 Task: Research Airbnb accommodation in Serowe, Botswana from 1st November, 2023 to 9th November, 2023 for 6 adults.3 bedrooms having 3 beds and 3 bathrooms. Property type can be house. Booking option can be shelf check-in. Look for 4 properties as per requirement.
Action: Mouse moved to (394, 146)
Screenshot: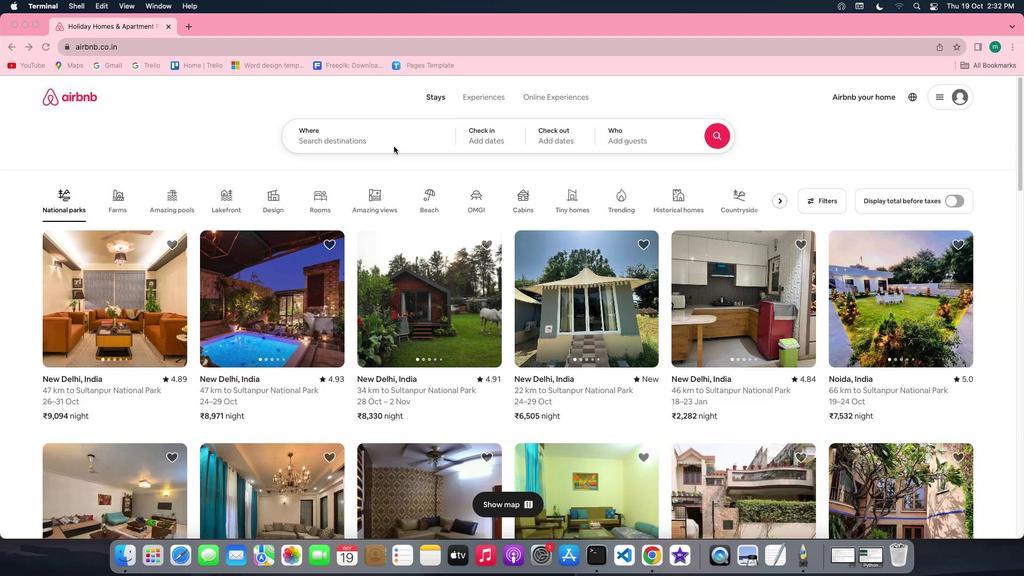 
Action: Mouse pressed left at (394, 146)
Screenshot: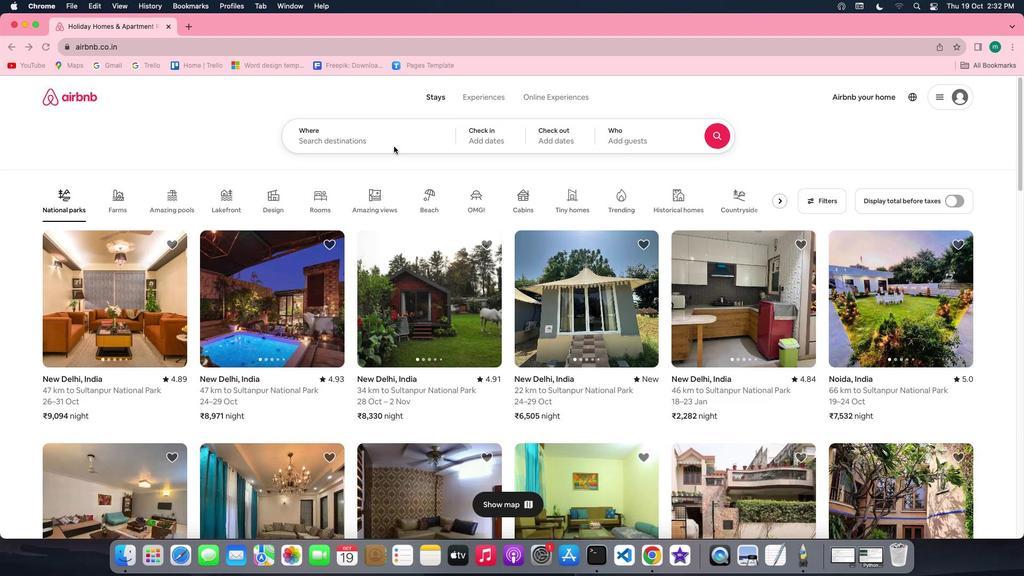 
Action: Mouse pressed left at (394, 146)
Screenshot: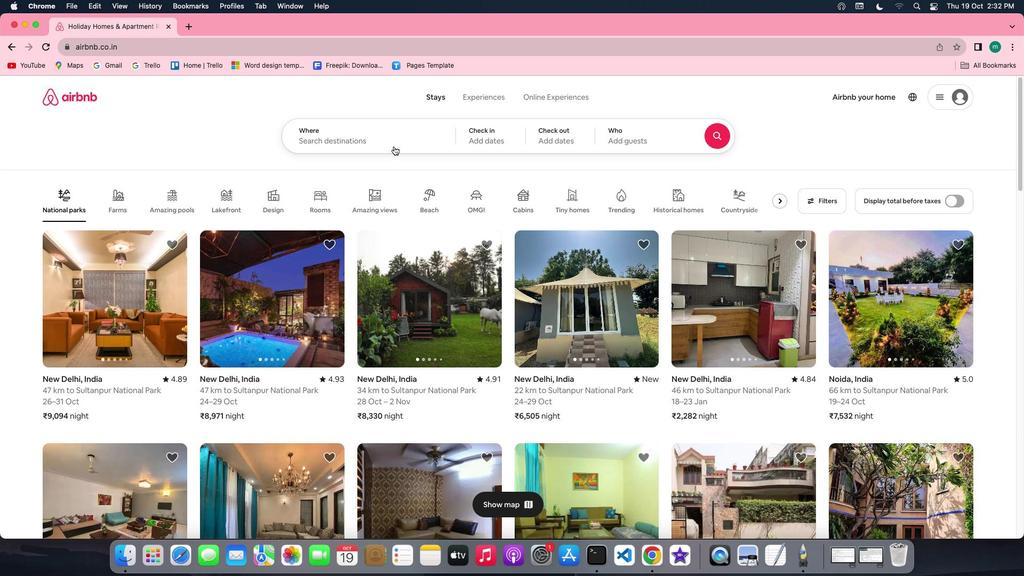 
Action: Mouse moved to (394, 146)
Screenshot: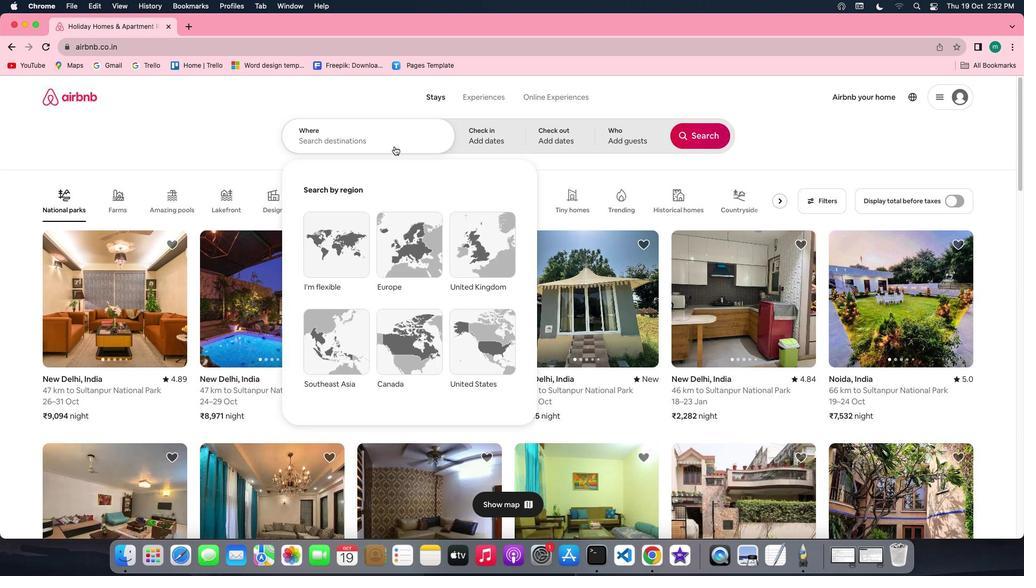 
Action: Key pressed Key.shift'S''e''r''o''w''e'','Key.shift'B''o''t''s''w''a''n''a'
Screenshot: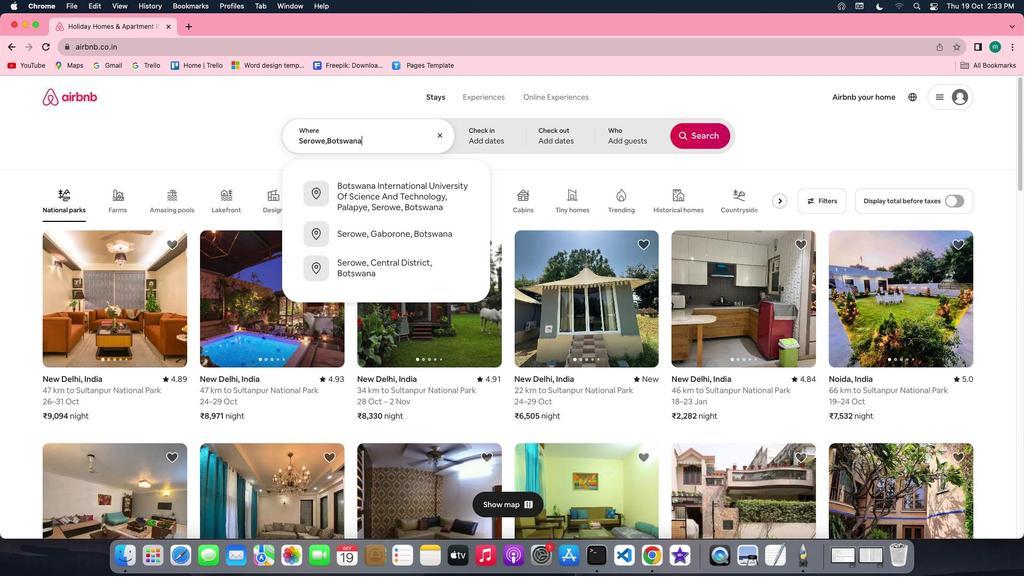
Action: Mouse moved to (488, 137)
Screenshot: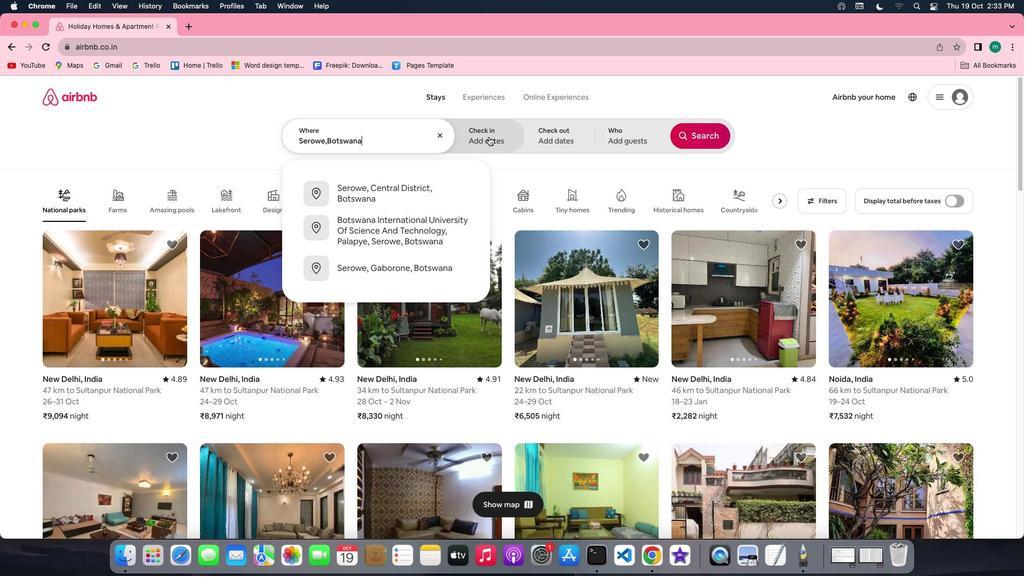 
Action: Mouse pressed left at (488, 137)
Screenshot: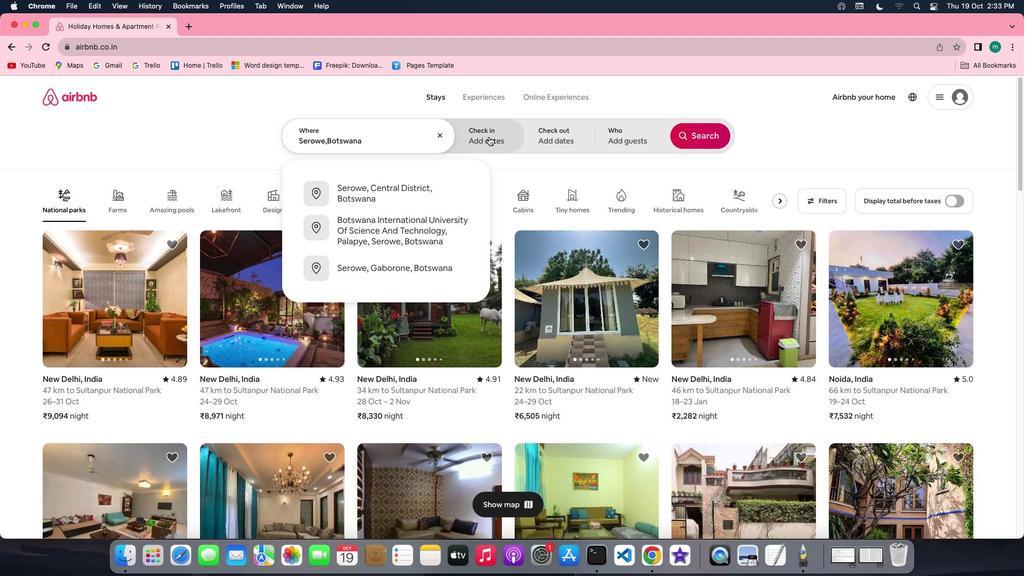 
Action: Mouse moved to (619, 266)
Screenshot: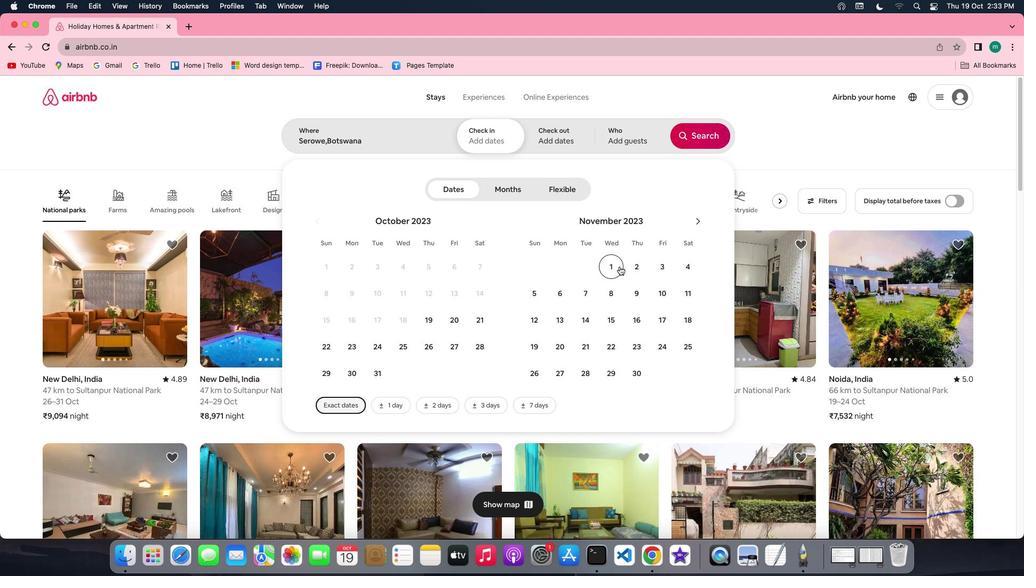 
Action: Mouse pressed left at (619, 266)
Screenshot: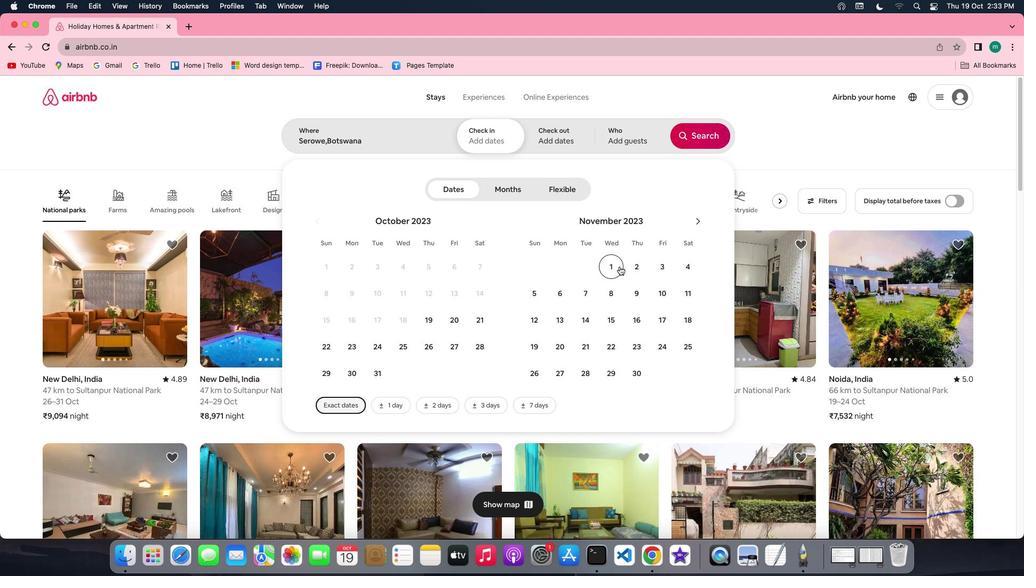 
Action: Mouse moved to (629, 292)
Screenshot: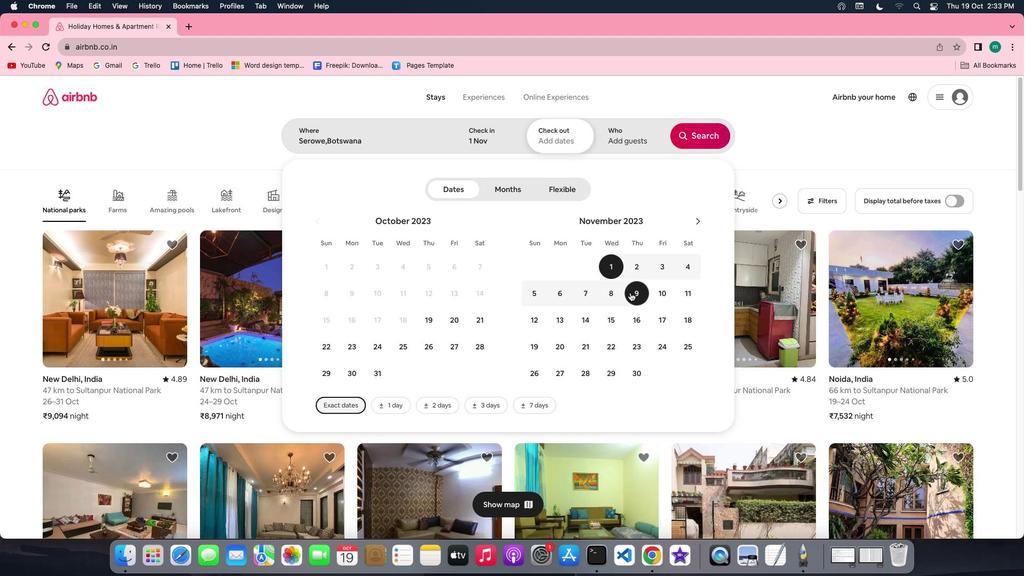 
Action: Mouse pressed left at (629, 292)
Screenshot: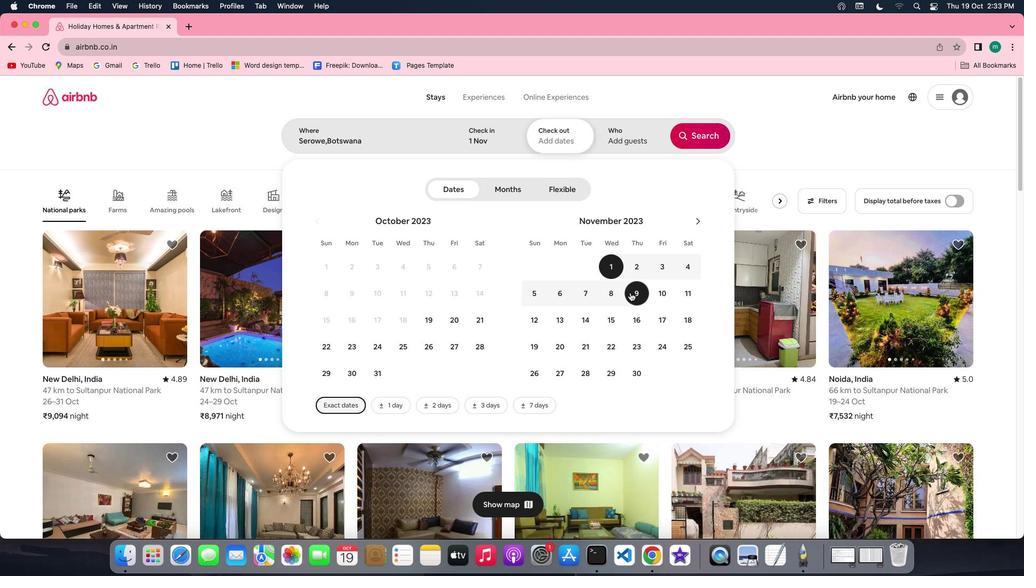 
Action: Mouse moved to (624, 140)
Screenshot: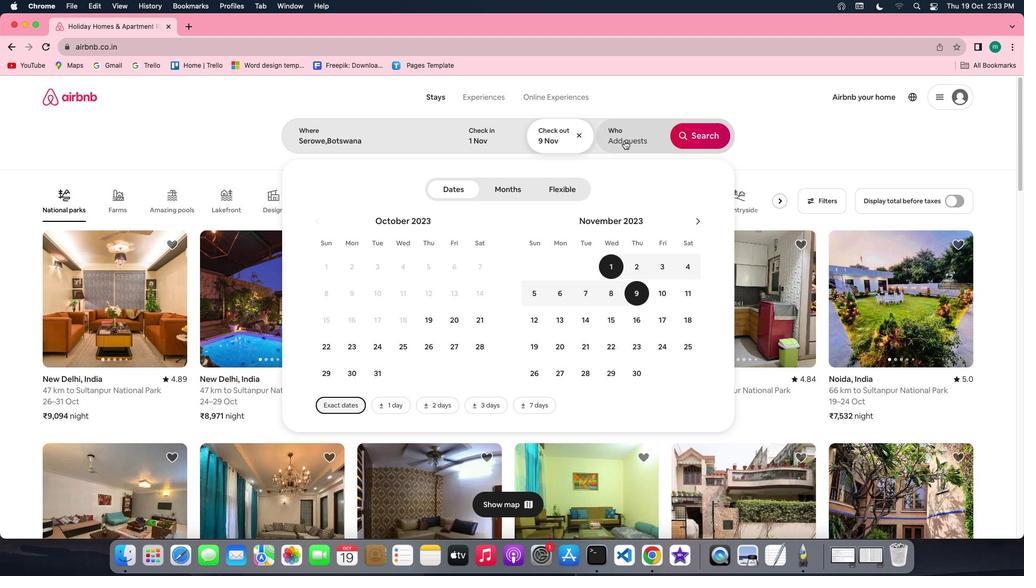 
Action: Mouse pressed left at (624, 140)
Screenshot: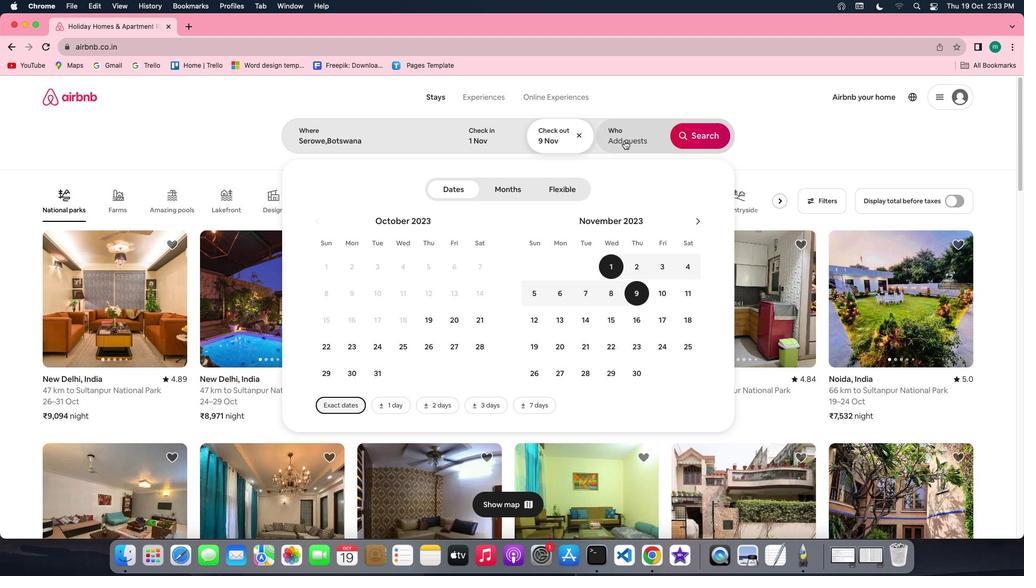 
Action: Mouse moved to (708, 194)
Screenshot: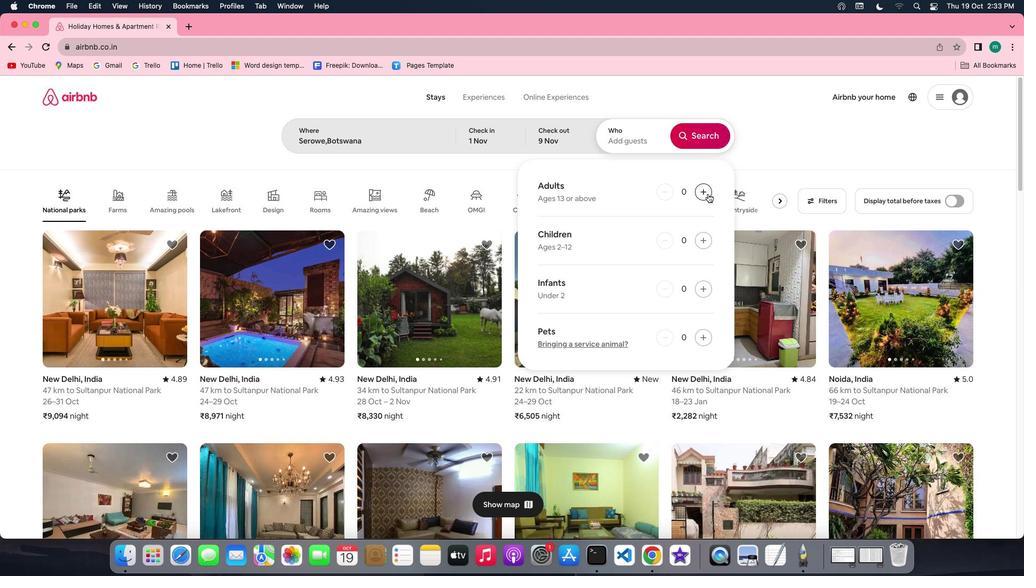 
Action: Mouse pressed left at (708, 194)
Screenshot: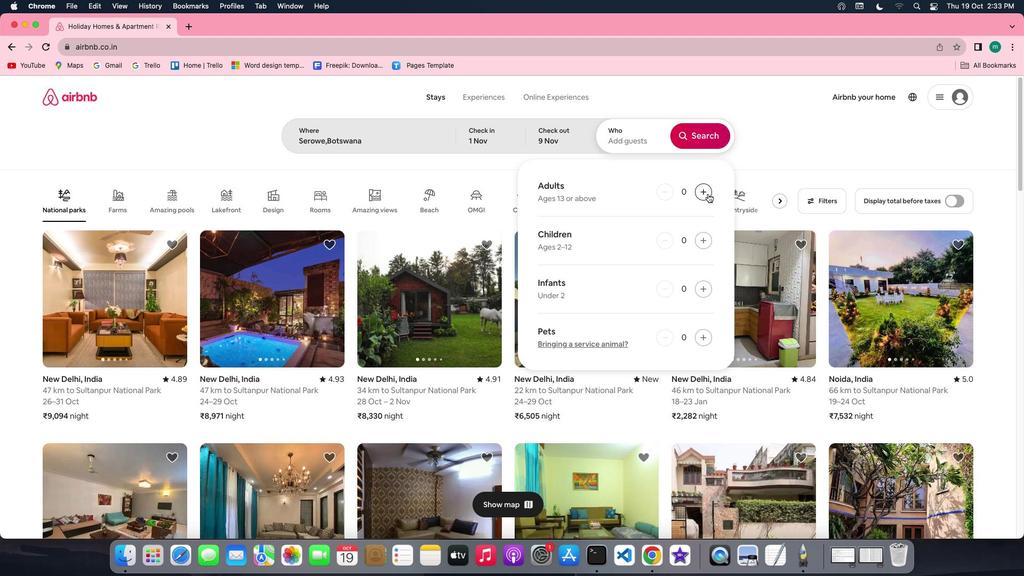 
Action: Mouse pressed left at (708, 194)
Screenshot: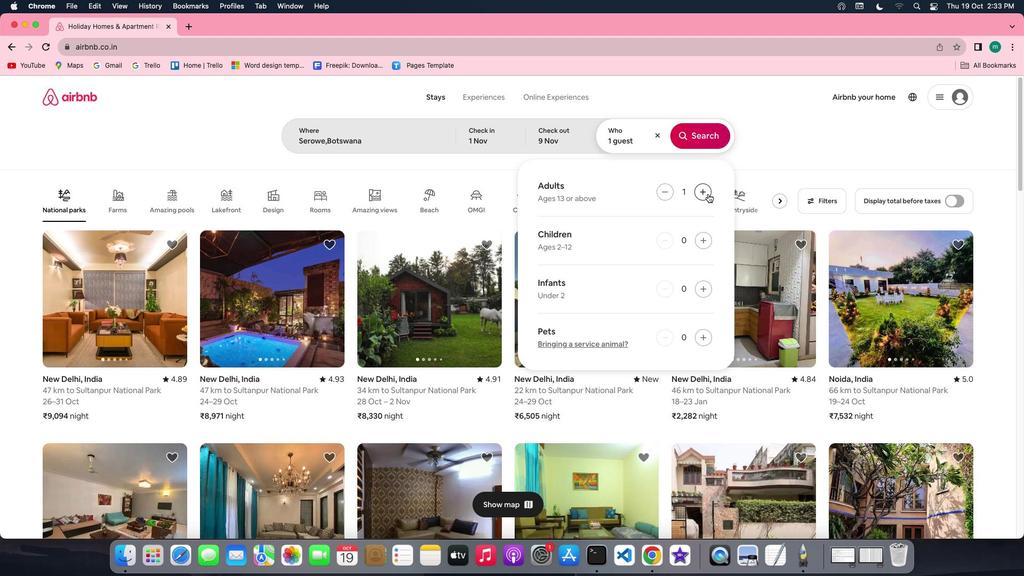 
Action: Mouse pressed left at (708, 194)
Screenshot: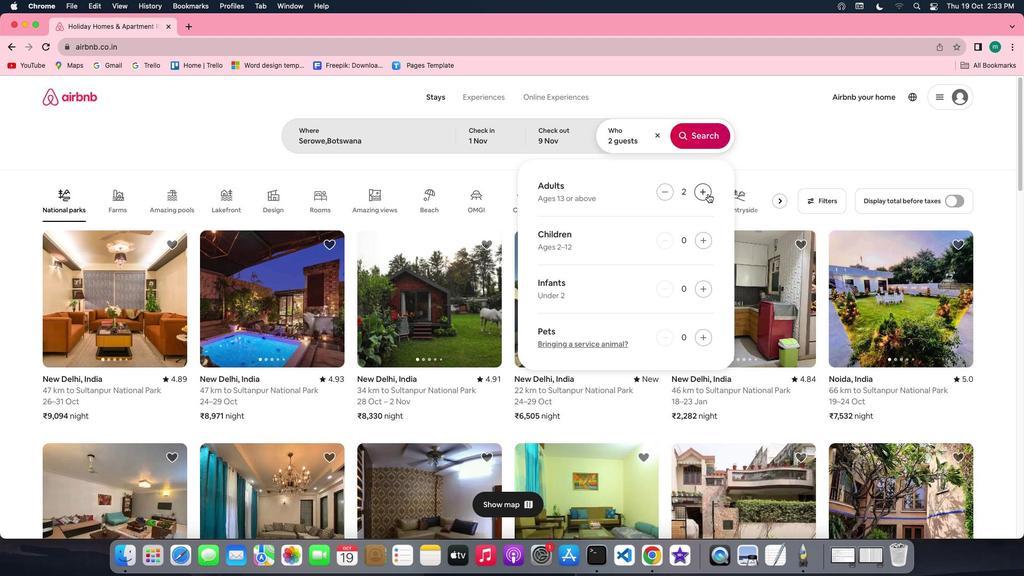 
Action: Mouse pressed left at (708, 194)
Screenshot: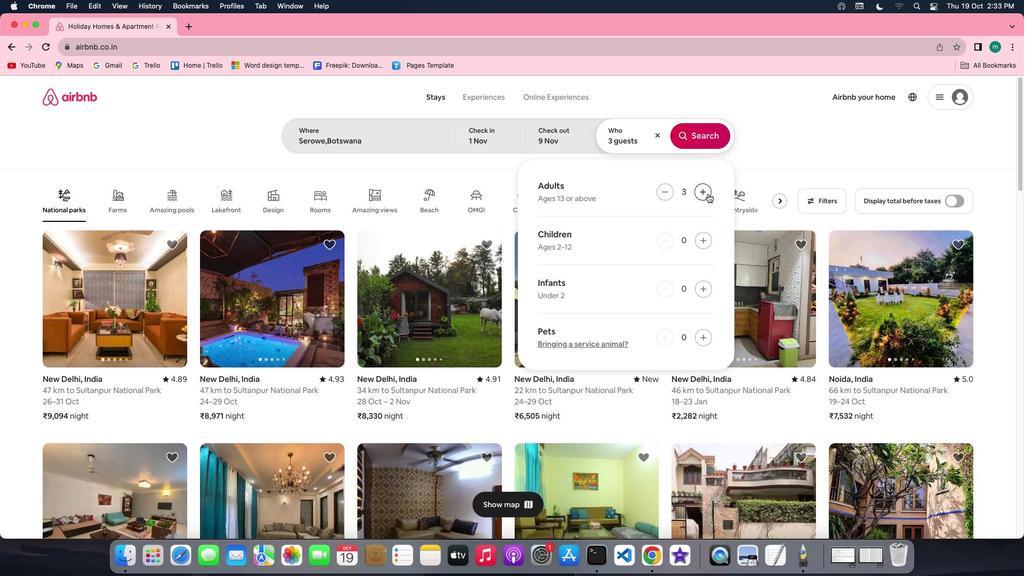 
Action: Mouse pressed left at (708, 194)
Screenshot: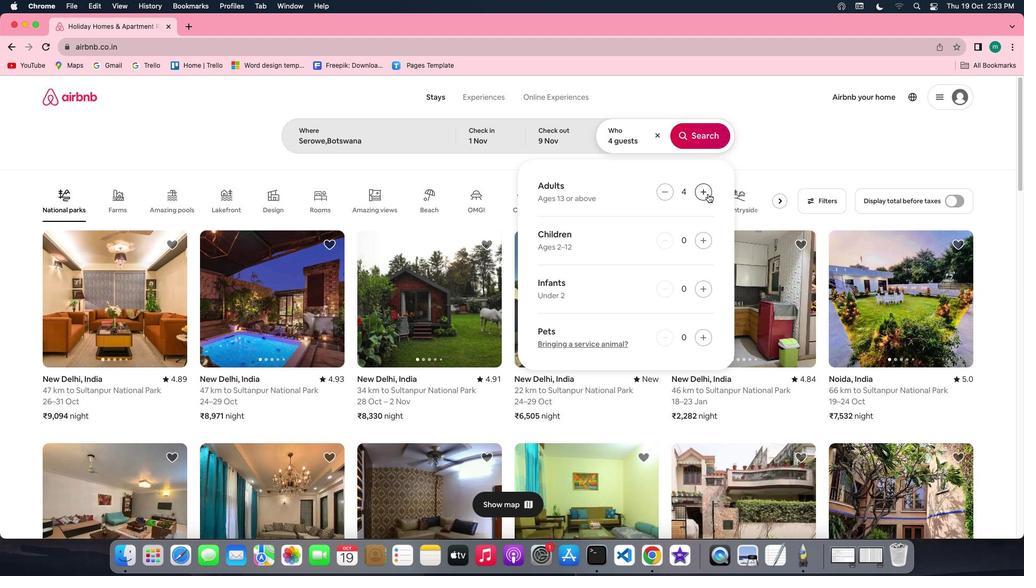 
Action: Mouse pressed left at (708, 194)
Screenshot: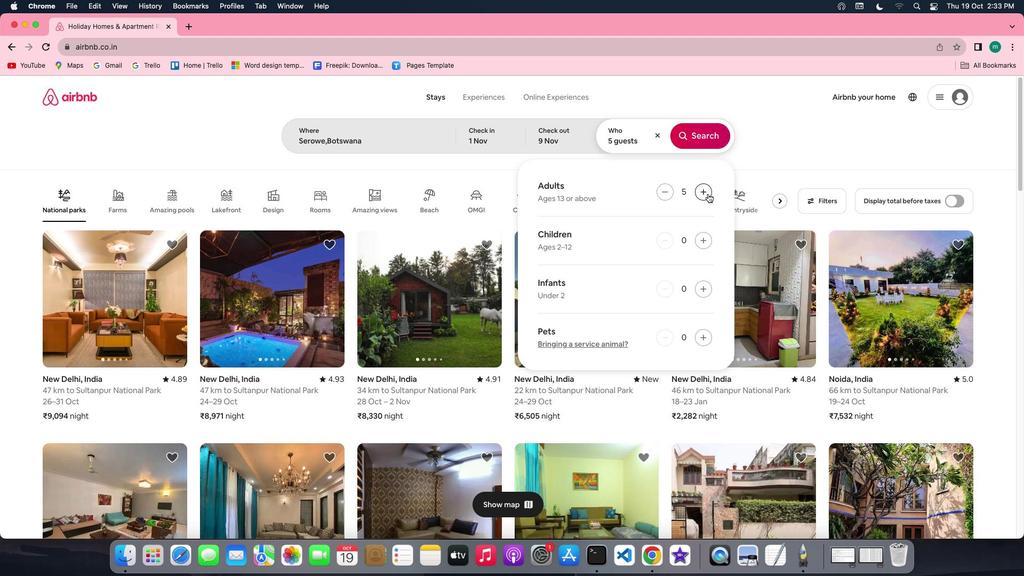 
Action: Mouse moved to (708, 130)
Screenshot: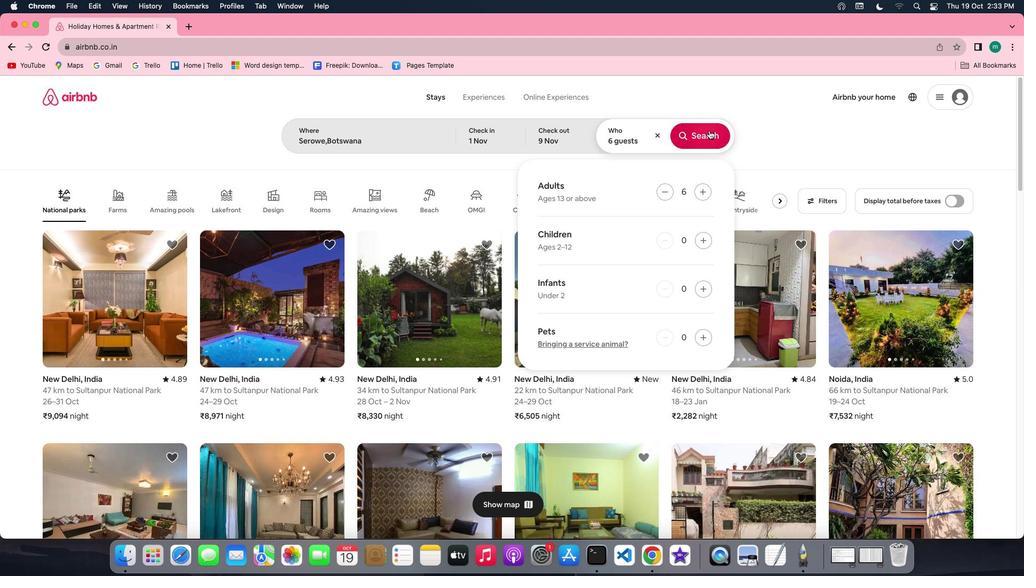 
Action: Mouse pressed left at (708, 130)
Screenshot: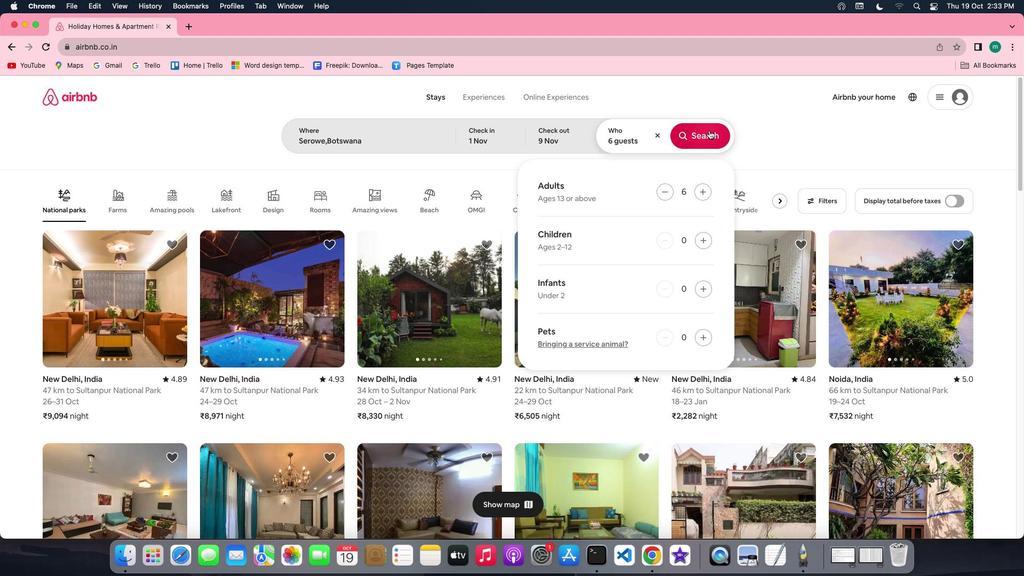 
Action: Mouse moved to (848, 137)
Screenshot: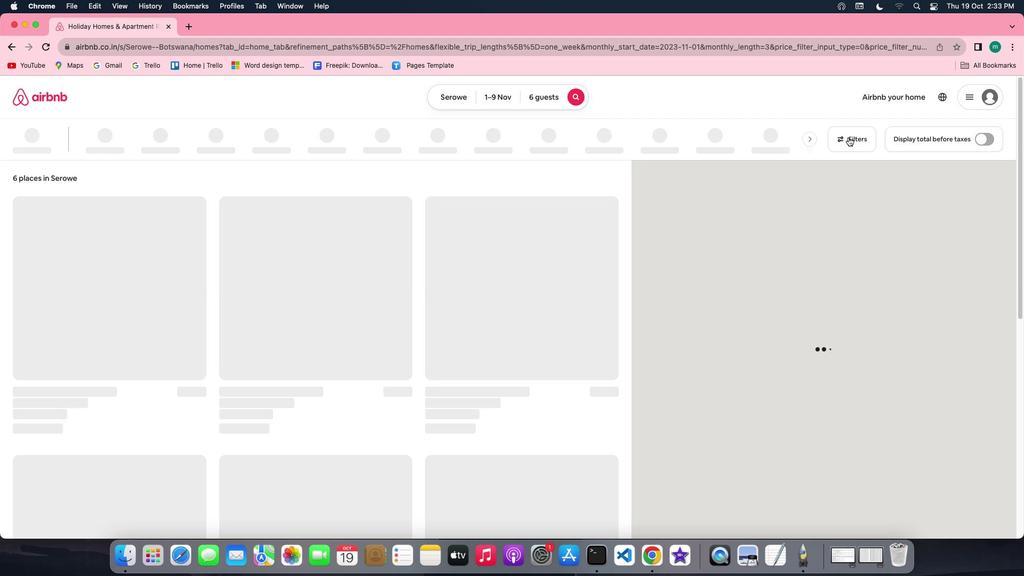 
Action: Mouse pressed left at (848, 137)
Screenshot: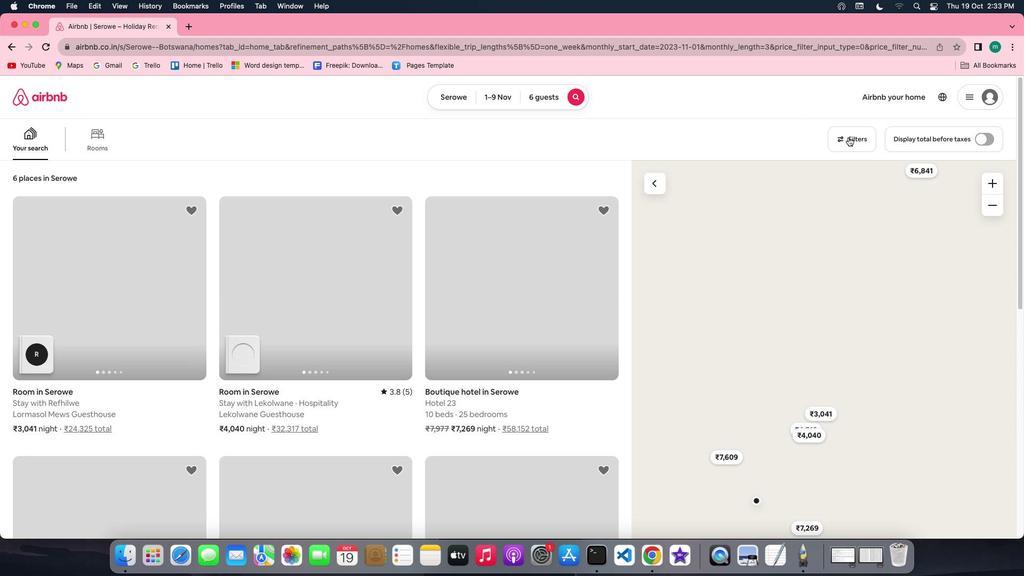 
Action: Mouse moved to (532, 279)
Screenshot: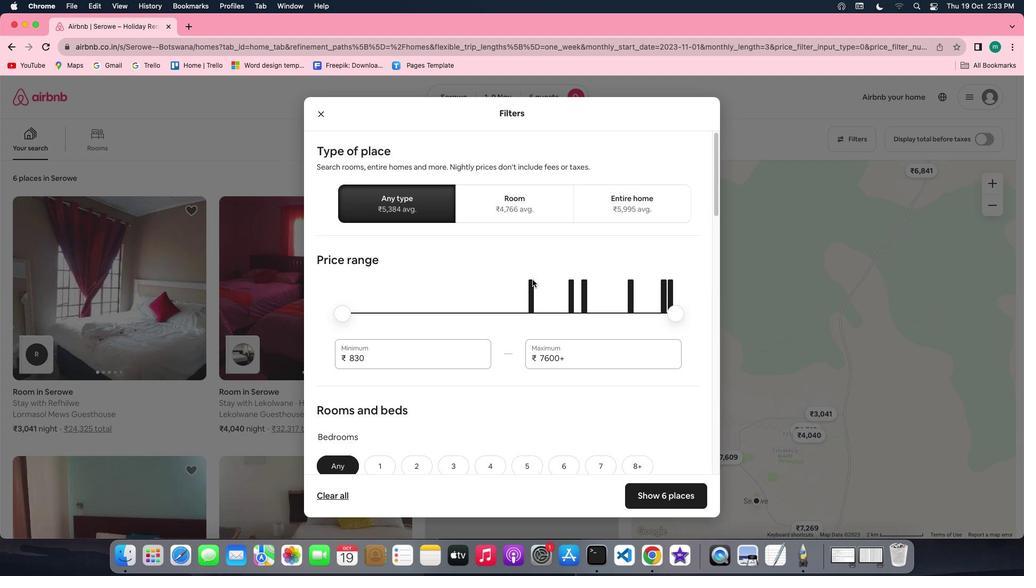 
Action: Mouse scrolled (532, 279) with delta (0, 0)
Screenshot: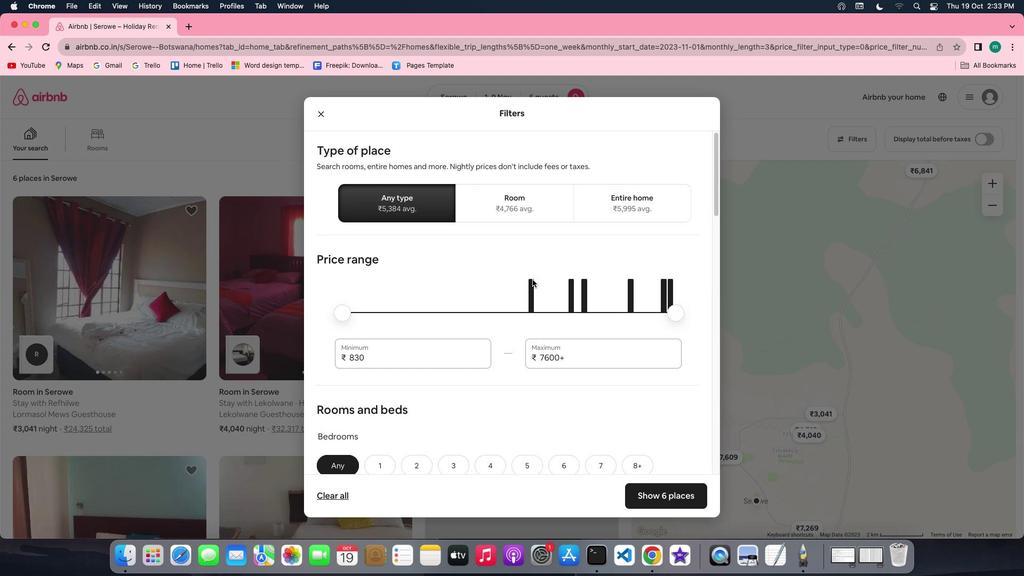 
Action: Mouse scrolled (532, 279) with delta (0, 0)
Screenshot: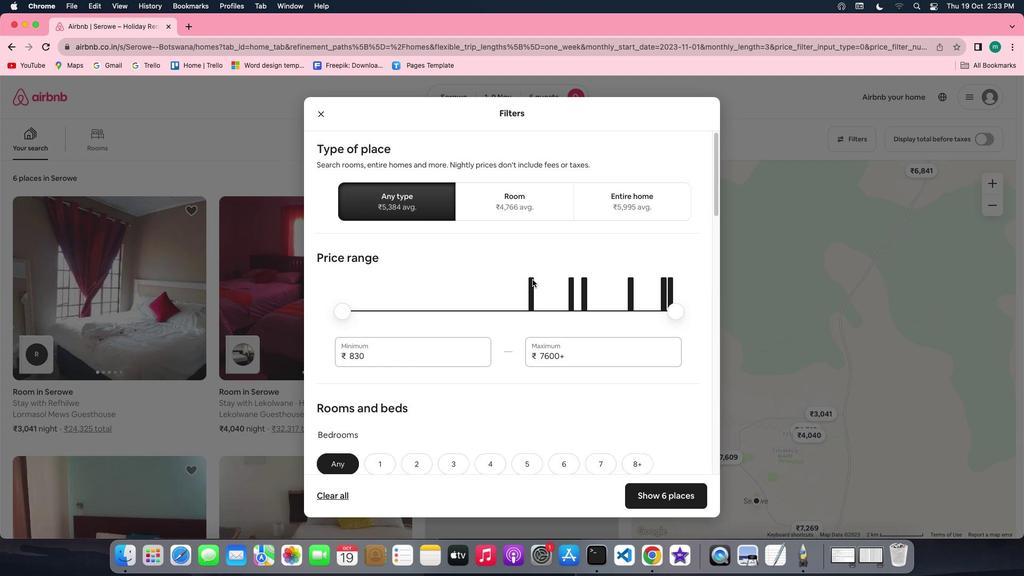 
Action: Mouse scrolled (532, 279) with delta (0, 0)
Screenshot: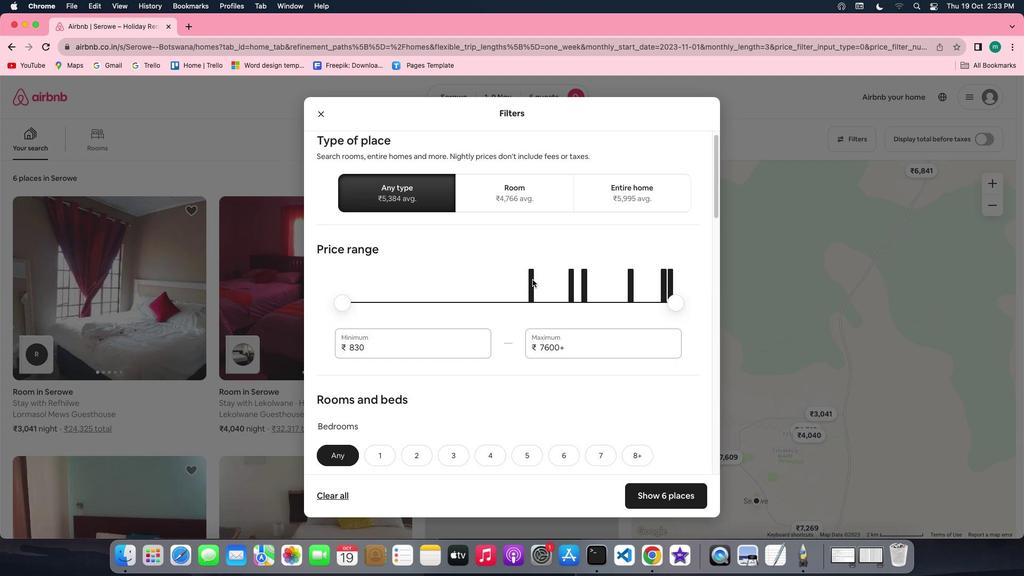 
Action: Mouse scrolled (532, 279) with delta (0, 0)
Screenshot: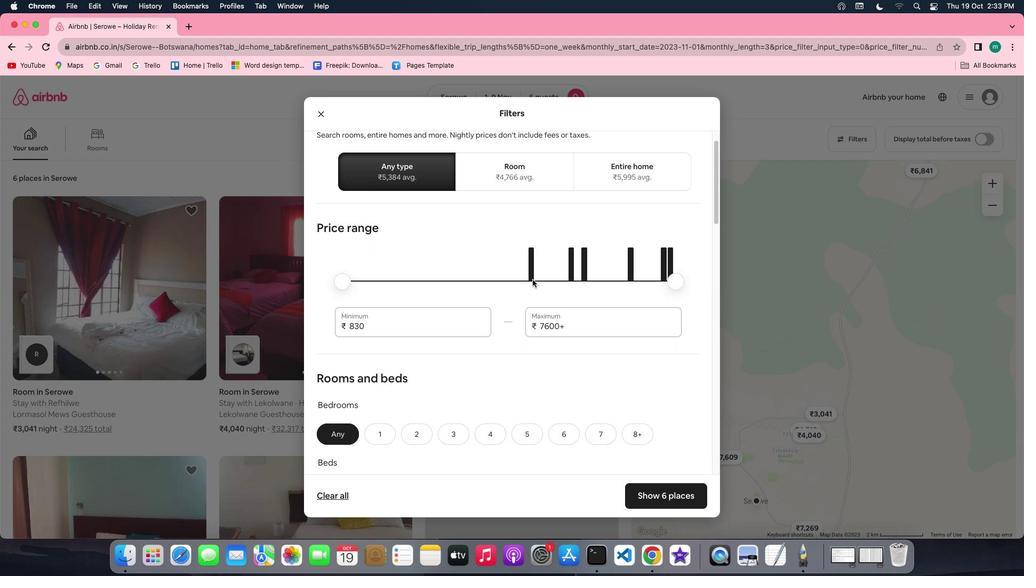 
Action: Mouse scrolled (532, 279) with delta (0, 0)
Screenshot: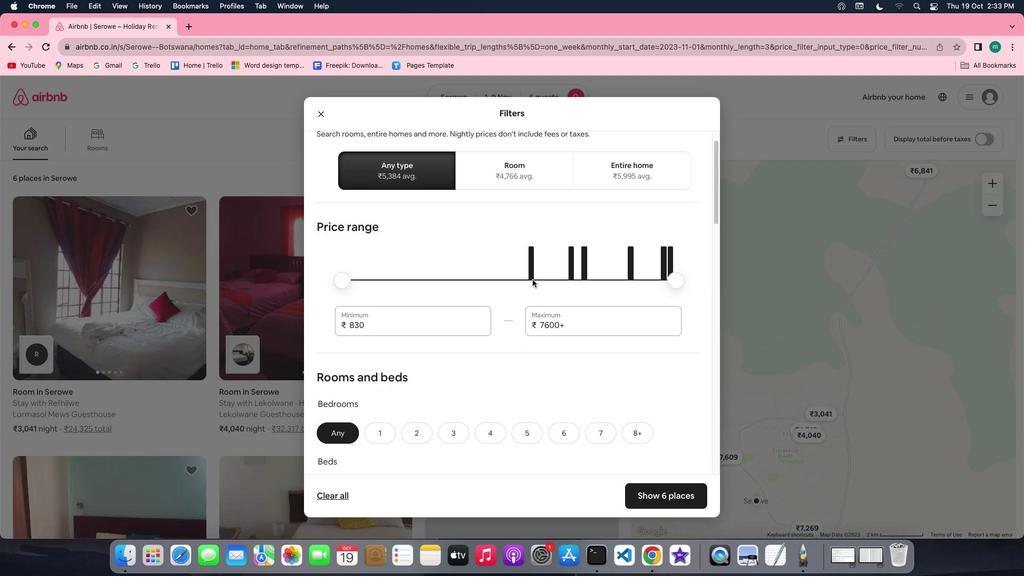 
Action: Mouse scrolled (532, 279) with delta (0, 0)
Screenshot: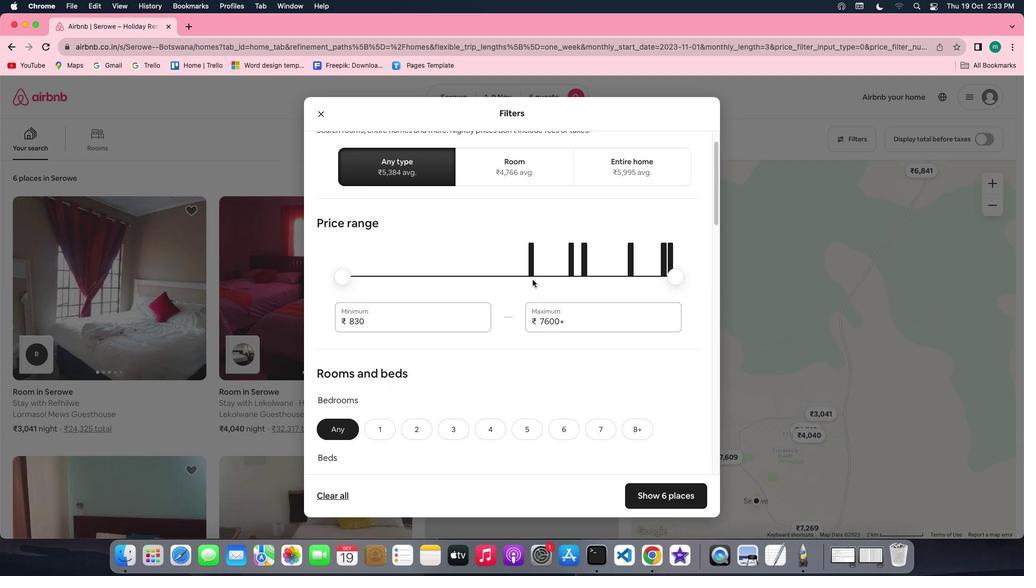 
Action: Mouse scrolled (532, 279) with delta (0, 0)
Screenshot: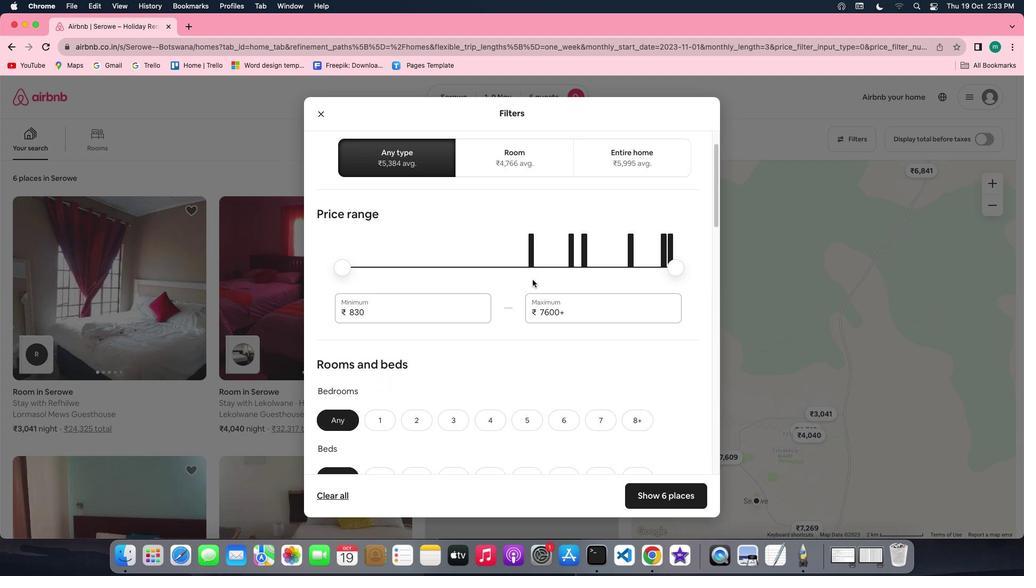 
Action: Mouse scrolled (532, 279) with delta (0, 0)
Screenshot: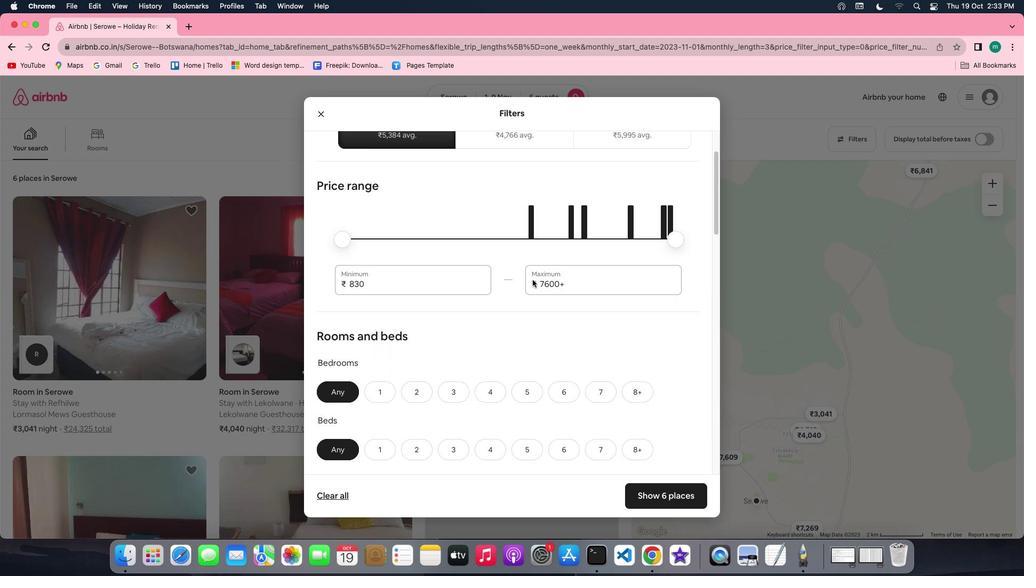 
Action: Mouse scrolled (532, 279) with delta (0, 0)
Screenshot: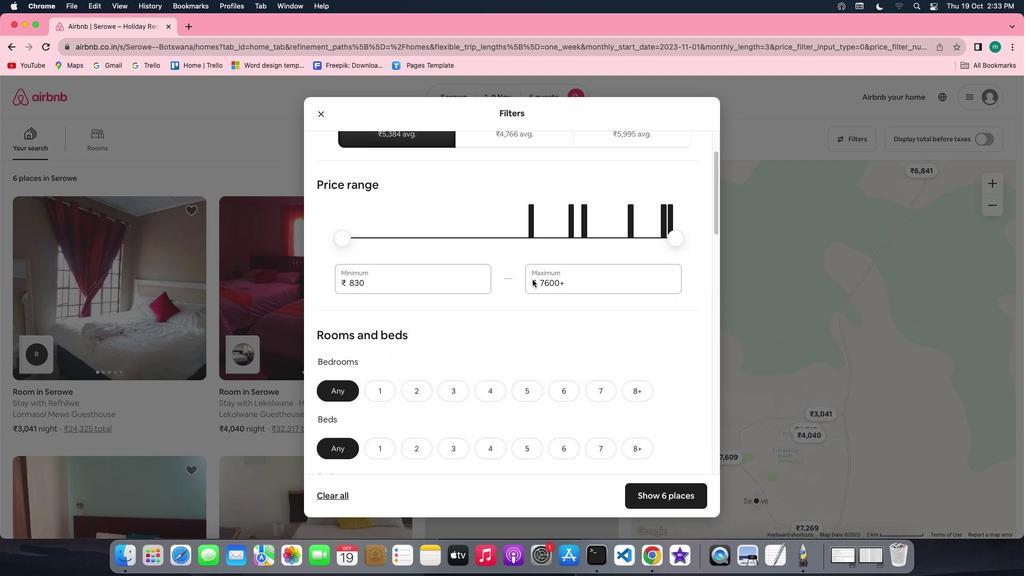 
Action: Mouse scrolled (532, 279) with delta (0, 0)
Screenshot: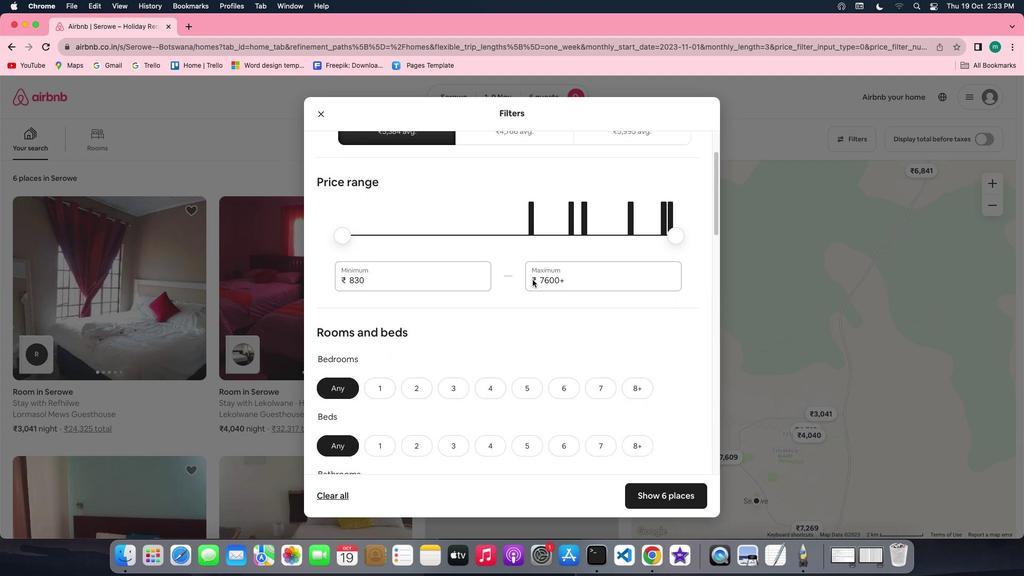 
Action: Mouse scrolled (532, 279) with delta (0, 0)
Screenshot: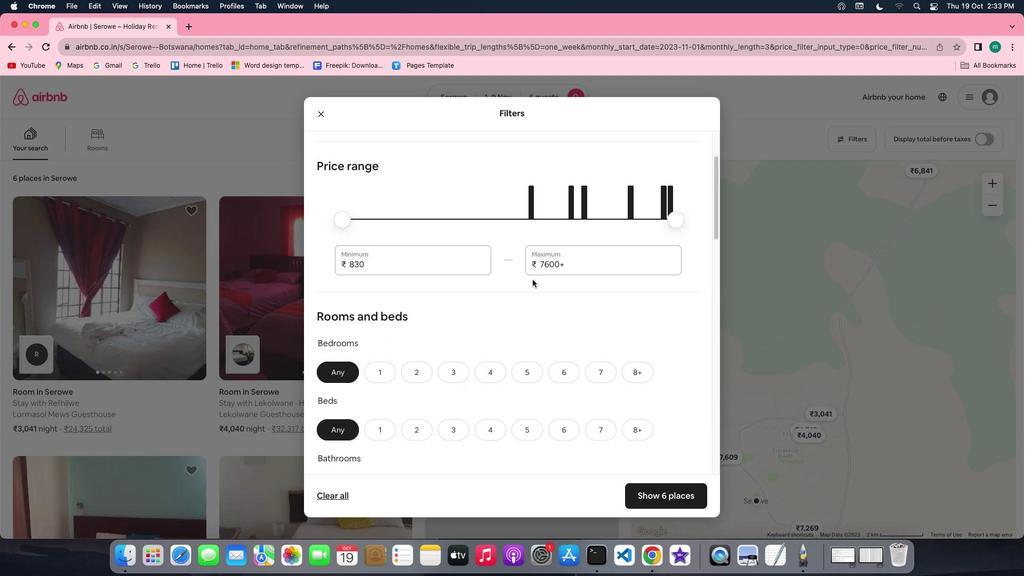 
Action: Mouse scrolled (532, 279) with delta (0, 0)
Screenshot: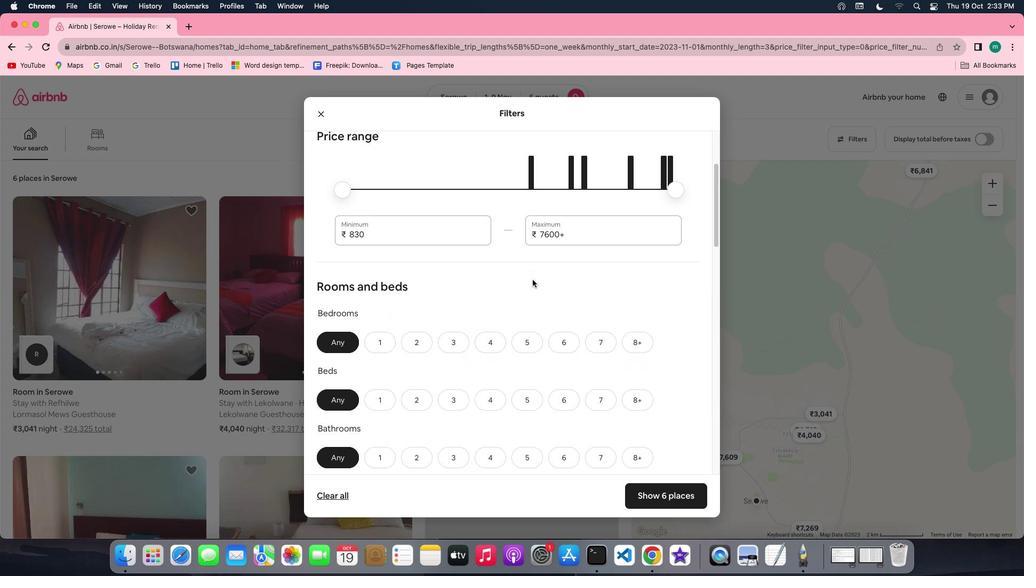 
Action: Mouse scrolled (532, 279) with delta (0, 0)
Screenshot: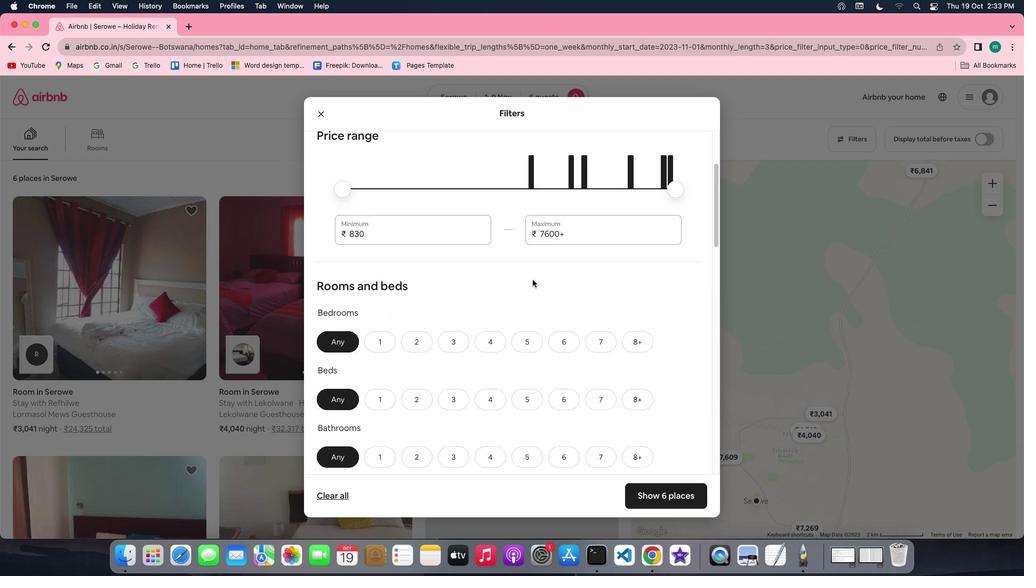
Action: Mouse scrolled (532, 279) with delta (0, 0)
Screenshot: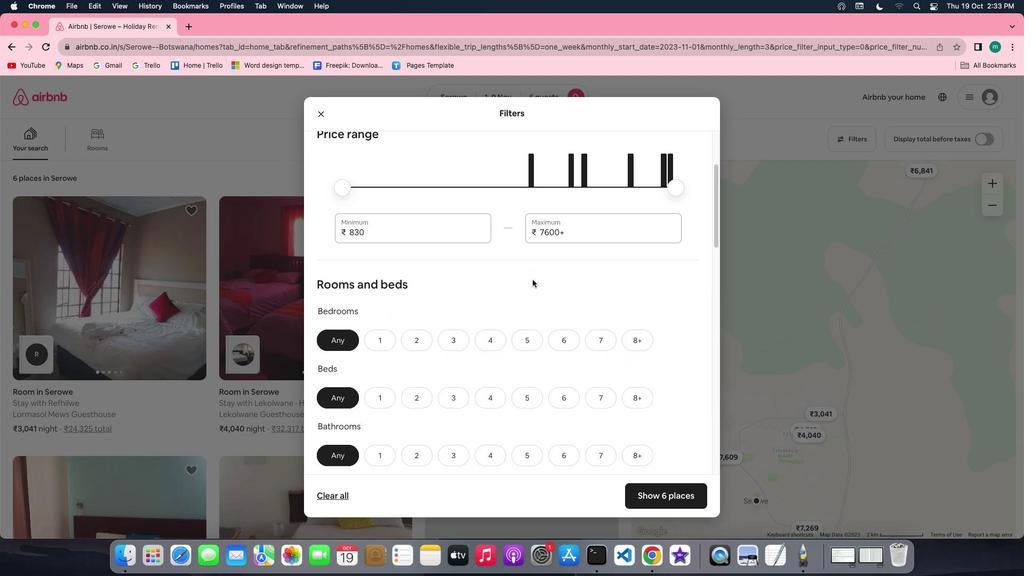 
Action: Mouse scrolled (532, 279) with delta (0, -1)
Screenshot: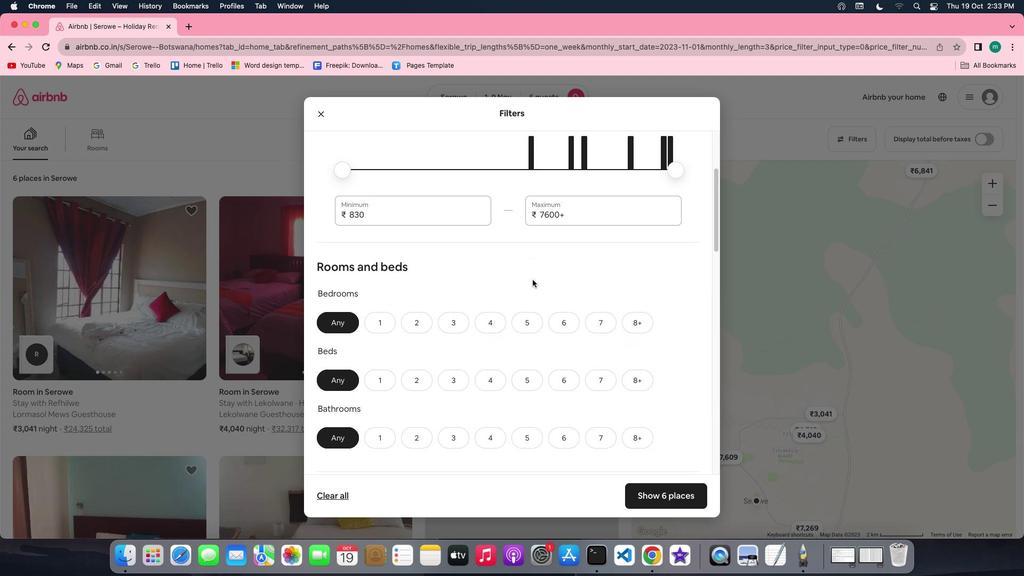 
Action: Mouse scrolled (532, 279) with delta (0, -1)
Screenshot: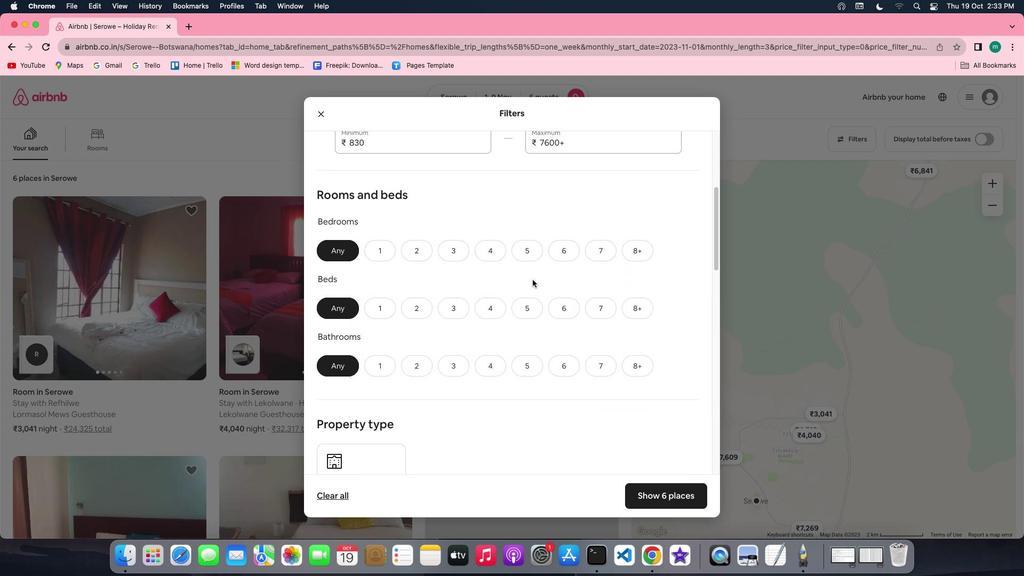 
Action: Mouse moved to (568, 221)
Screenshot: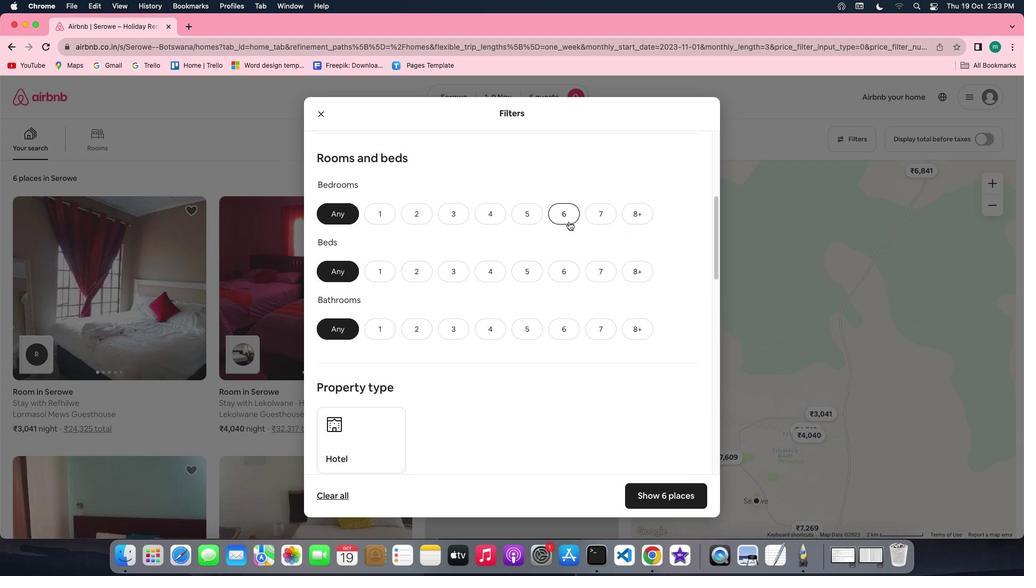 
Action: Mouse pressed left at (568, 221)
Screenshot: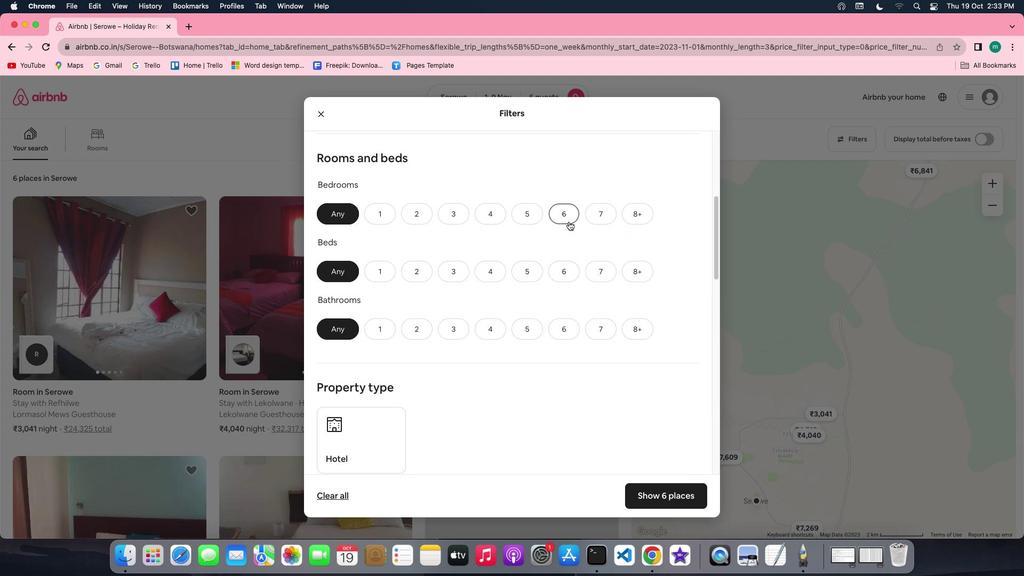 
Action: Mouse moved to (558, 266)
Screenshot: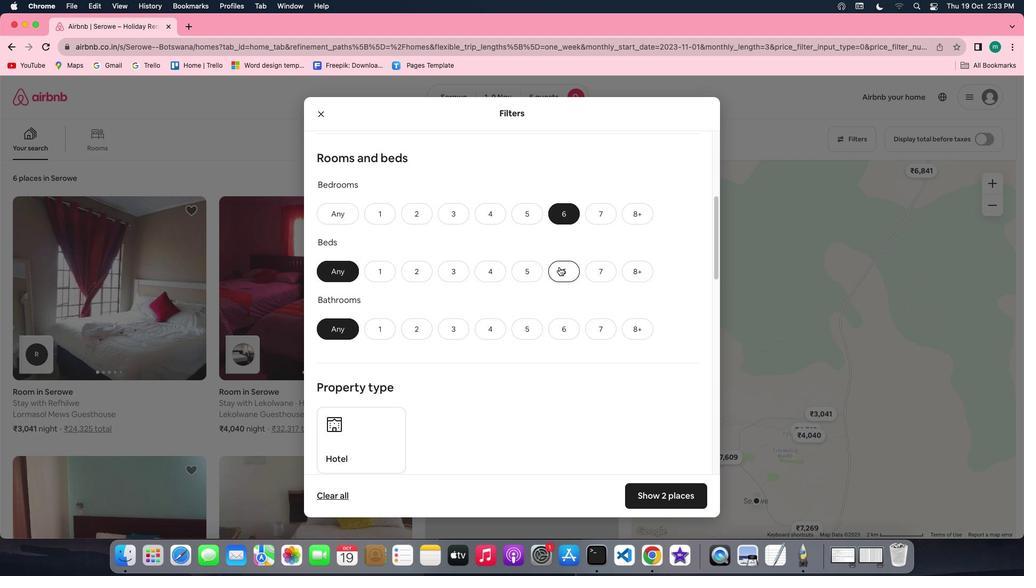 
Action: Mouse pressed left at (558, 266)
Screenshot: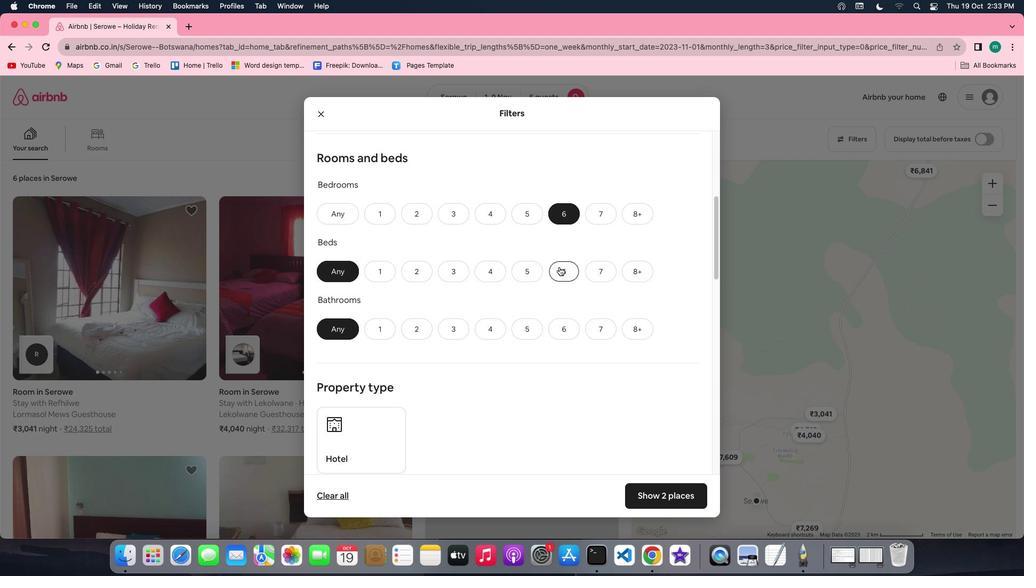 
Action: Mouse moved to (445, 212)
Screenshot: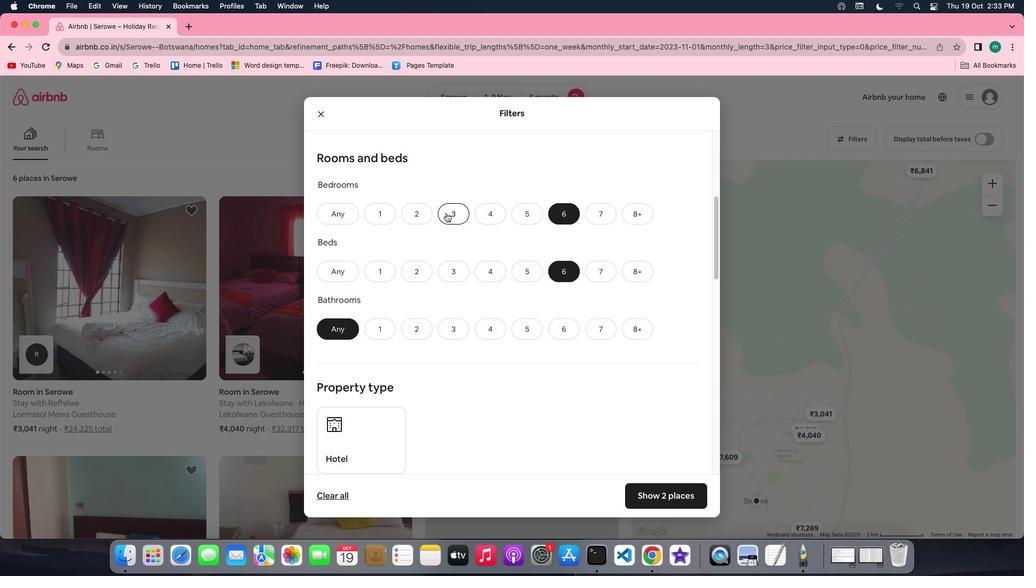 
Action: Mouse pressed left at (445, 212)
Screenshot: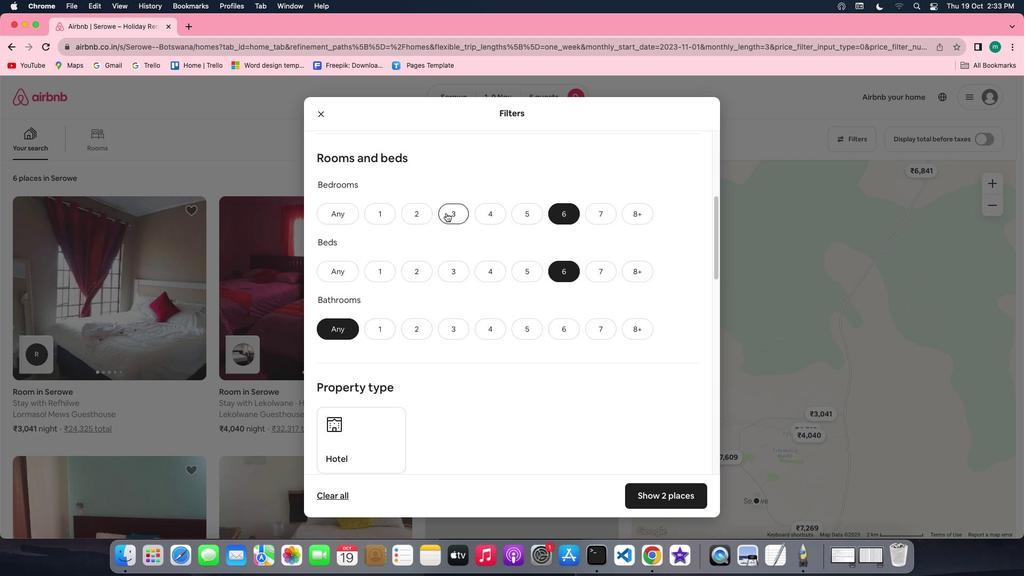 
Action: Mouse moved to (448, 265)
Screenshot: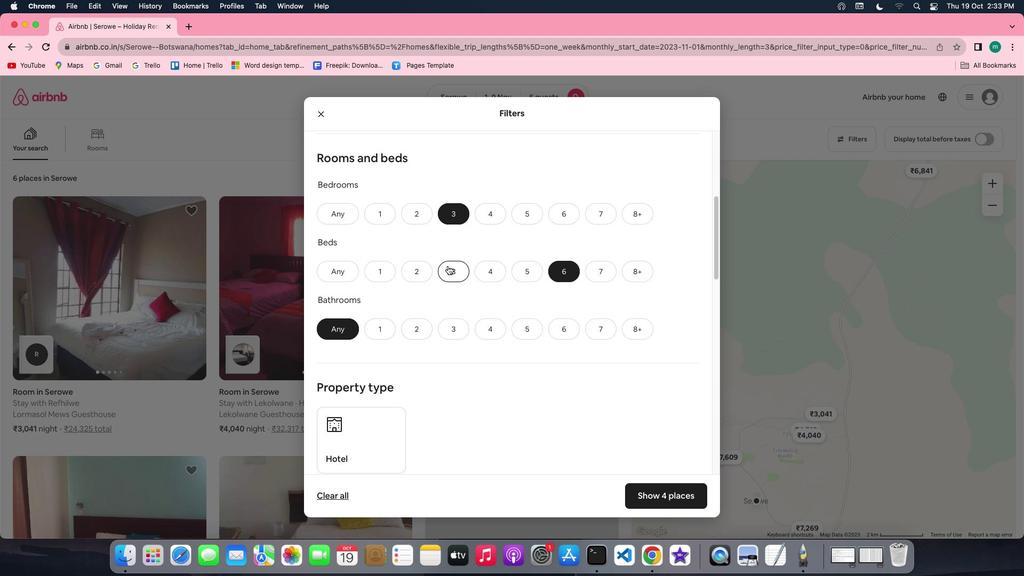 
Action: Mouse pressed left at (448, 265)
Screenshot: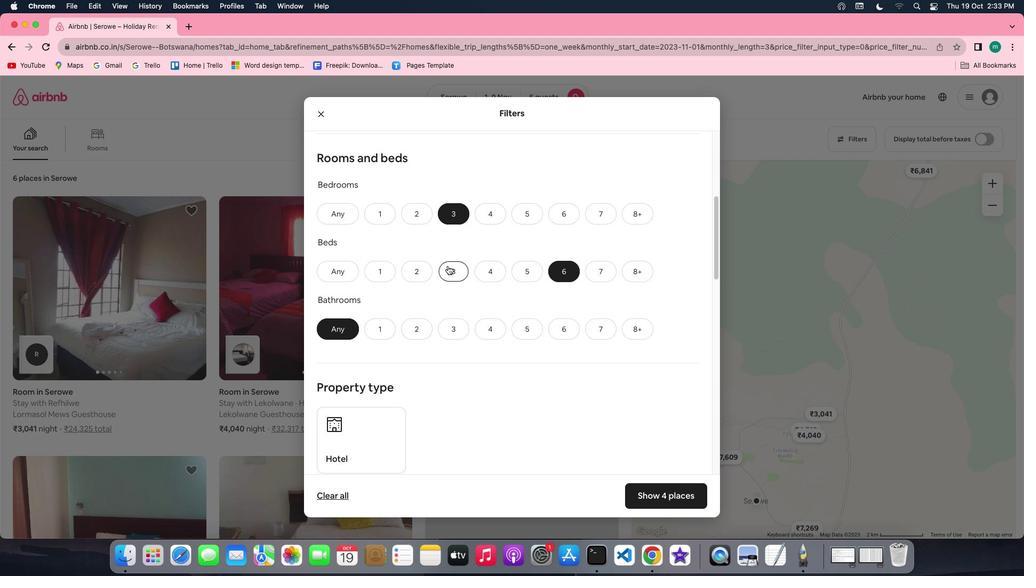 
Action: Mouse moved to (456, 323)
Screenshot: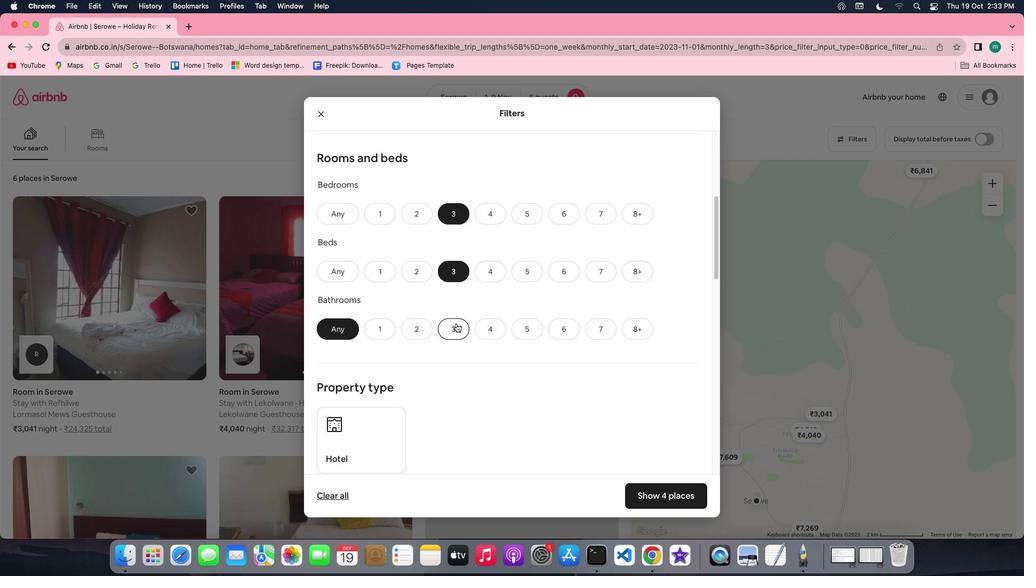 
Action: Mouse pressed left at (456, 323)
Screenshot: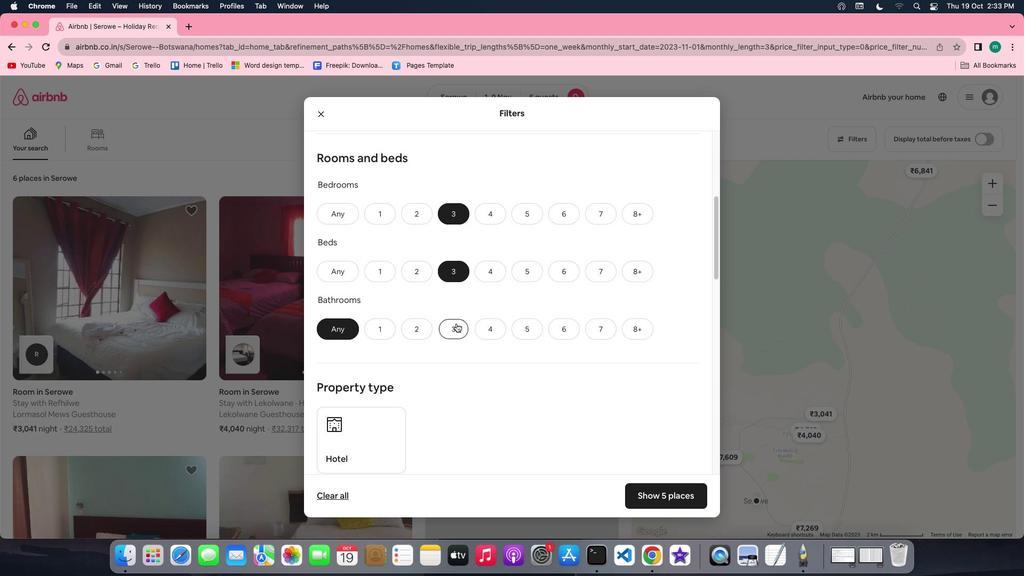 
Action: Mouse moved to (549, 324)
Screenshot: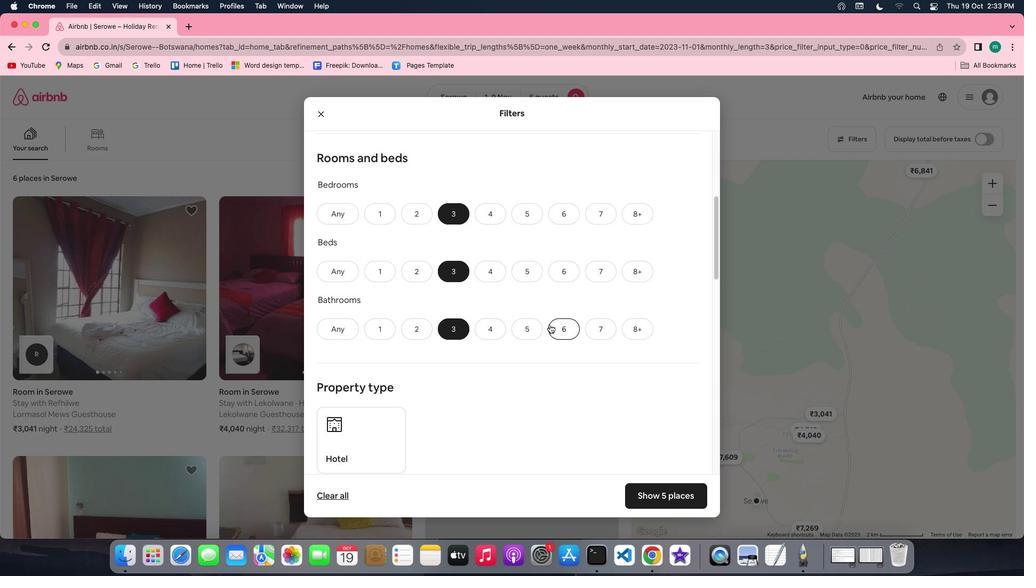 
Action: Mouse scrolled (549, 324) with delta (0, 0)
Screenshot: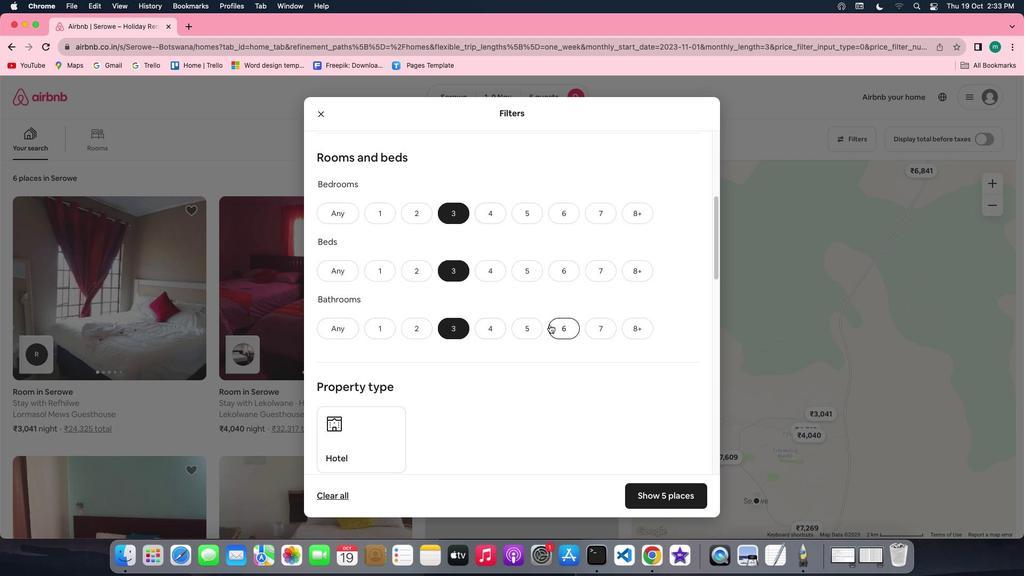 
Action: Mouse scrolled (549, 324) with delta (0, 0)
Screenshot: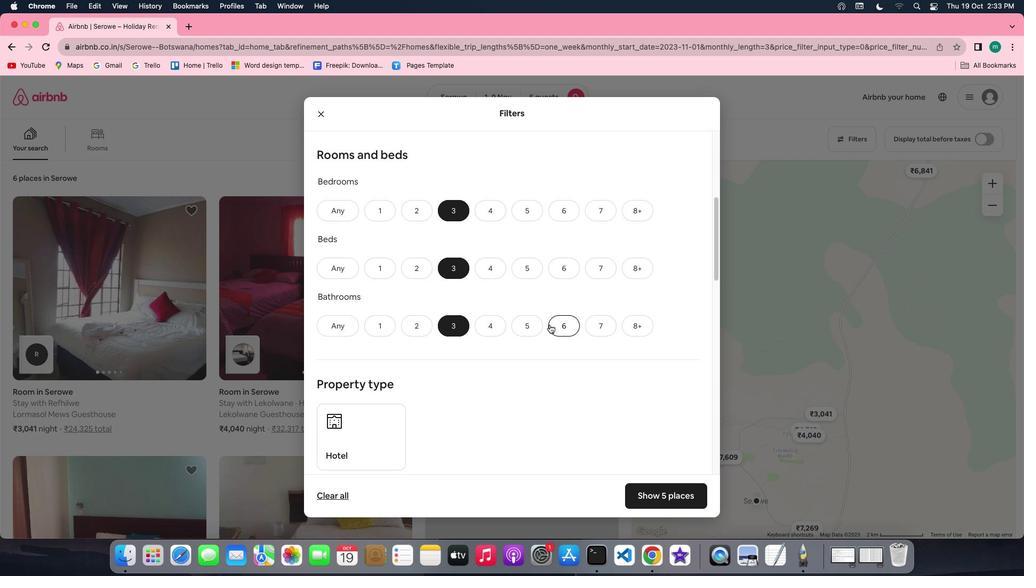 
Action: Mouse scrolled (549, 324) with delta (0, 0)
Screenshot: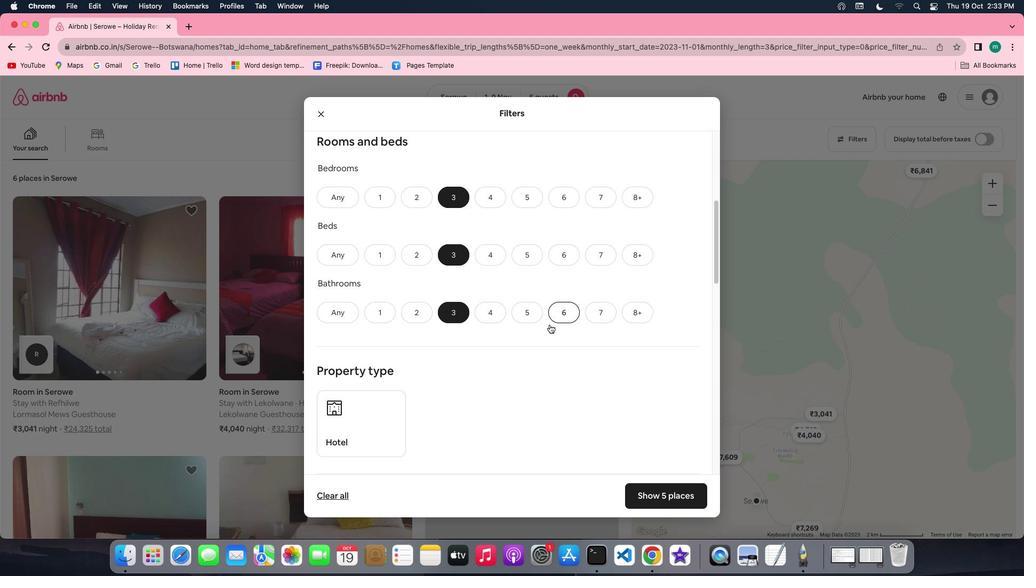 
Action: Mouse scrolled (549, 324) with delta (0, 0)
Screenshot: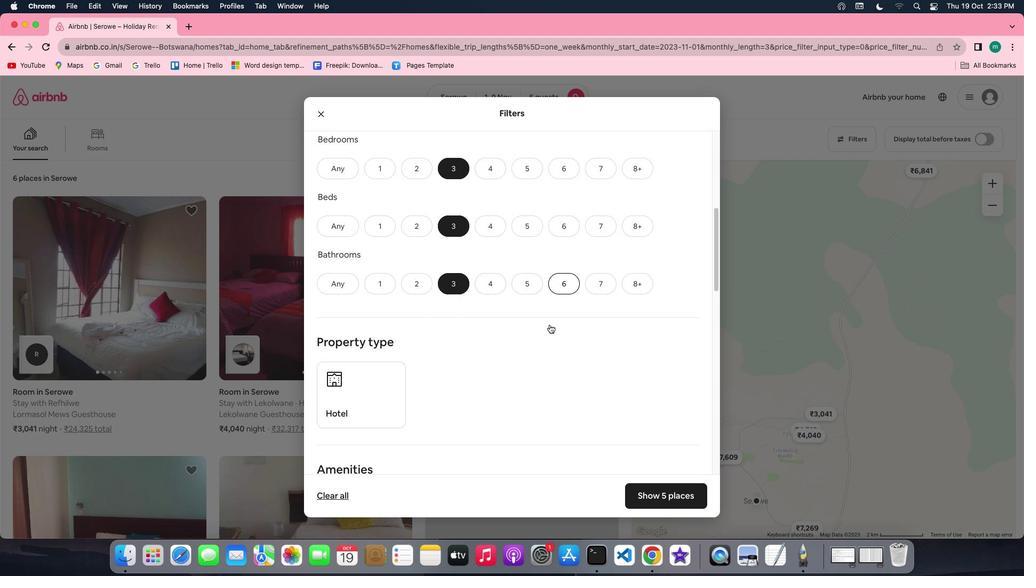 
Action: Mouse scrolled (549, 324) with delta (0, 0)
Screenshot: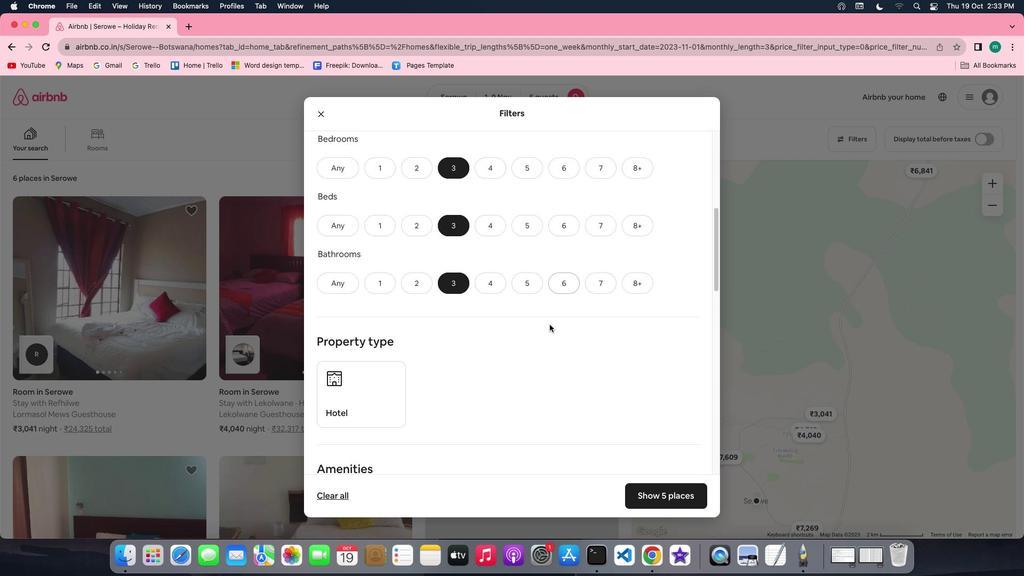 
Action: Mouse scrolled (549, 324) with delta (0, 0)
Screenshot: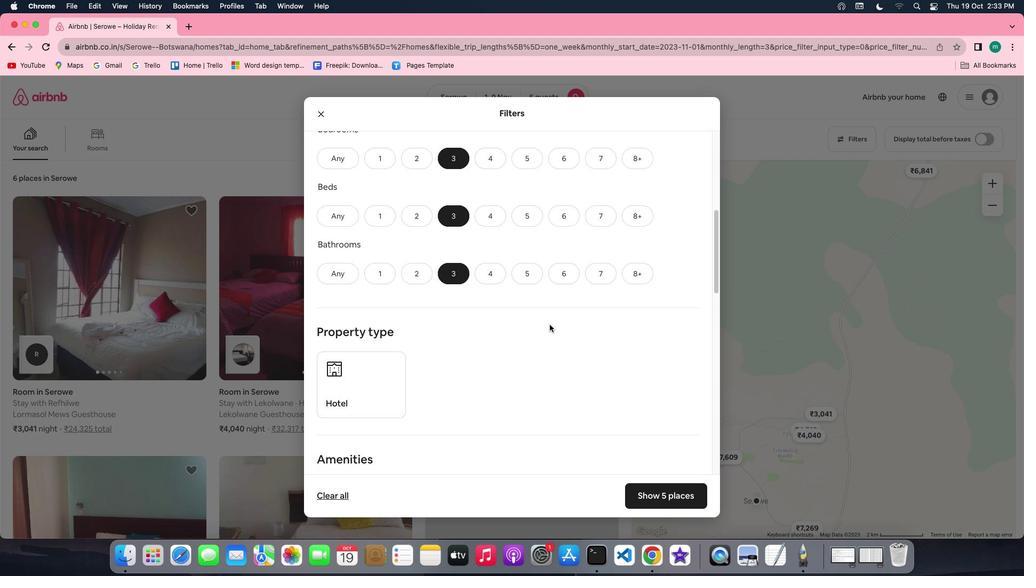 
Action: Mouse scrolled (549, 324) with delta (0, -1)
Screenshot: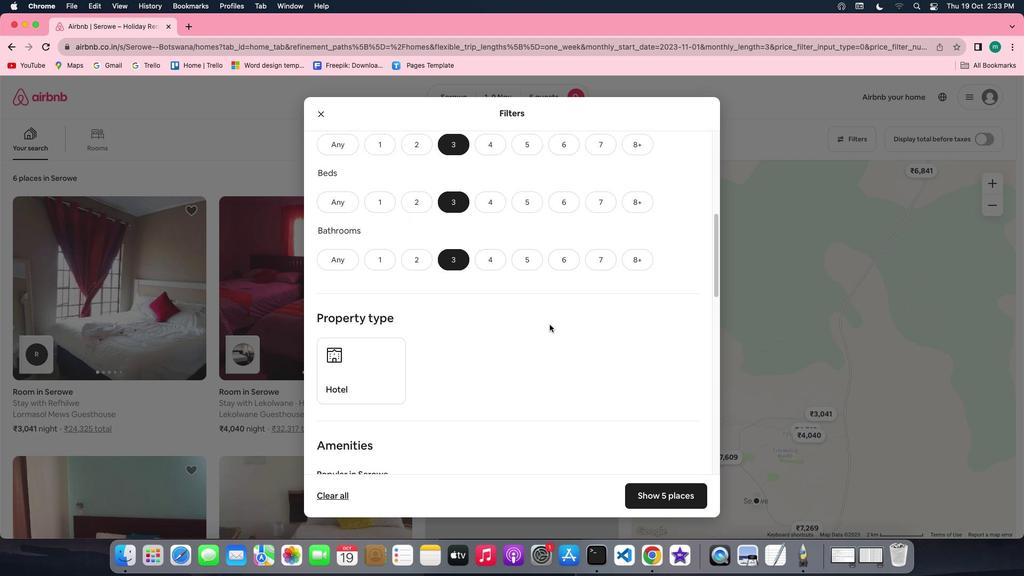 
Action: Mouse scrolled (549, 324) with delta (0, -1)
Screenshot: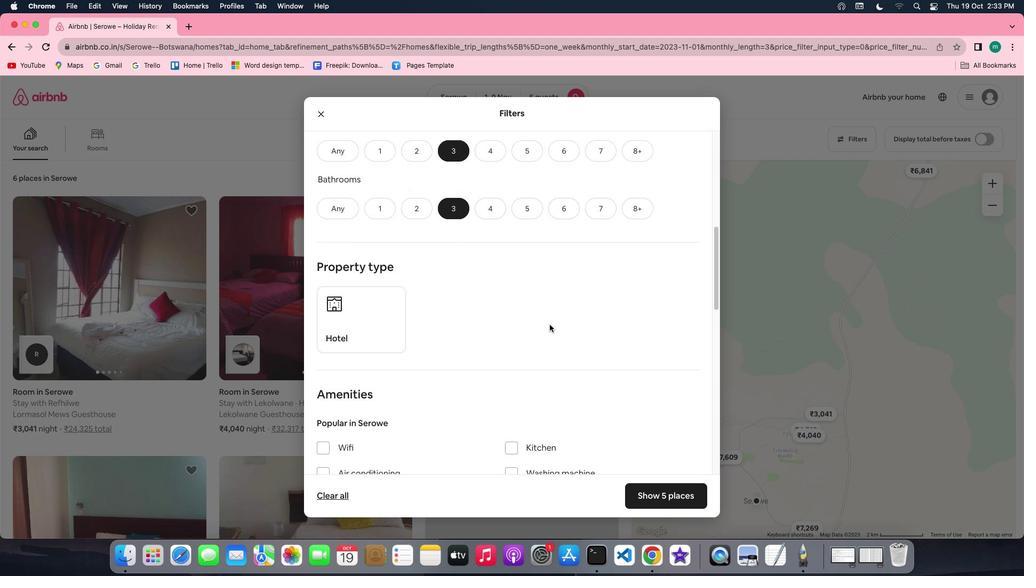 
Action: Mouse scrolled (549, 324) with delta (0, 0)
Screenshot: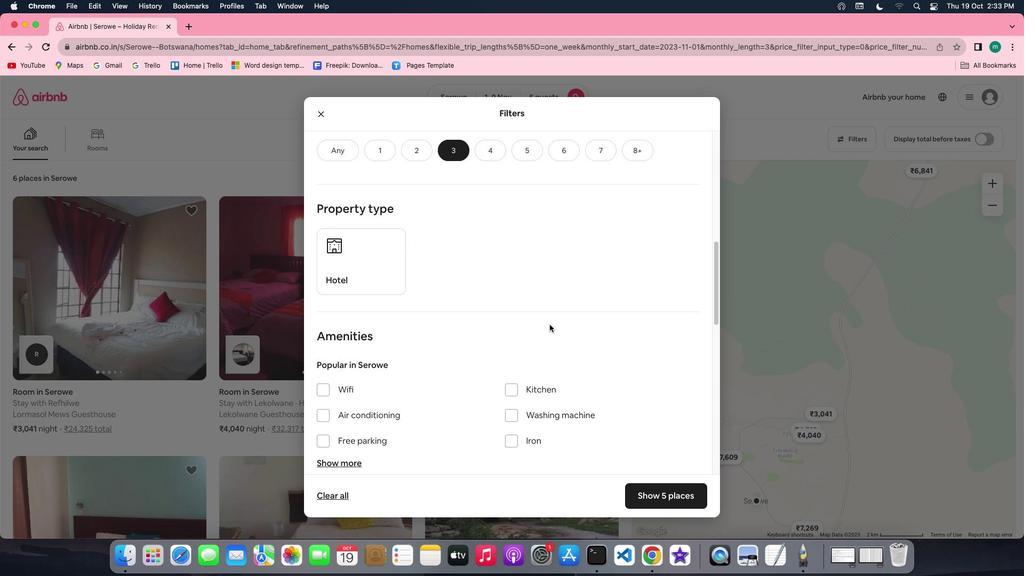 
Action: Mouse scrolled (549, 324) with delta (0, 0)
Screenshot: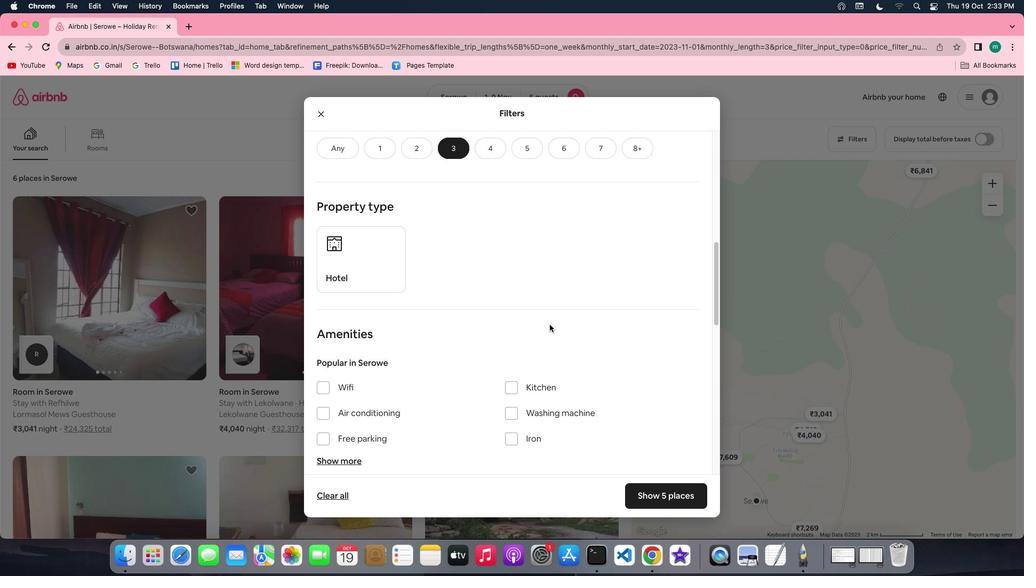 
Action: Mouse scrolled (549, 324) with delta (0, 0)
Screenshot: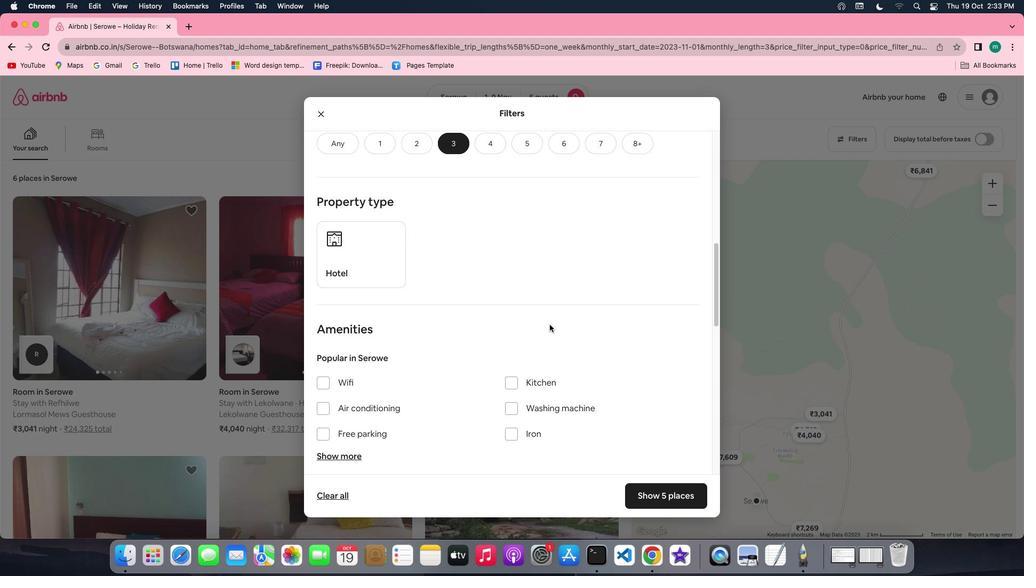 
Action: Mouse scrolled (549, 324) with delta (0, 0)
Screenshot: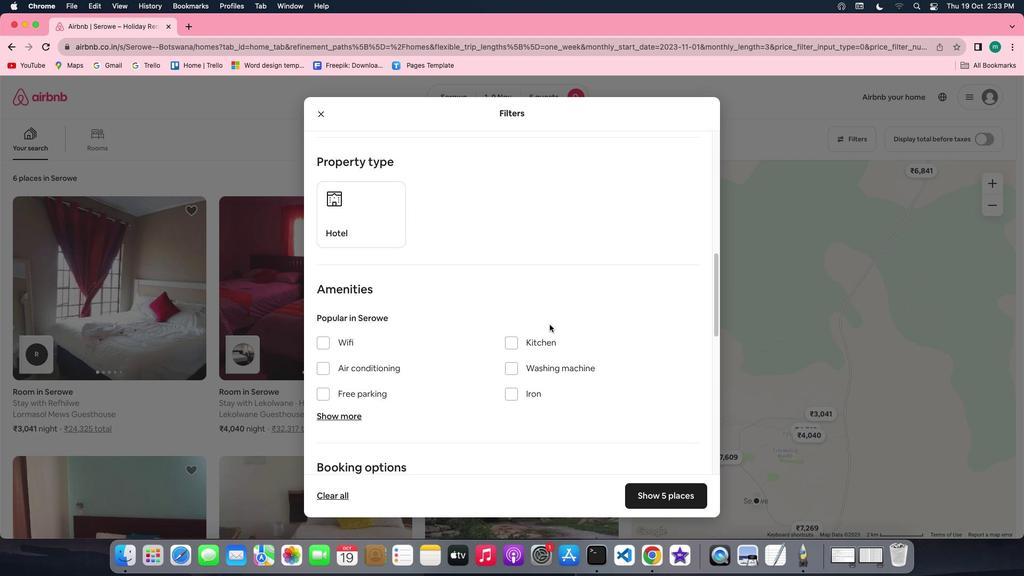 
Action: Mouse scrolled (549, 324) with delta (0, 0)
Screenshot: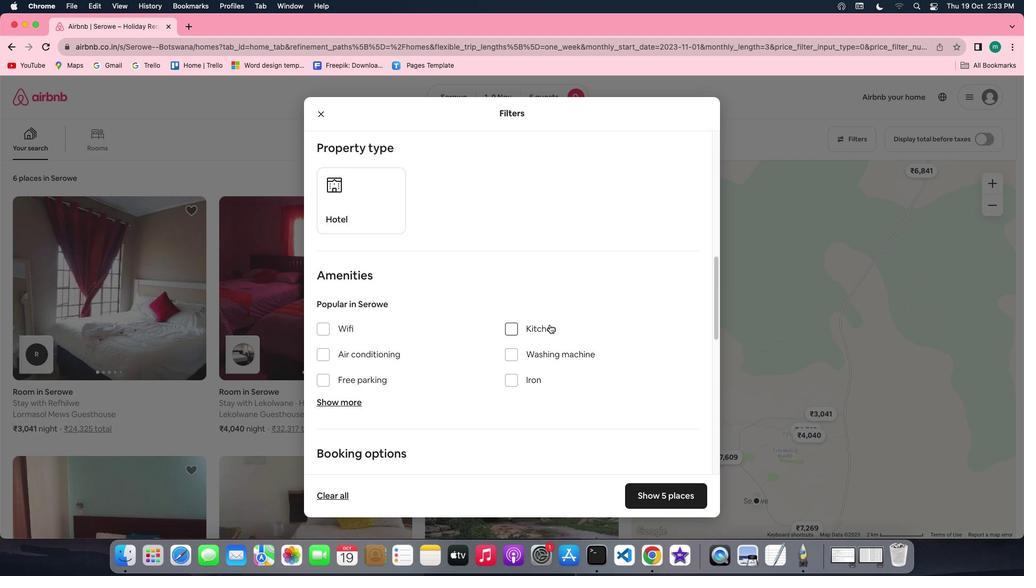 
Action: Mouse scrolled (549, 324) with delta (0, 0)
Screenshot: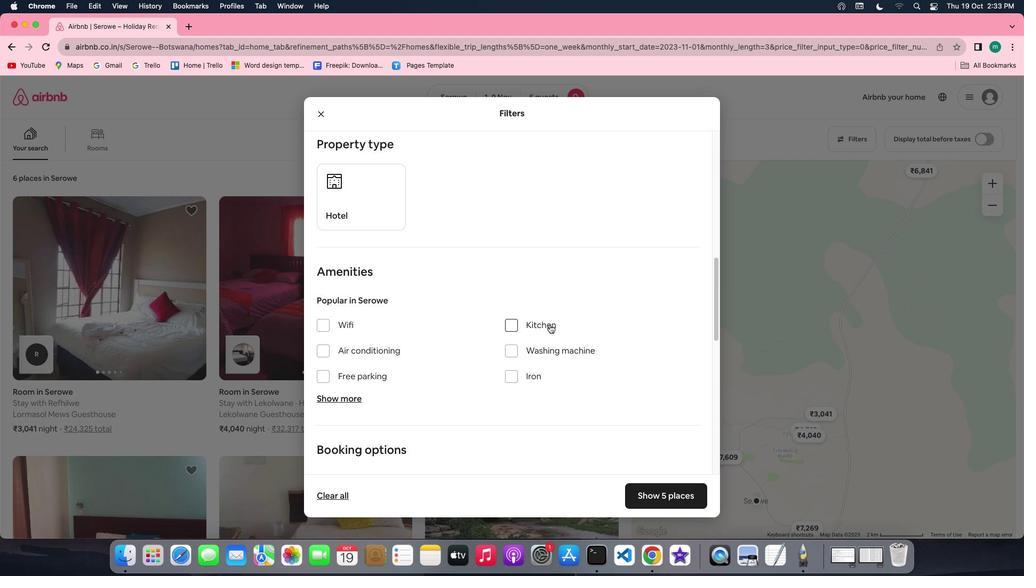 
Action: Mouse scrolled (549, 324) with delta (0, 0)
Screenshot: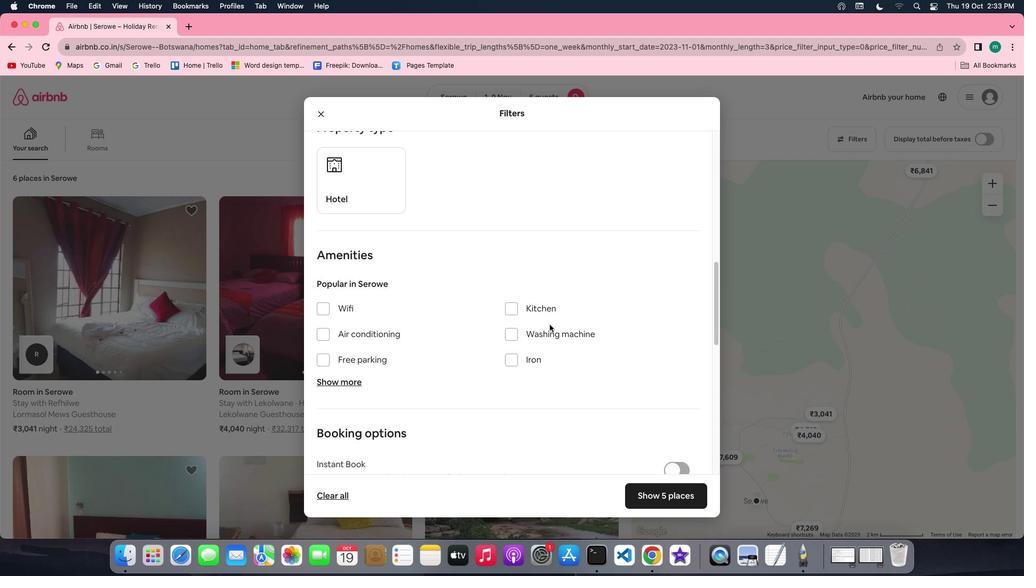 
Action: Mouse scrolled (549, 324) with delta (0, 0)
Screenshot: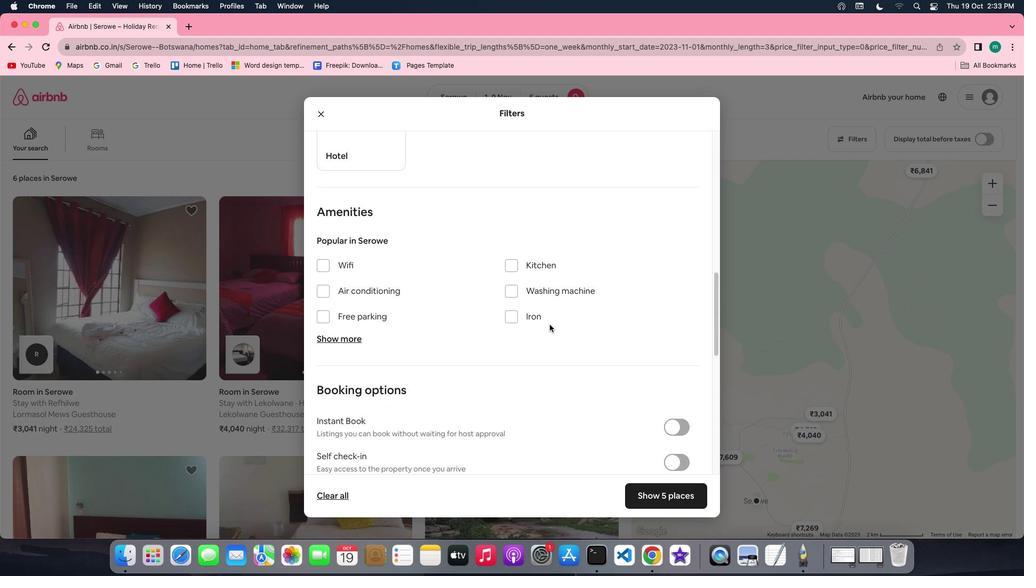
Action: Mouse moved to (549, 324)
Screenshot: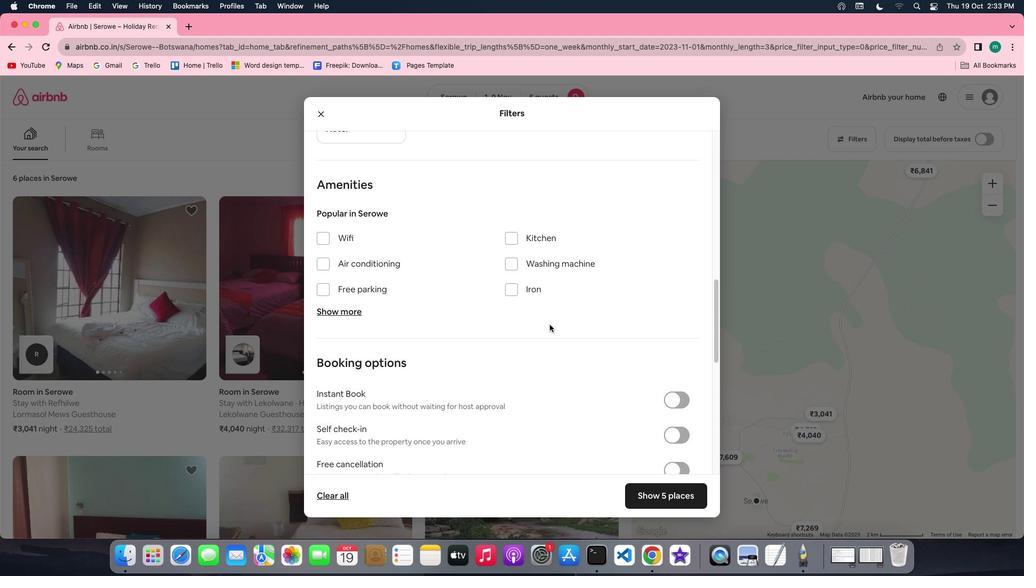 
Action: Mouse scrolled (549, 324) with delta (0, 0)
Screenshot: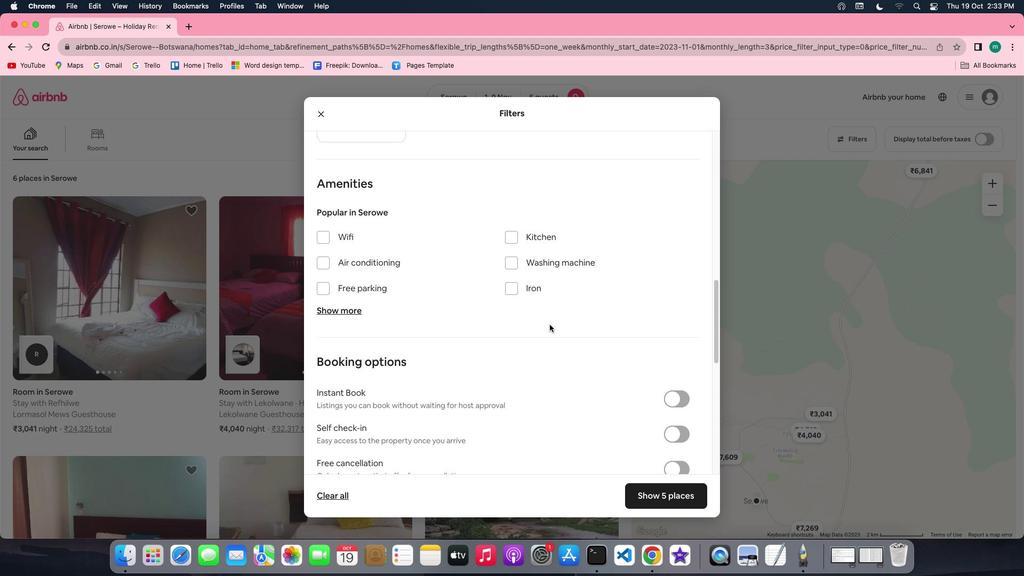 
Action: Mouse scrolled (549, 324) with delta (0, 0)
Screenshot: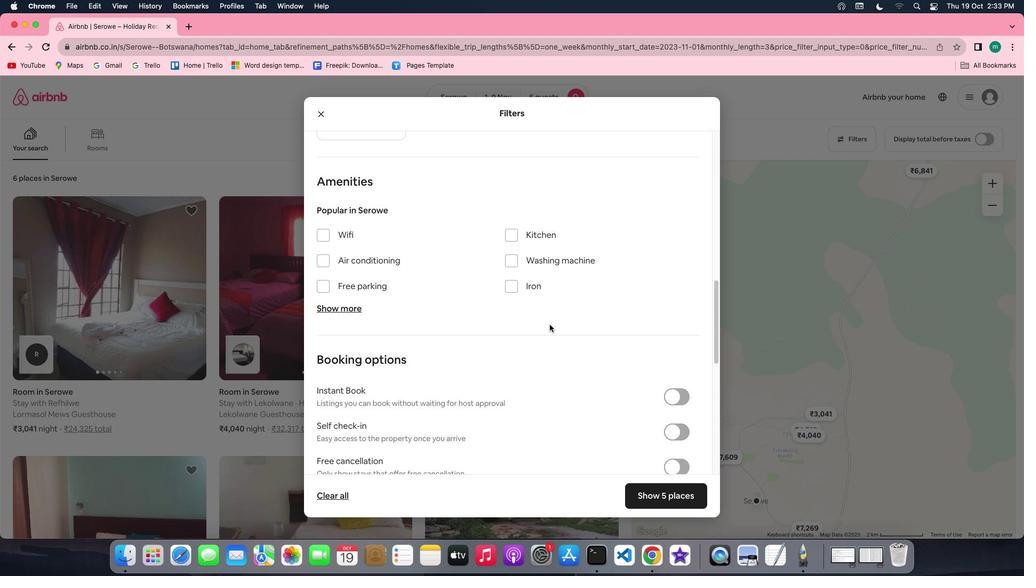 
Action: Mouse scrolled (549, 324) with delta (0, 0)
Screenshot: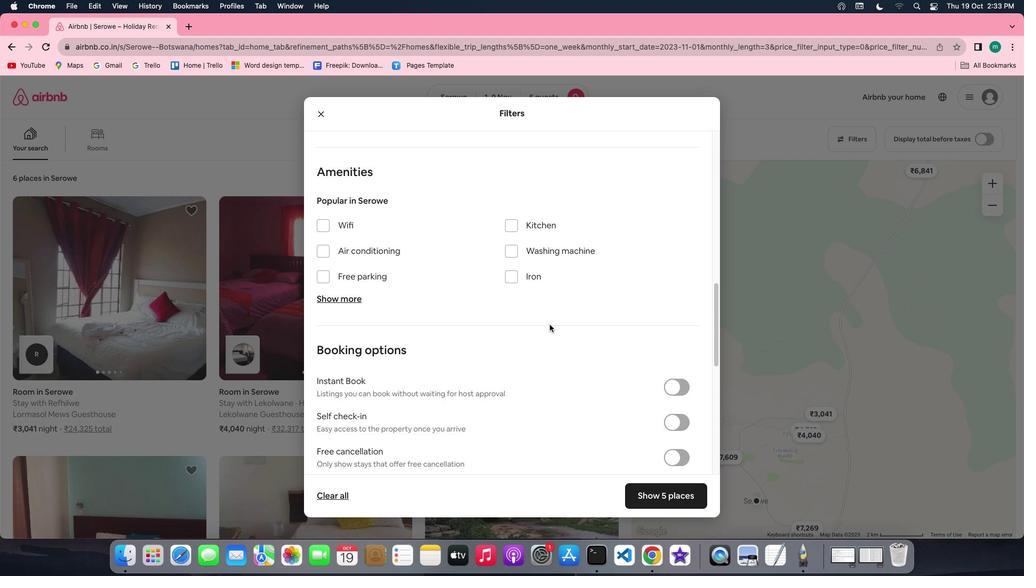 
Action: Mouse moved to (673, 405)
Screenshot: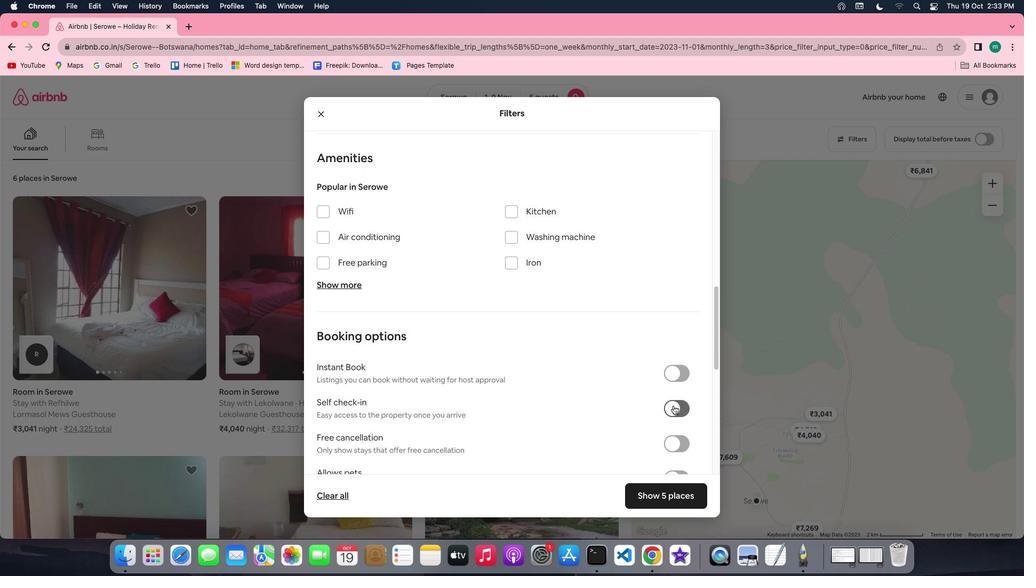
Action: Mouse pressed left at (673, 405)
Screenshot: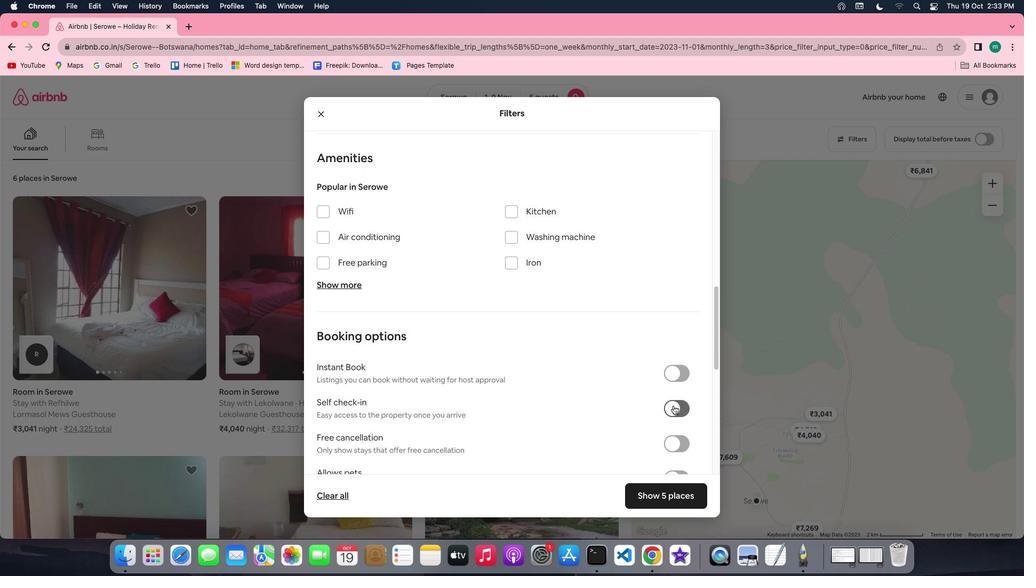 
Action: Mouse moved to (526, 368)
Screenshot: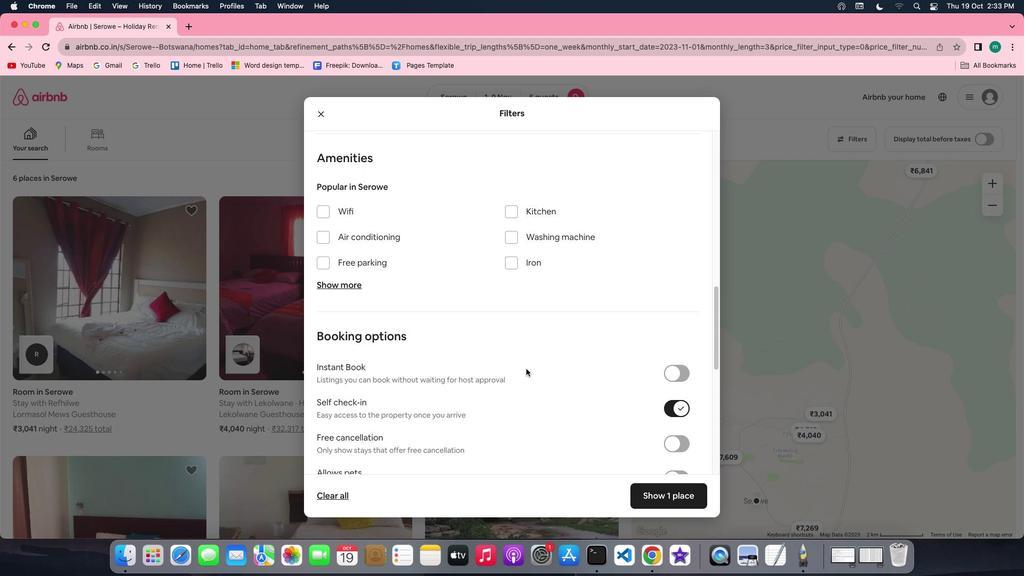
Action: Mouse scrolled (526, 368) with delta (0, 0)
Screenshot: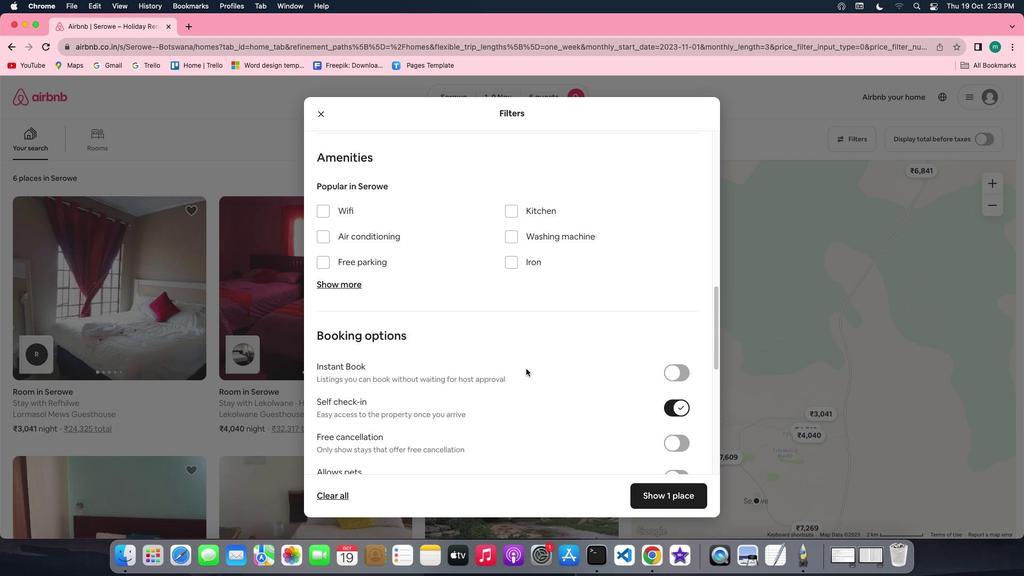 
Action: Mouse scrolled (526, 368) with delta (0, 0)
Screenshot: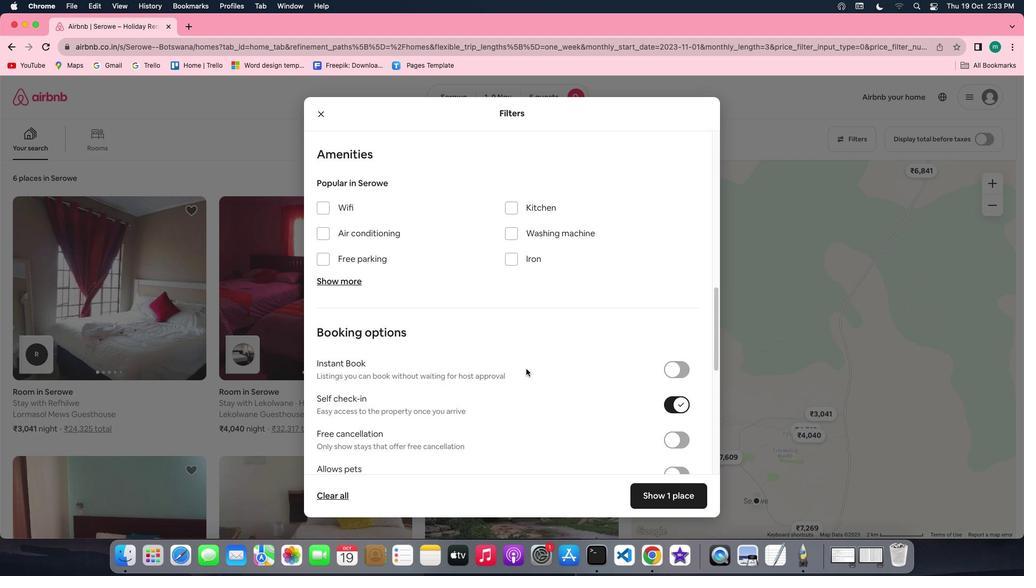 
Action: Mouse scrolled (526, 368) with delta (0, 0)
Screenshot: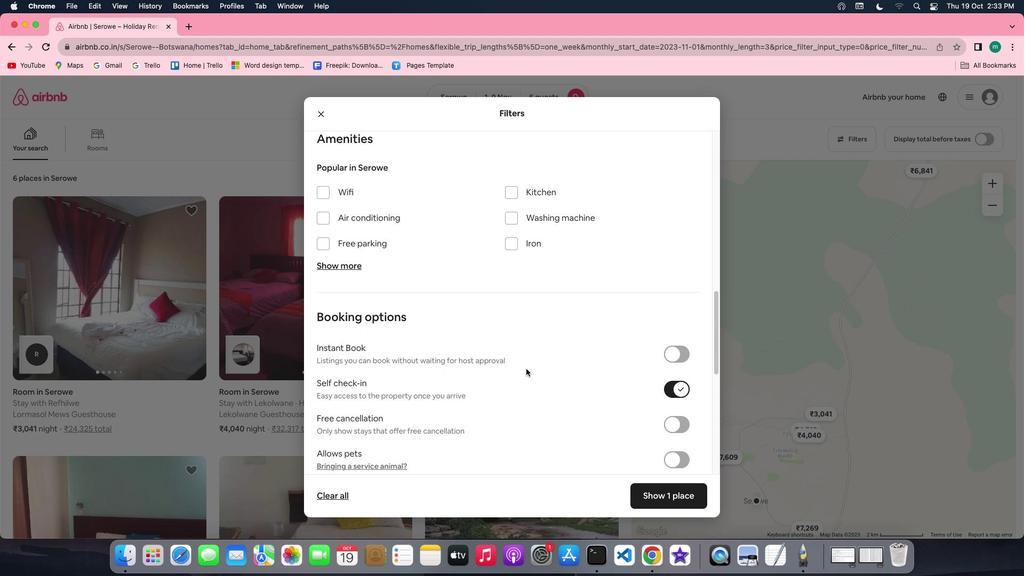 
Action: Mouse scrolled (526, 368) with delta (0, 0)
Screenshot: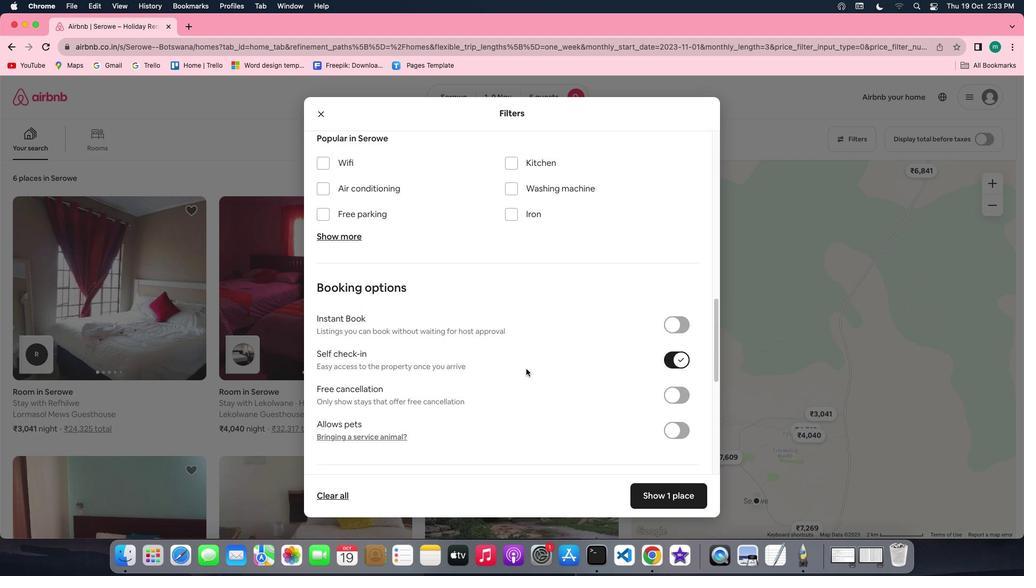 
Action: Mouse scrolled (526, 368) with delta (0, 0)
Screenshot: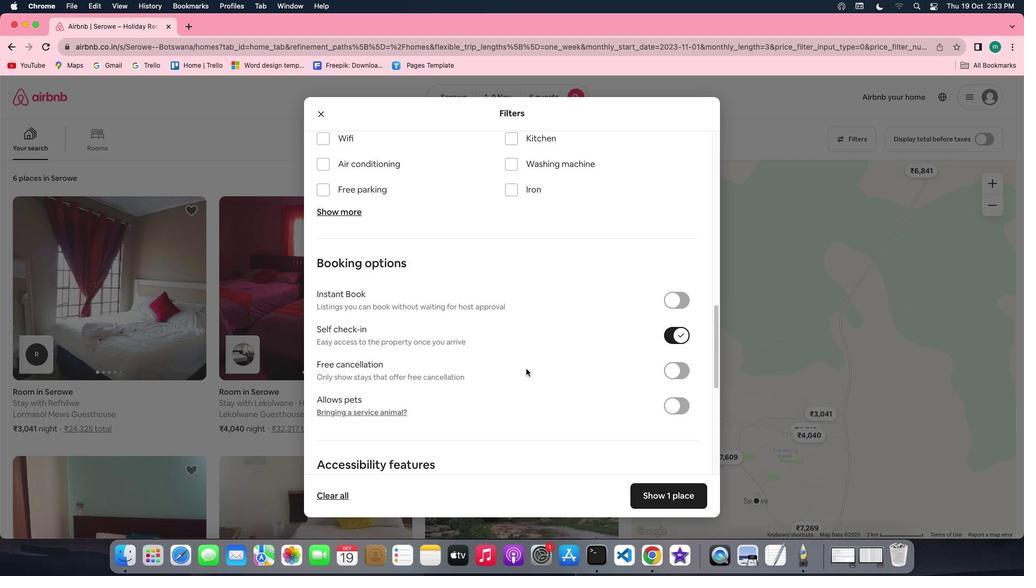 
Action: Mouse scrolled (526, 368) with delta (0, 0)
Screenshot: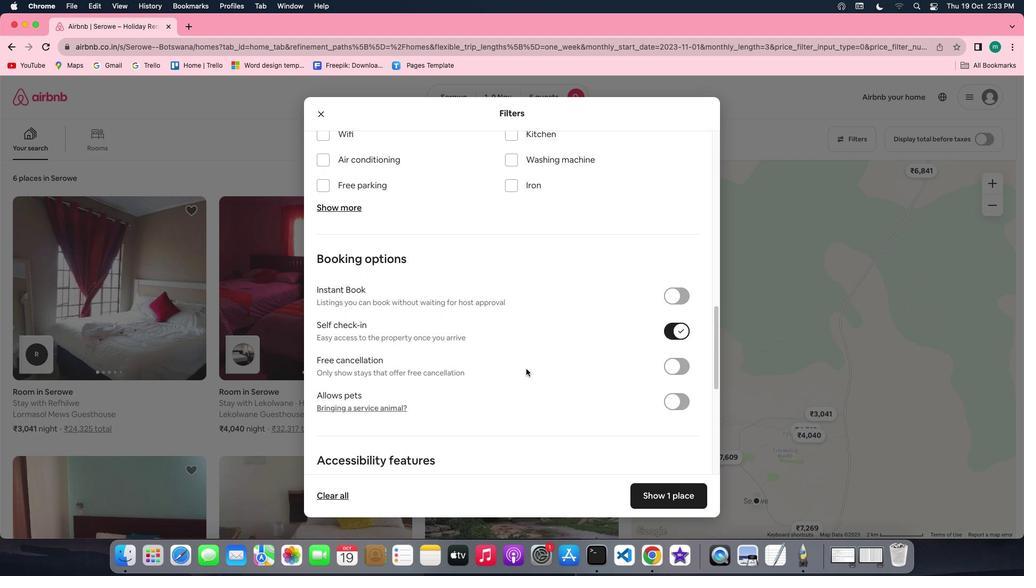 
Action: Mouse scrolled (526, 368) with delta (0, 0)
Screenshot: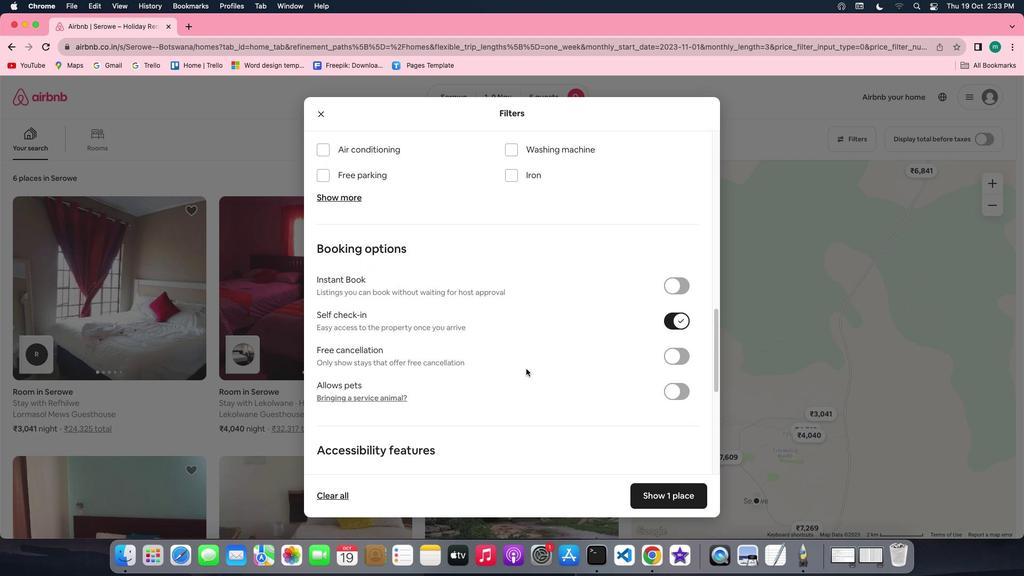 
Action: Mouse scrolled (526, 368) with delta (0, 0)
Screenshot: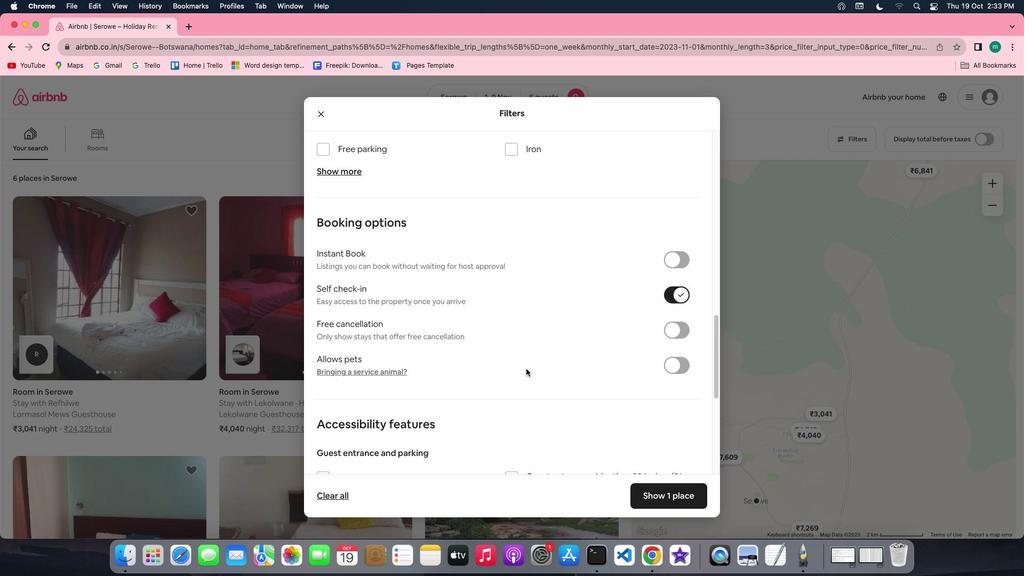 
Action: Mouse scrolled (526, 368) with delta (0, 0)
Screenshot: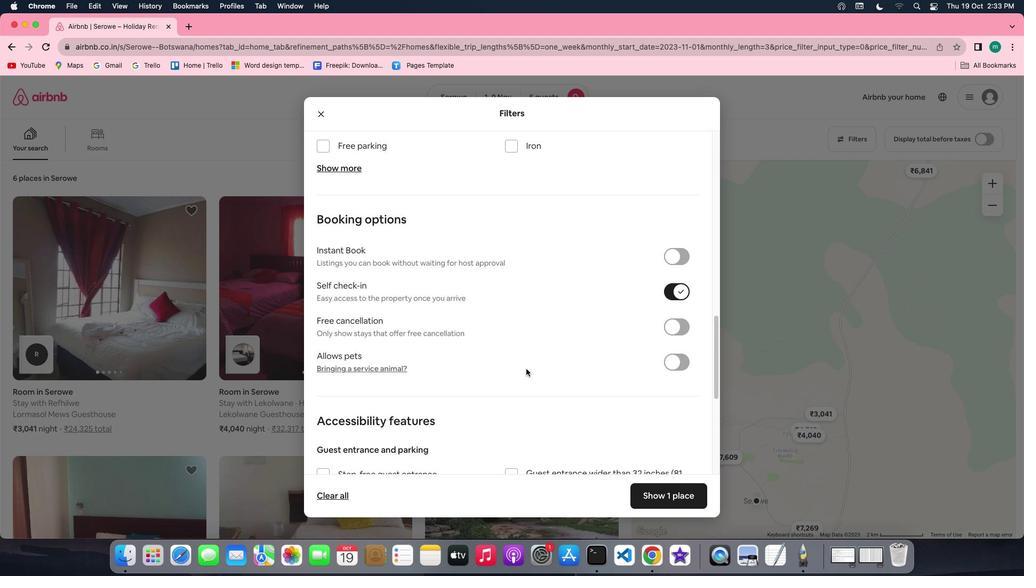 
Action: Mouse scrolled (526, 368) with delta (0, -1)
Screenshot: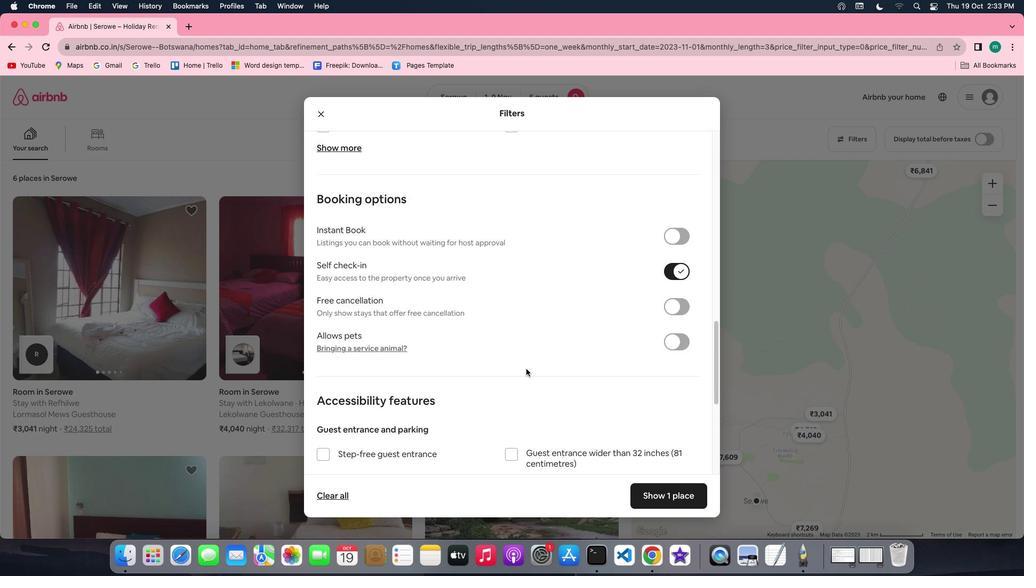 
Action: Mouse scrolled (526, 368) with delta (0, -1)
Screenshot: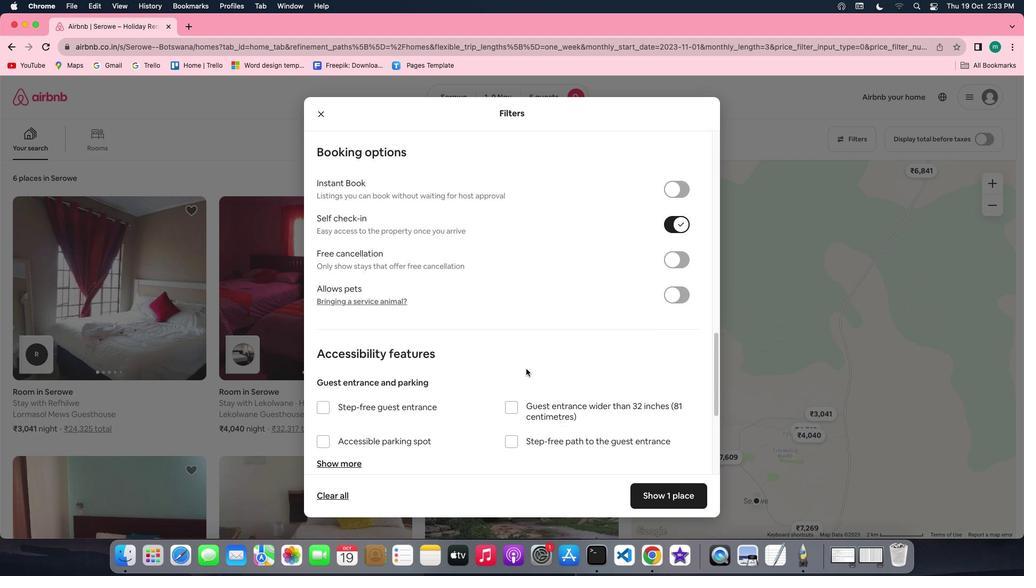 
Action: Mouse scrolled (526, 368) with delta (0, 0)
Screenshot: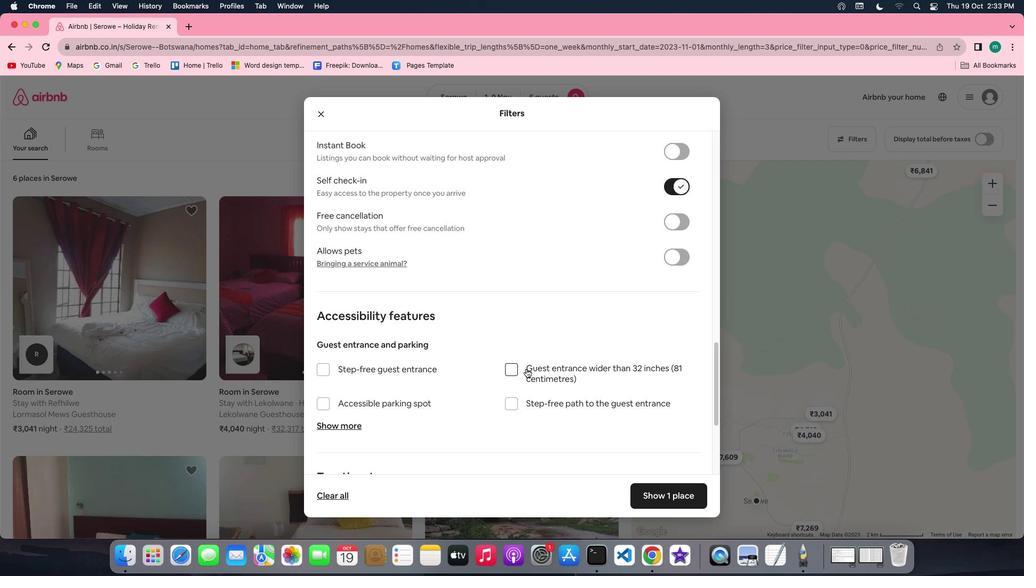 
Action: Mouse scrolled (526, 368) with delta (0, 0)
Screenshot: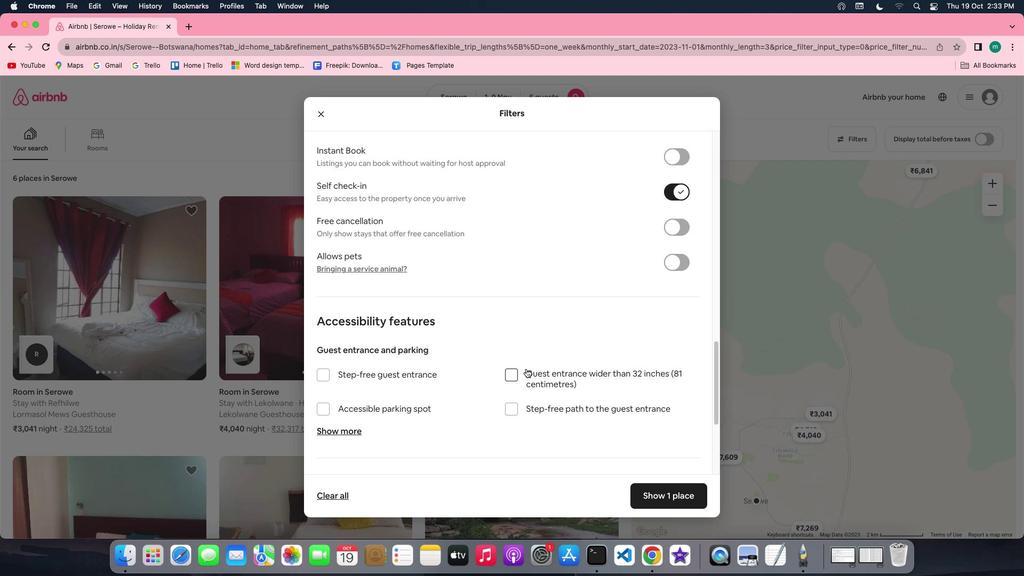
Action: Mouse moved to (677, 202)
Screenshot: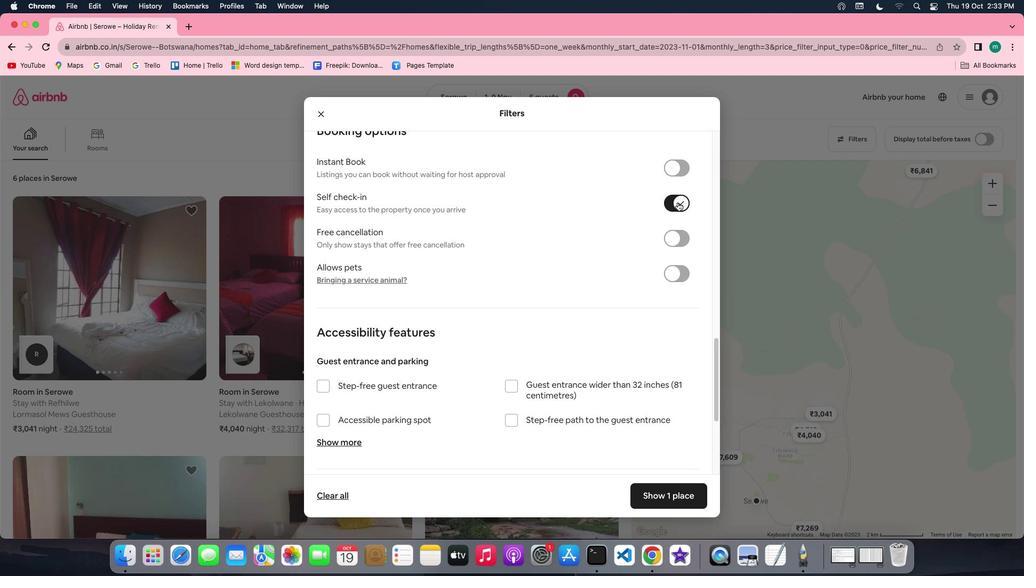 
Action: Mouse pressed left at (677, 202)
Screenshot: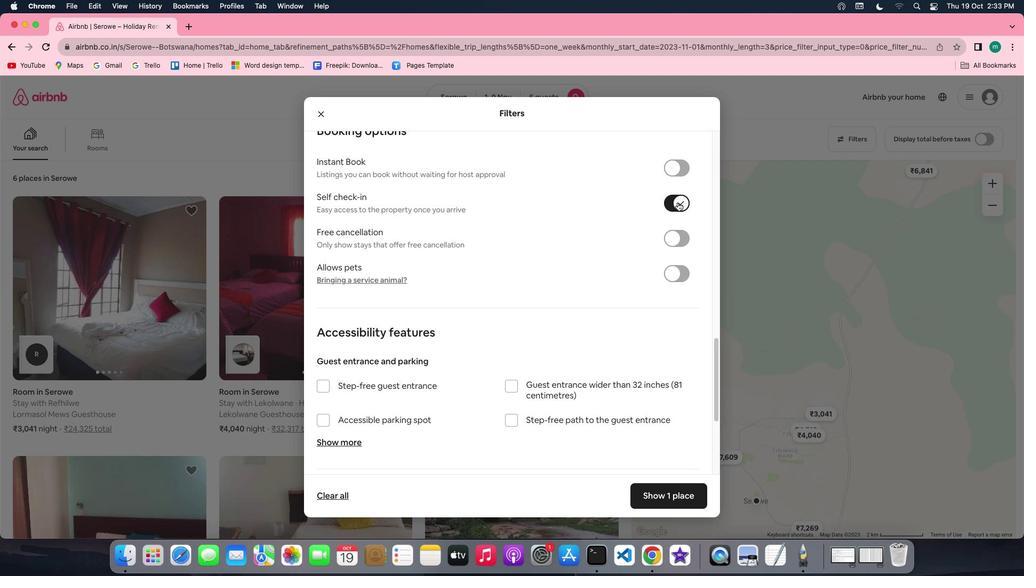 
Action: Mouse moved to (683, 205)
Screenshot: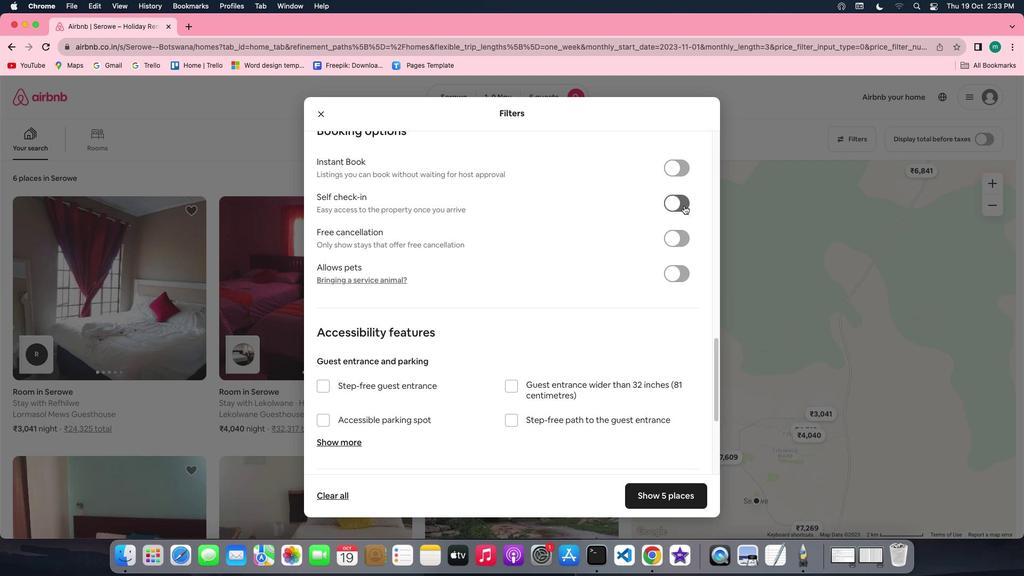 
Action: Mouse pressed left at (683, 205)
Screenshot: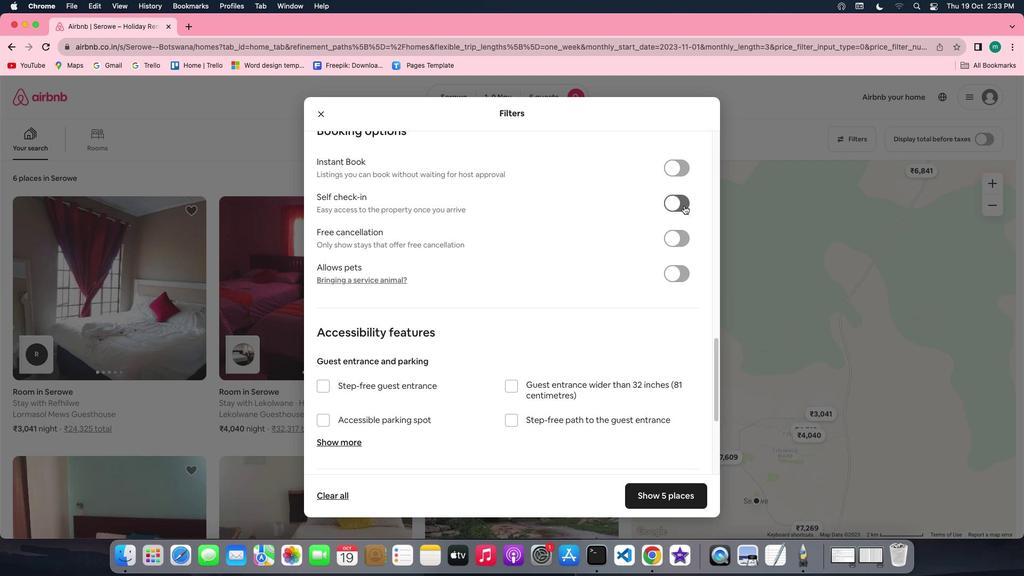 
Action: Mouse moved to (654, 358)
Screenshot: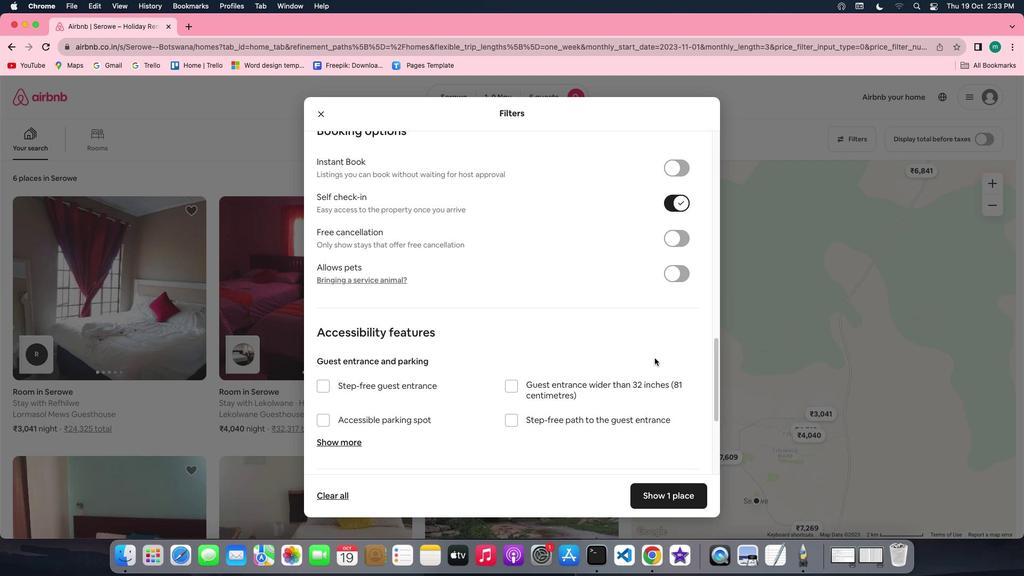 
Action: Mouse scrolled (654, 358) with delta (0, 0)
Screenshot: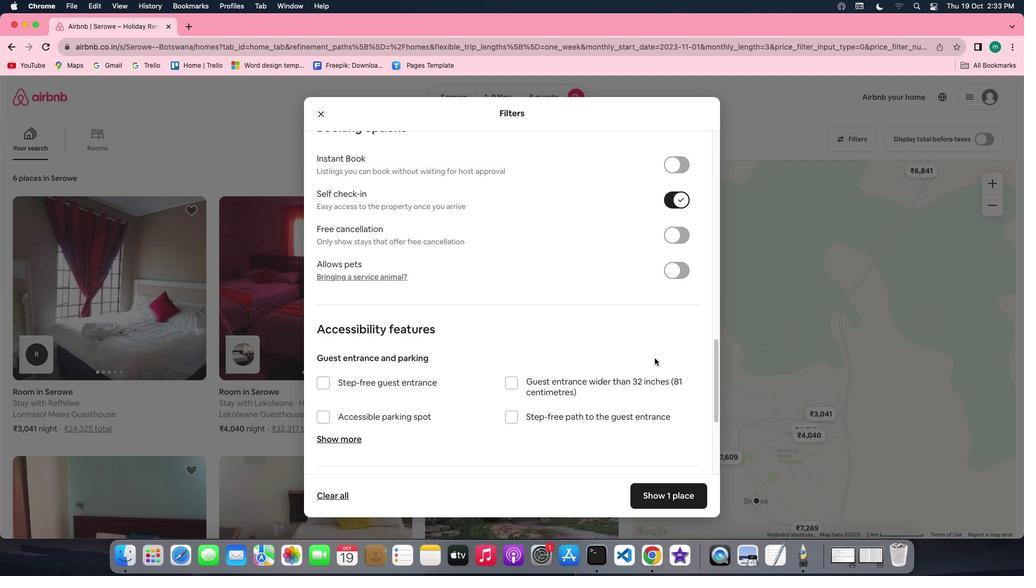 
Action: Mouse scrolled (654, 358) with delta (0, 0)
Screenshot: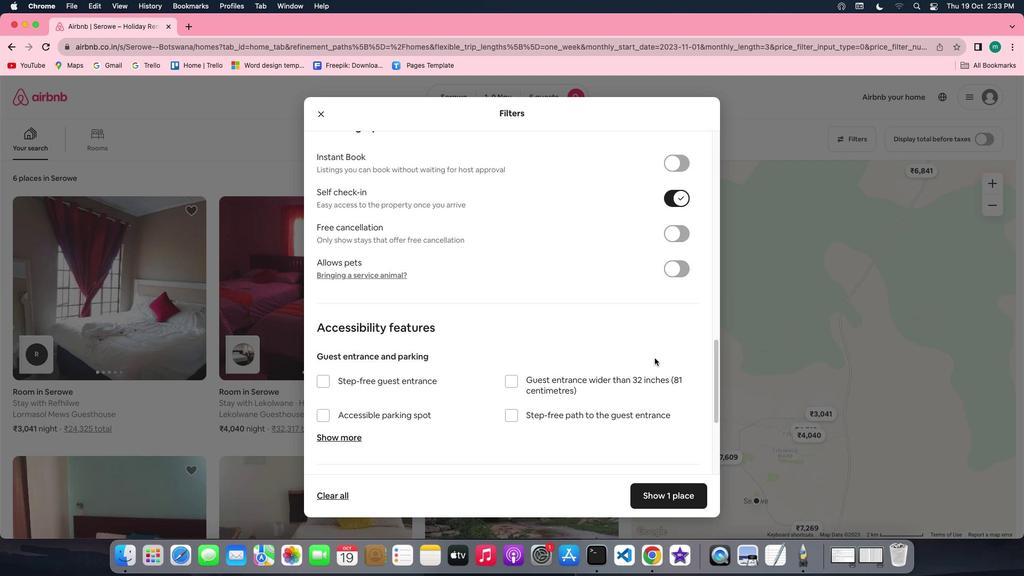 
Action: Mouse scrolled (654, 358) with delta (0, -1)
Screenshot: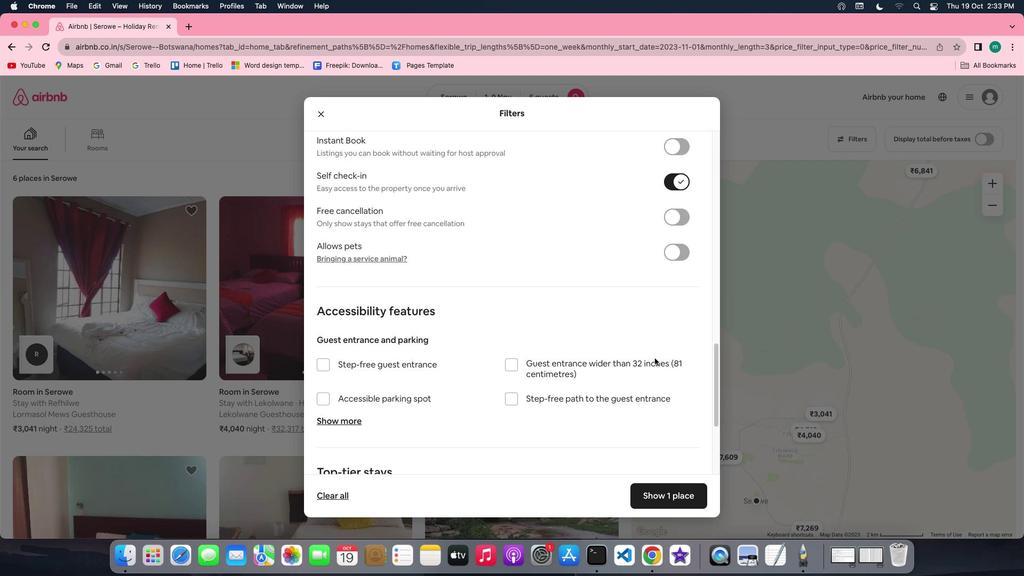 
Action: Mouse moved to (650, 494)
Screenshot: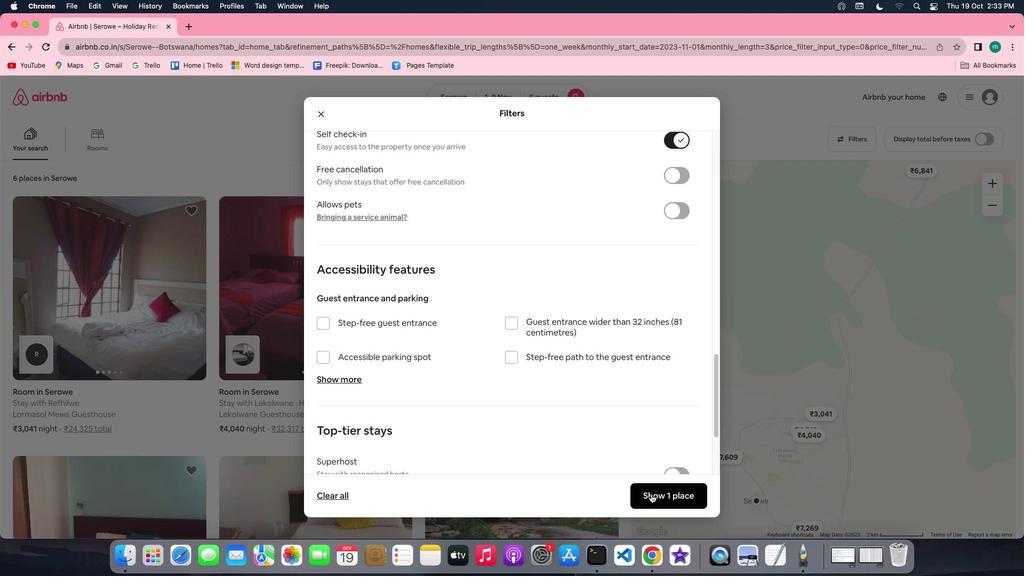 
Action: Mouse pressed left at (650, 494)
Screenshot: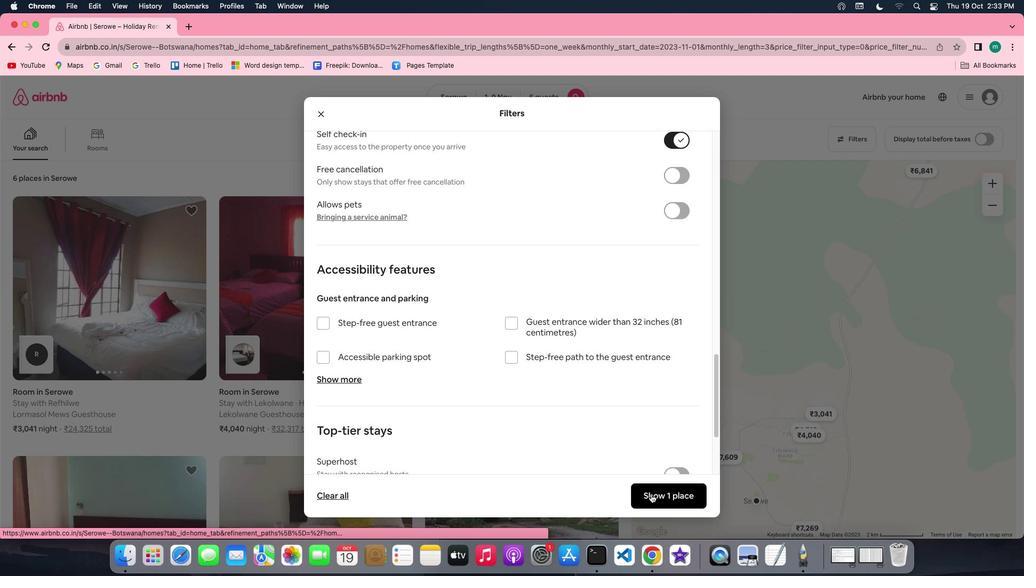 
Action: Mouse moved to (124, 286)
Screenshot: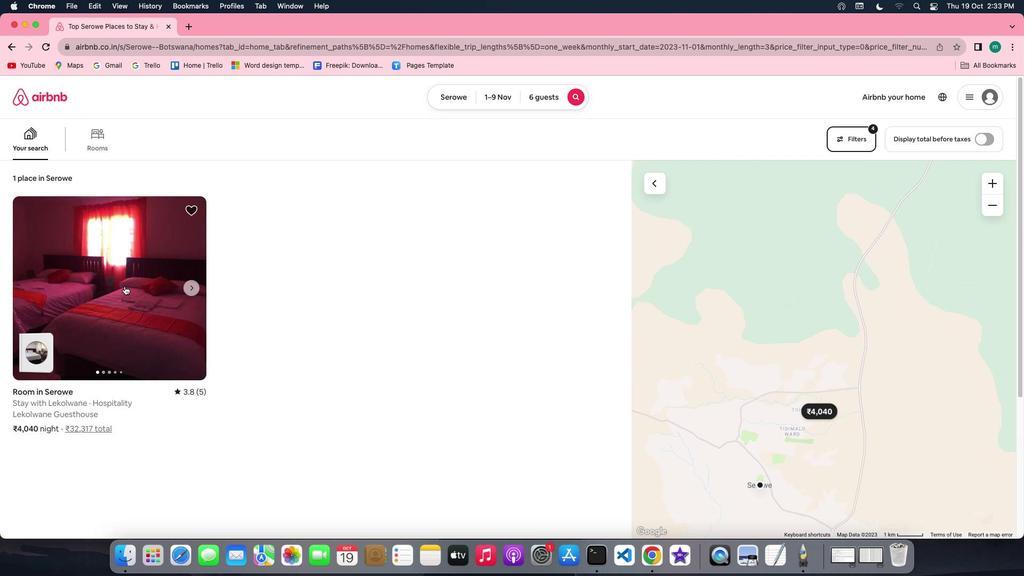 
Action: Mouse pressed left at (124, 286)
Screenshot: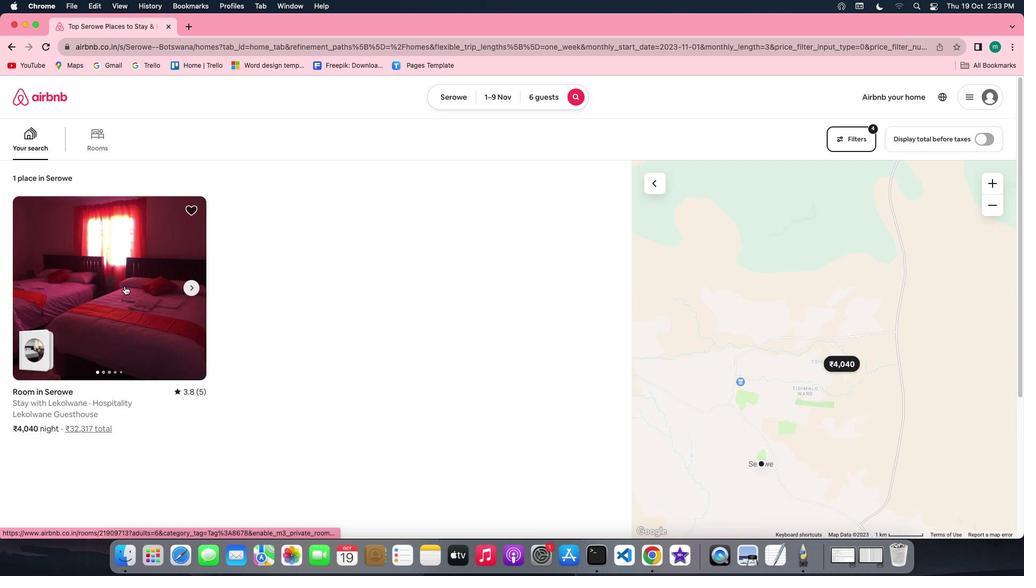 
Action: Mouse moved to (749, 379)
Screenshot: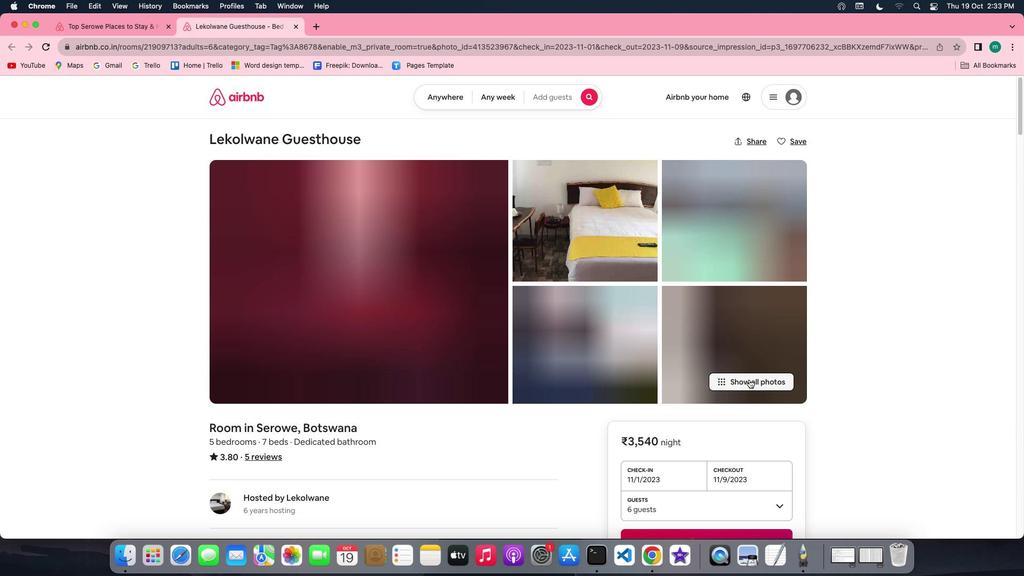 
Action: Mouse pressed left at (749, 379)
Screenshot: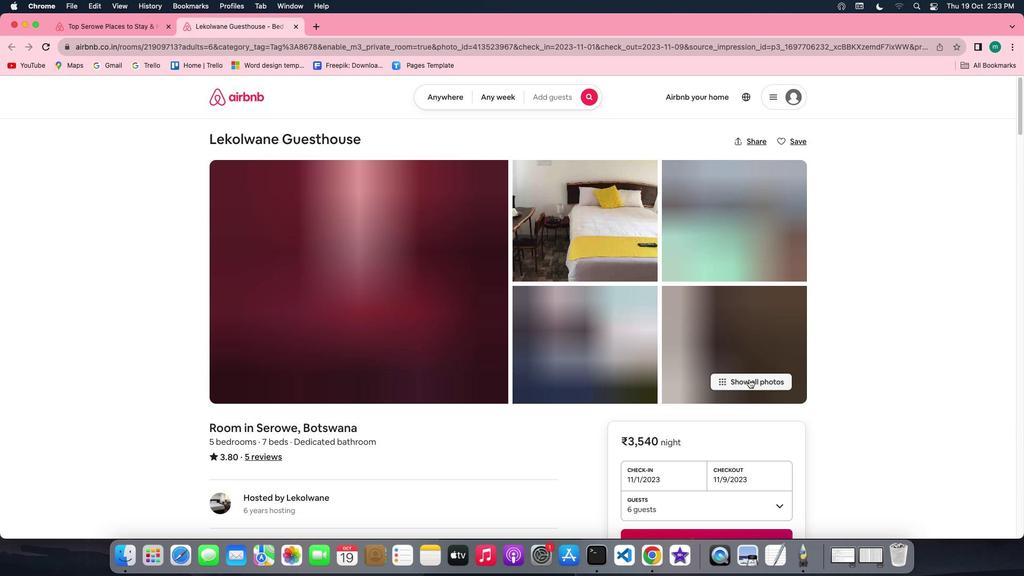 
Action: Mouse moved to (568, 360)
Screenshot: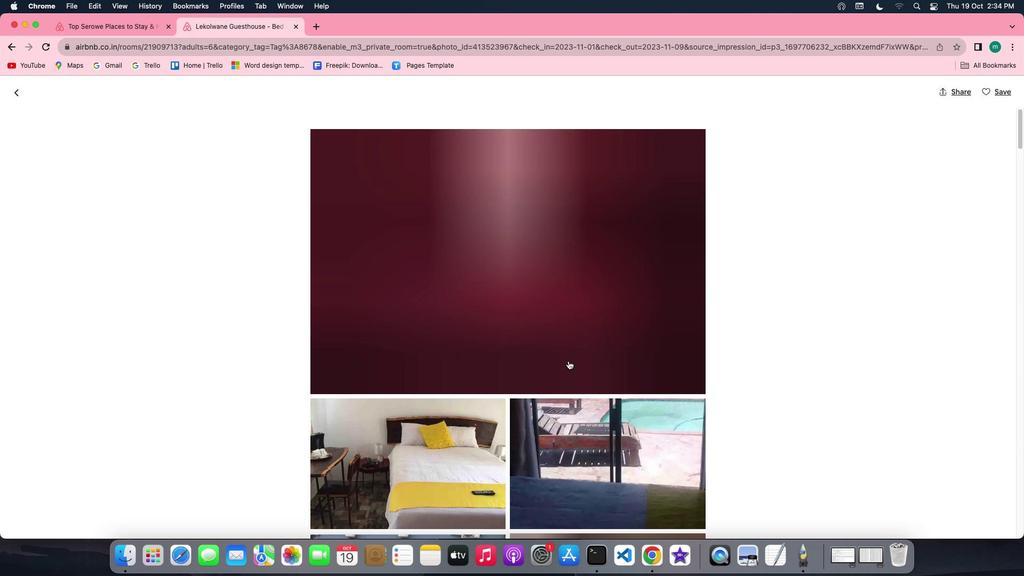 
Action: Mouse scrolled (568, 360) with delta (0, 0)
Screenshot: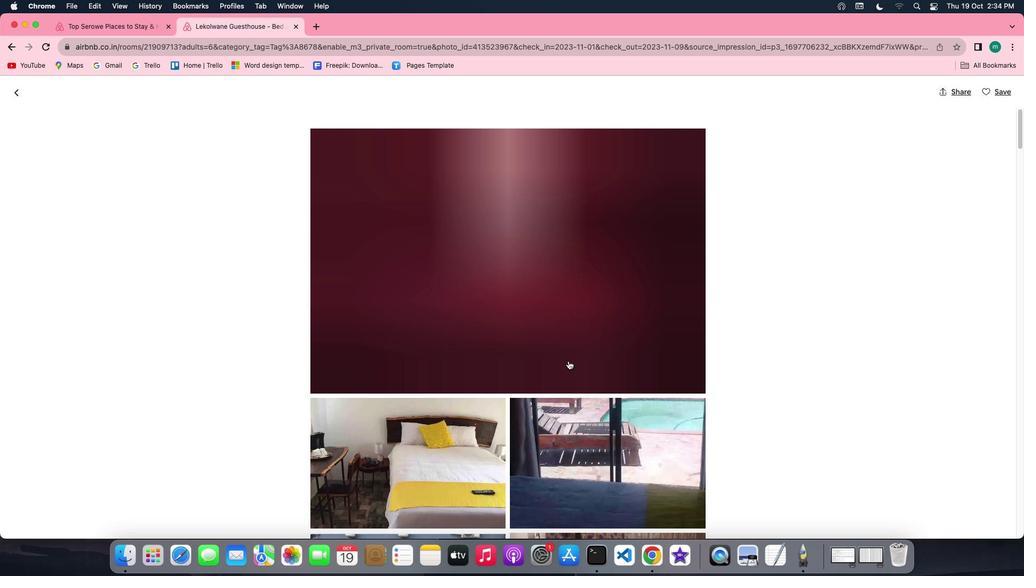 
Action: Mouse scrolled (568, 360) with delta (0, 0)
Screenshot: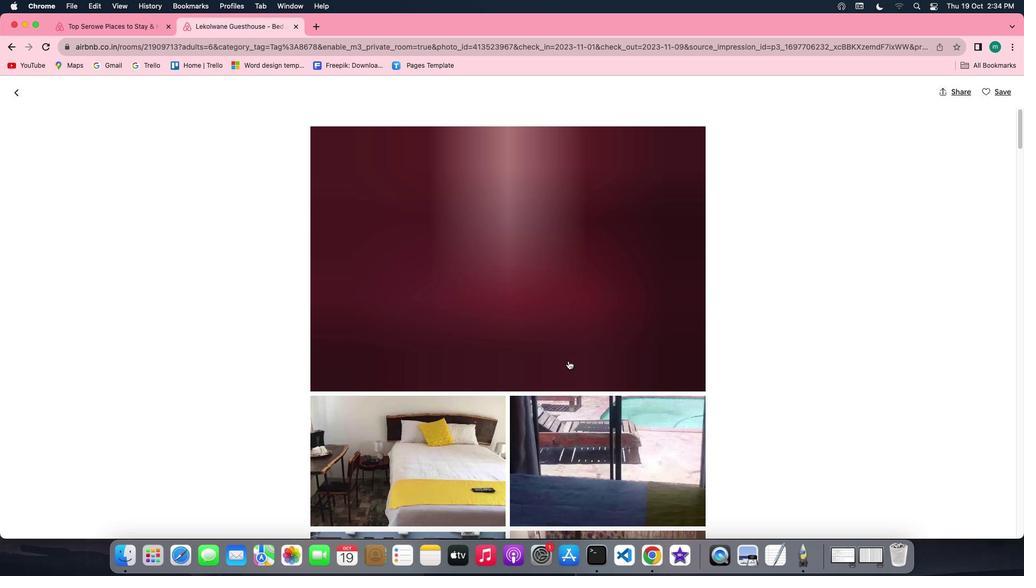 
Action: Mouse scrolled (568, 360) with delta (0, 0)
Screenshot: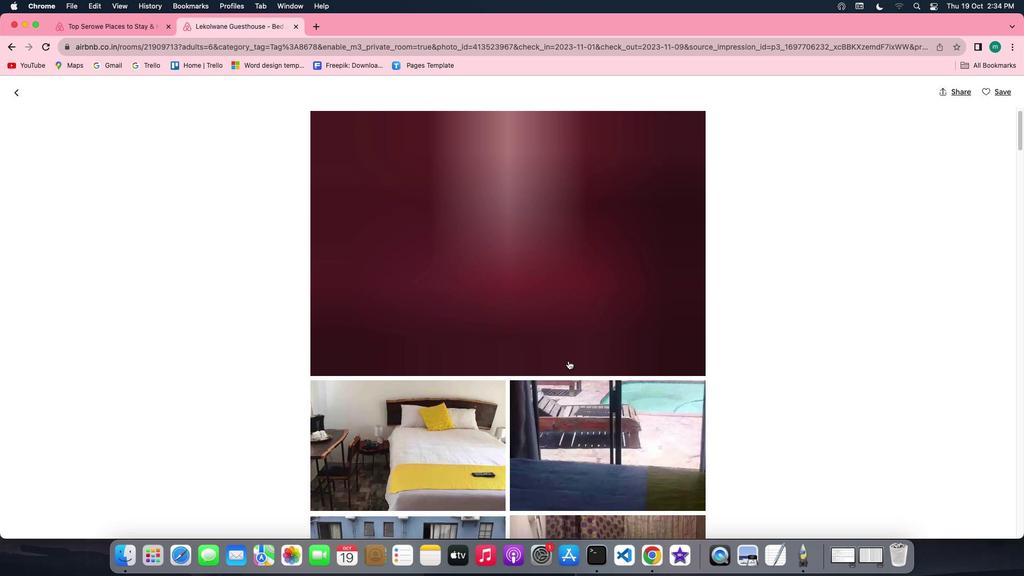
Action: Mouse scrolled (568, 360) with delta (0, 0)
Screenshot: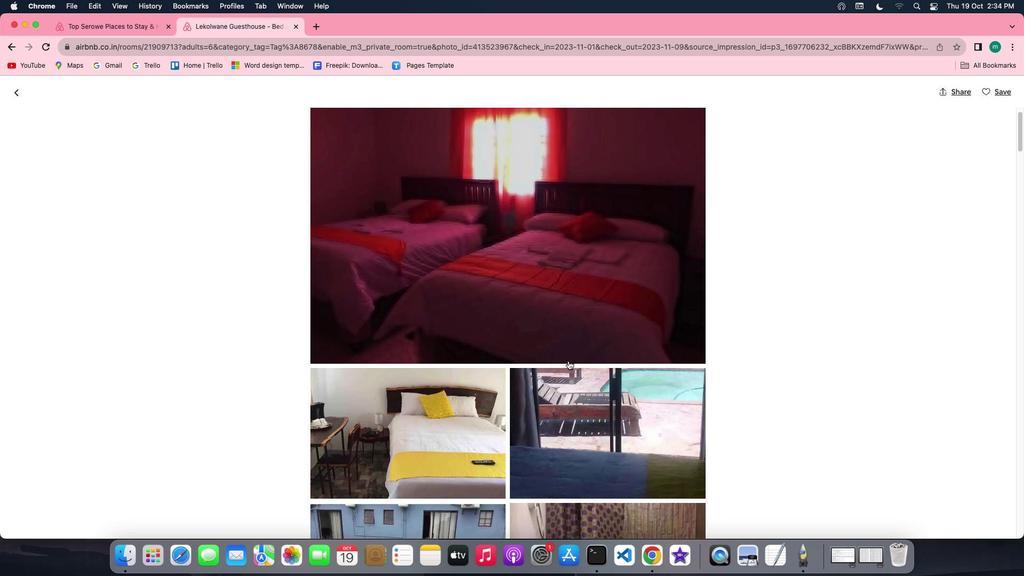 
Action: Mouse scrolled (568, 360) with delta (0, 0)
Screenshot: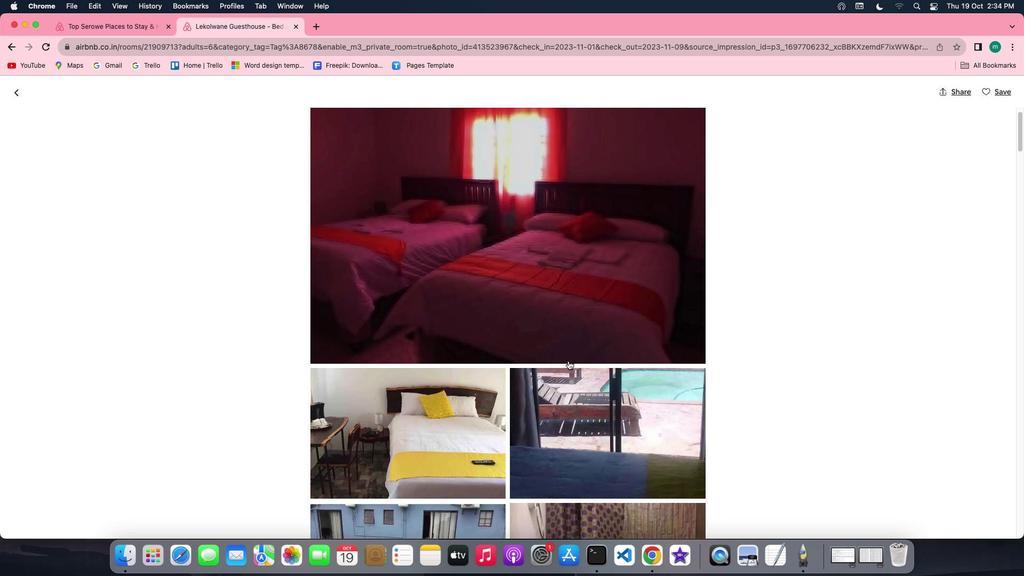 
Action: Mouse scrolled (568, 360) with delta (0, -1)
Screenshot: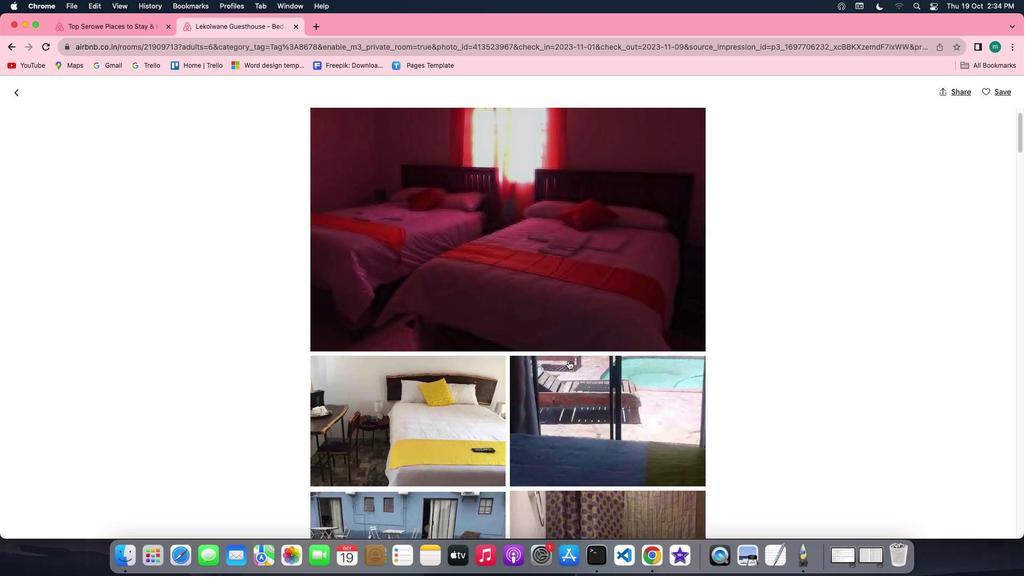 
Action: Mouse scrolled (568, 360) with delta (0, -2)
Screenshot: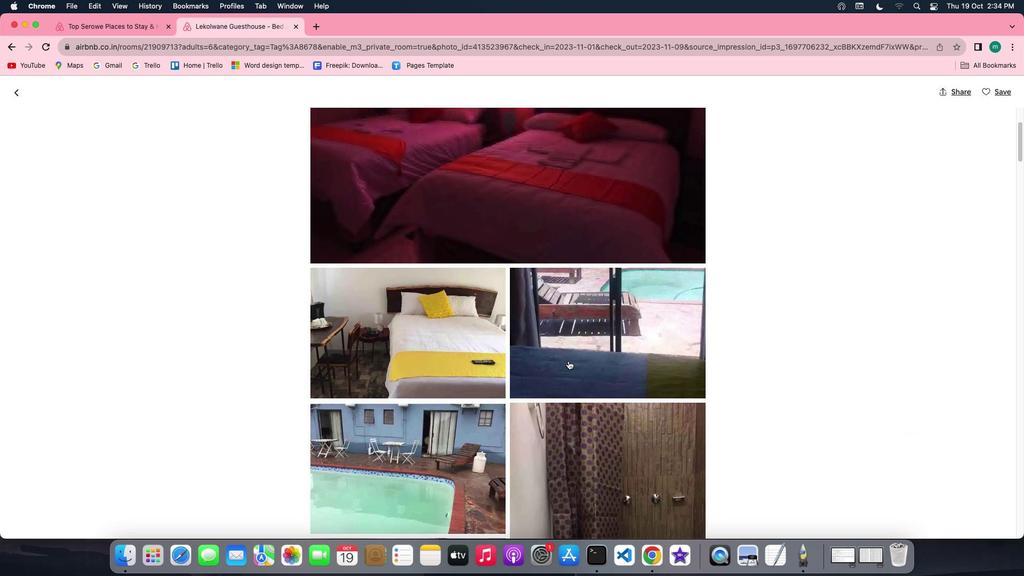 
Action: Mouse scrolled (568, 360) with delta (0, 0)
Screenshot: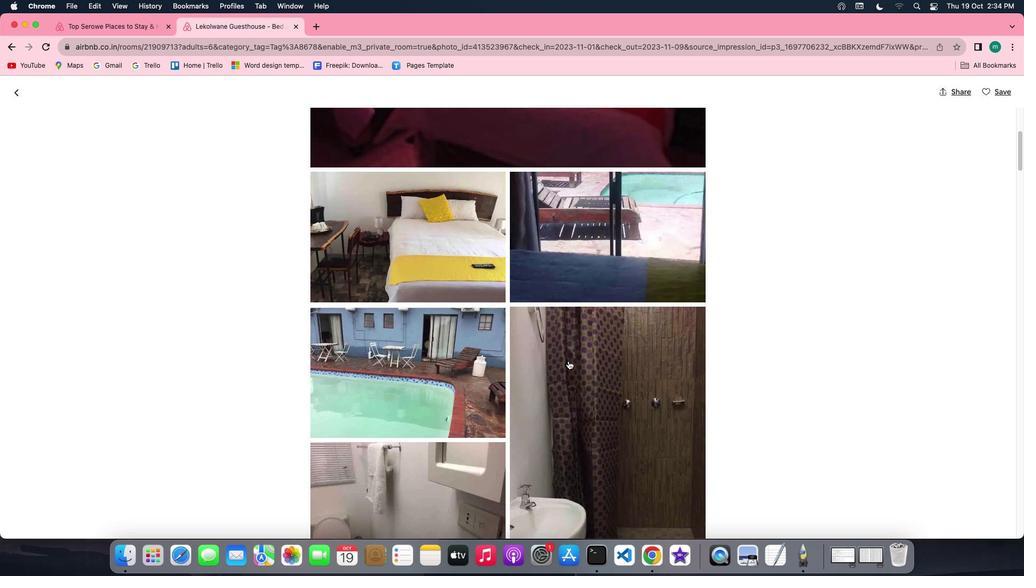 
Action: Mouse scrolled (568, 360) with delta (0, 0)
Screenshot: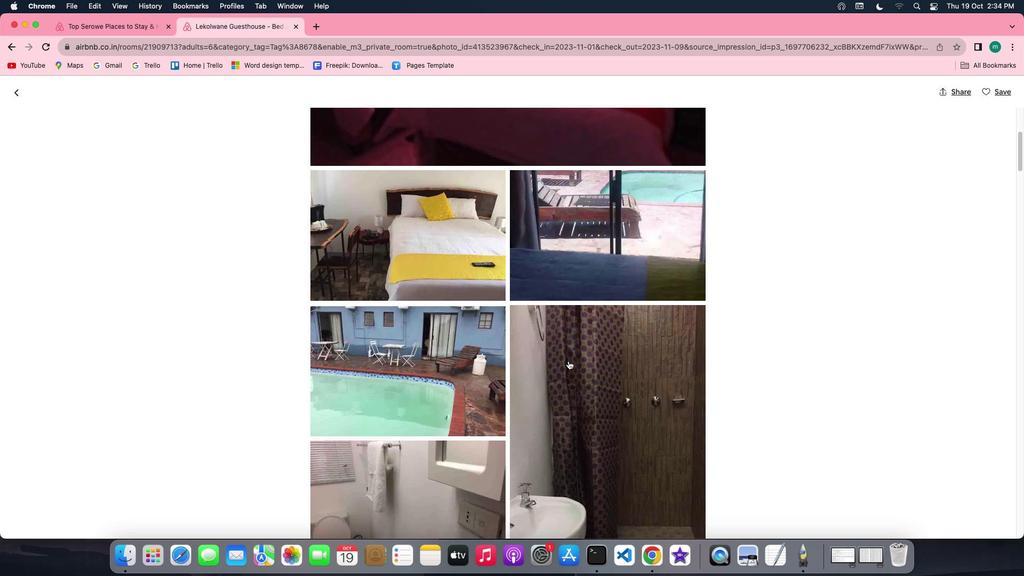 
Action: Mouse scrolled (568, 360) with delta (0, 0)
Screenshot: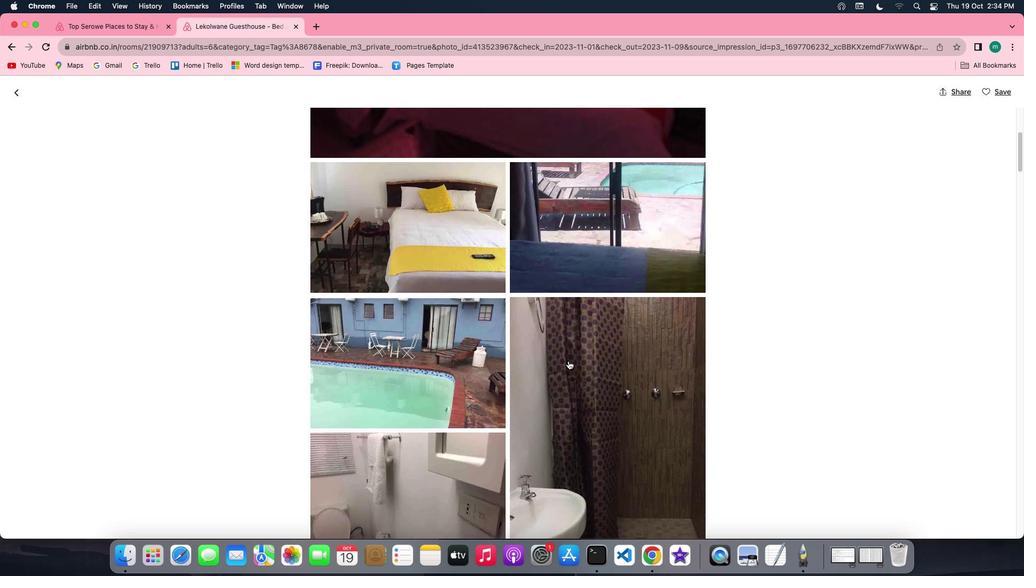 
Action: Mouse scrolled (568, 360) with delta (0, 0)
Screenshot: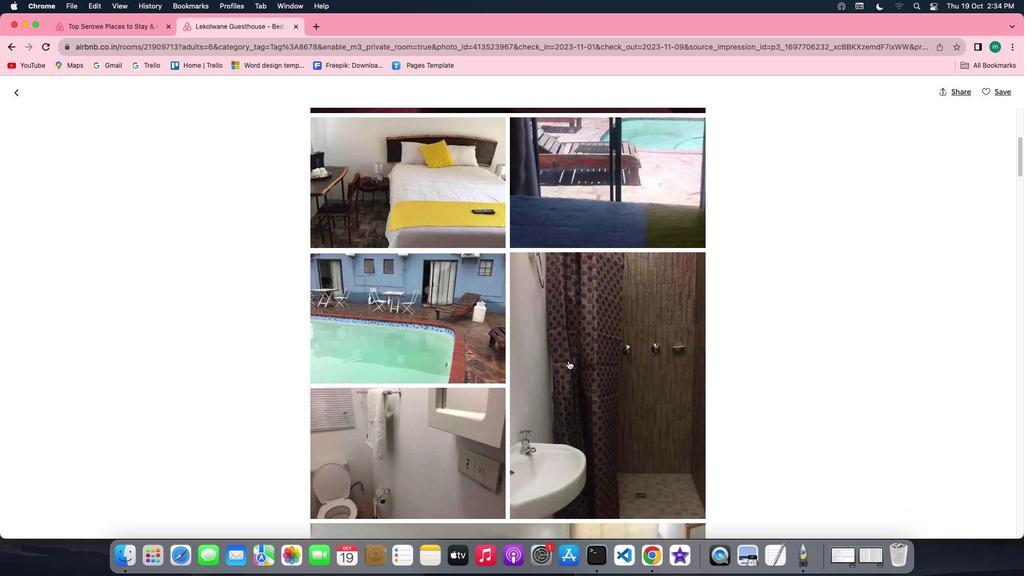 
Action: Mouse scrolled (568, 360) with delta (0, 0)
Screenshot: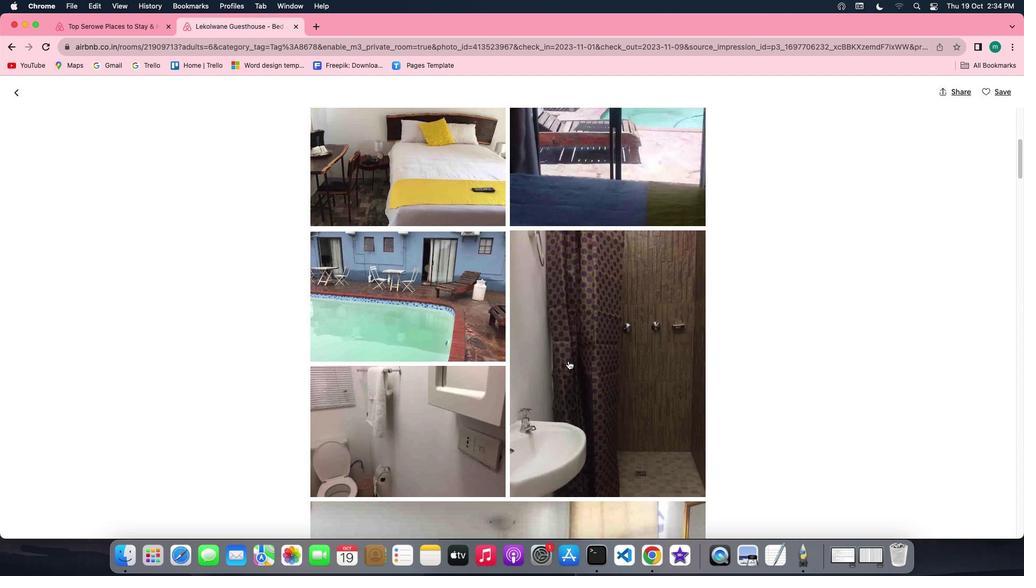
Action: Mouse scrolled (568, 360) with delta (0, 0)
Screenshot: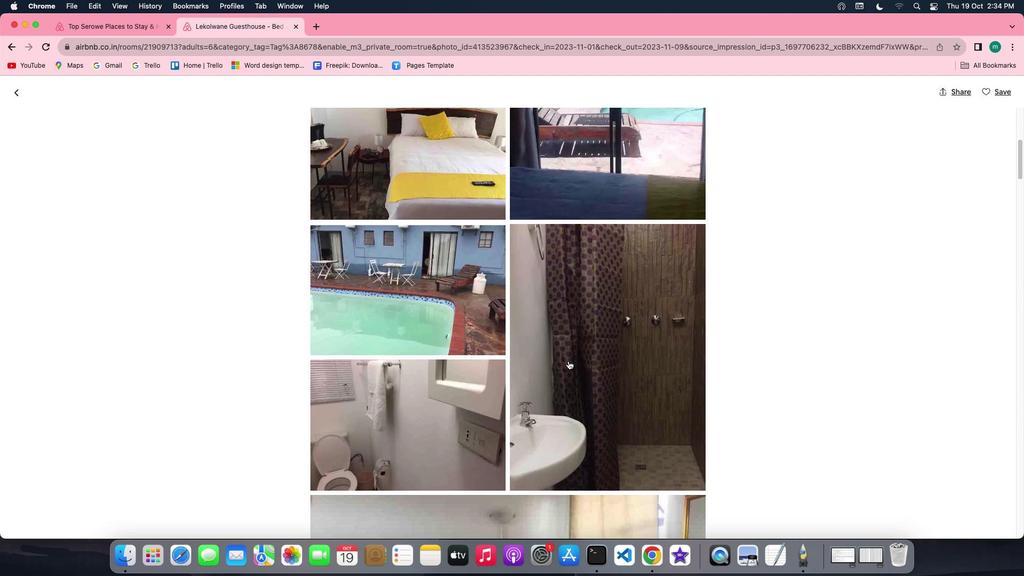 
Action: Mouse scrolled (568, 360) with delta (0, -1)
Screenshot: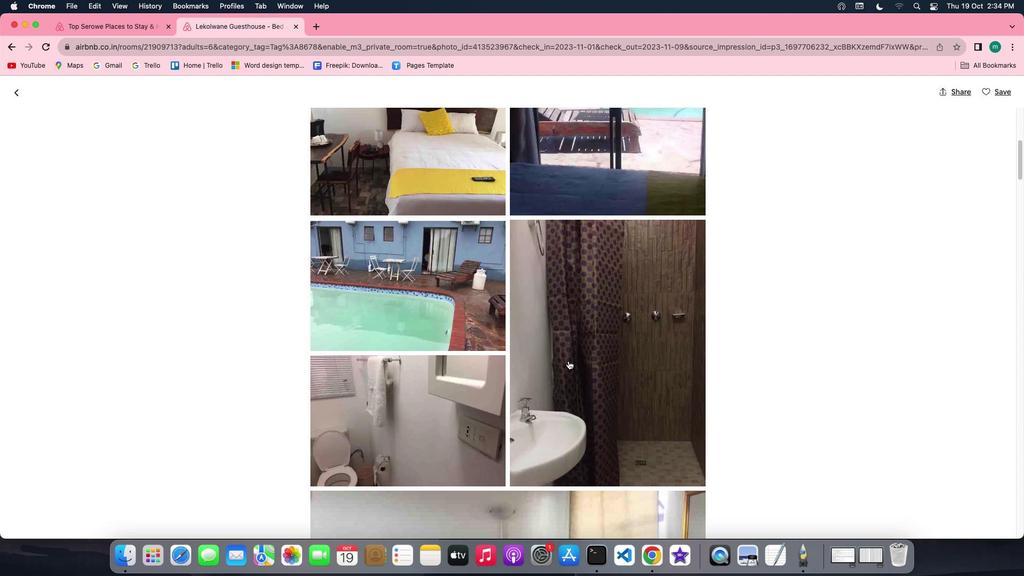 
Action: Mouse scrolled (568, 360) with delta (0, -1)
Screenshot: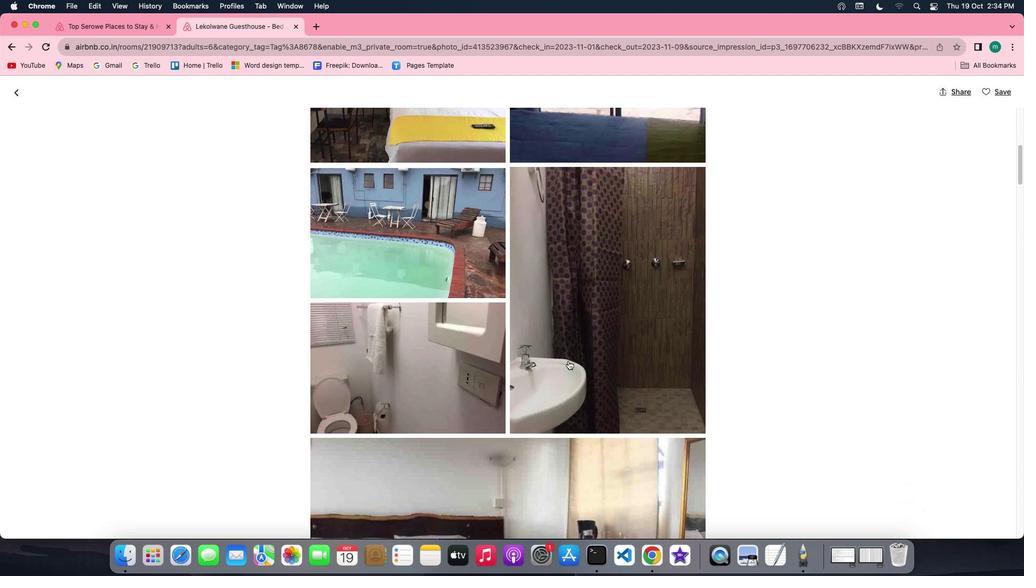 
Action: Mouse scrolled (568, 360) with delta (0, 0)
Screenshot: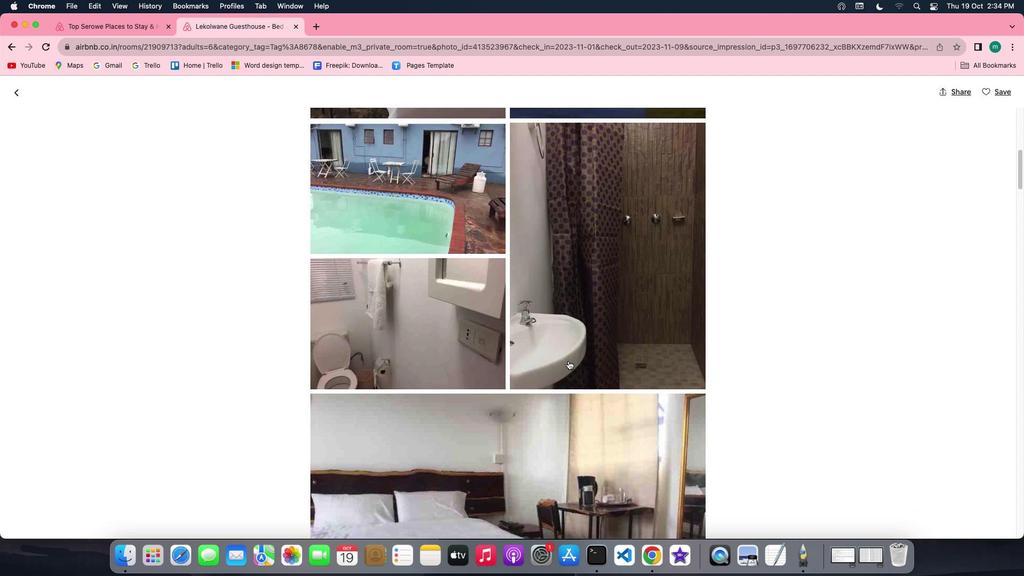 
Action: Mouse scrolled (568, 360) with delta (0, 0)
Screenshot: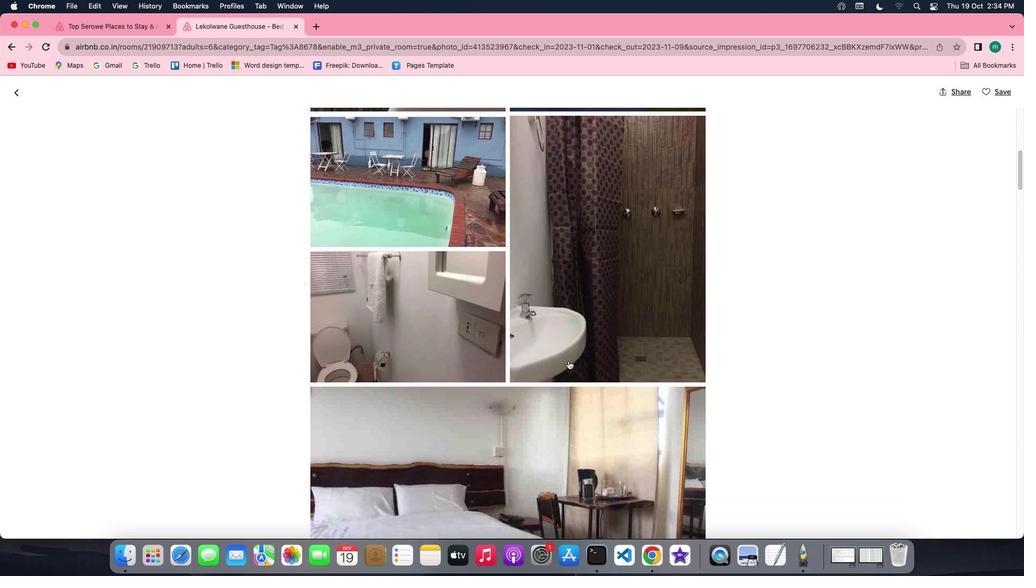 
Action: Mouse scrolled (568, 360) with delta (0, -1)
Screenshot: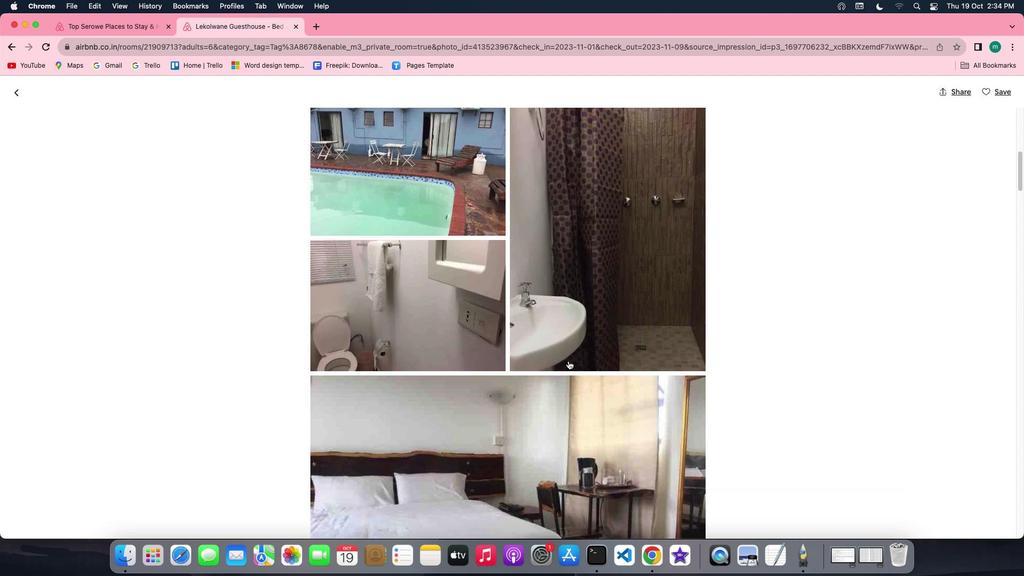 
Action: Mouse scrolled (568, 360) with delta (0, -1)
Screenshot: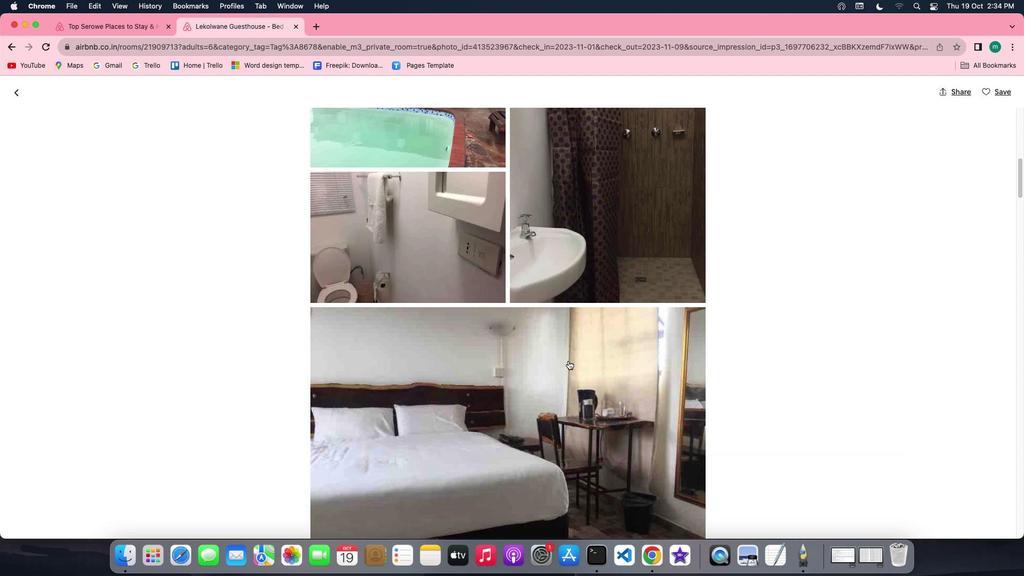 
Action: Mouse scrolled (568, 360) with delta (0, 0)
Screenshot: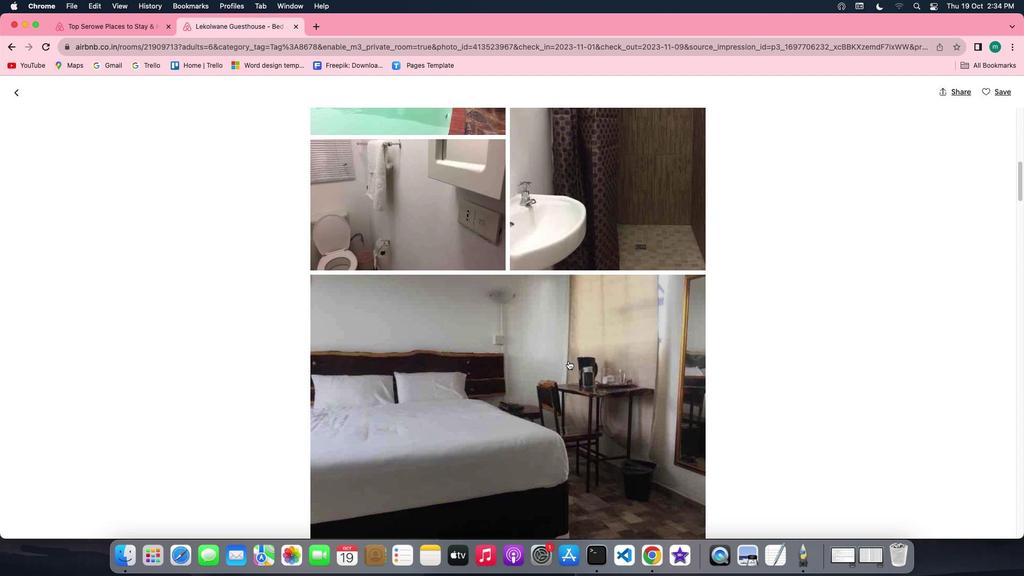 
Action: Mouse scrolled (568, 360) with delta (0, 0)
Screenshot: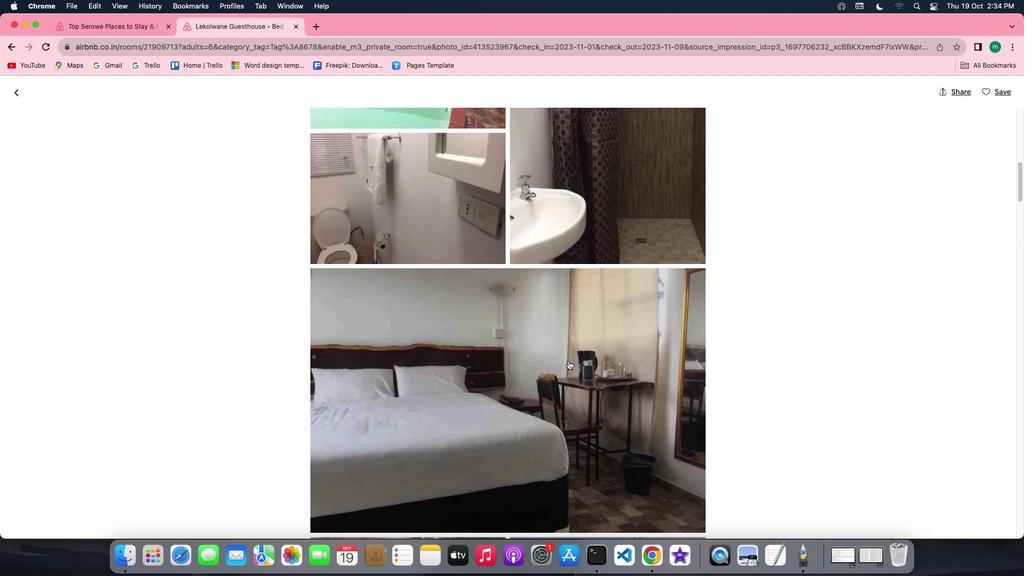 
Action: Mouse scrolled (568, 360) with delta (0, -1)
Screenshot: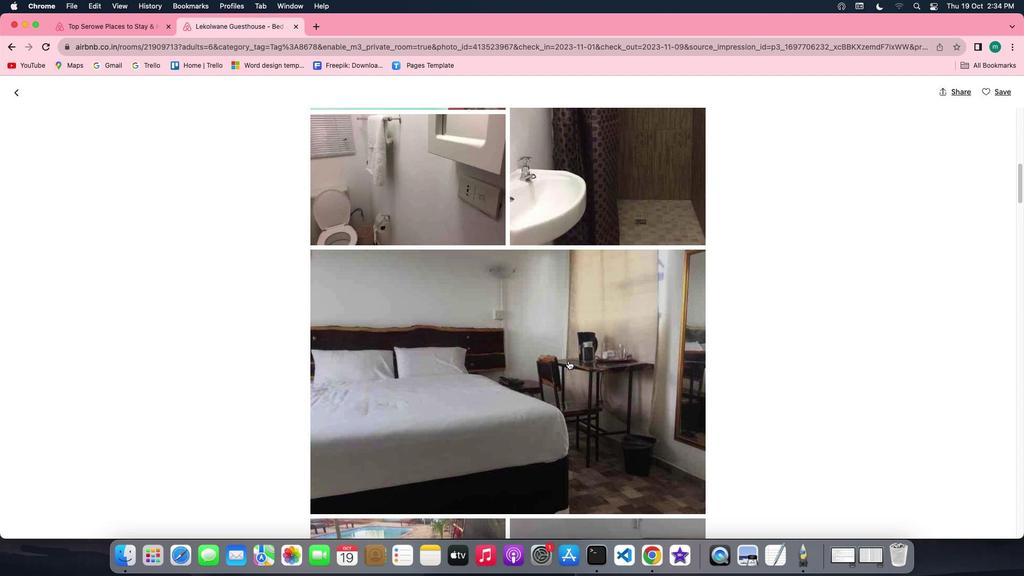 
Action: Mouse scrolled (568, 360) with delta (0, -2)
Screenshot: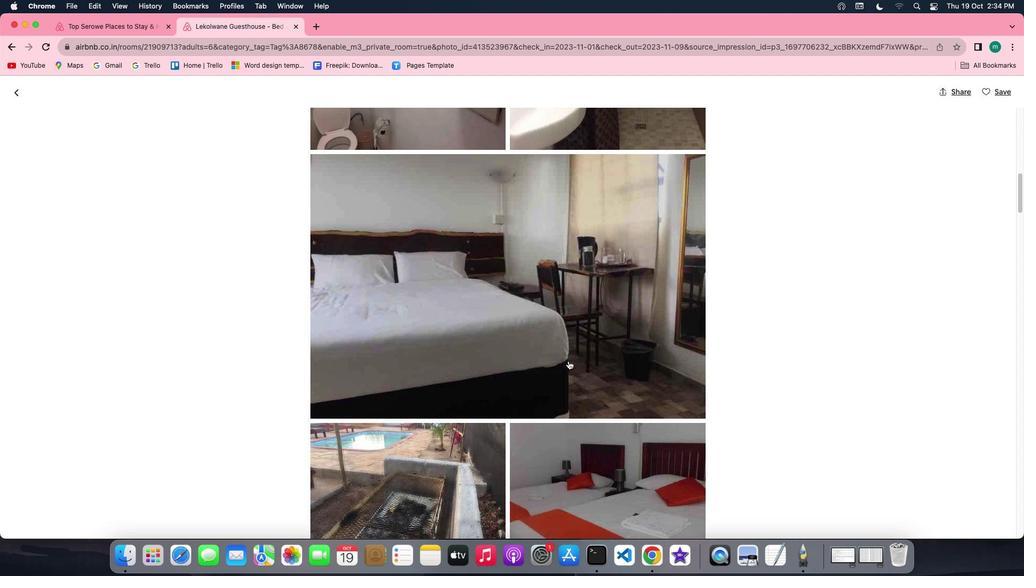 
Action: Mouse scrolled (568, 360) with delta (0, 0)
Screenshot: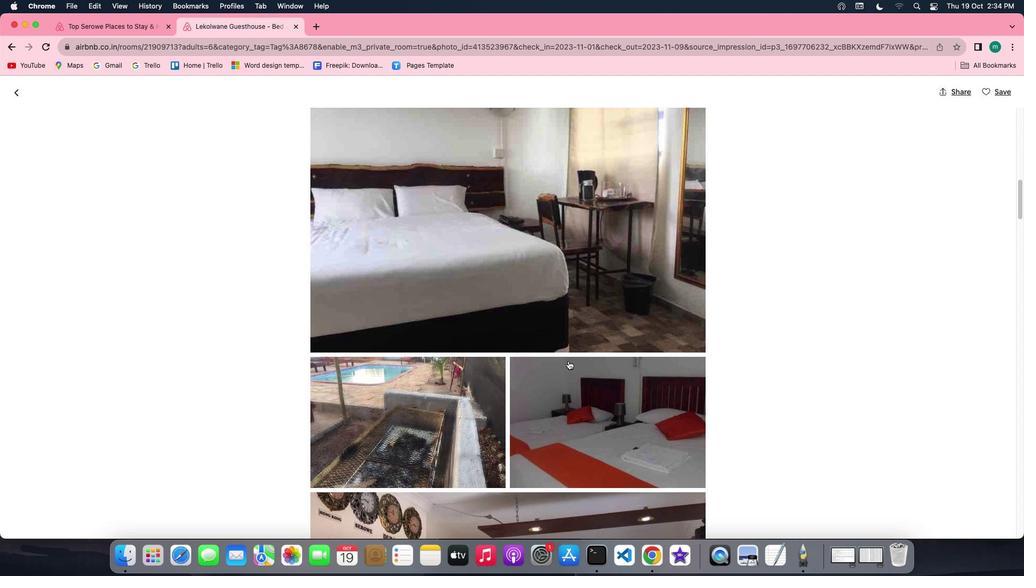 
Action: Mouse scrolled (568, 360) with delta (0, 0)
Screenshot: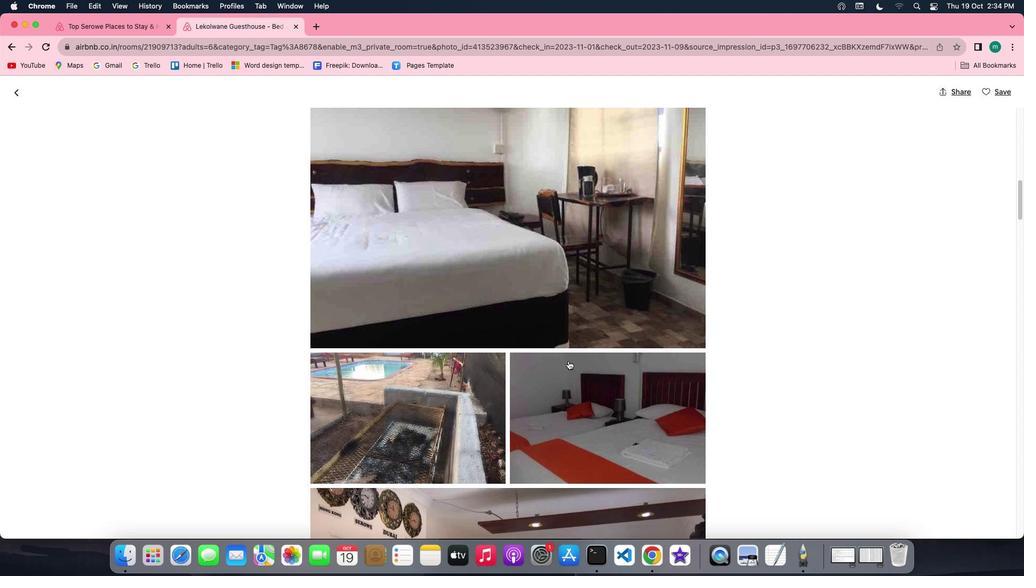 
Action: Mouse scrolled (568, 360) with delta (0, -1)
Screenshot: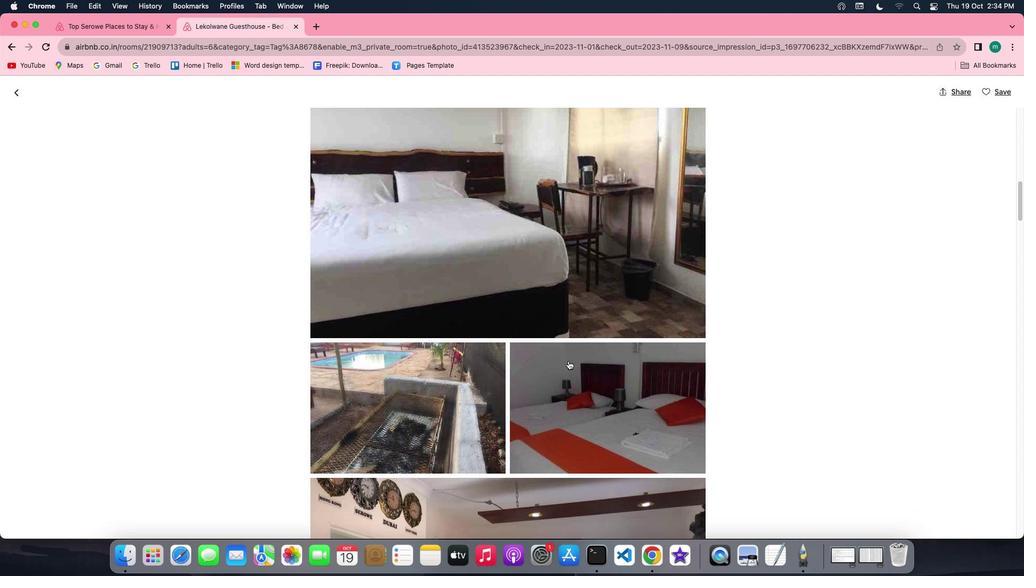 
Action: Mouse scrolled (568, 360) with delta (0, -1)
Screenshot: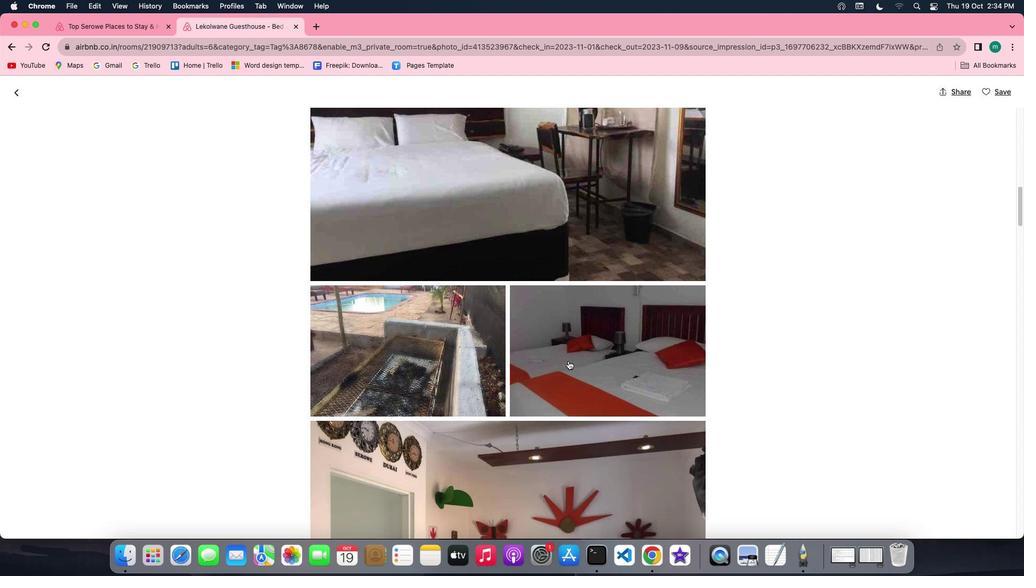 
Action: Mouse scrolled (568, 360) with delta (0, 0)
Screenshot: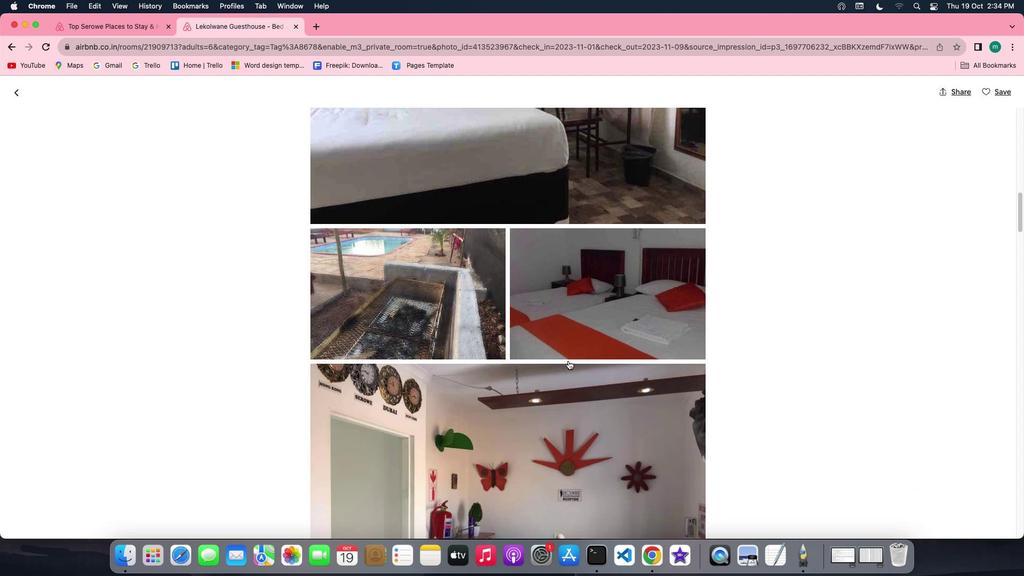 
Action: Mouse scrolled (568, 360) with delta (0, 0)
Screenshot: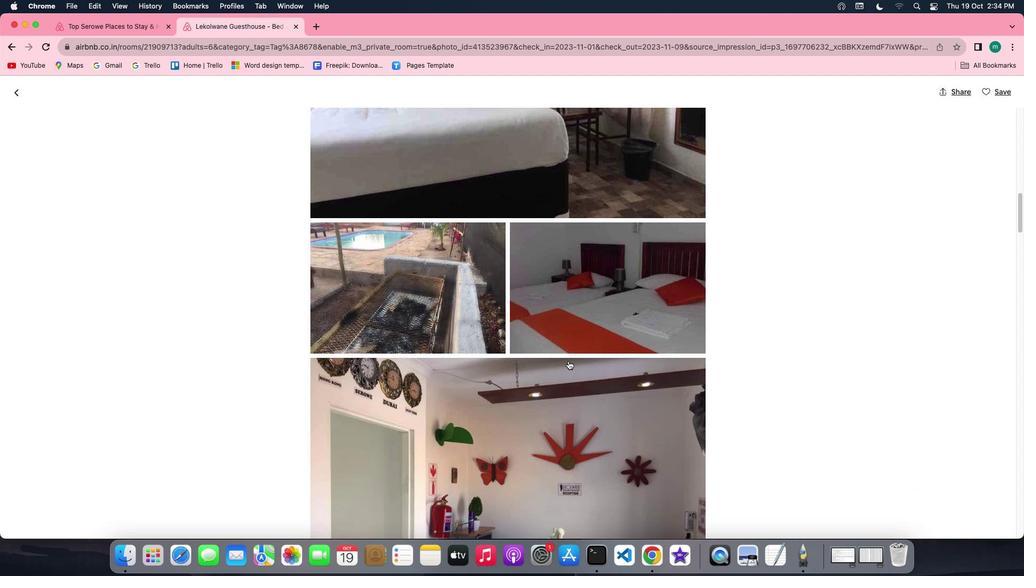 
Action: Mouse scrolled (568, 360) with delta (0, -1)
Screenshot: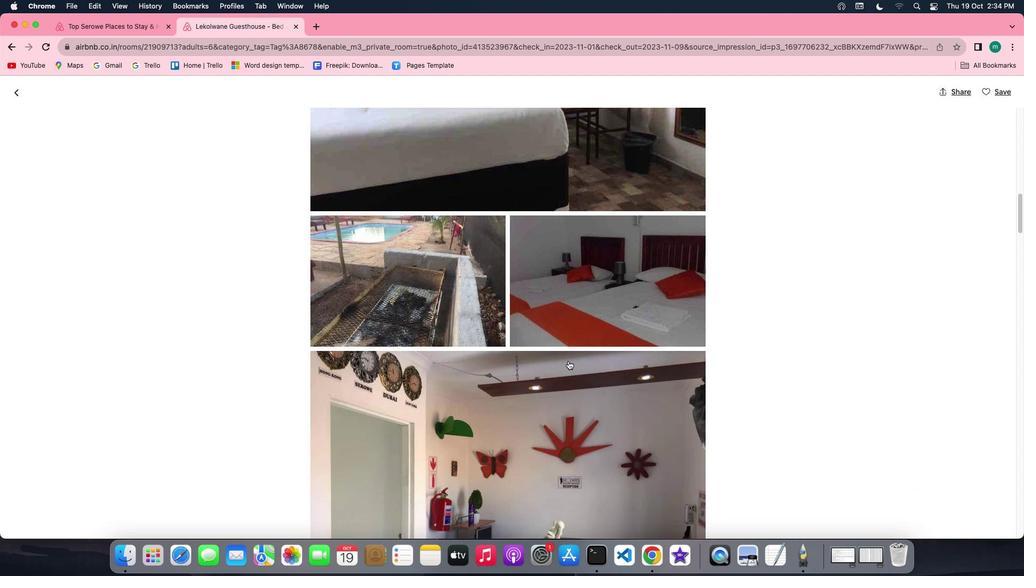 
Action: Mouse scrolled (568, 360) with delta (0, -1)
Screenshot: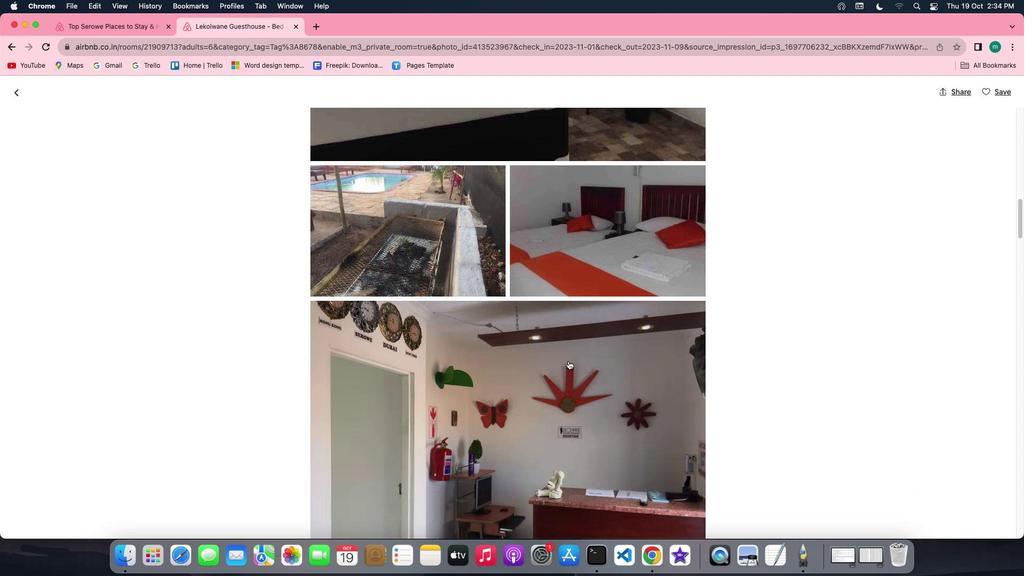 
Action: Mouse moved to (566, 361)
Screenshot: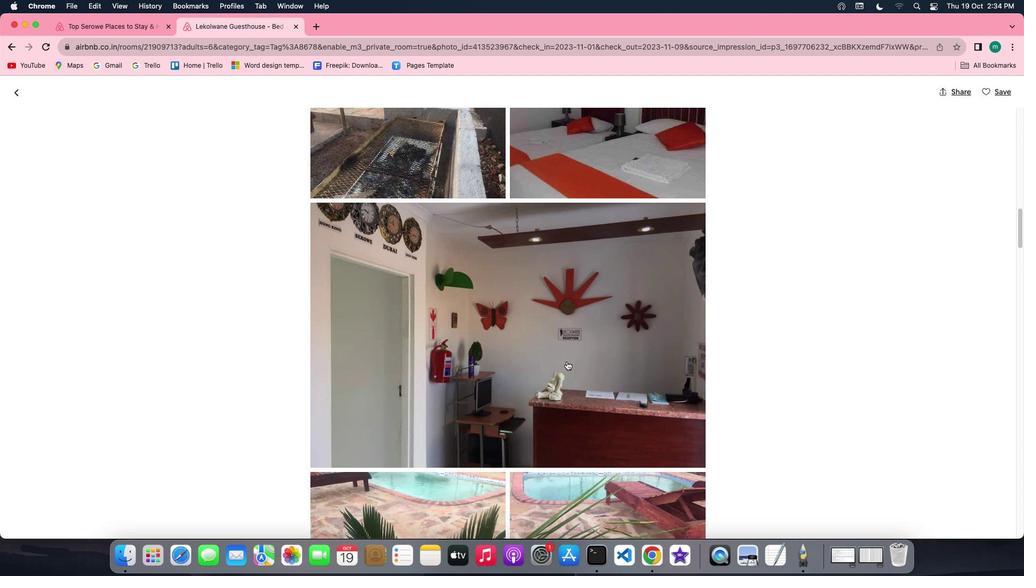 
Action: Mouse scrolled (566, 361) with delta (0, 0)
Screenshot: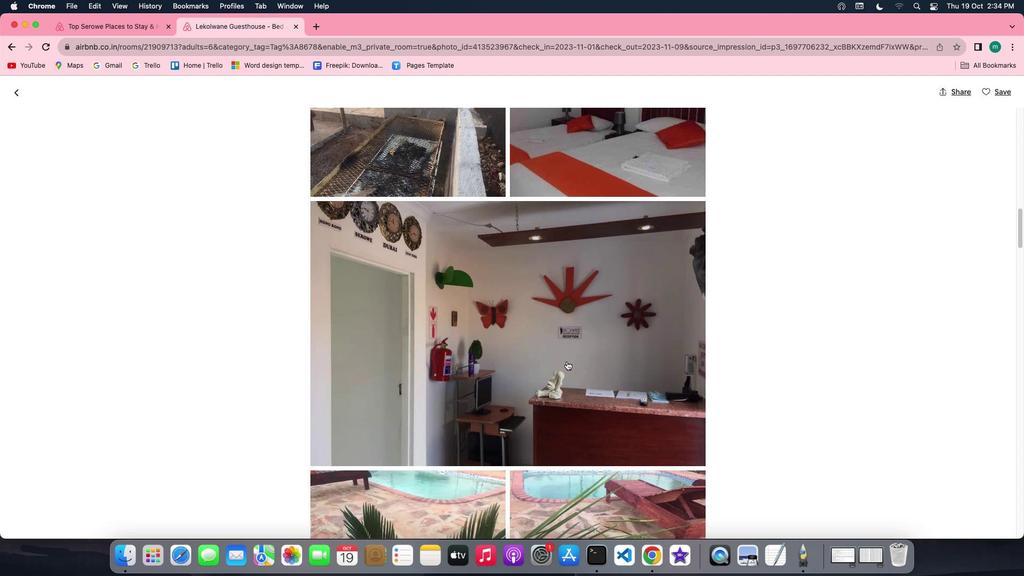
Action: Mouse scrolled (566, 361) with delta (0, 0)
Screenshot: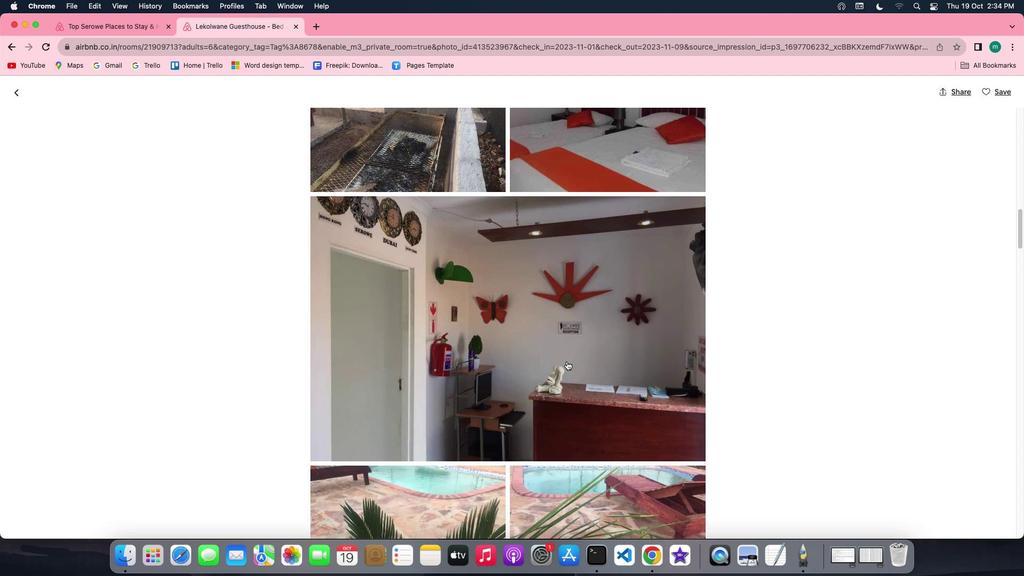 
Action: Mouse scrolled (566, 361) with delta (0, -1)
Screenshot: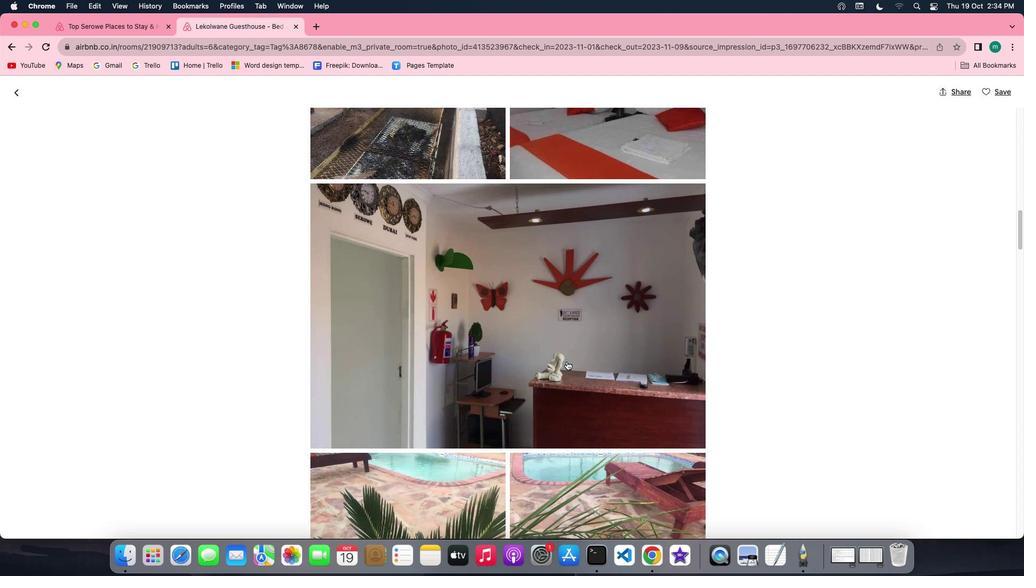 
Action: Mouse scrolled (566, 361) with delta (0, -1)
Screenshot: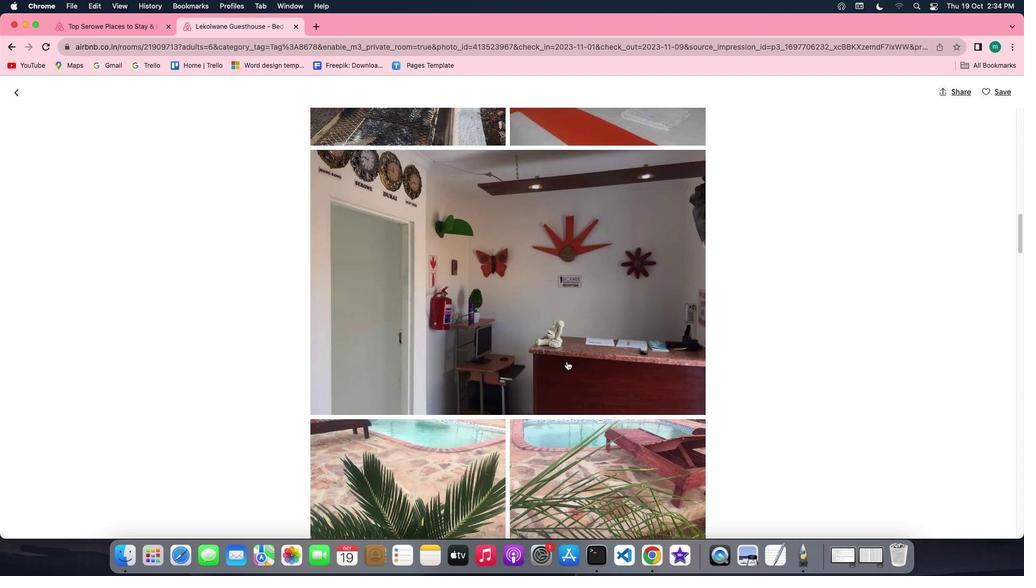 
Action: Mouse scrolled (566, 361) with delta (0, 0)
Screenshot: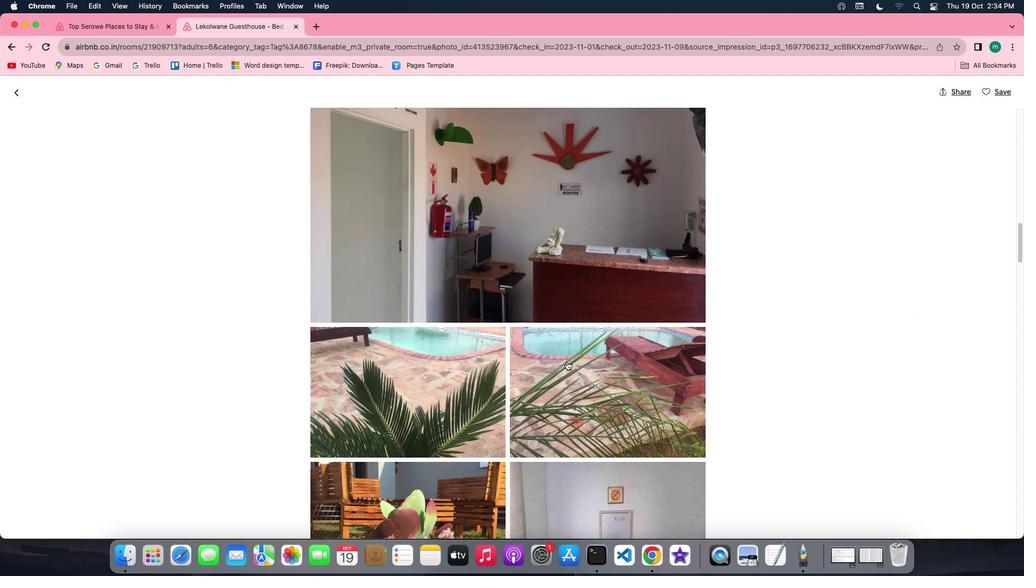 
Action: Mouse scrolled (566, 361) with delta (0, 0)
Screenshot: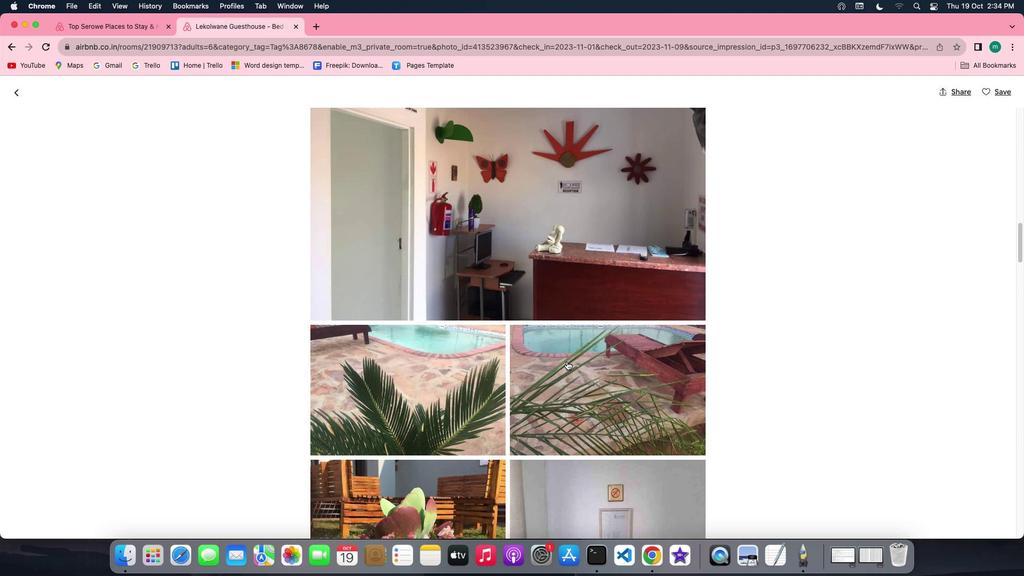 
Action: Mouse scrolled (566, 361) with delta (0, 0)
Screenshot: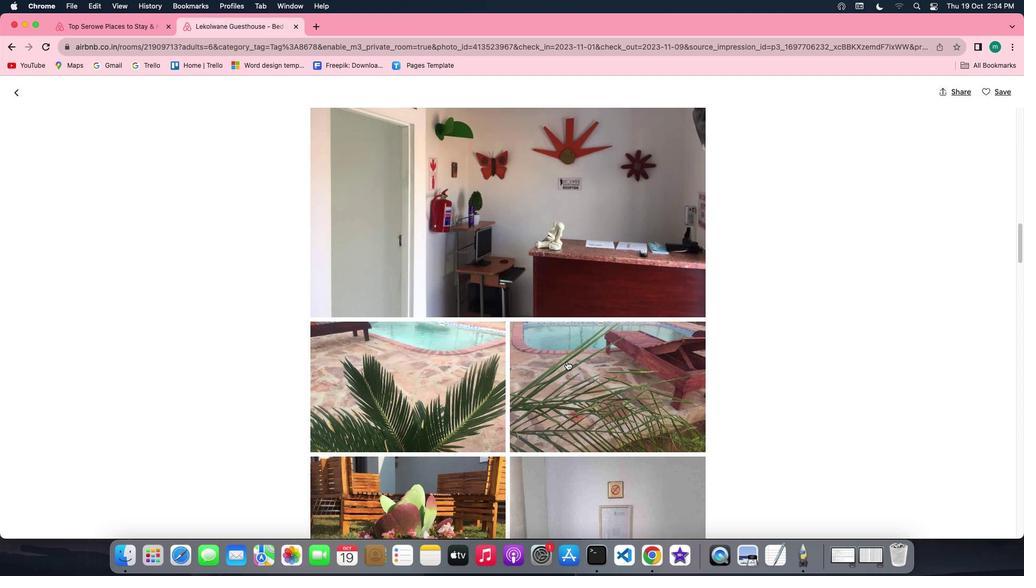 
Action: Mouse scrolled (566, 361) with delta (0, -1)
Screenshot: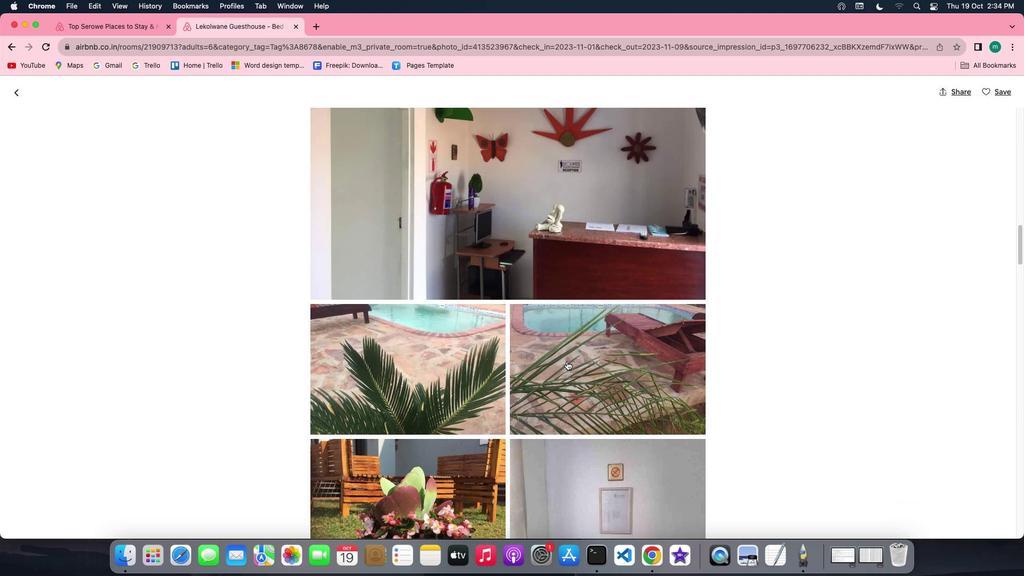 
Action: Mouse scrolled (566, 361) with delta (0, -1)
Screenshot: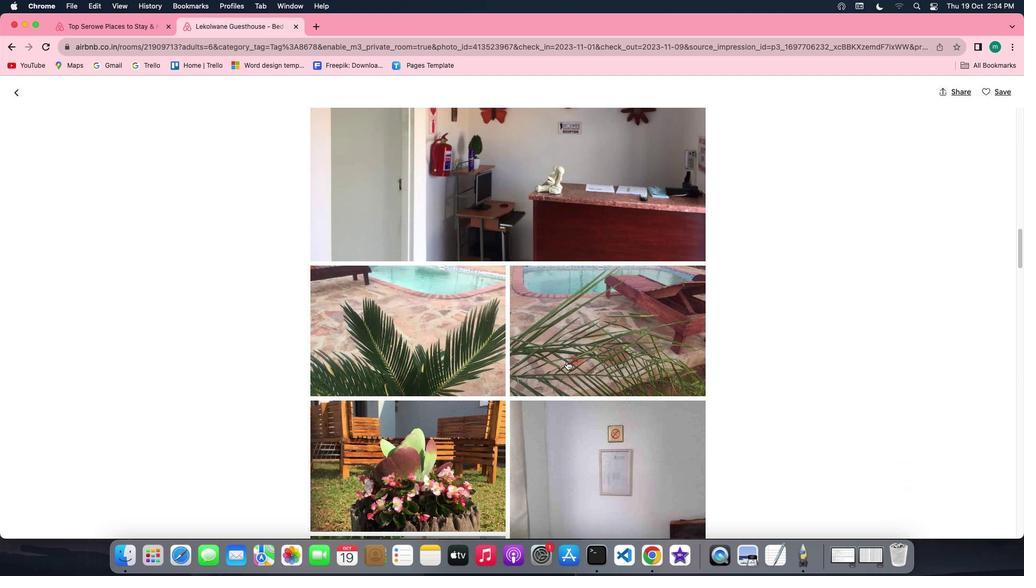 
Action: Mouse scrolled (566, 361) with delta (0, 0)
Screenshot: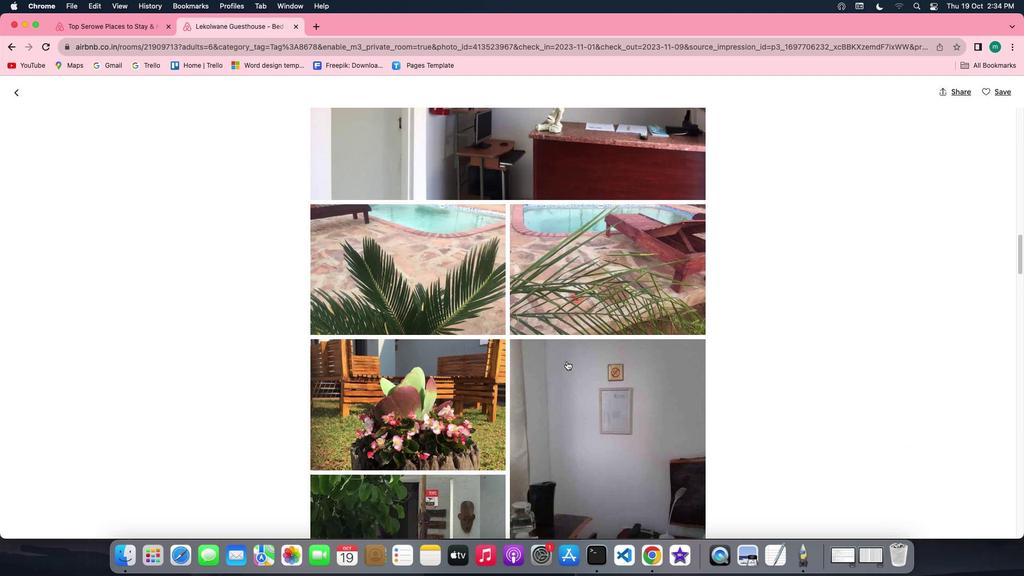 
Action: Mouse scrolled (566, 361) with delta (0, 0)
Screenshot: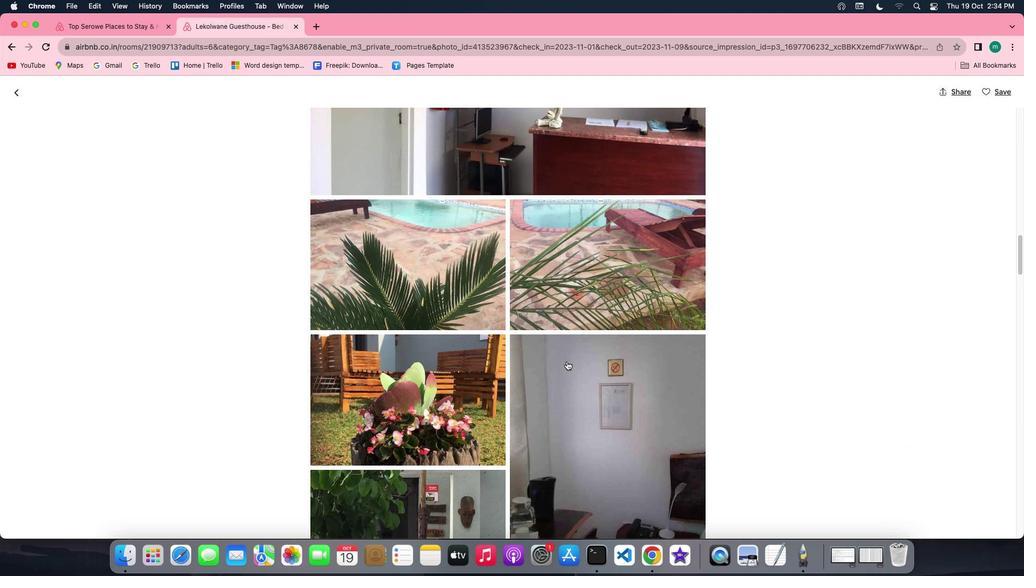 
Action: Mouse scrolled (566, 361) with delta (0, 0)
Screenshot: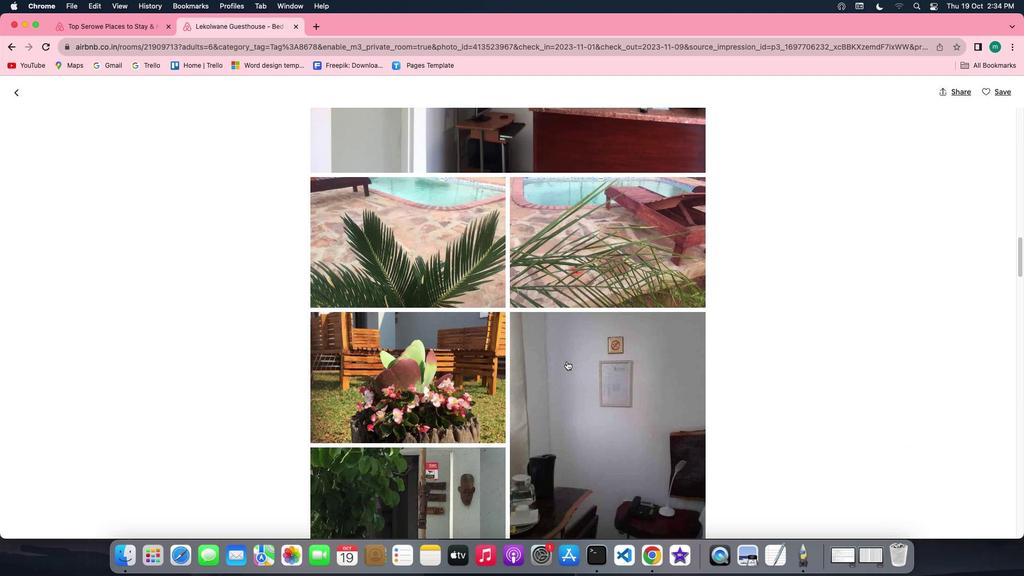 
Action: Mouse scrolled (566, 361) with delta (0, 0)
Screenshot: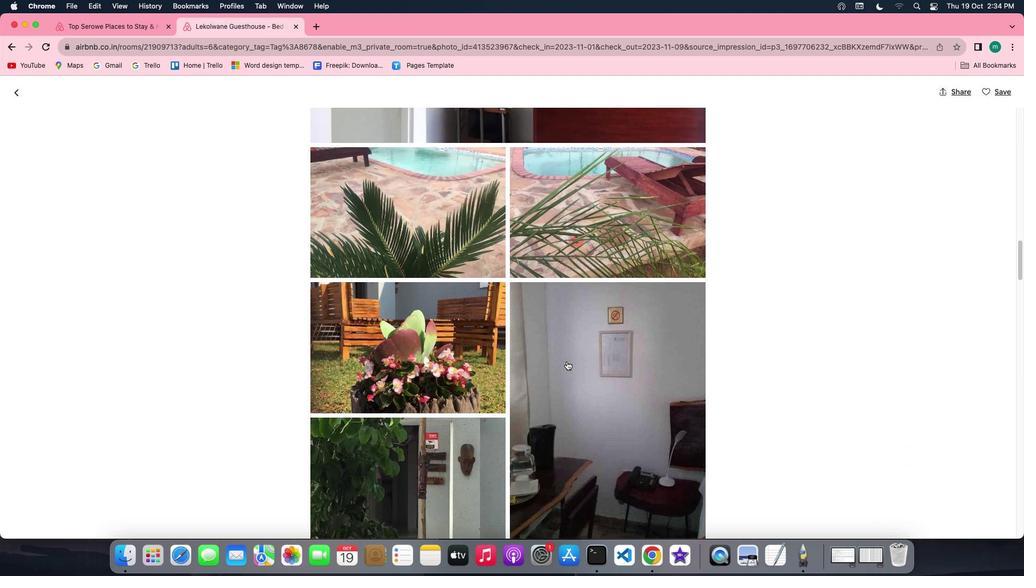 
Action: Mouse scrolled (566, 361) with delta (0, 0)
Screenshot: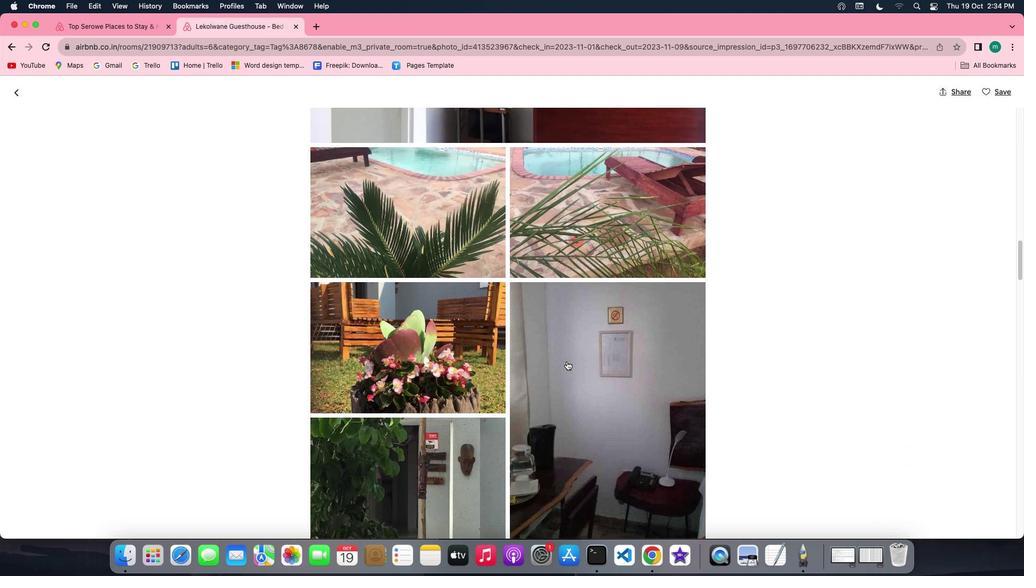 
Action: Mouse scrolled (566, 361) with delta (0, -1)
Screenshot: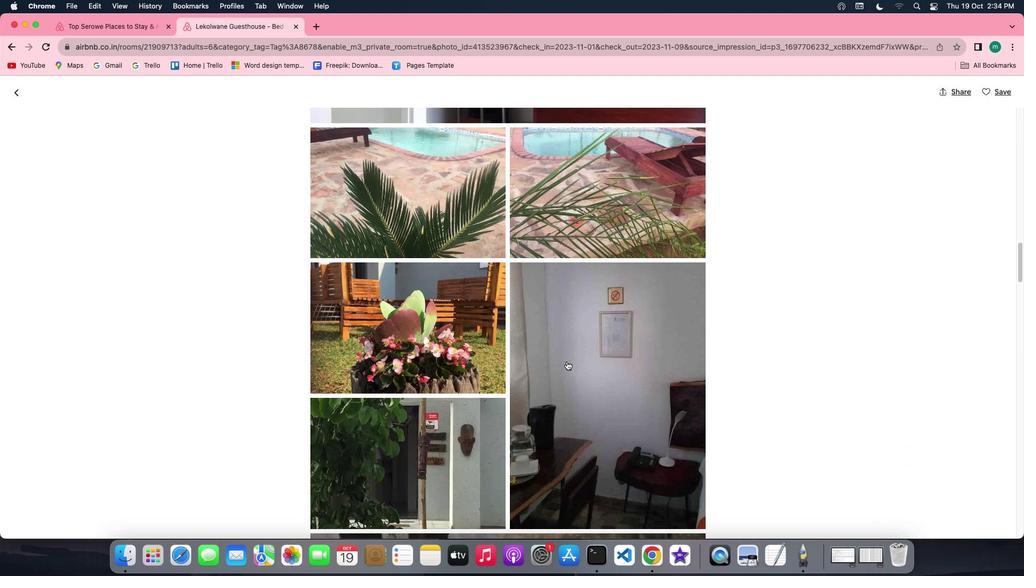 
Action: Mouse scrolled (566, 361) with delta (0, -1)
Screenshot: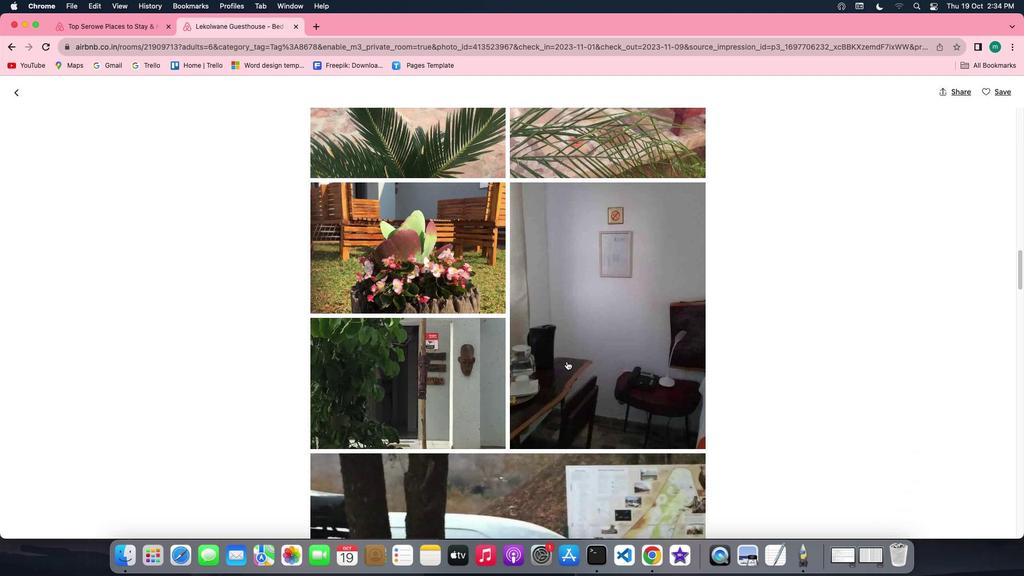
Action: Mouse scrolled (566, 361) with delta (0, 0)
Screenshot: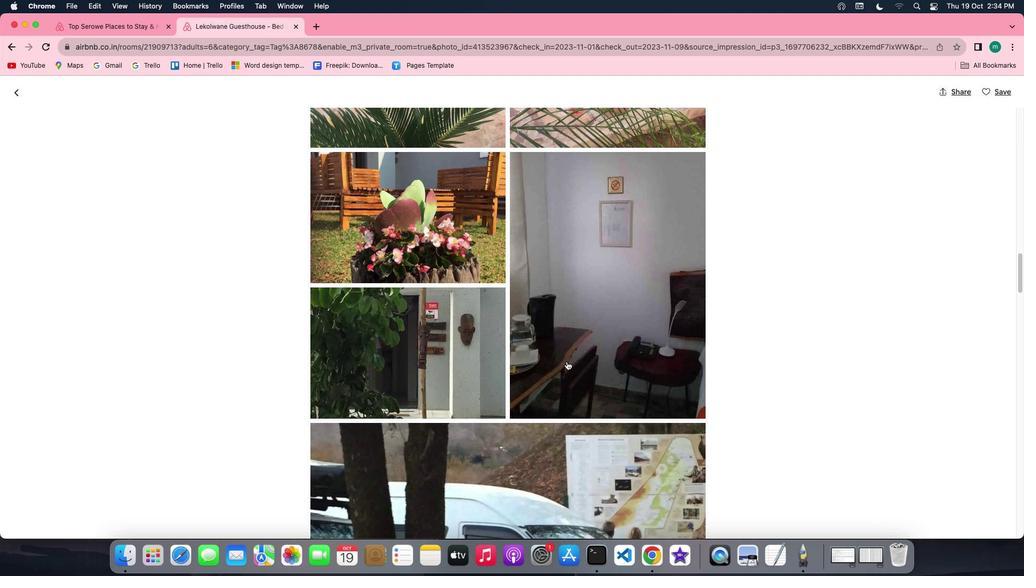 
Action: Mouse scrolled (566, 361) with delta (0, 0)
Screenshot: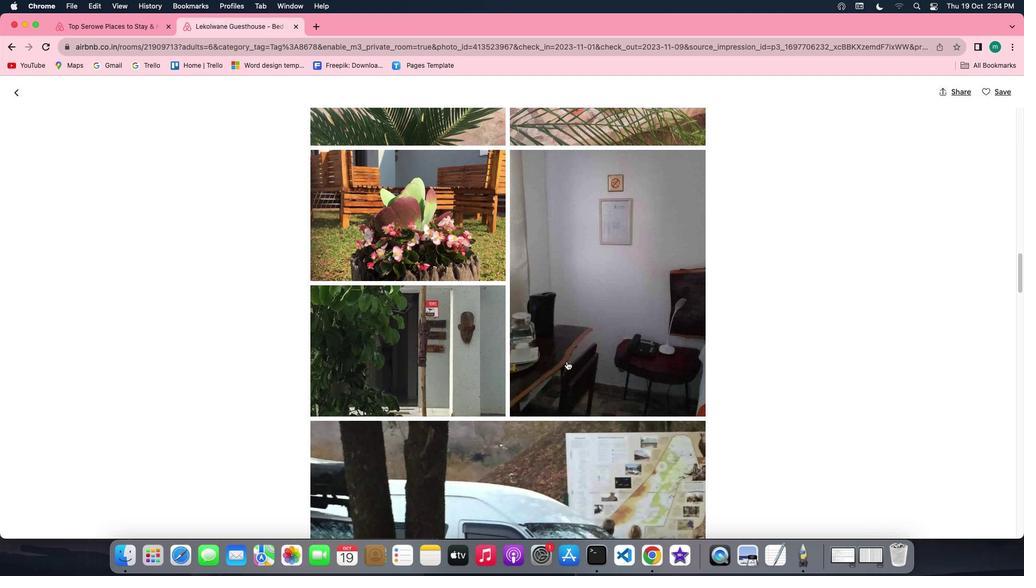 
Action: Mouse scrolled (566, 361) with delta (0, -1)
Screenshot: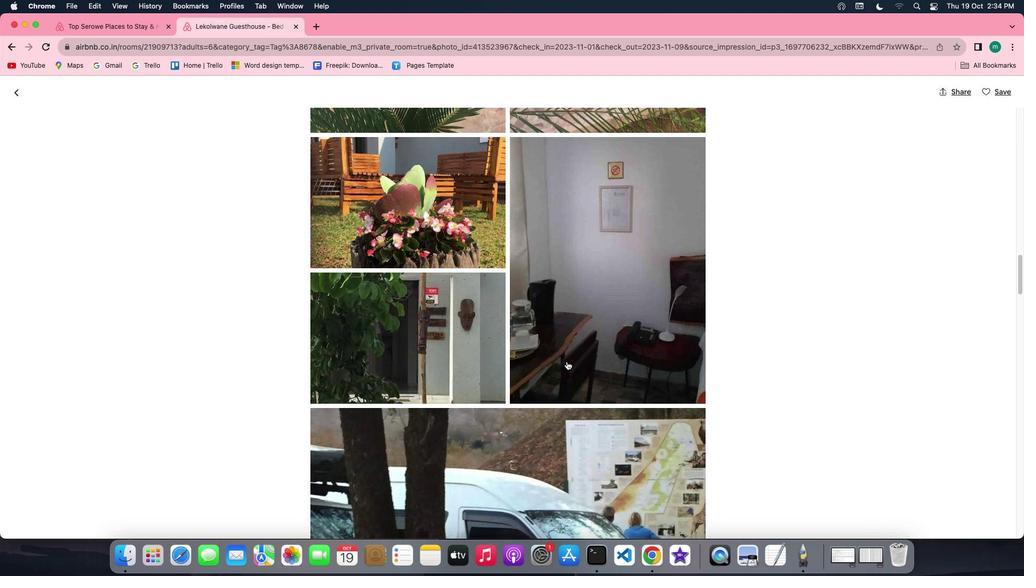 
Action: Mouse scrolled (566, 361) with delta (0, -1)
Screenshot: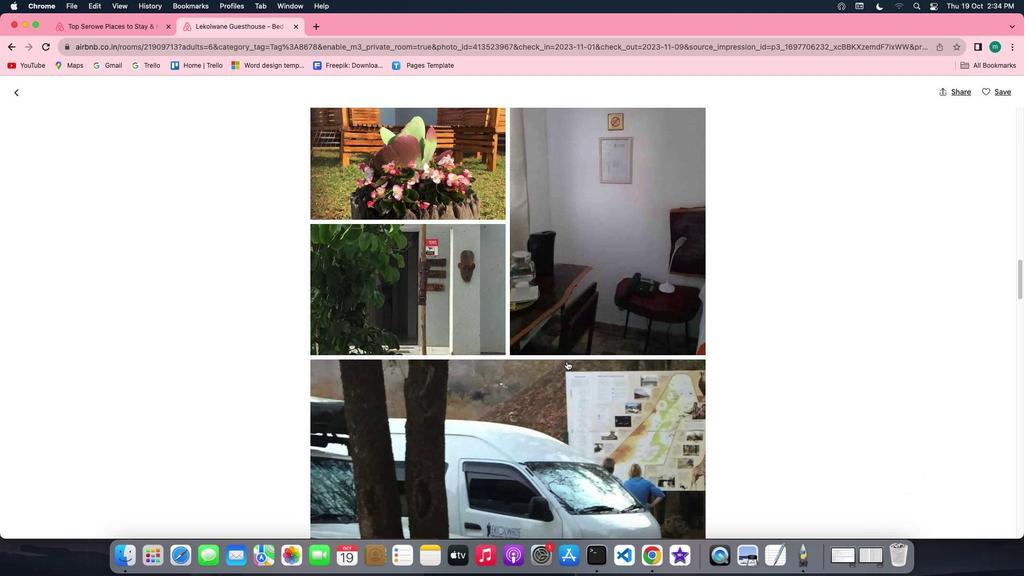 
Action: Mouse scrolled (566, 361) with delta (0, 0)
Screenshot: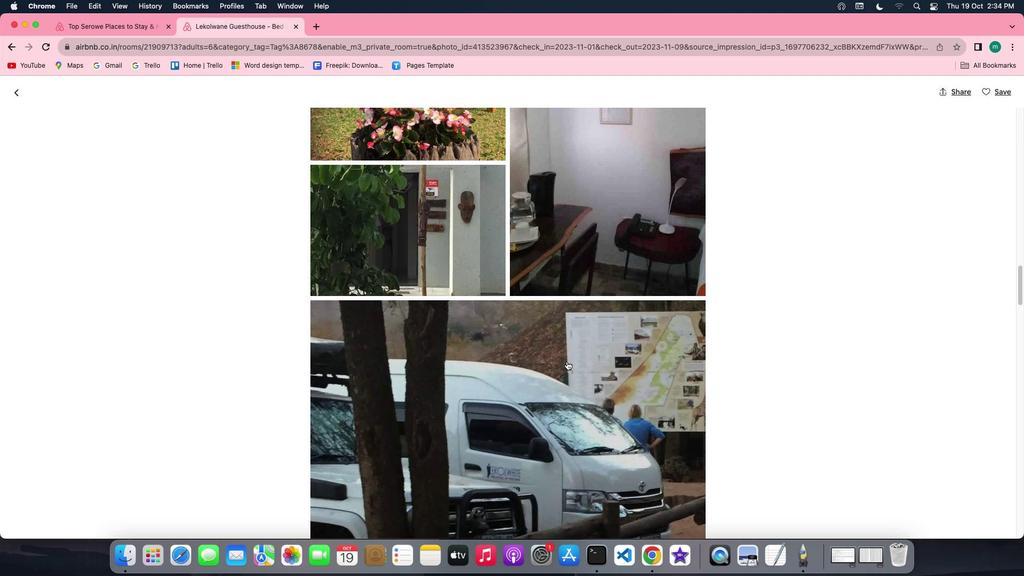 
Action: Mouse scrolled (566, 361) with delta (0, 0)
Screenshot: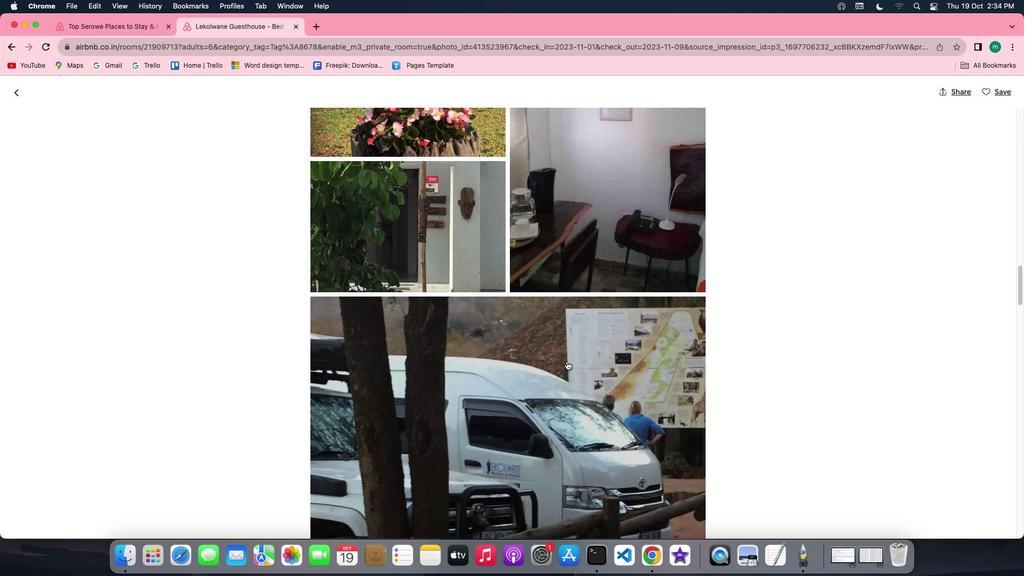 
Action: Mouse scrolled (566, 361) with delta (0, -1)
Screenshot: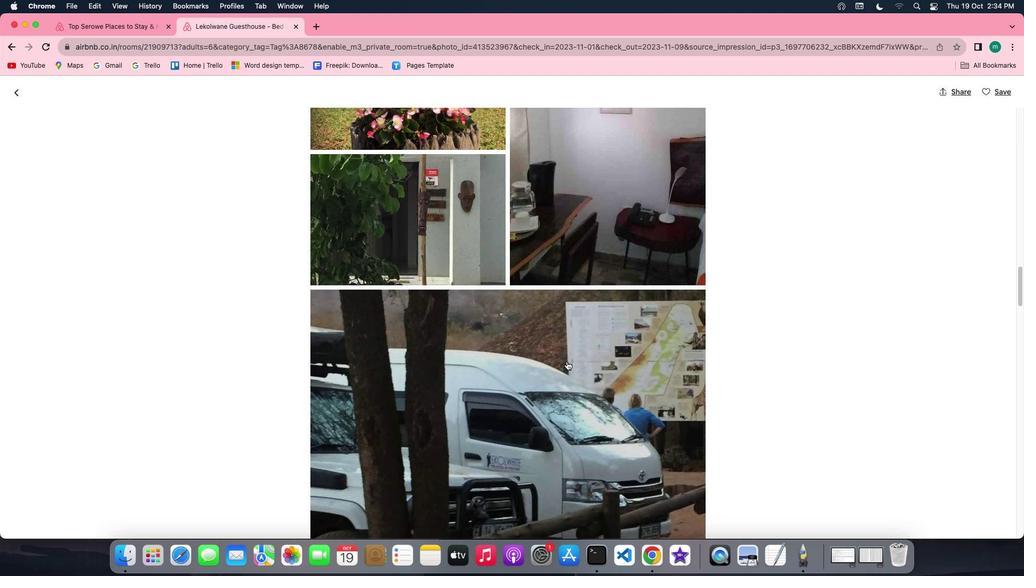 
Action: Mouse scrolled (566, 361) with delta (0, -1)
Screenshot: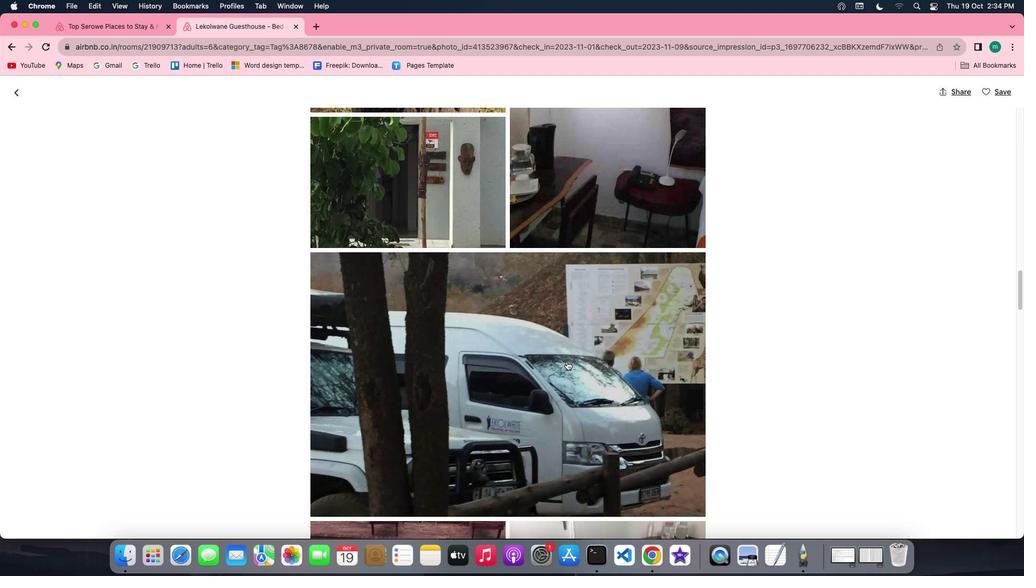 
Action: Mouse scrolled (566, 361) with delta (0, -1)
Screenshot: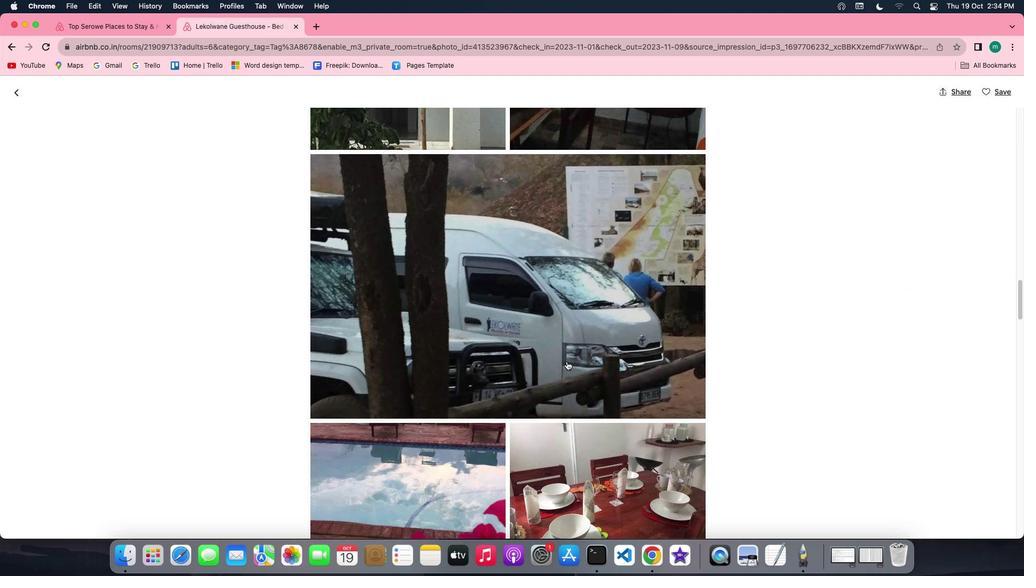 
Action: Mouse scrolled (566, 361) with delta (0, 0)
Screenshot: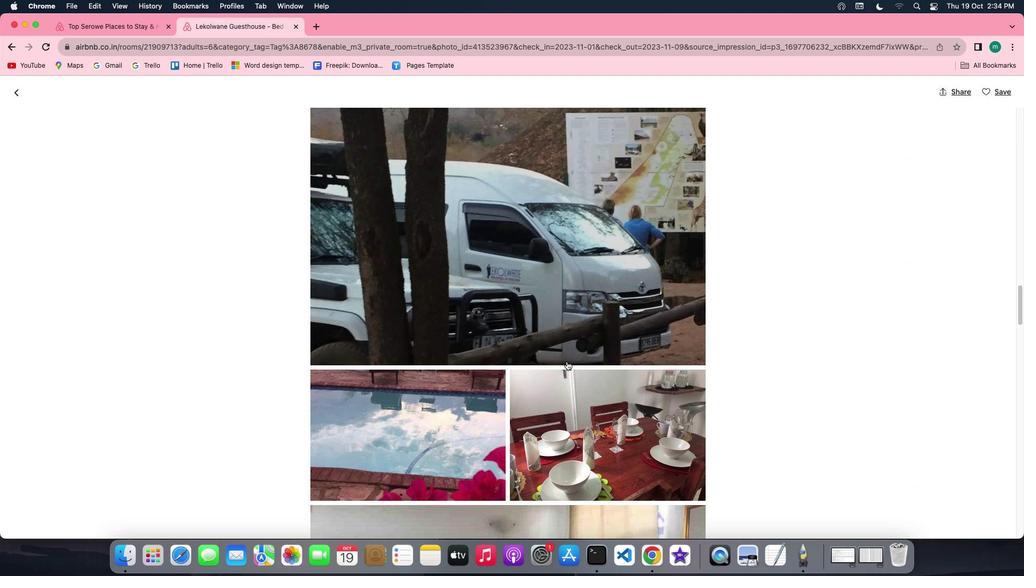 
Action: Mouse scrolled (566, 361) with delta (0, 0)
Screenshot: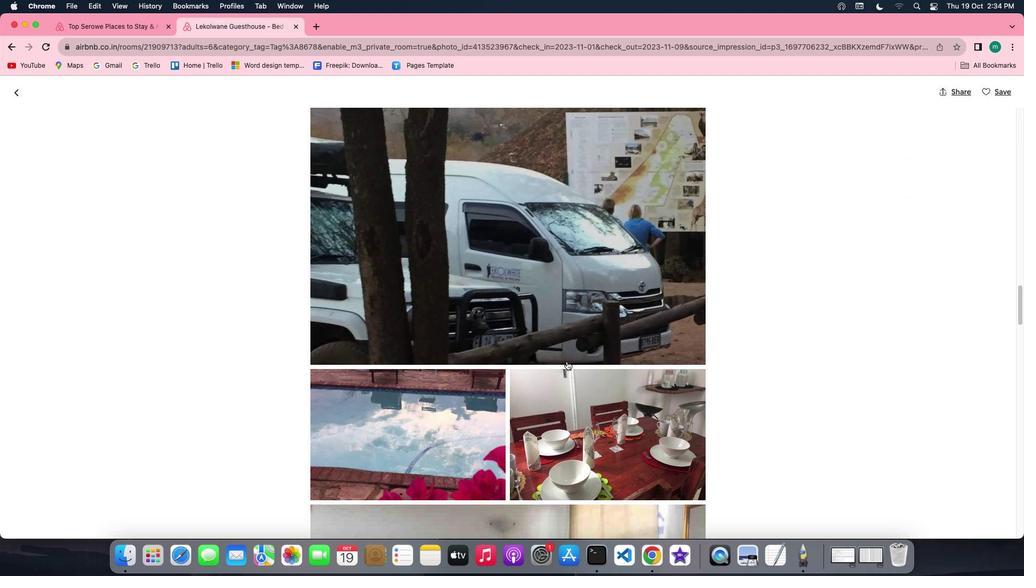 
Action: Mouse scrolled (566, 361) with delta (0, 0)
Screenshot: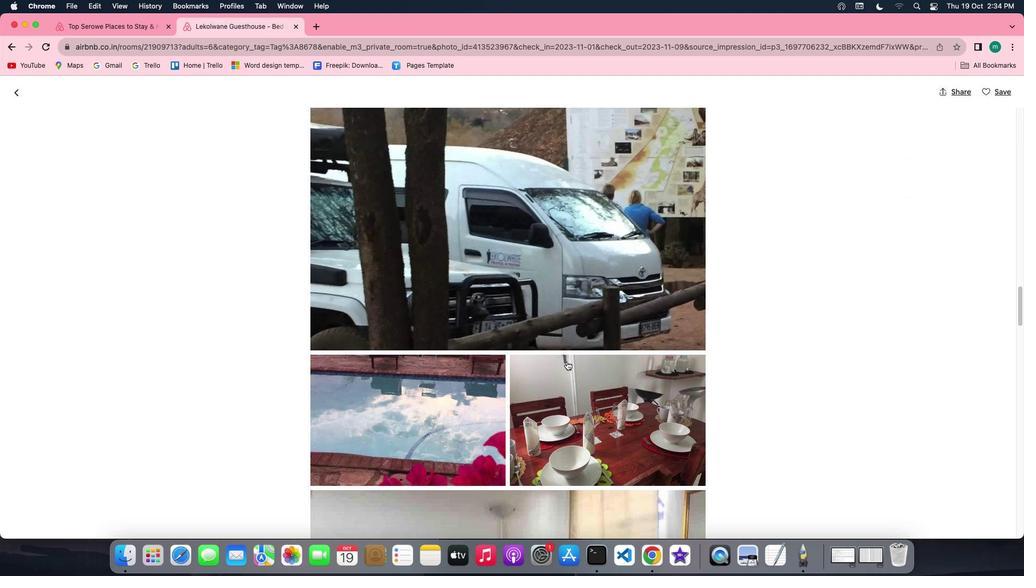 
Action: Mouse scrolled (566, 361) with delta (0, 0)
Screenshot: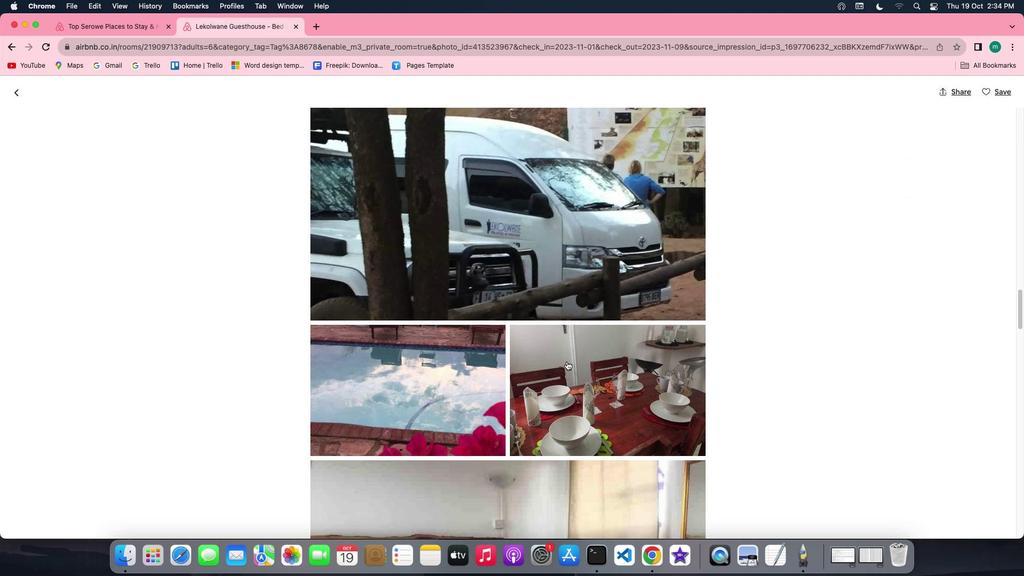 
Action: Mouse scrolled (566, 361) with delta (0, 0)
Screenshot: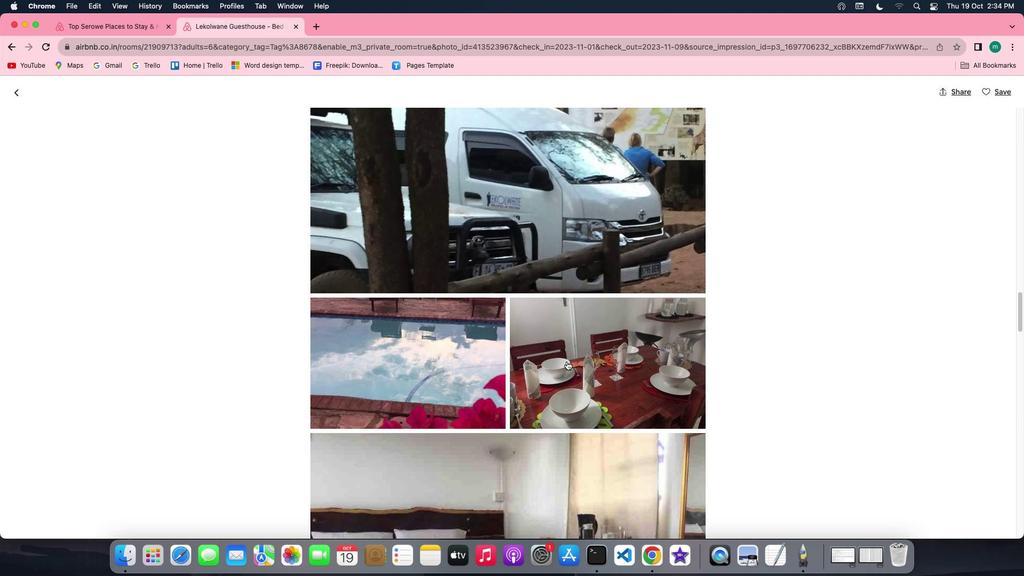 
Action: Mouse scrolled (566, 361) with delta (0, 0)
Screenshot: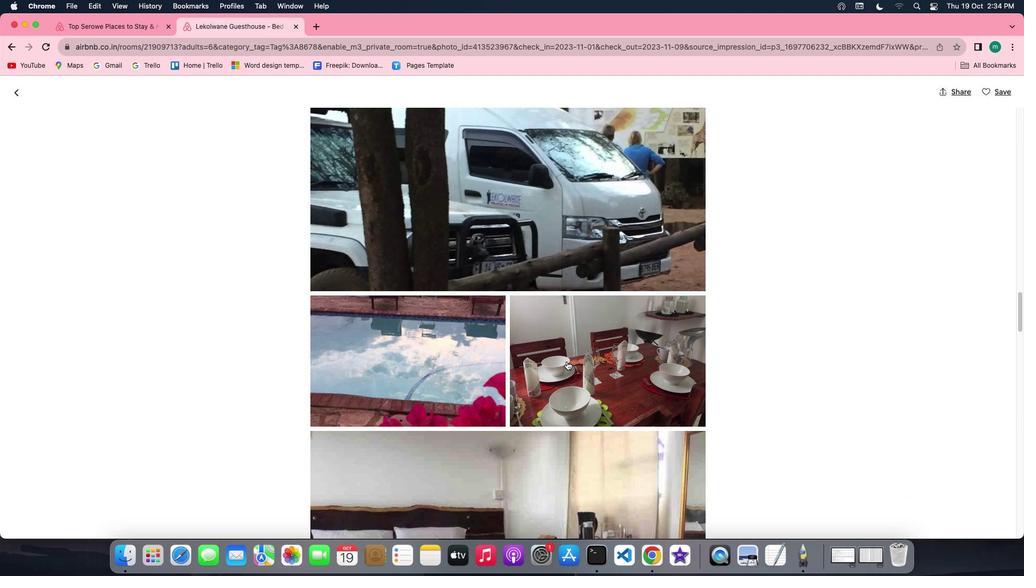 
Action: Mouse scrolled (566, 361) with delta (0, -1)
Screenshot: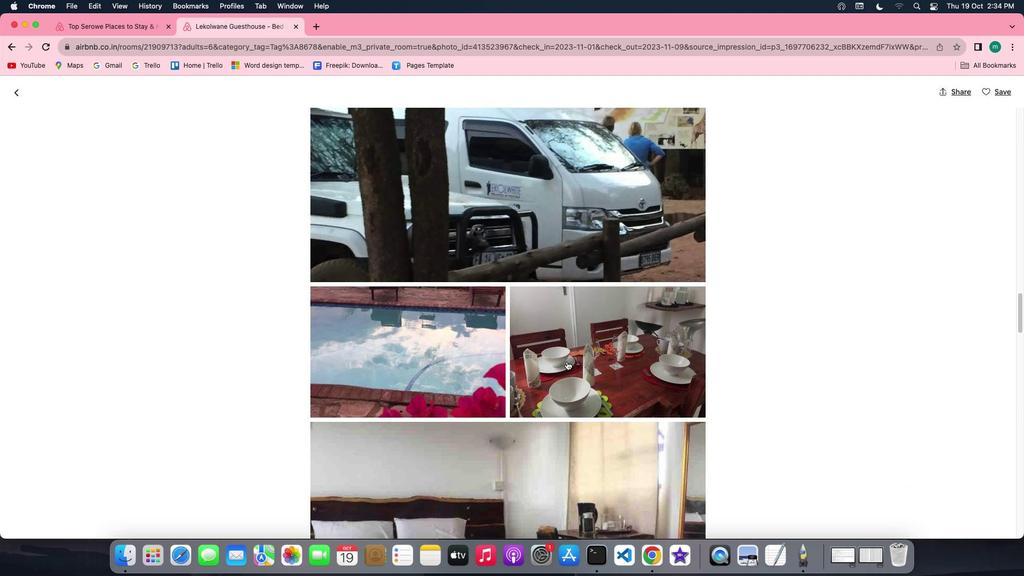 
Action: Mouse scrolled (566, 361) with delta (0, -1)
Screenshot: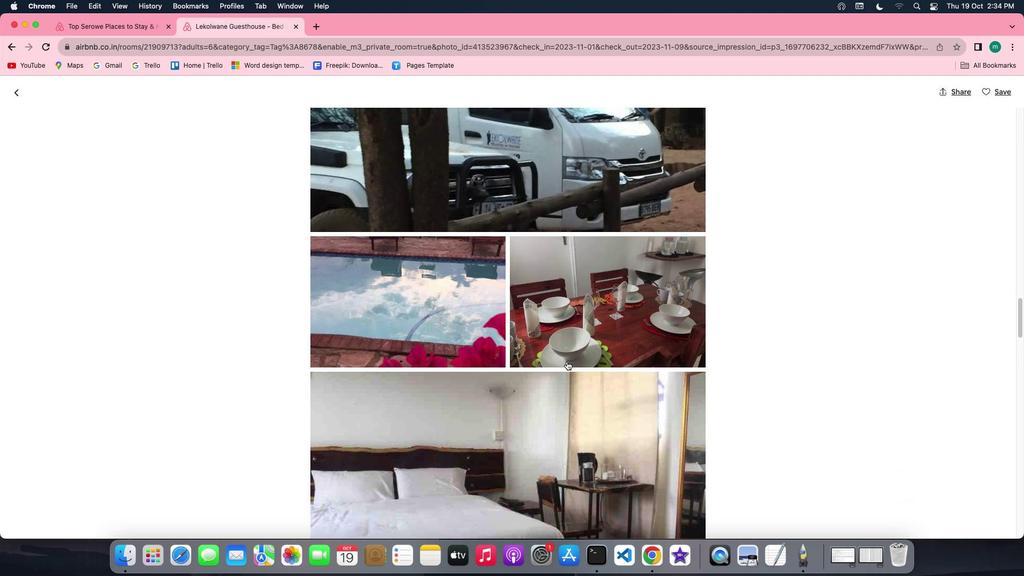 
Action: Mouse scrolled (566, 361) with delta (0, 0)
Screenshot: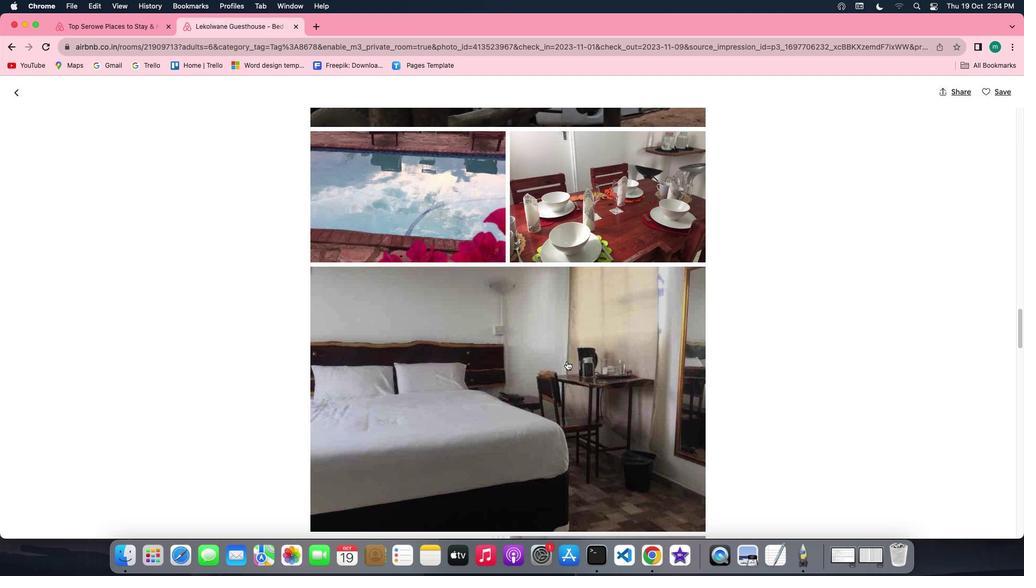 
Action: Mouse scrolled (566, 361) with delta (0, 0)
Screenshot: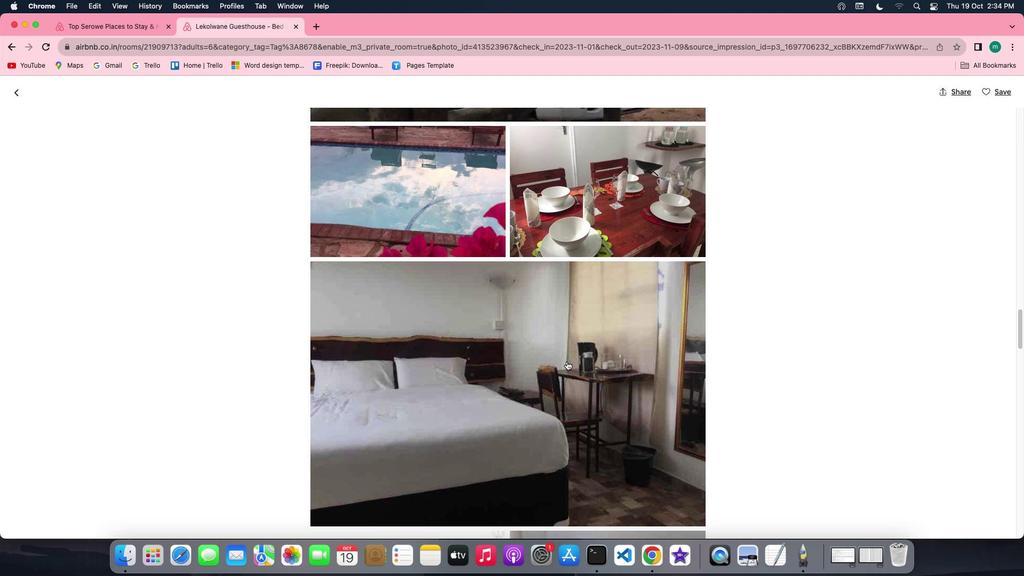 
Action: Mouse scrolled (566, 361) with delta (0, -1)
Screenshot: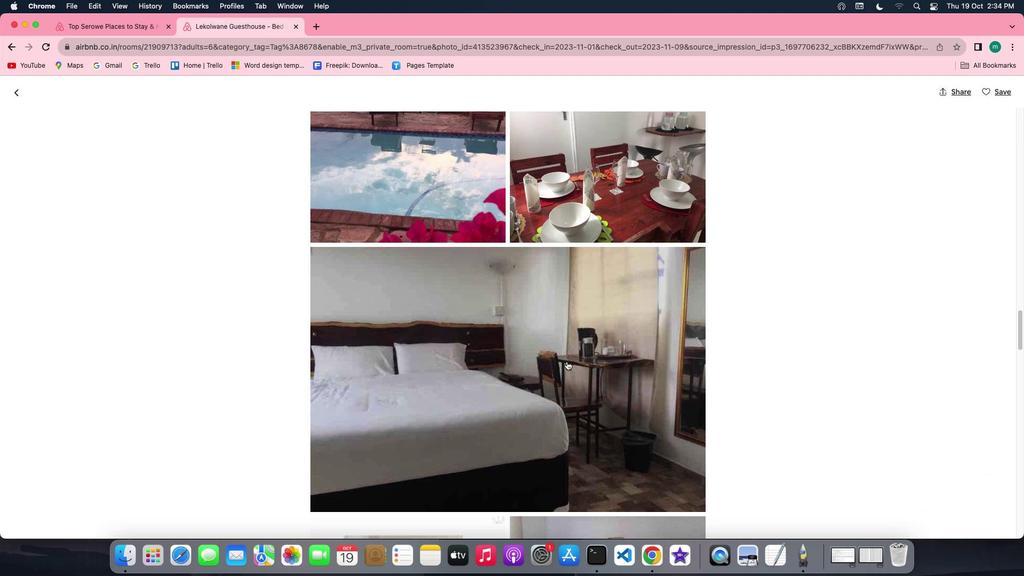 
Action: Mouse scrolled (566, 361) with delta (0, -2)
Screenshot: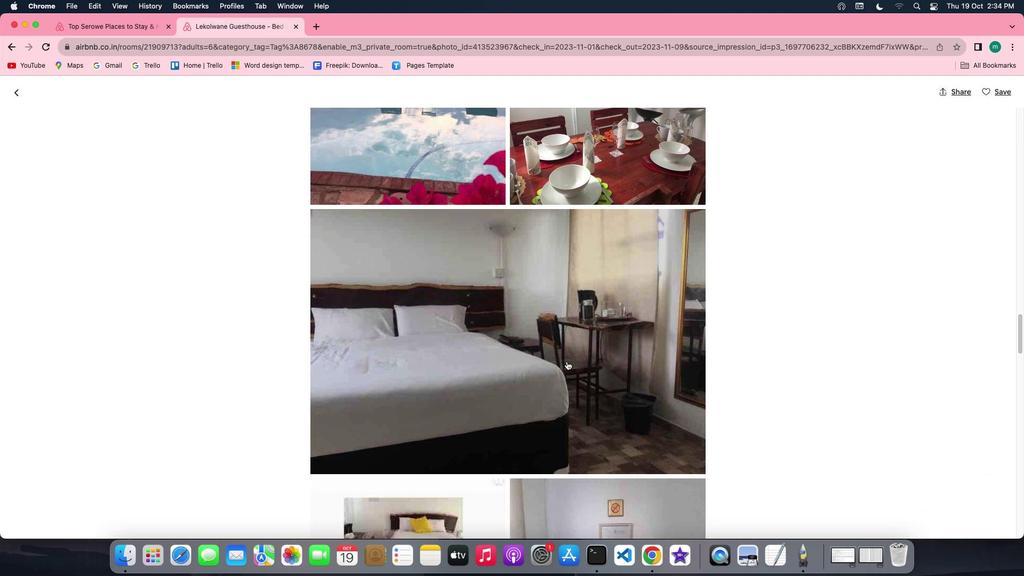 
Action: Mouse scrolled (566, 361) with delta (0, -1)
Screenshot: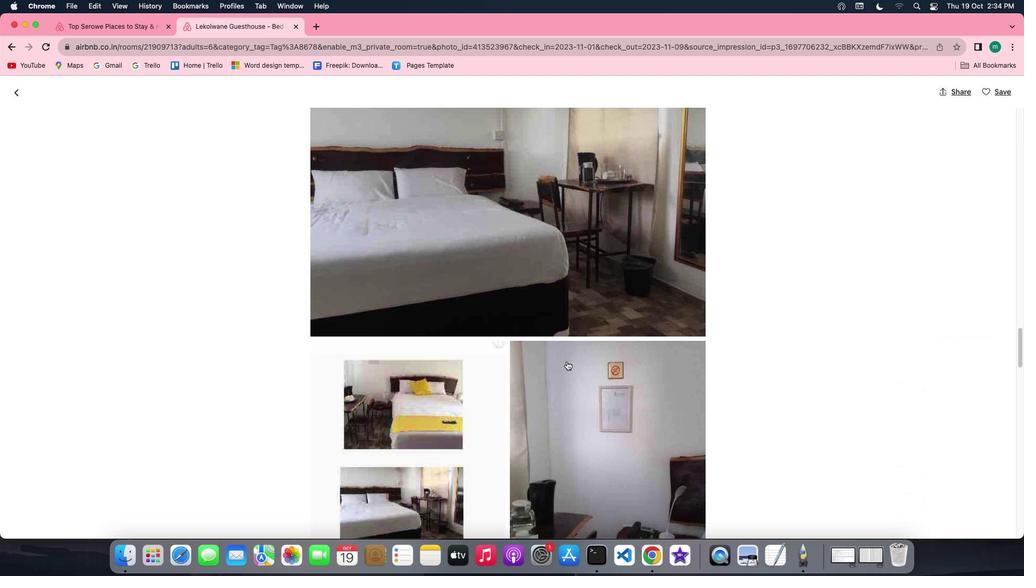 
Action: Mouse moved to (566, 361)
Screenshot: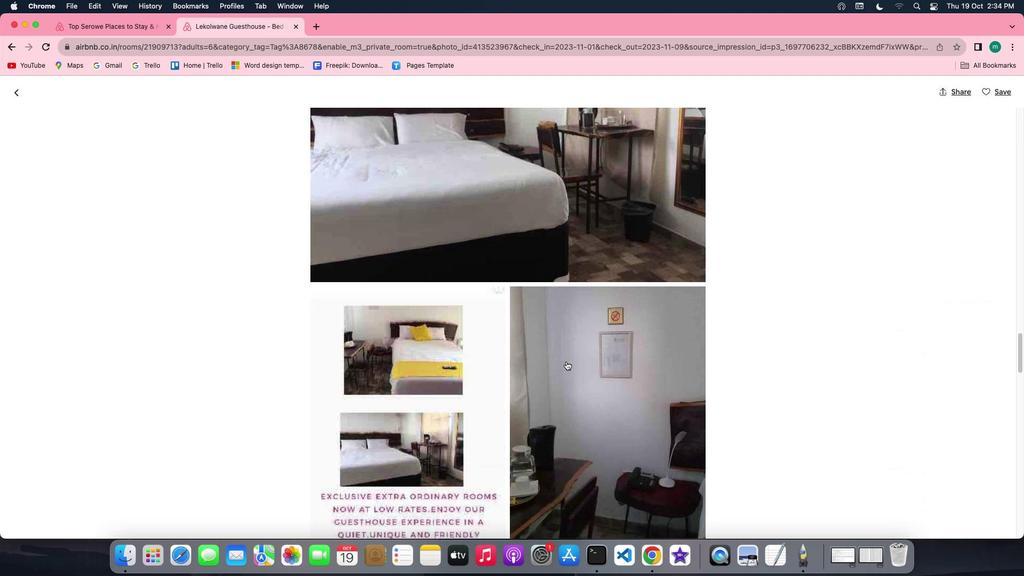 
Action: Mouse scrolled (566, 361) with delta (0, 0)
Screenshot: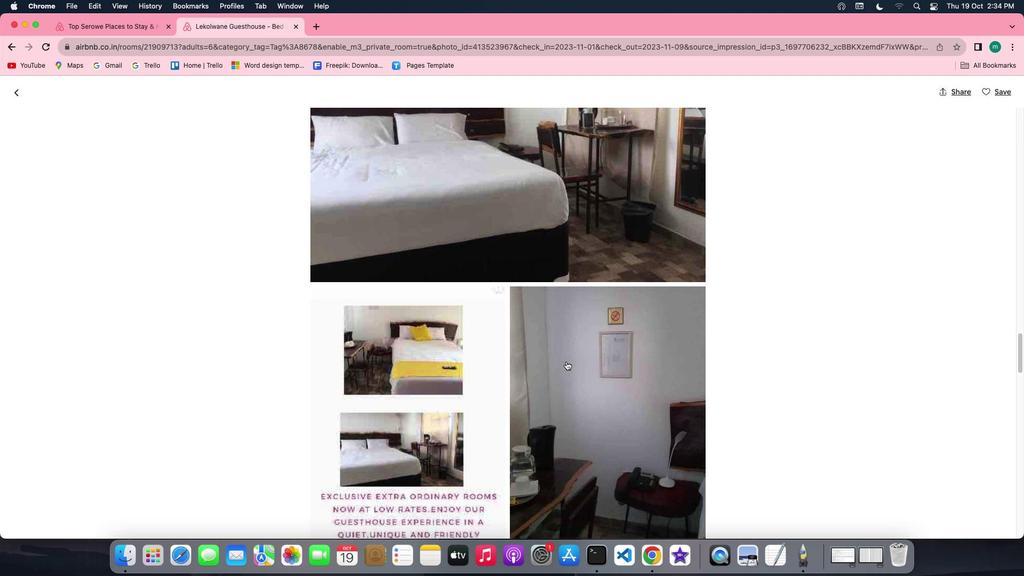 
Action: Mouse scrolled (566, 361) with delta (0, 0)
Screenshot: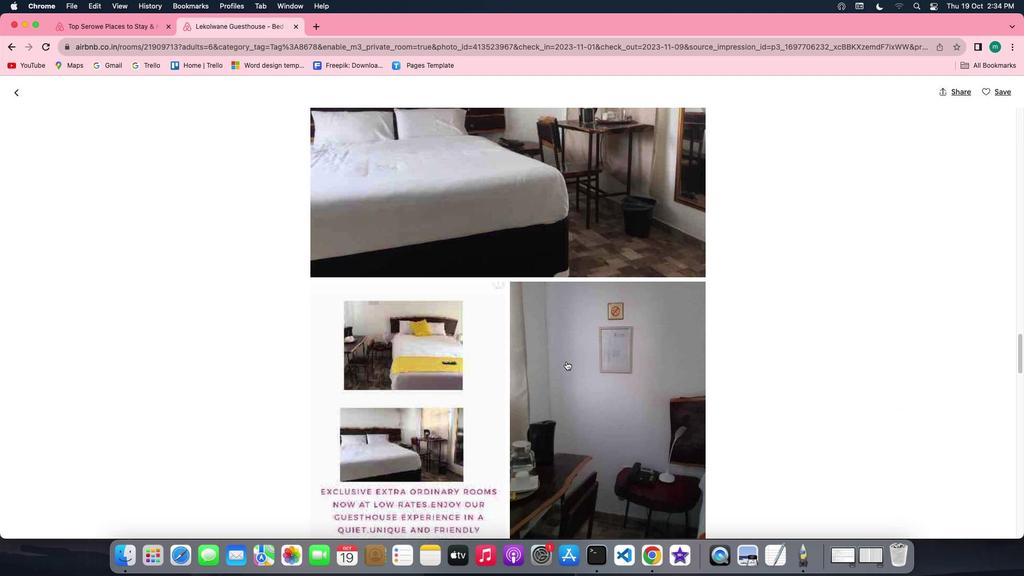 
Action: Mouse scrolled (566, 361) with delta (0, -1)
Screenshot: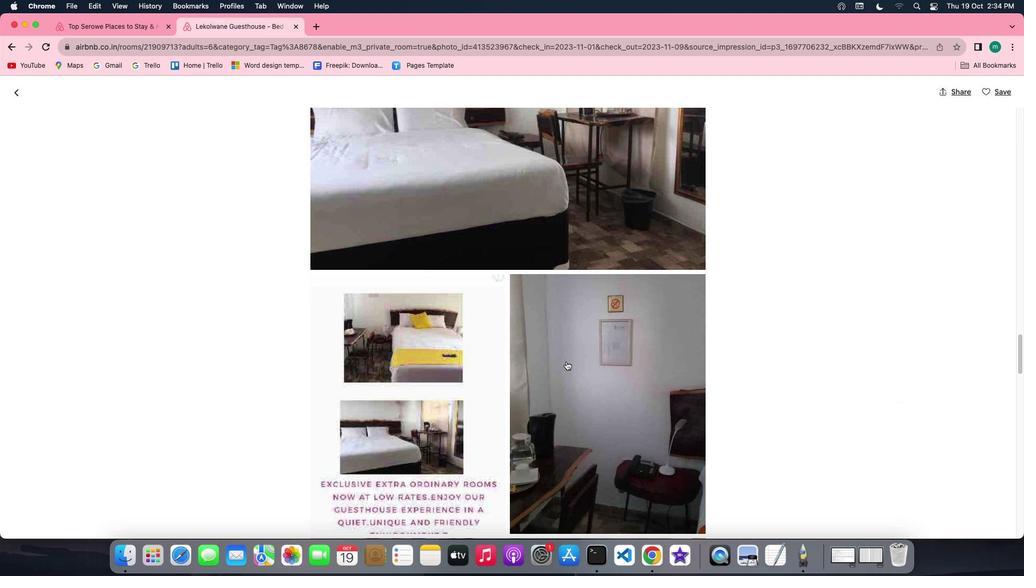 
Action: Mouse scrolled (566, 361) with delta (0, -1)
Screenshot: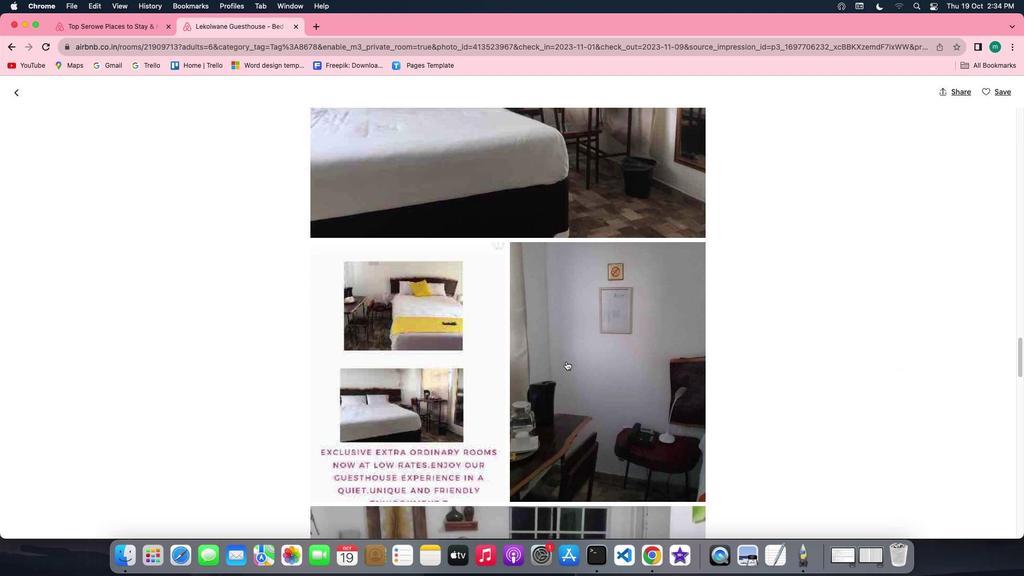 
Action: Mouse scrolled (566, 361) with delta (0, 0)
Screenshot: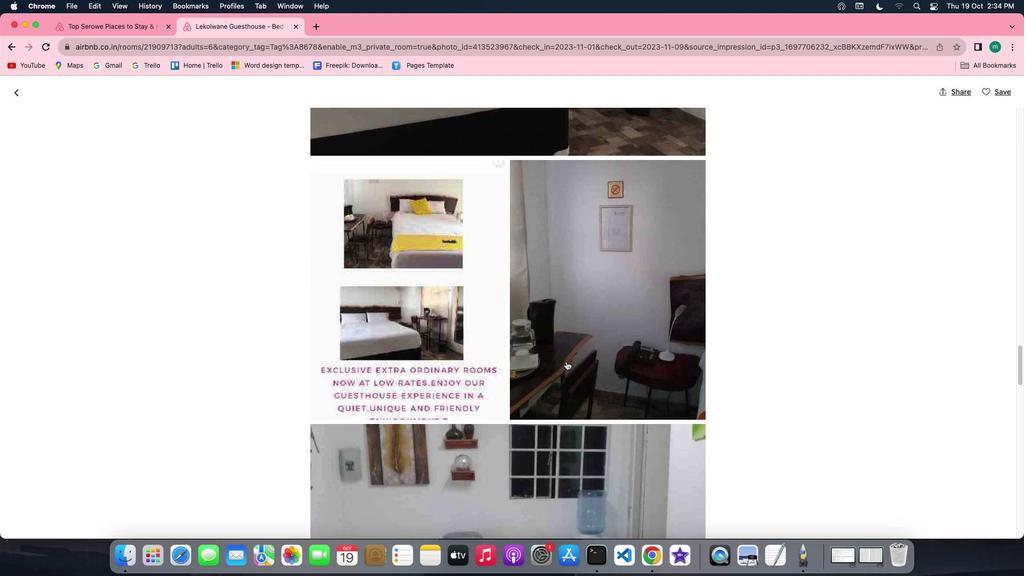 
Action: Mouse scrolled (566, 361) with delta (0, 0)
Screenshot: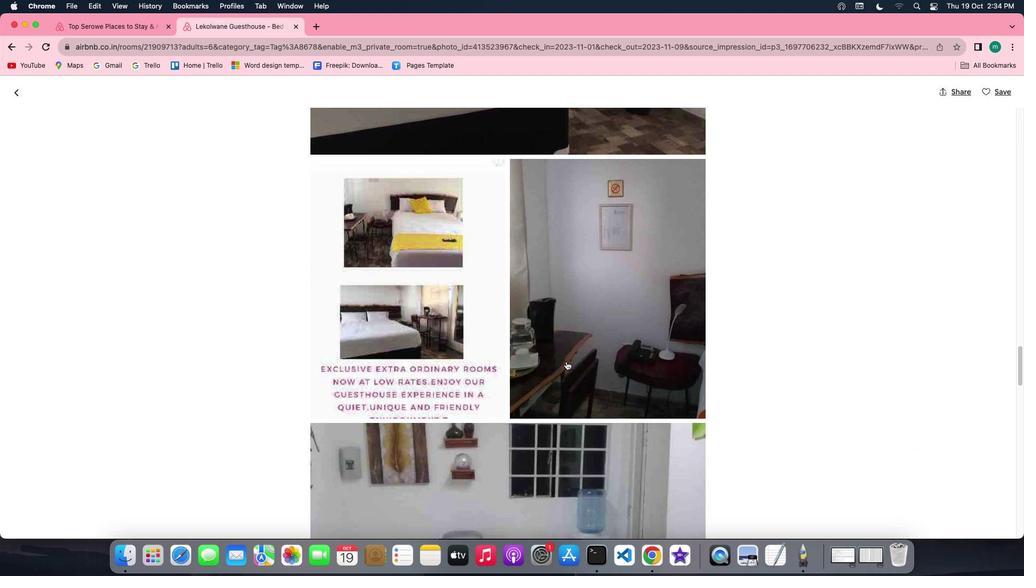 
Action: Mouse scrolled (566, 361) with delta (0, -1)
Screenshot: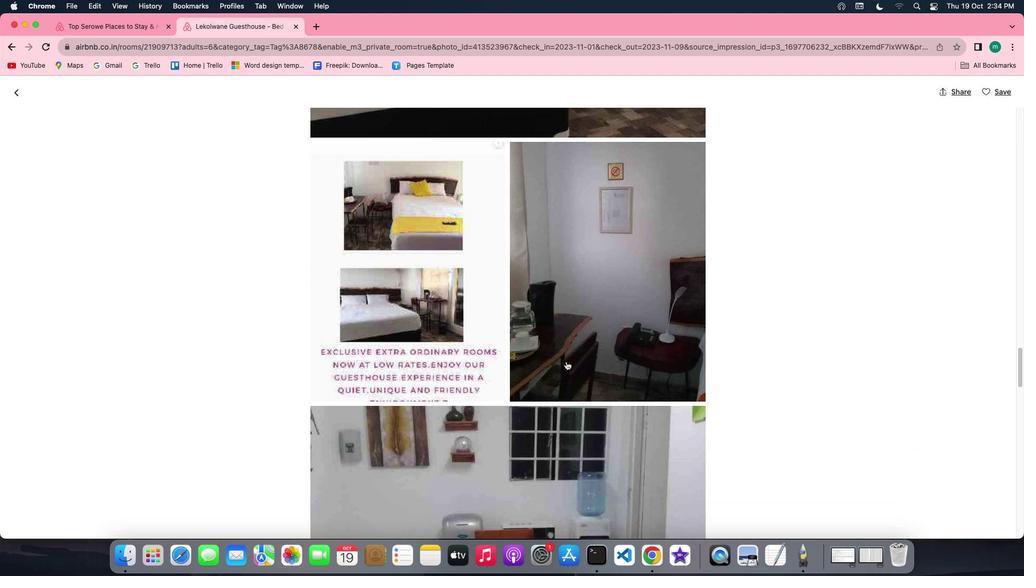 
Action: Mouse scrolled (566, 361) with delta (0, -2)
Screenshot: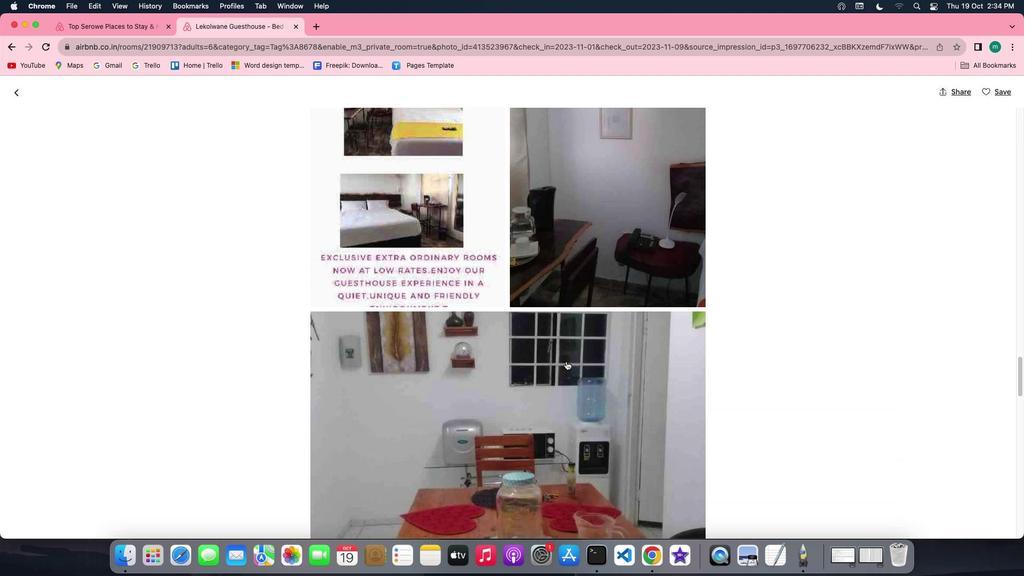 
Action: Mouse scrolled (566, 361) with delta (0, -2)
Screenshot: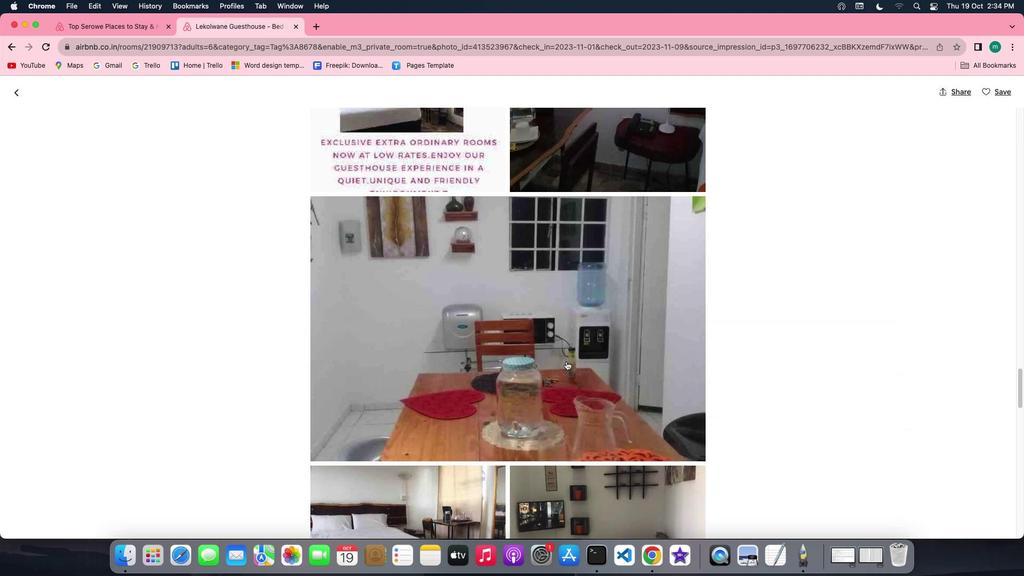 
Action: Mouse scrolled (566, 361) with delta (0, 0)
Screenshot: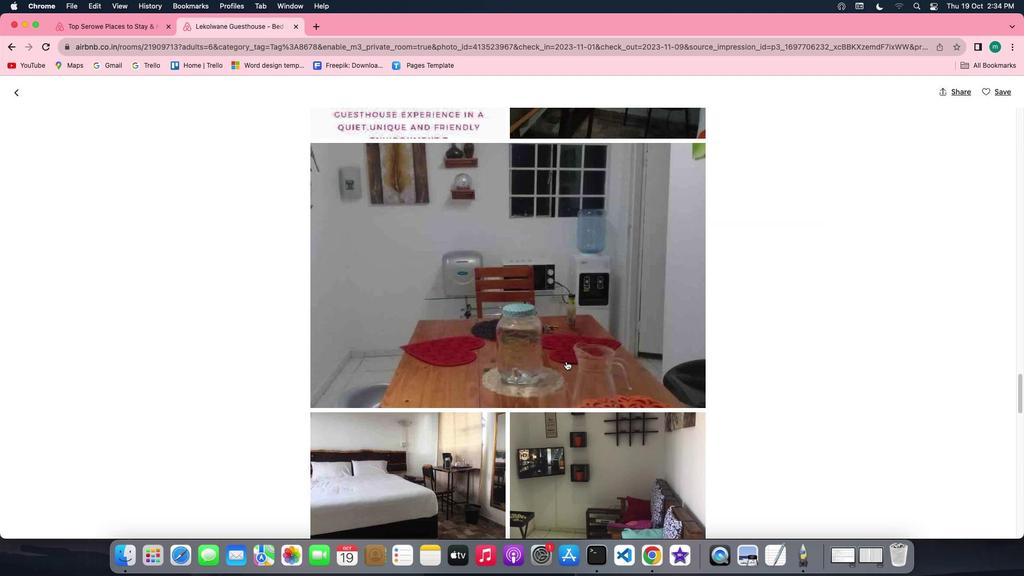 
Action: Mouse scrolled (566, 361) with delta (0, 0)
Screenshot: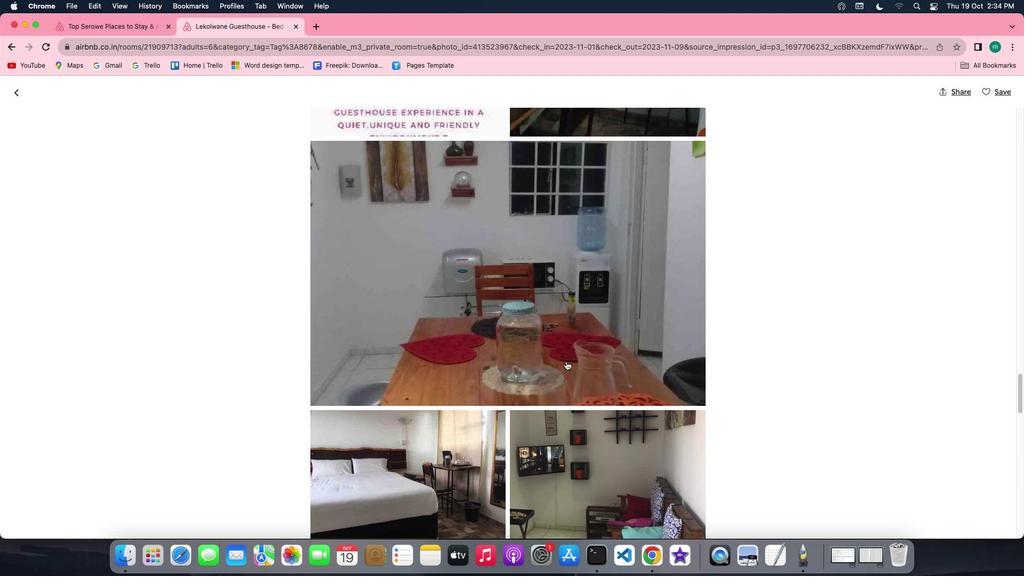 
Action: Mouse scrolled (566, 361) with delta (0, -1)
Screenshot: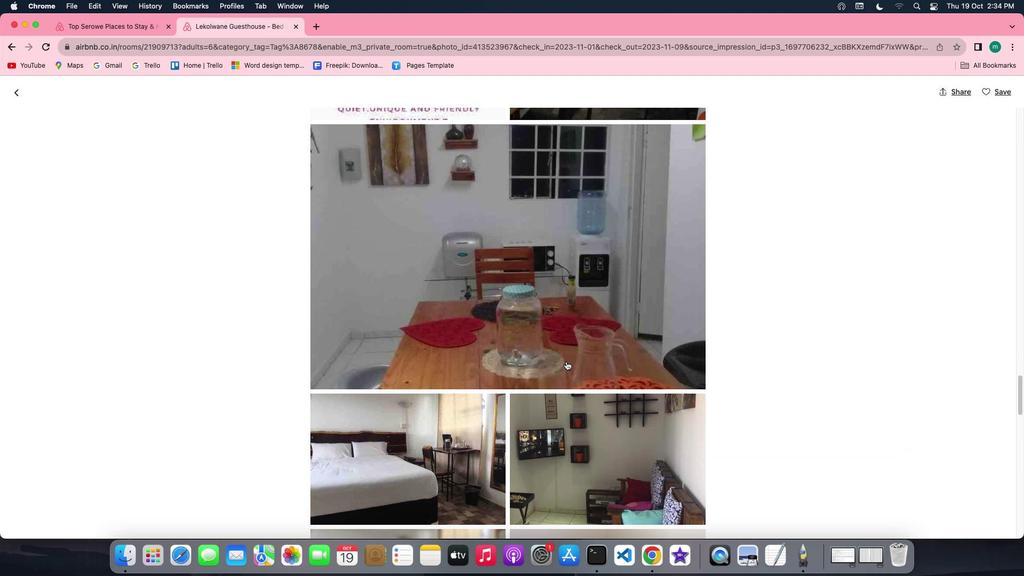 
Action: Mouse scrolled (566, 361) with delta (0, -1)
Screenshot: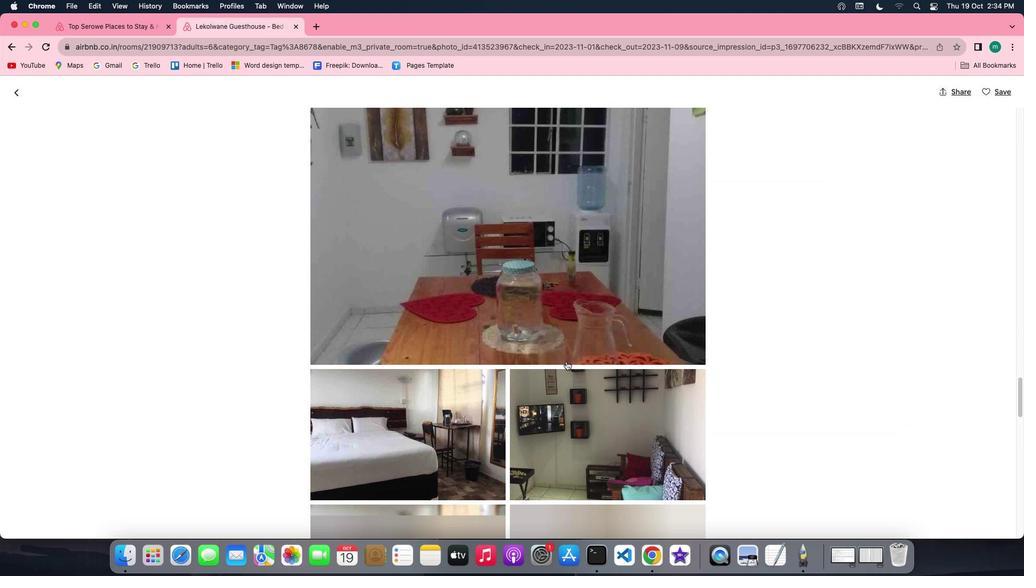 
Action: Mouse scrolled (566, 361) with delta (0, 0)
Screenshot: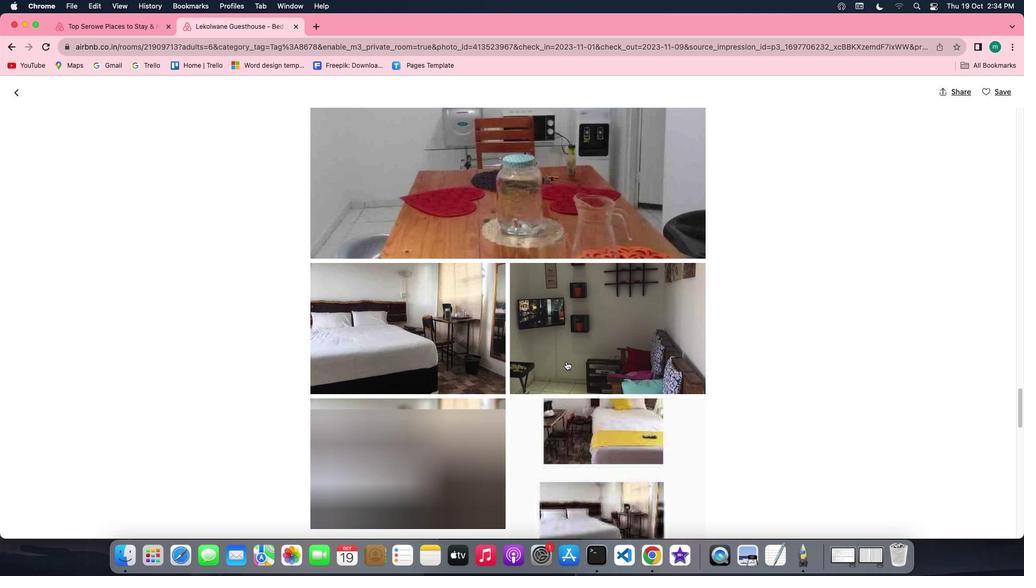 
Action: Mouse scrolled (566, 361) with delta (0, 0)
Screenshot: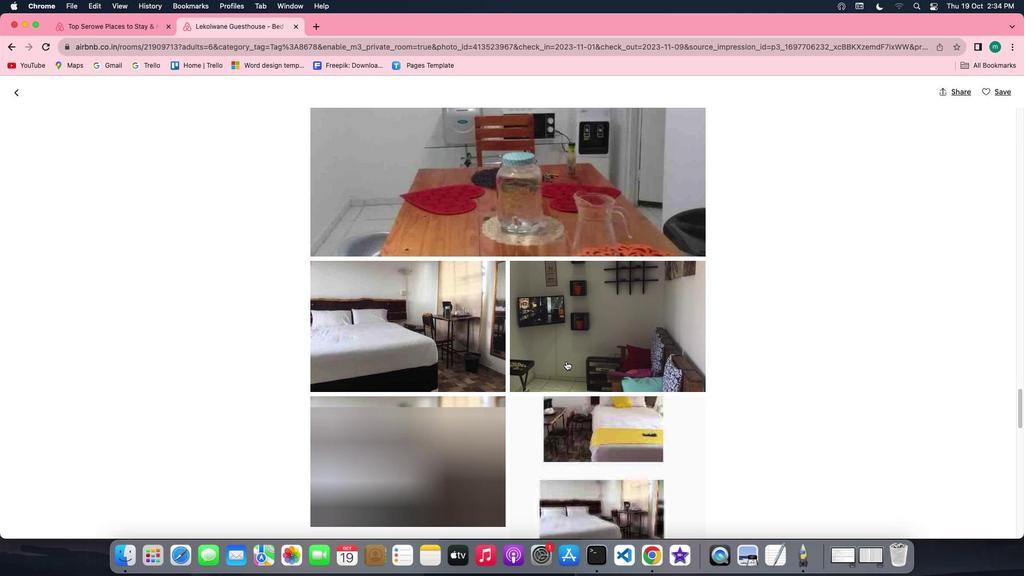 
Action: Mouse scrolled (566, 361) with delta (0, 0)
Screenshot: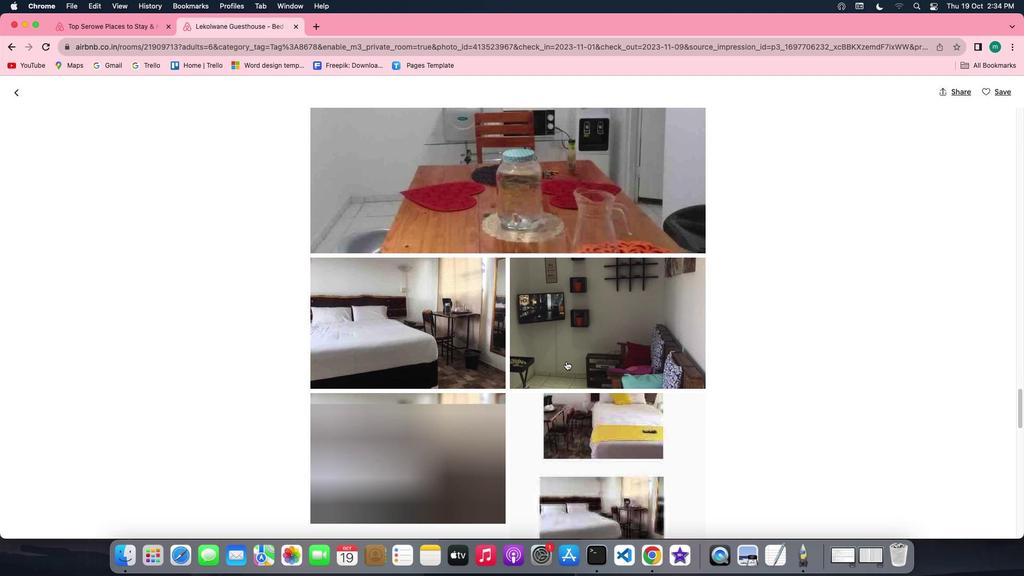 
Action: Mouse scrolled (566, 361) with delta (0, -1)
Screenshot: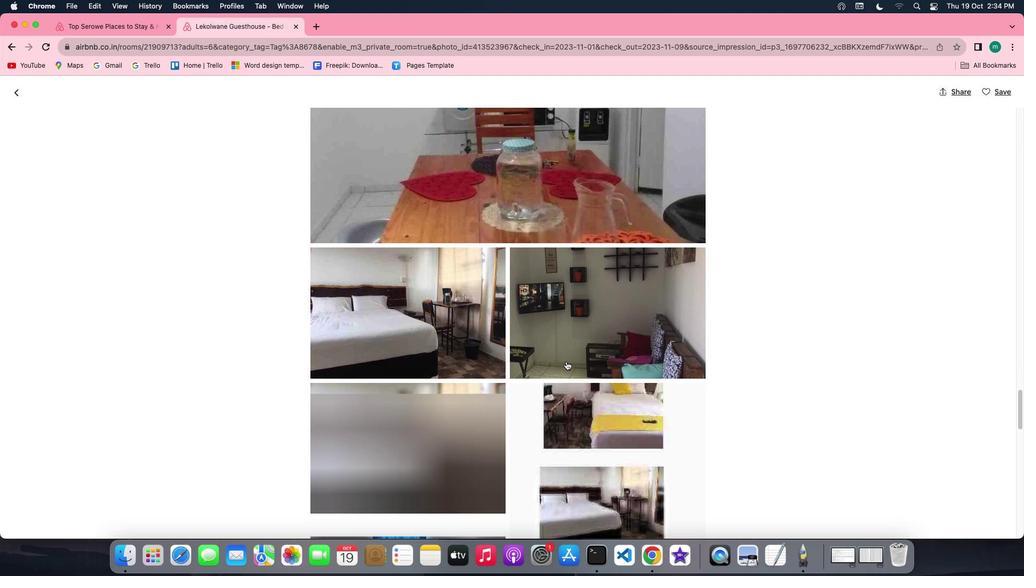 
Action: Mouse scrolled (566, 361) with delta (0, -2)
Screenshot: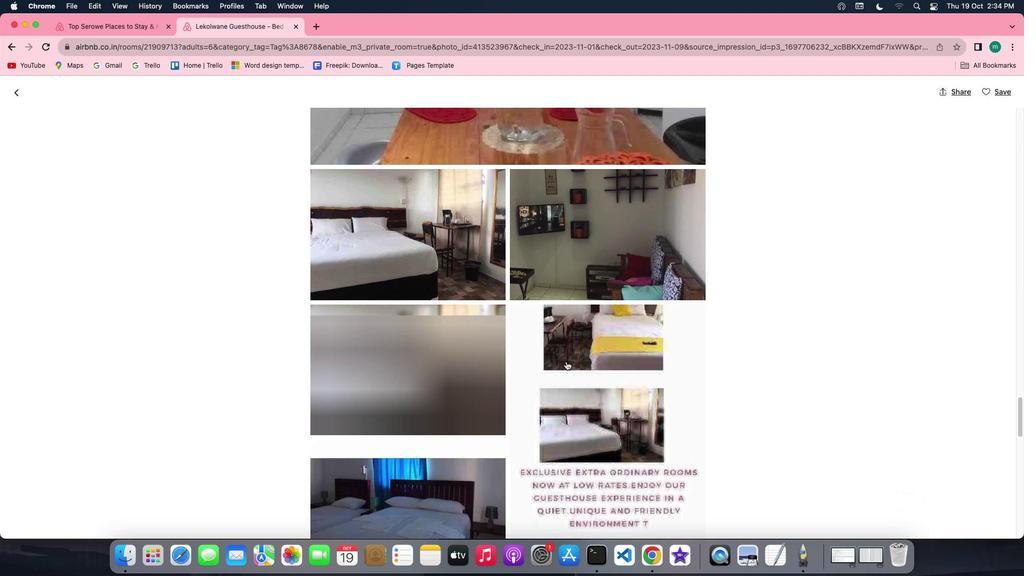 
Action: Mouse scrolled (566, 361) with delta (0, 0)
Screenshot: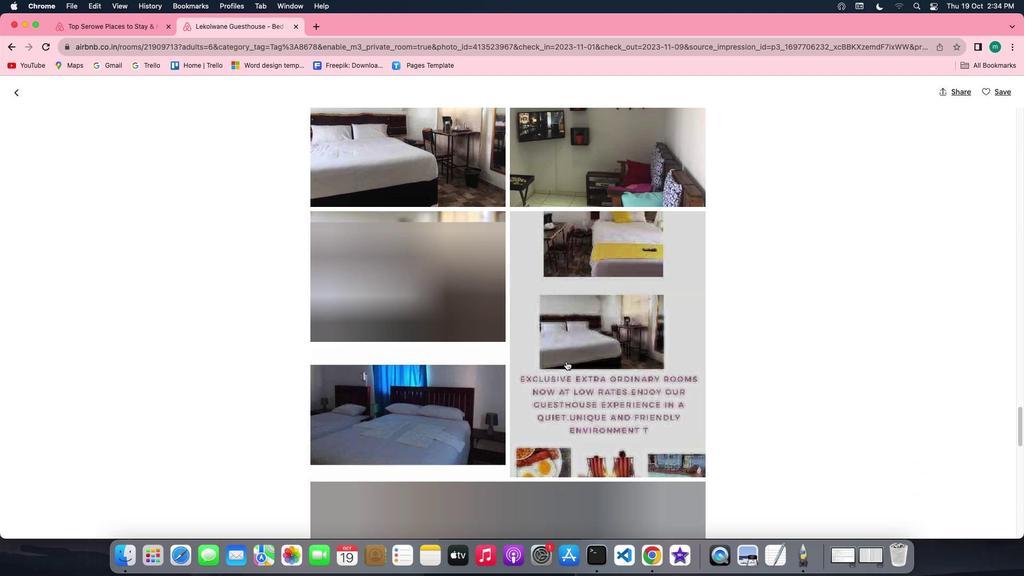 
Action: Mouse scrolled (566, 361) with delta (0, 0)
Screenshot: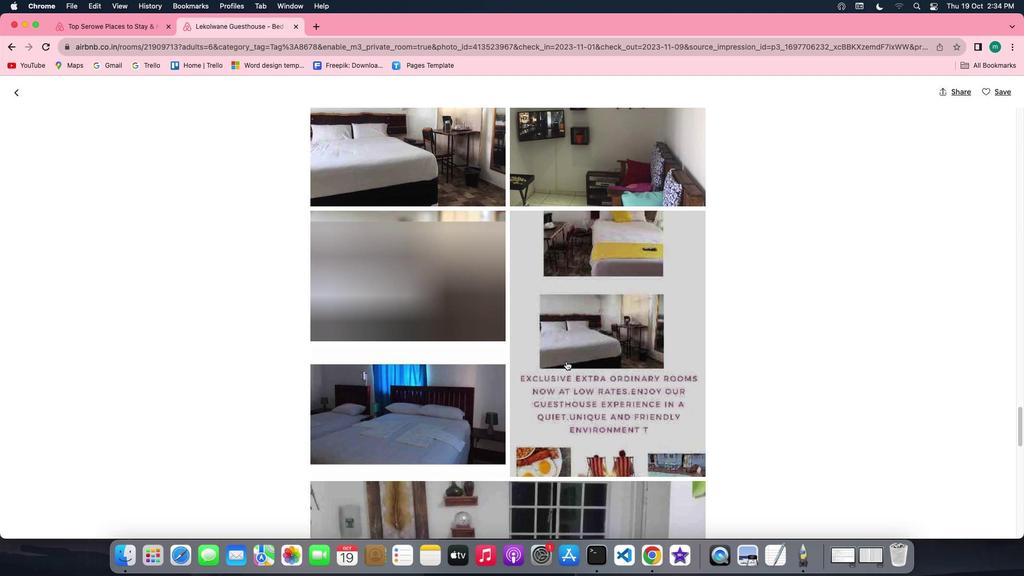 
Action: Mouse scrolled (566, 361) with delta (0, 0)
Screenshot: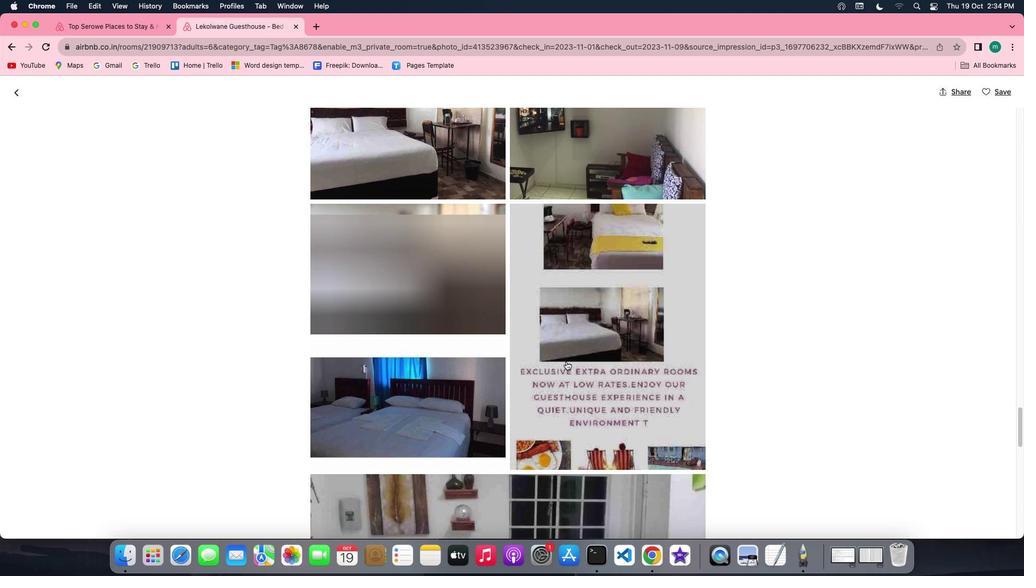 
Action: Mouse scrolled (566, 361) with delta (0, -1)
Screenshot: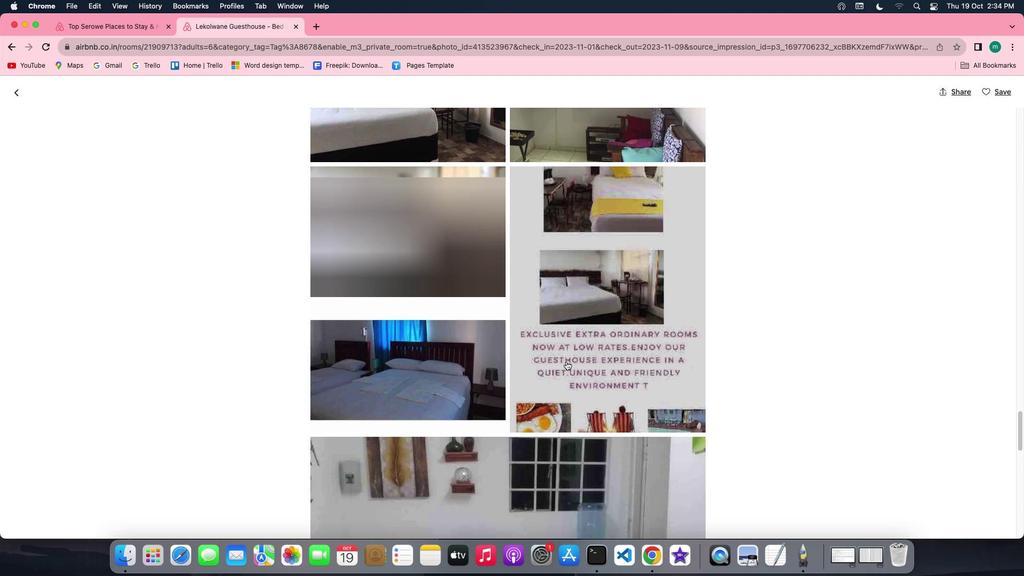 
Action: Mouse scrolled (566, 361) with delta (0, -2)
Screenshot: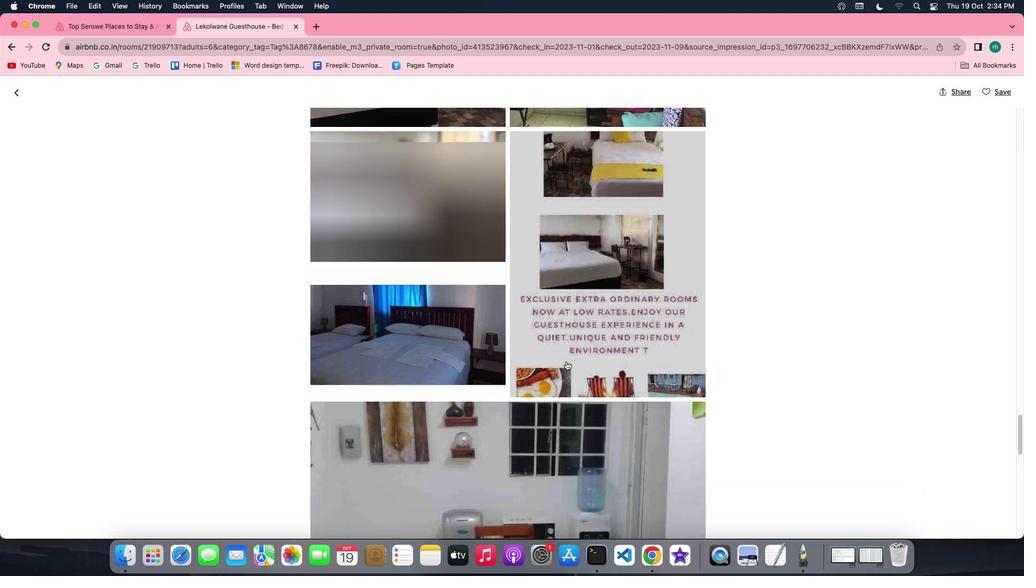
Action: Mouse scrolled (566, 361) with delta (0, -2)
Screenshot: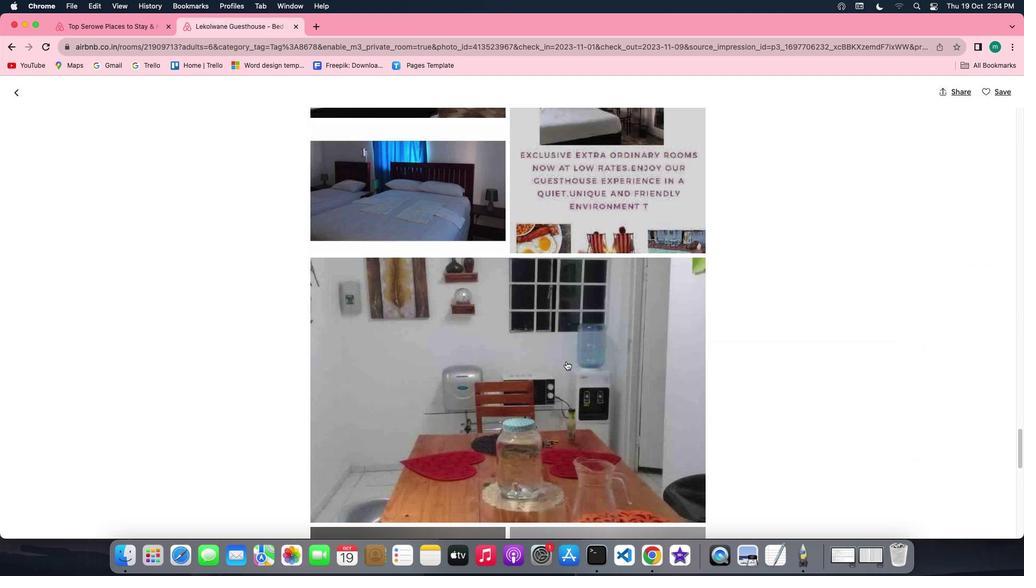 
Action: Mouse scrolled (566, 361) with delta (0, 0)
Screenshot: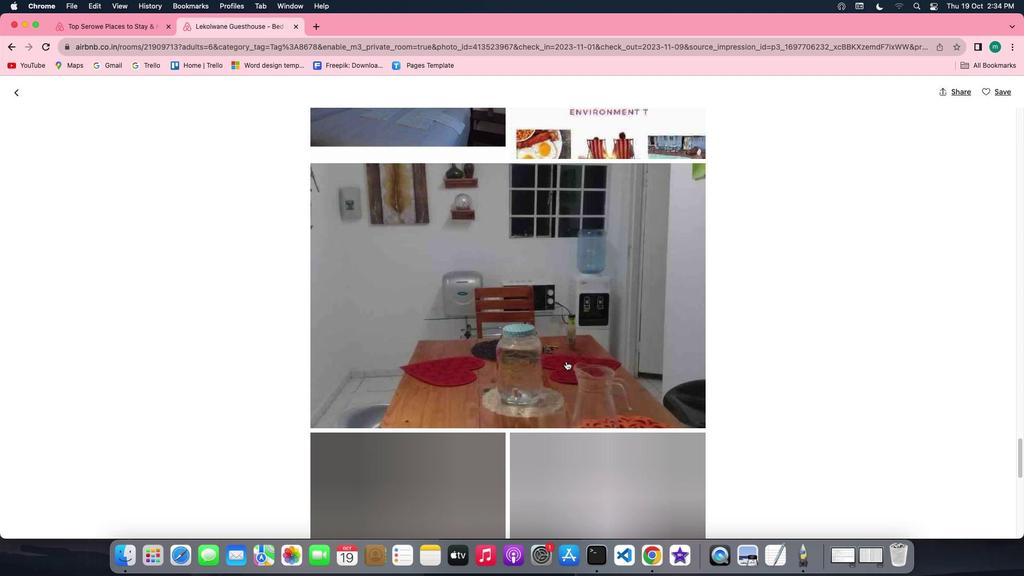
Action: Mouse scrolled (566, 361) with delta (0, 0)
Screenshot: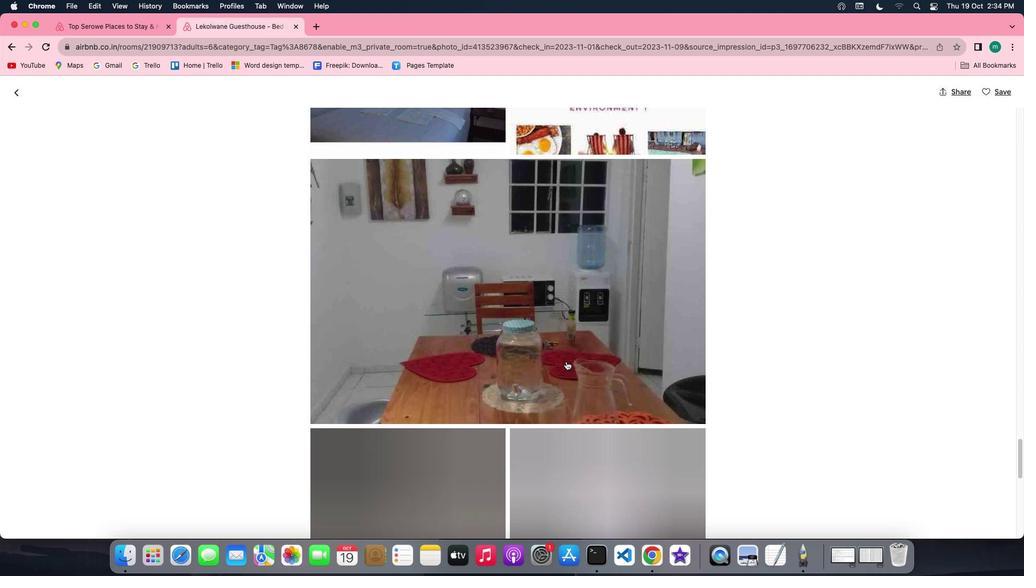 
Action: Mouse scrolled (566, 361) with delta (0, -1)
Screenshot: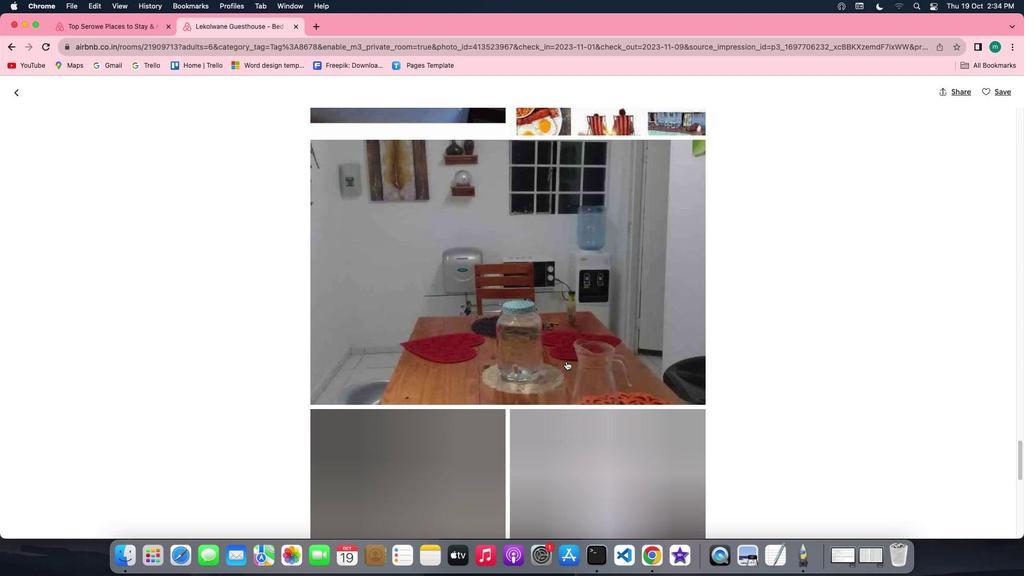 
Action: Mouse scrolled (566, 361) with delta (0, -2)
Screenshot: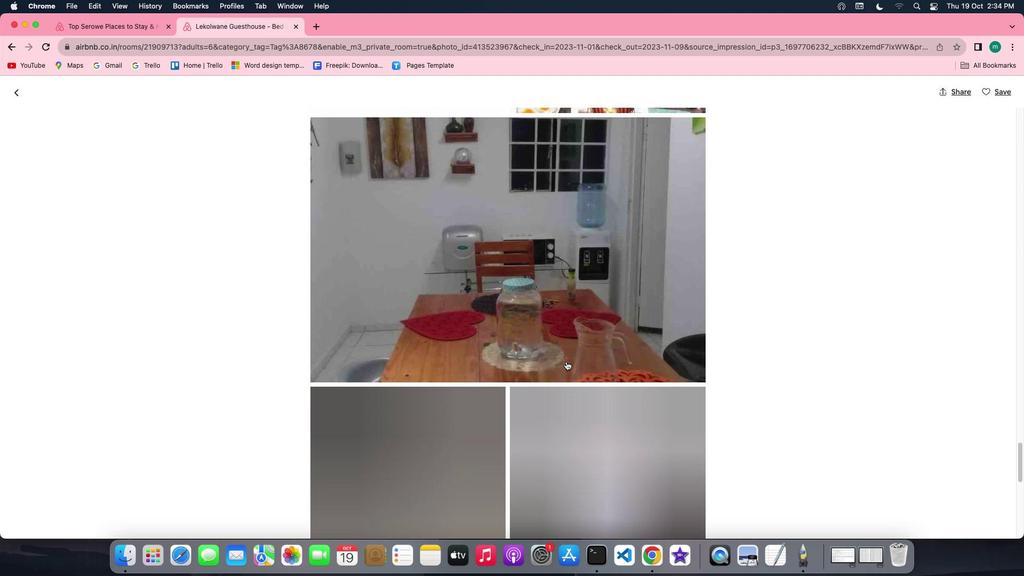 
Action: Mouse scrolled (566, 361) with delta (0, 0)
Screenshot: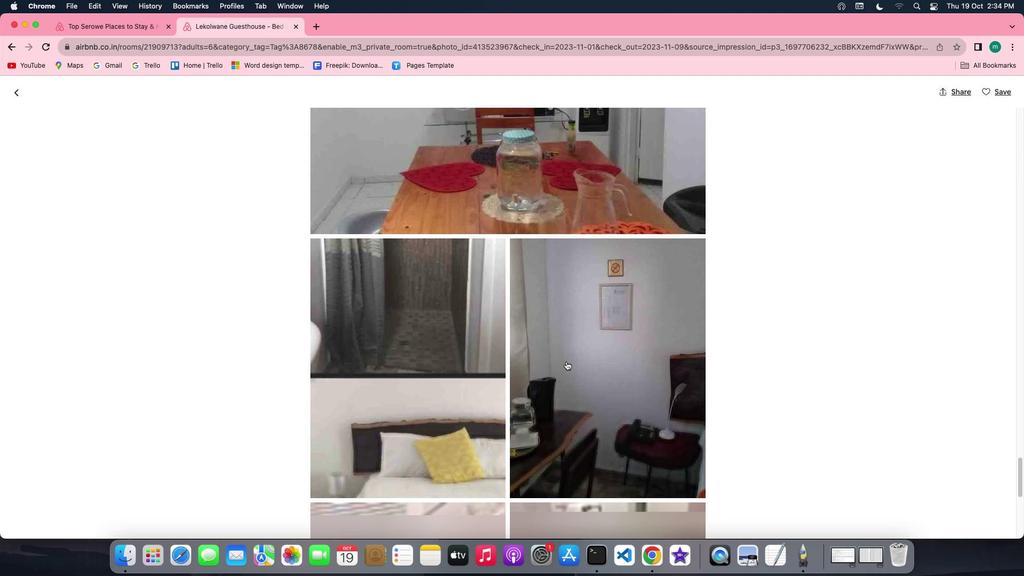 
Action: Mouse scrolled (566, 361) with delta (0, 0)
Screenshot: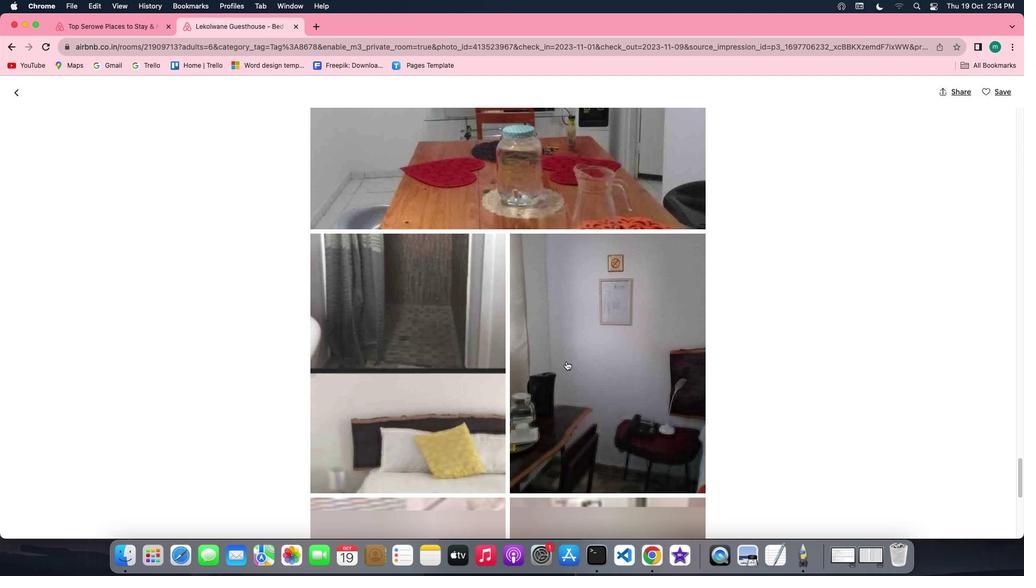 
Action: Mouse scrolled (566, 361) with delta (0, -1)
Screenshot: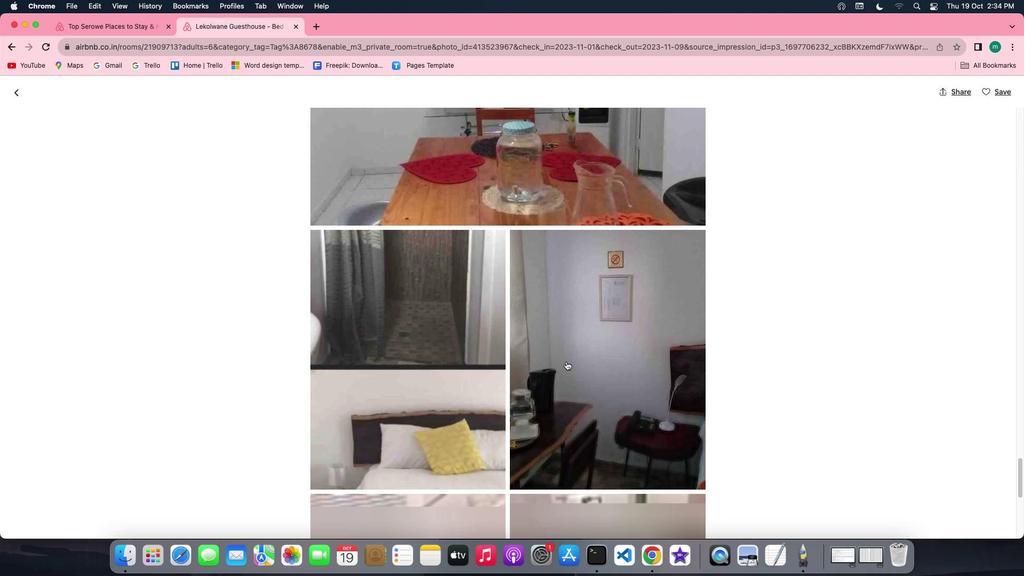
Action: Mouse scrolled (566, 361) with delta (0, -1)
Screenshot: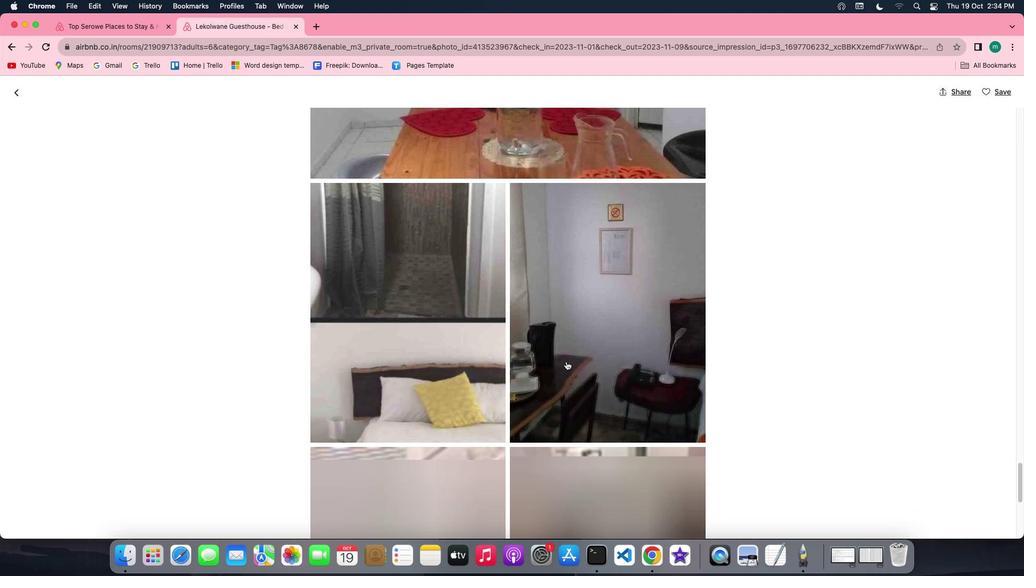 
Action: Mouse scrolled (566, 361) with delta (0, 0)
Screenshot: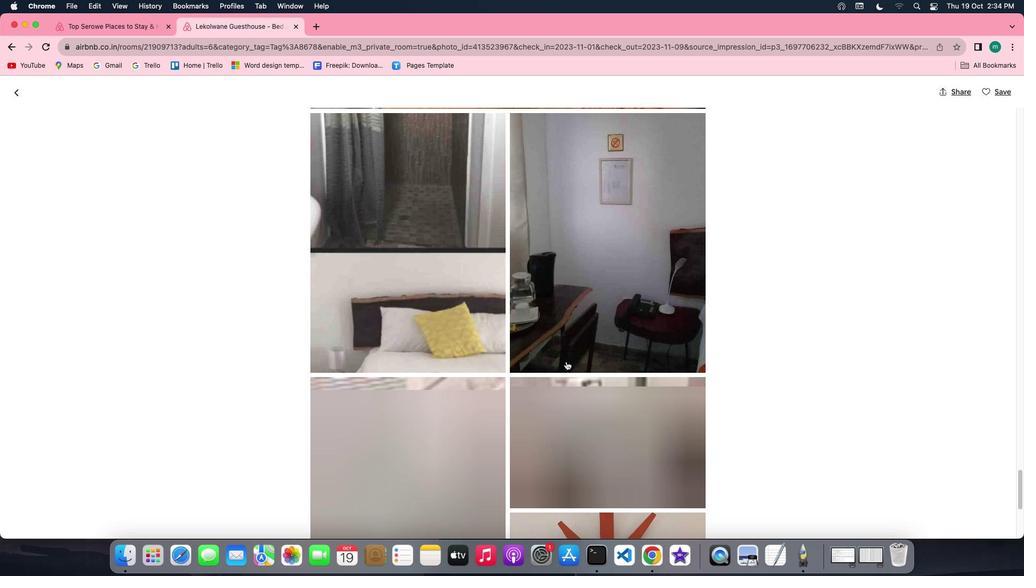 
Action: Mouse scrolled (566, 361) with delta (0, 0)
Screenshot: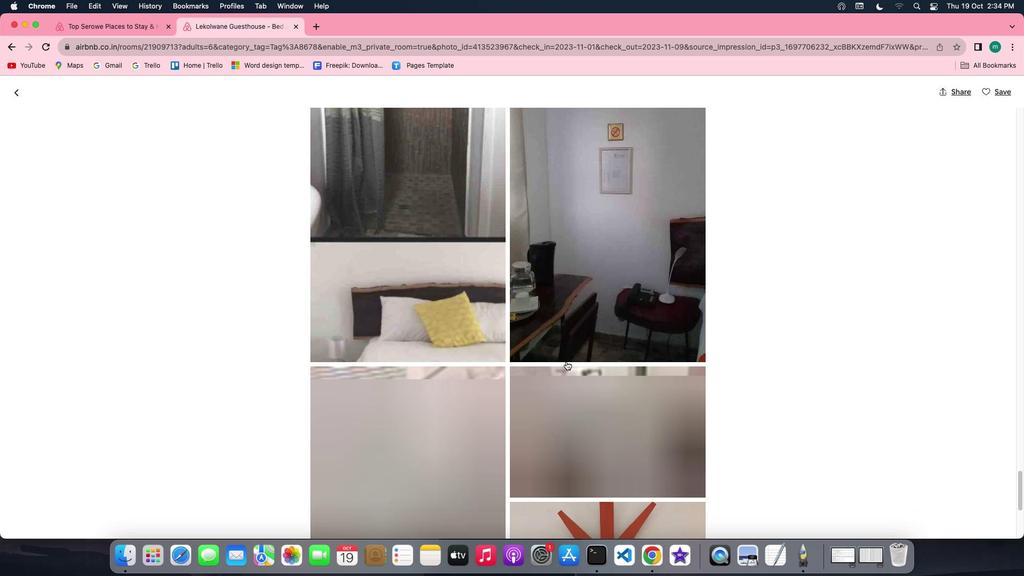 
Action: Mouse scrolled (566, 361) with delta (0, -1)
Screenshot: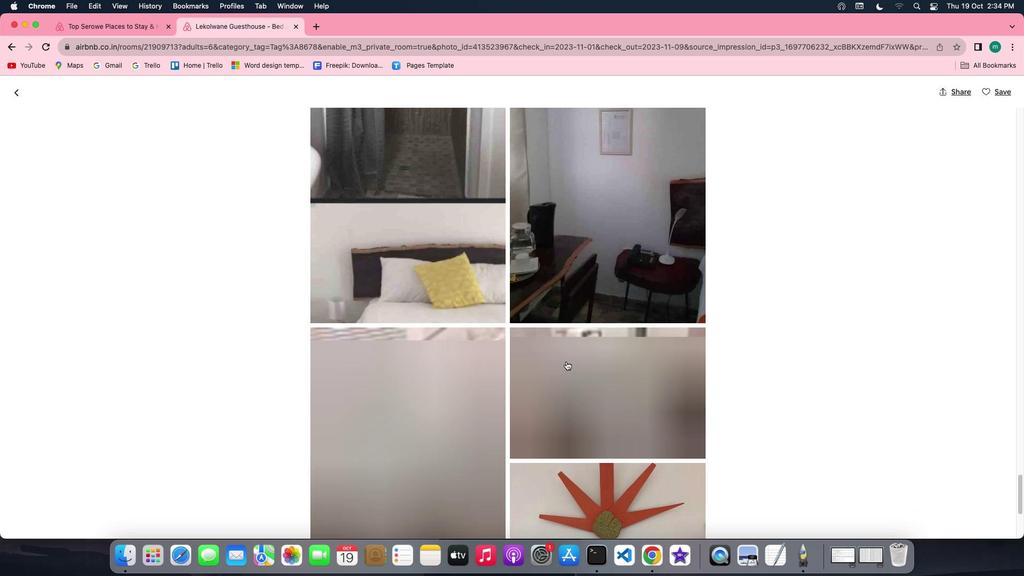 
Action: Mouse scrolled (566, 361) with delta (0, -2)
Screenshot: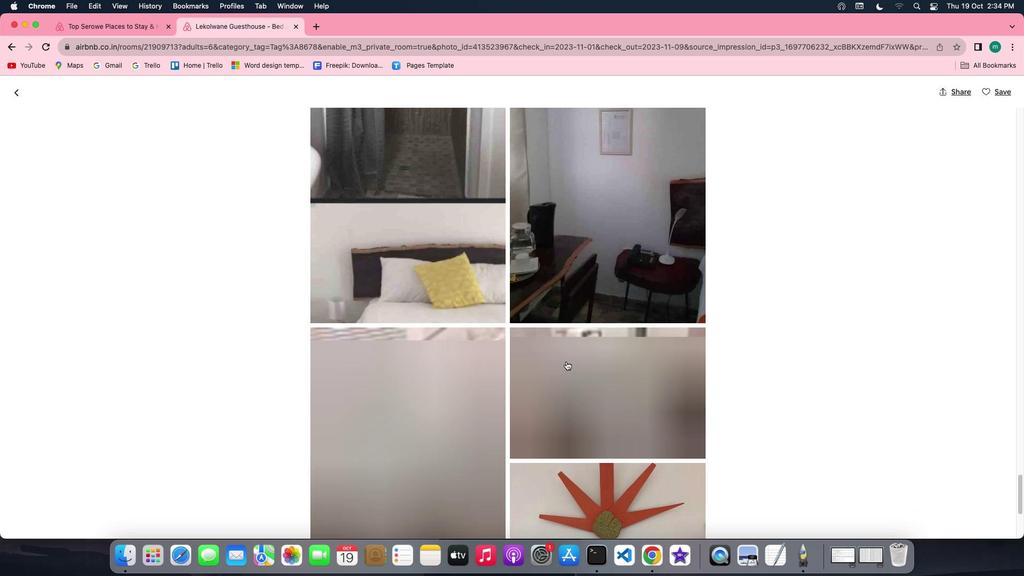 
Action: Mouse scrolled (566, 361) with delta (0, -2)
Screenshot: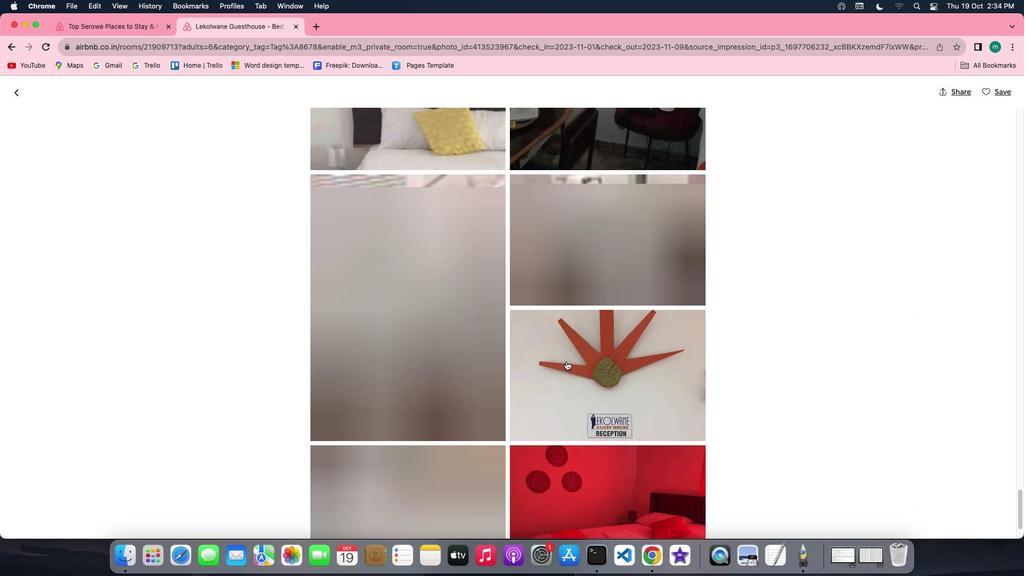 
Action: Mouse scrolled (566, 361) with delta (0, 0)
Screenshot: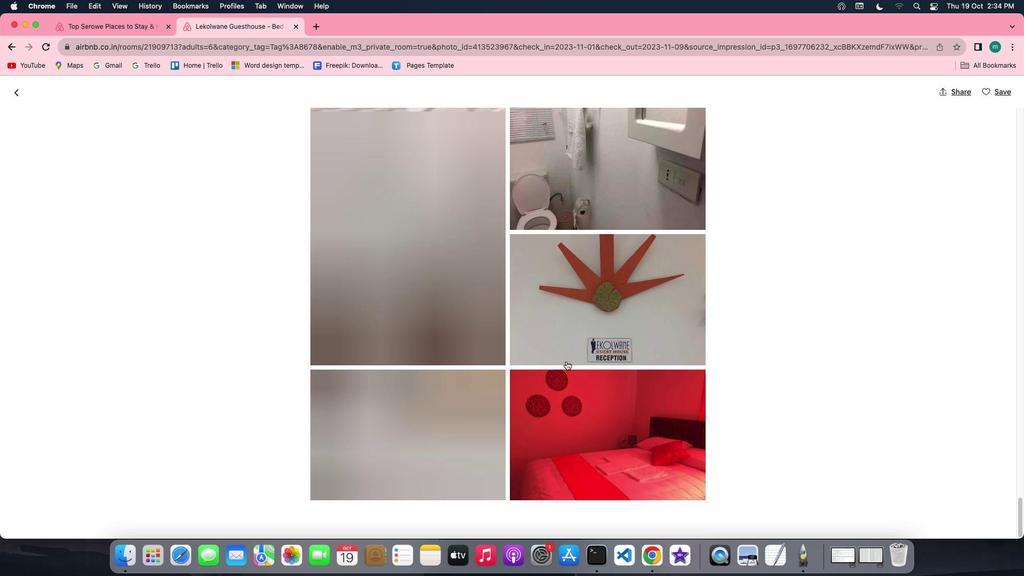 
Action: Mouse scrolled (566, 361) with delta (0, 0)
Screenshot: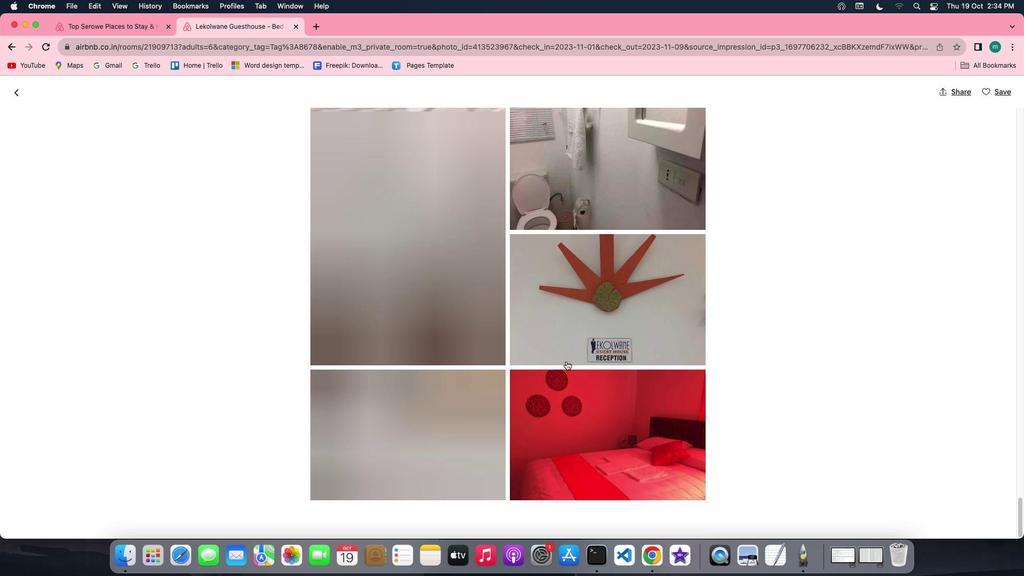 
Action: Mouse scrolled (566, 361) with delta (0, -1)
Screenshot: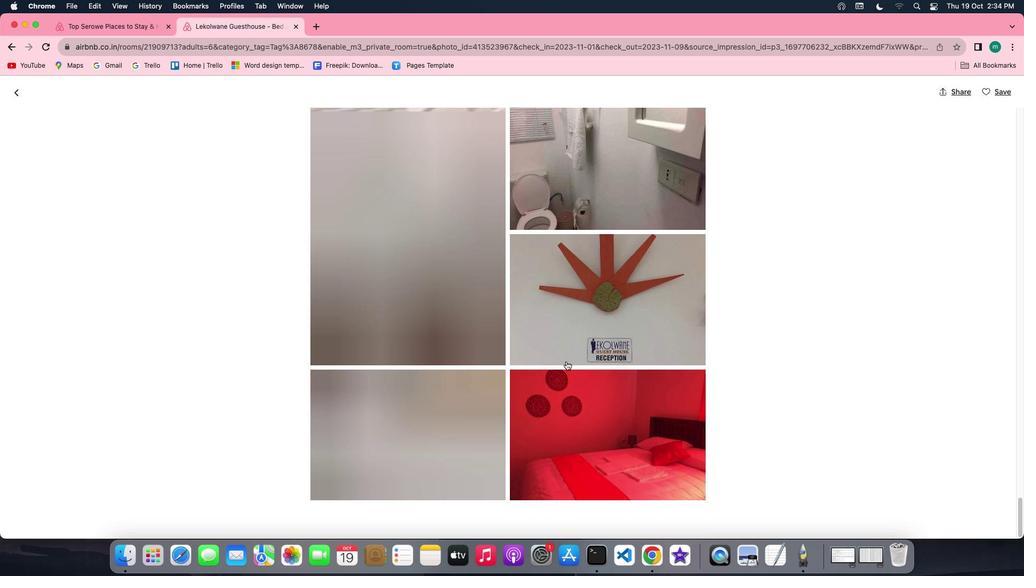 
Action: Mouse scrolled (566, 361) with delta (0, -2)
Screenshot: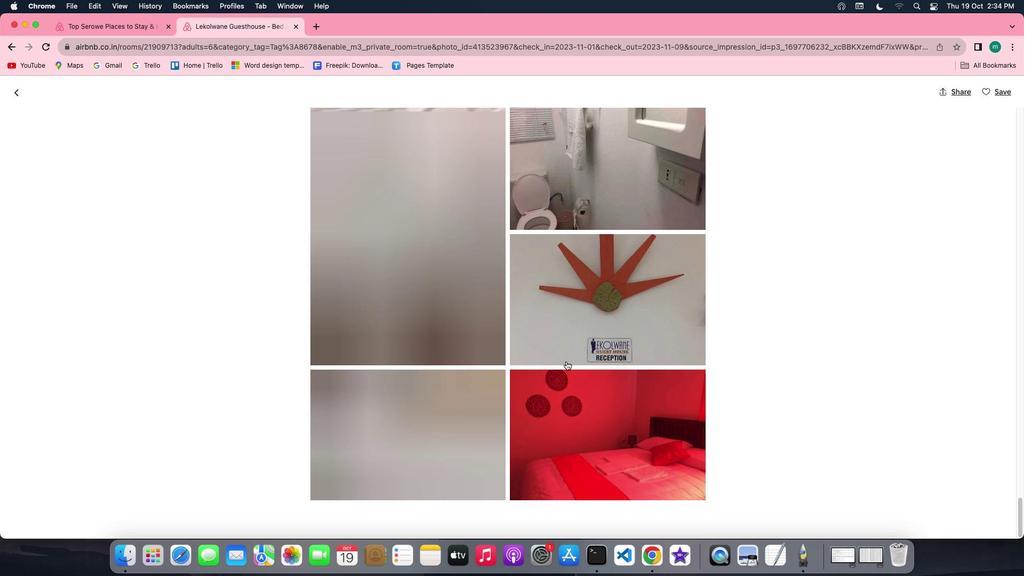 
Action: Mouse scrolled (566, 361) with delta (0, -2)
Screenshot: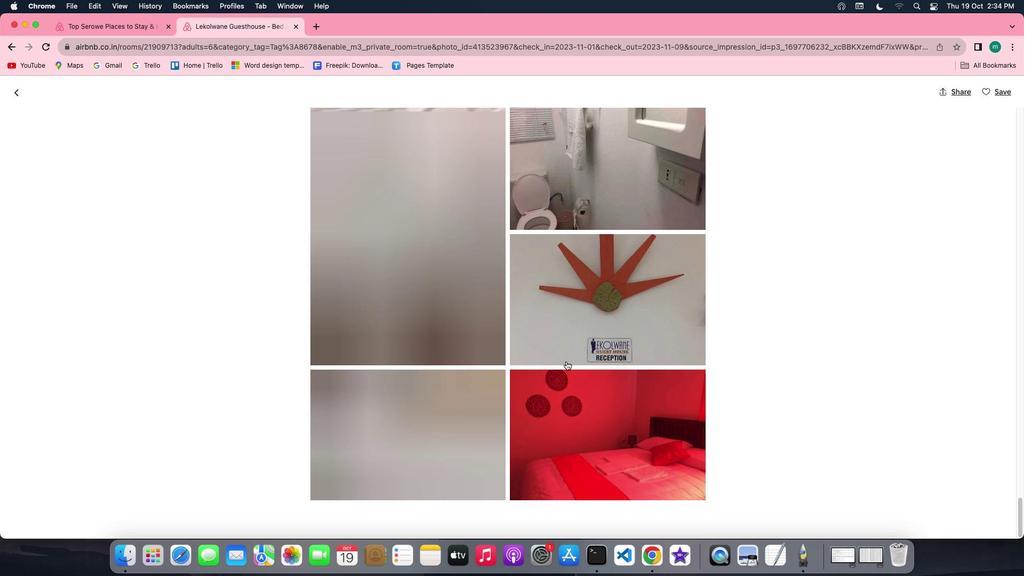 
Action: Mouse moved to (12, 91)
Screenshot: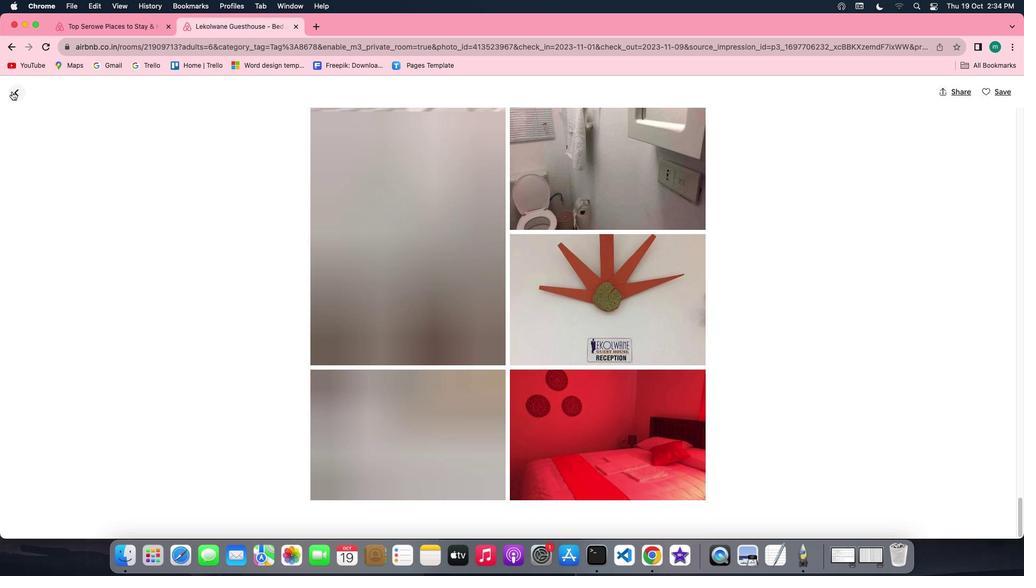 
Action: Mouse pressed left at (12, 91)
Screenshot: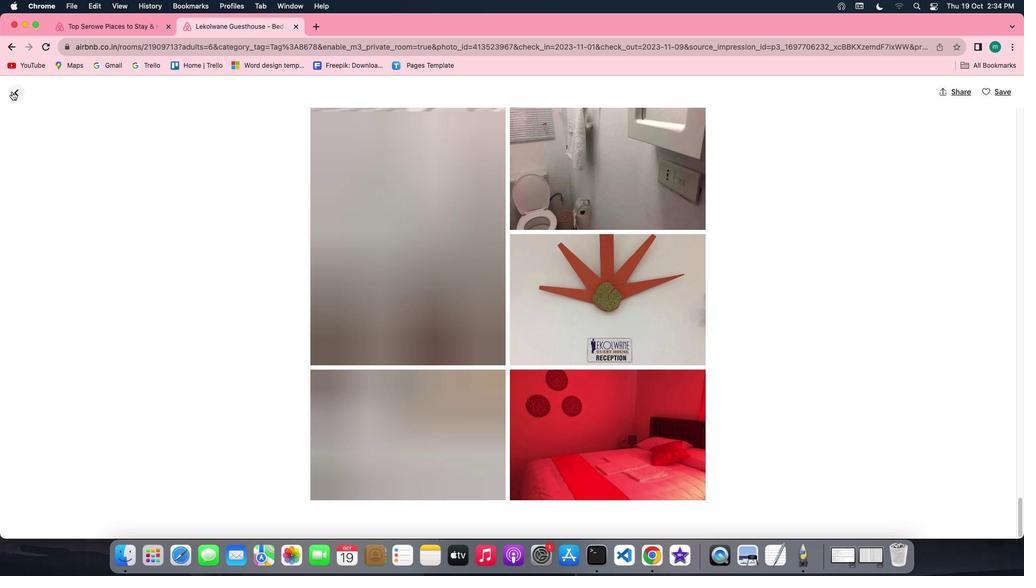 
Action: Mouse moved to (622, 378)
Screenshot: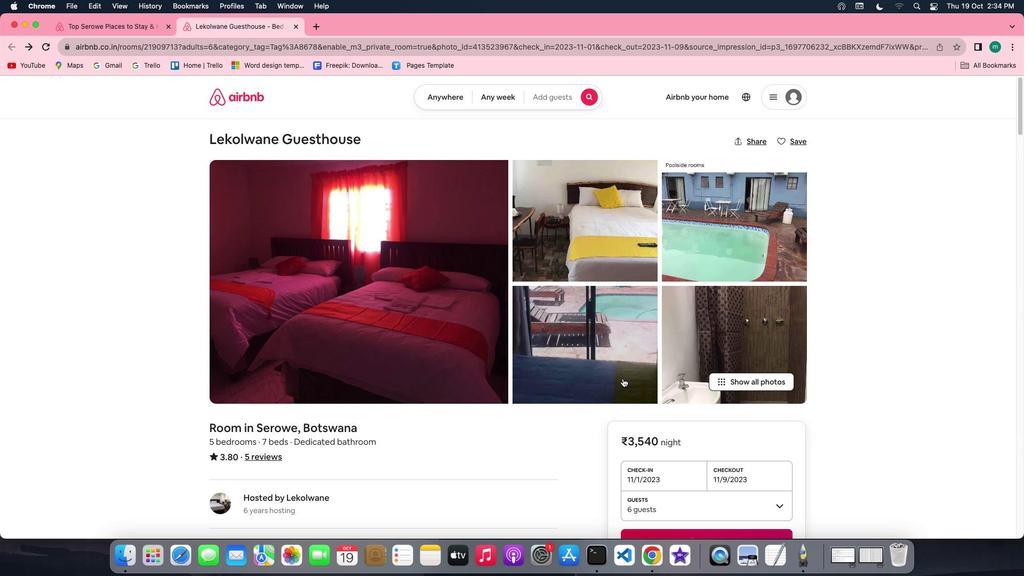 
Action: Mouse scrolled (622, 378) with delta (0, 0)
Screenshot: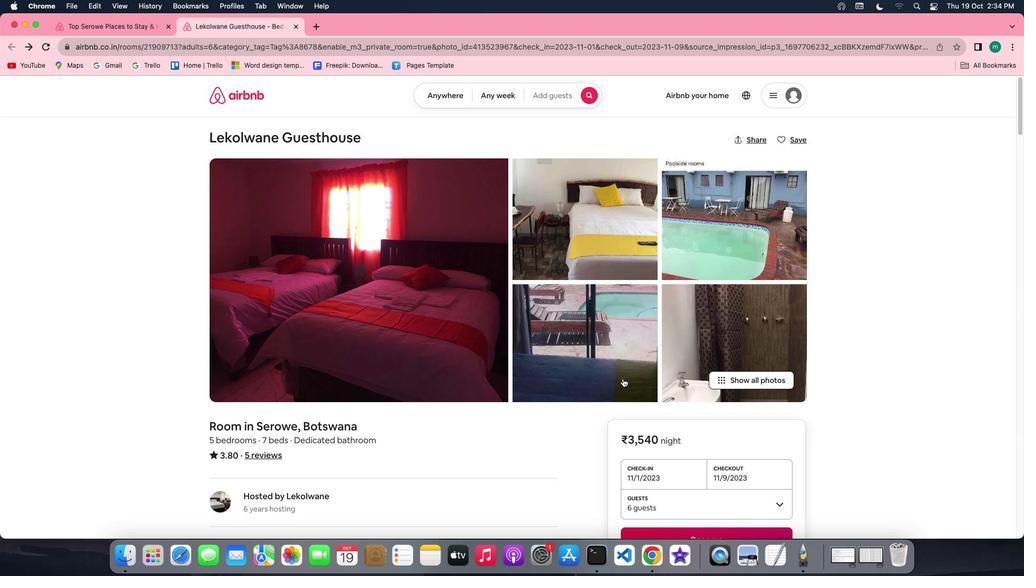 
Action: Mouse scrolled (622, 378) with delta (0, 0)
Screenshot: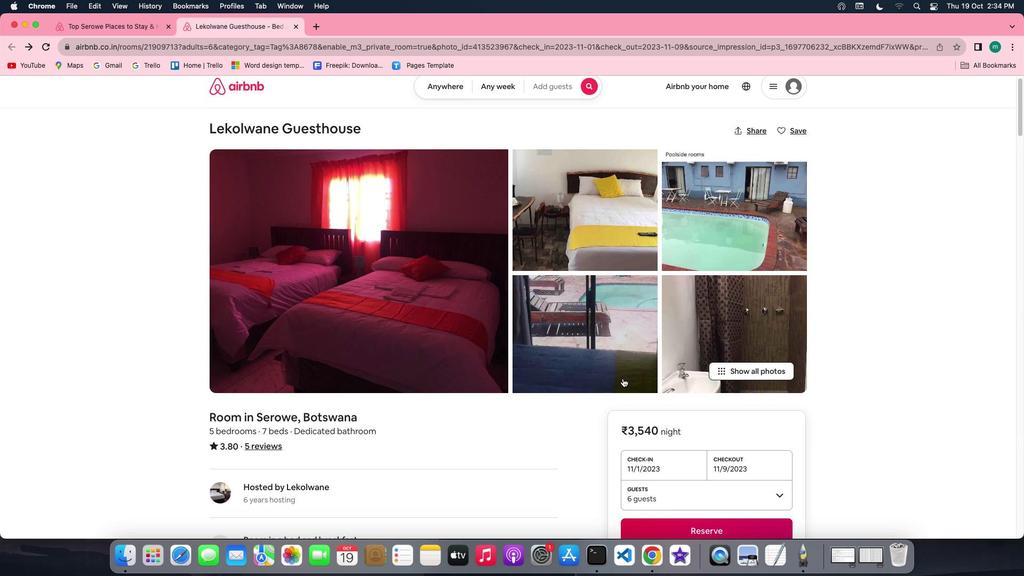 
Action: Mouse scrolled (622, 378) with delta (0, -1)
Screenshot: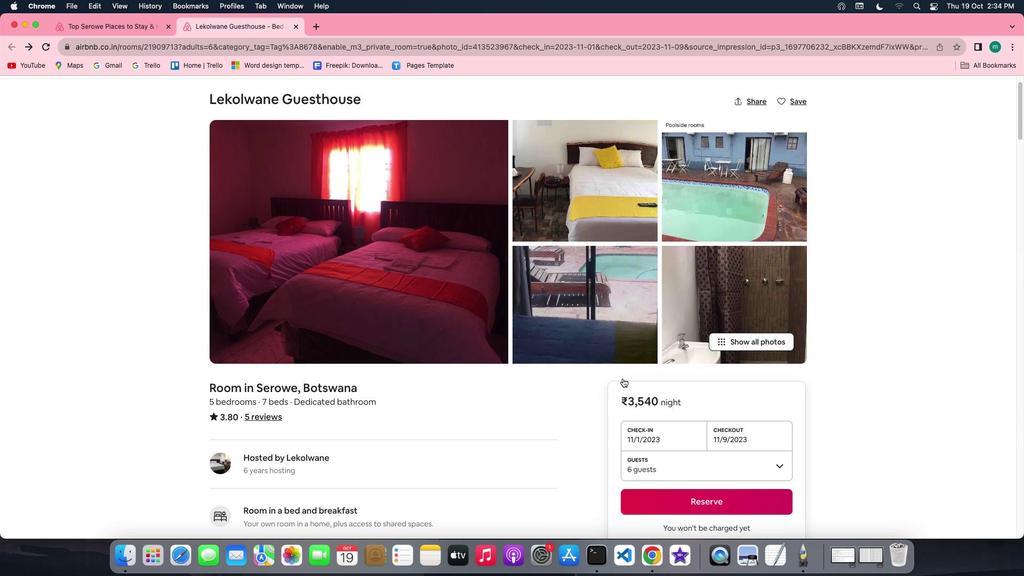 
Action: Mouse scrolled (622, 378) with delta (0, -2)
Screenshot: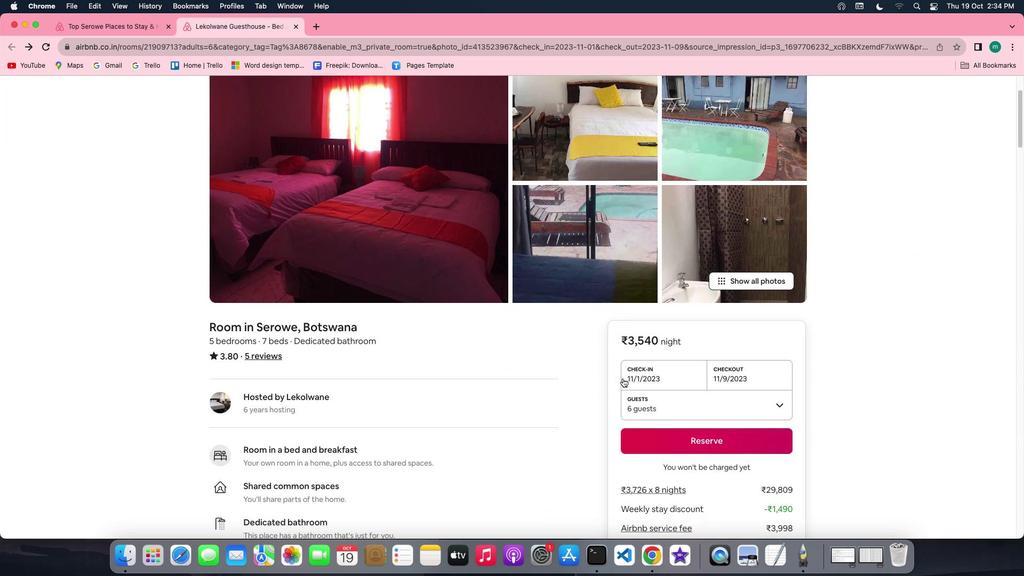 
Action: Mouse scrolled (622, 378) with delta (0, -2)
Screenshot: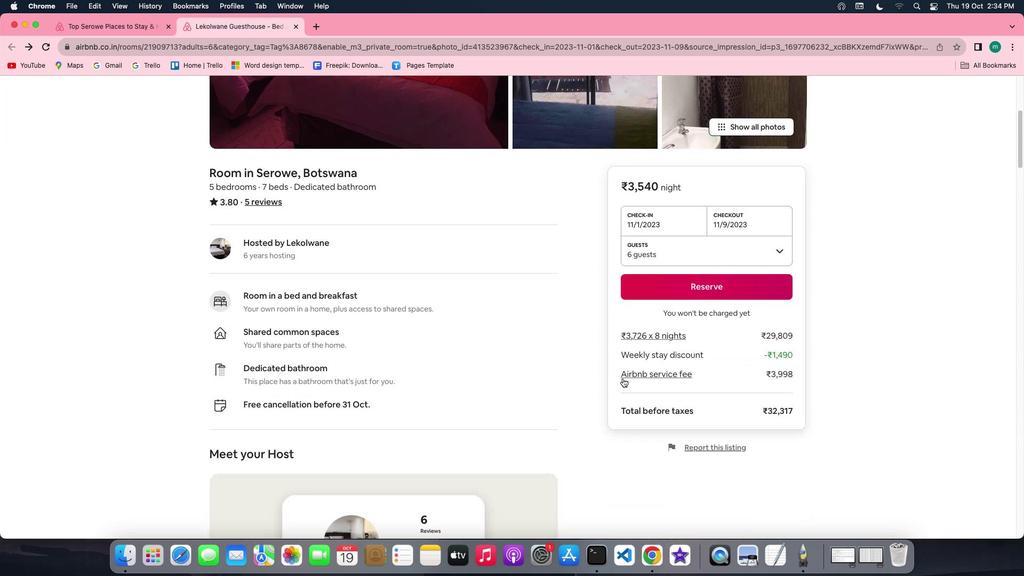 
Action: Mouse scrolled (622, 378) with delta (0, 0)
Screenshot: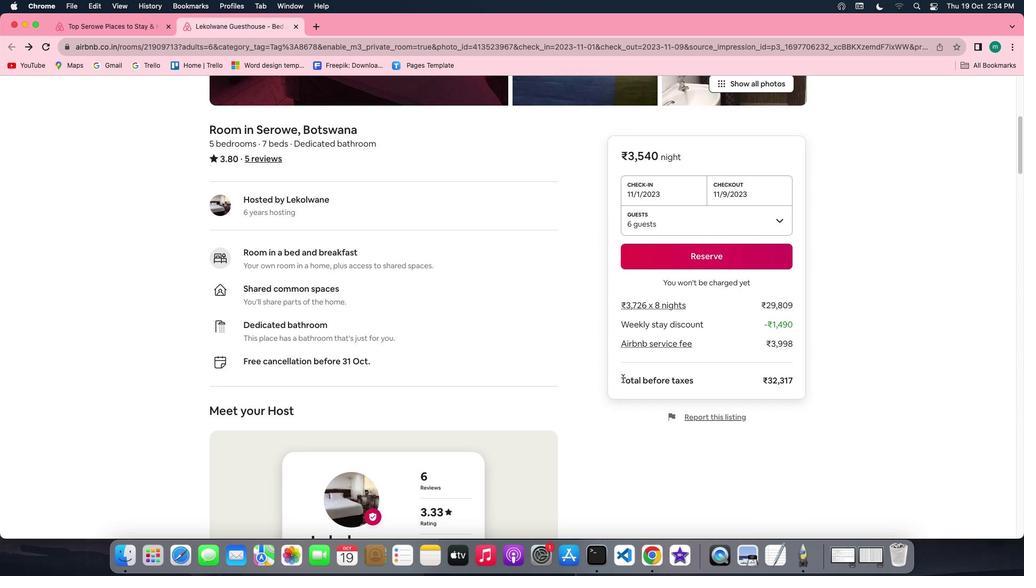 
Action: Mouse scrolled (622, 378) with delta (0, 0)
Screenshot: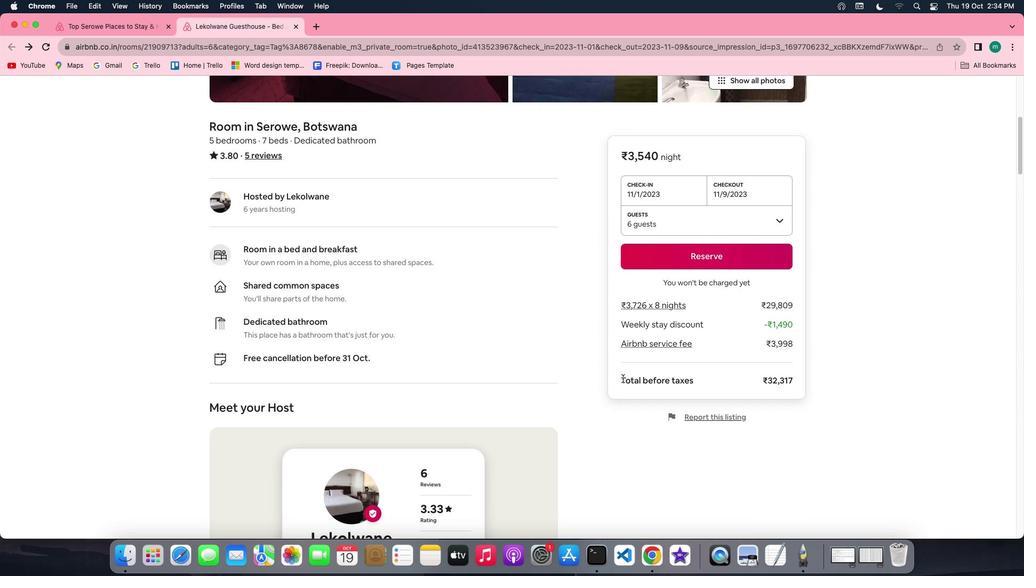 
Action: Mouse scrolled (622, 378) with delta (0, -1)
Screenshot: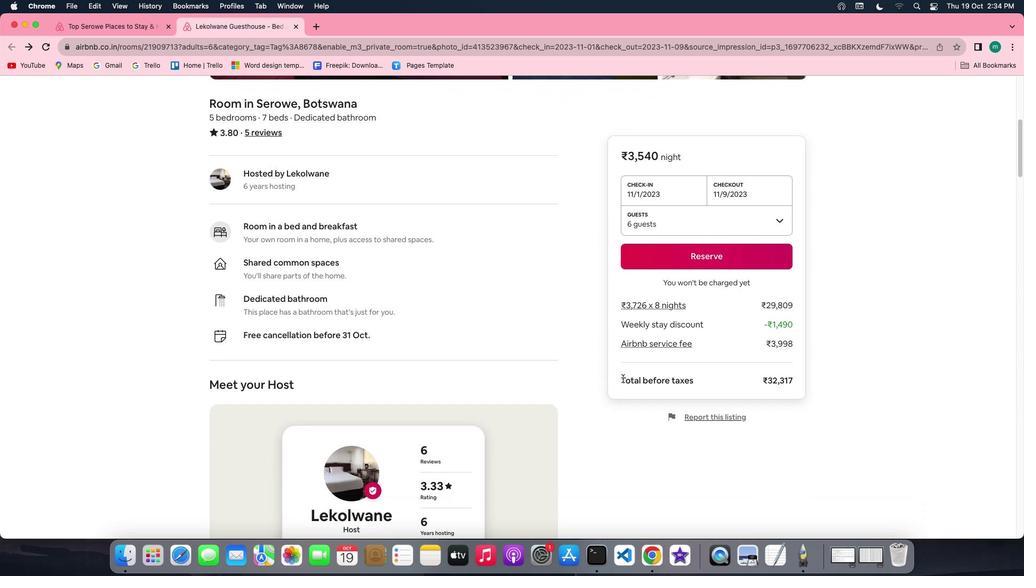 
Action: Mouse scrolled (622, 378) with delta (0, -1)
Screenshot: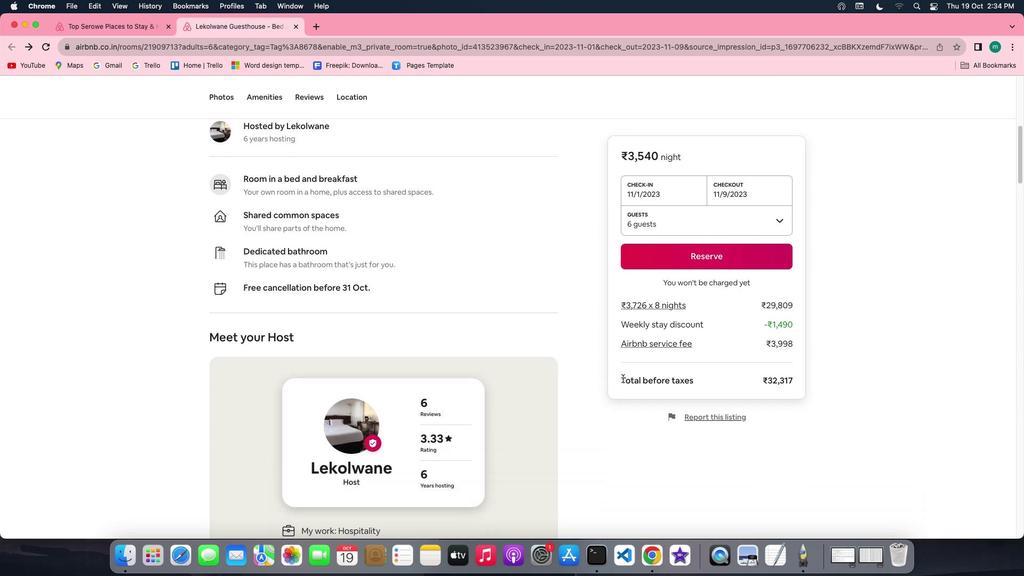 
Action: Mouse scrolled (622, 378) with delta (0, 0)
Screenshot: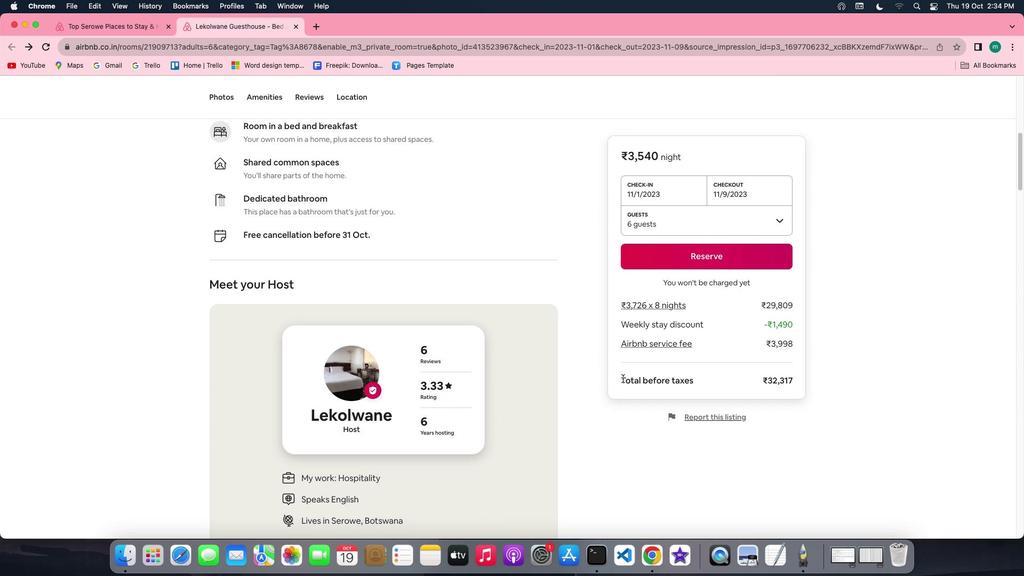 
Action: Mouse scrolled (622, 378) with delta (0, 0)
Screenshot: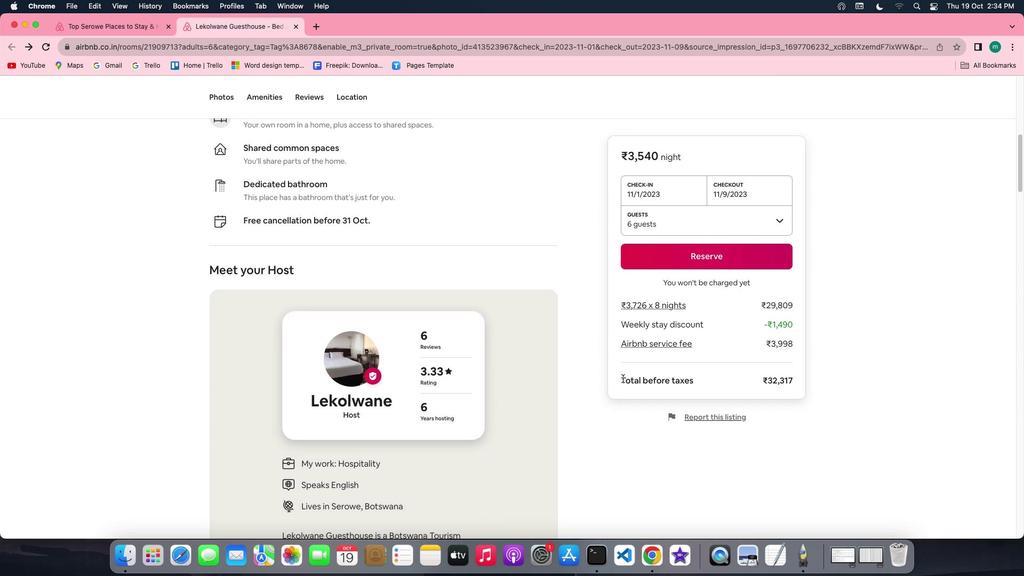 
Action: Mouse scrolled (622, 378) with delta (0, -1)
Screenshot: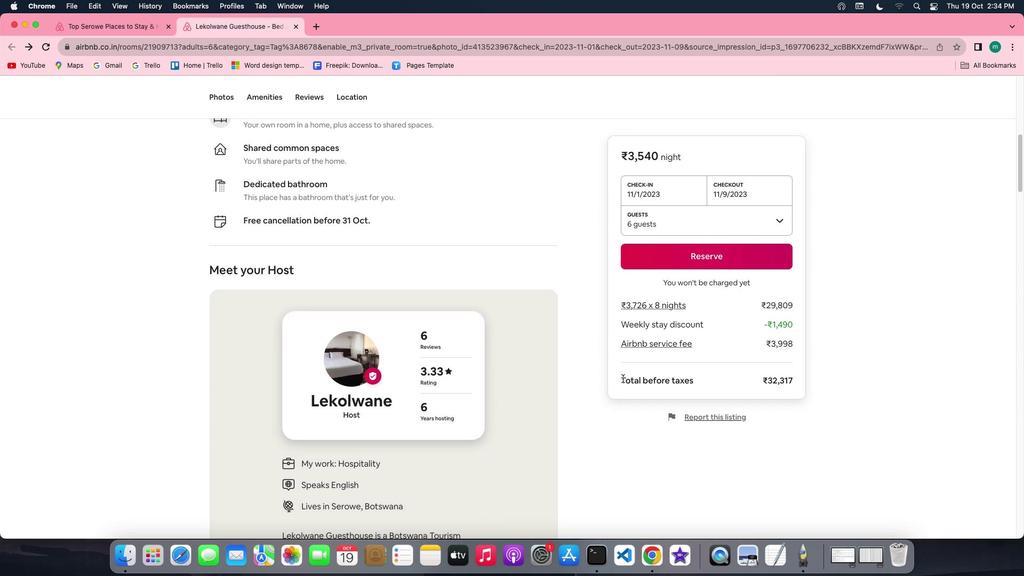 
Action: Mouse scrolled (622, 378) with delta (0, -2)
Screenshot: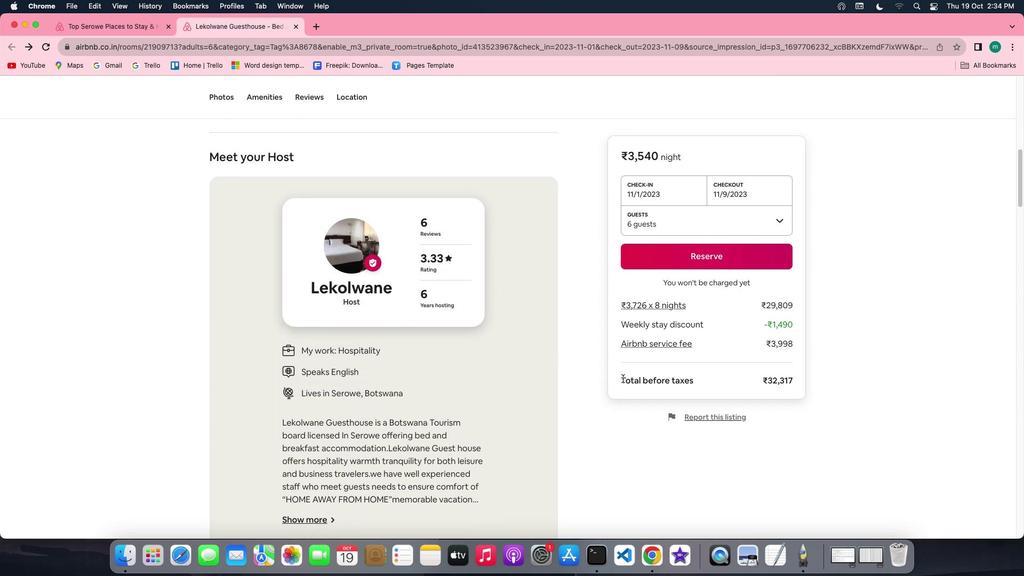 
Action: Mouse scrolled (622, 378) with delta (0, -2)
Screenshot: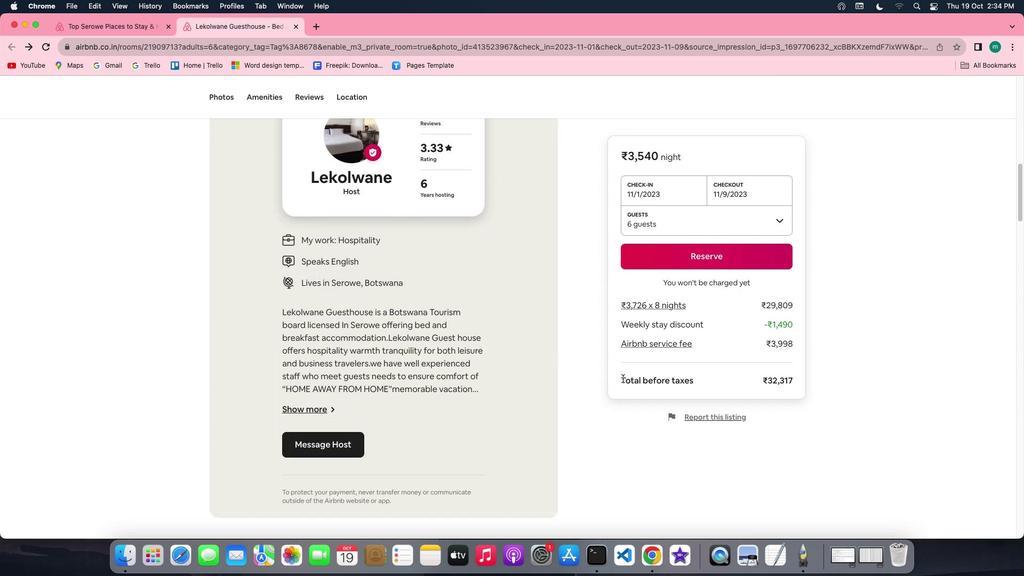 
Action: Mouse scrolled (622, 378) with delta (0, 0)
Screenshot: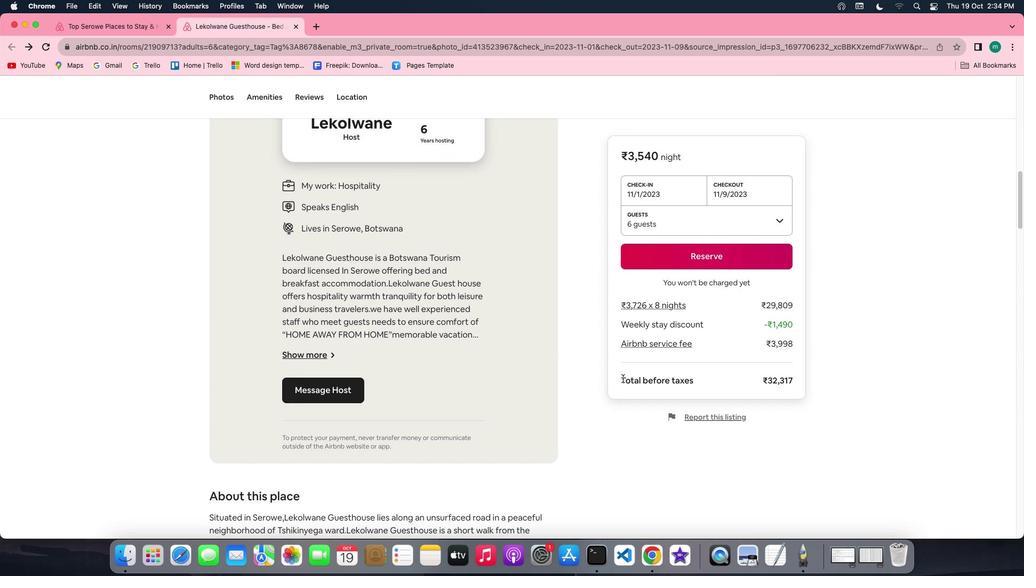 
Action: Mouse scrolled (622, 378) with delta (0, 0)
Screenshot: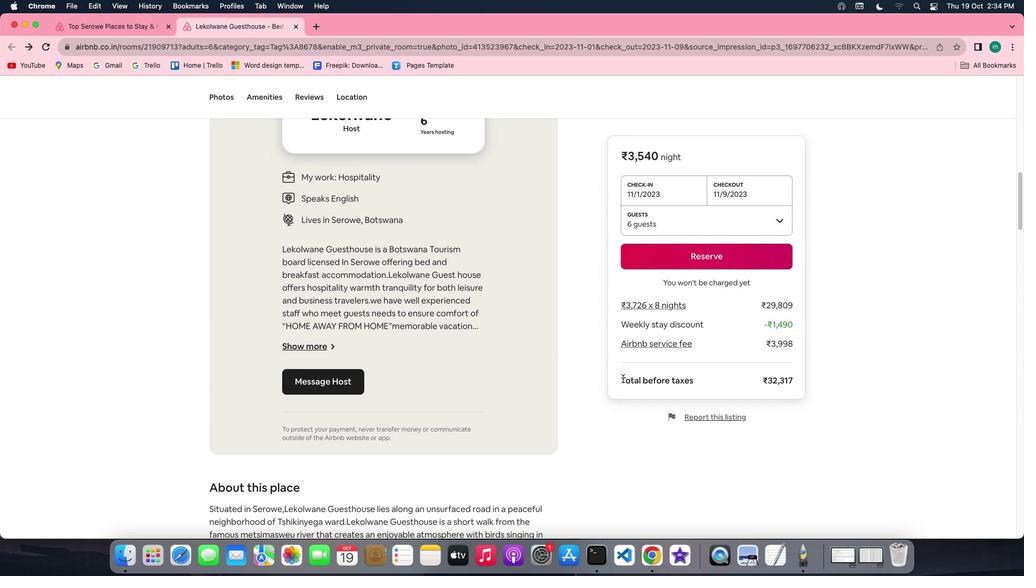 
Action: Mouse scrolled (622, 378) with delta (0, -1)
Screenshot: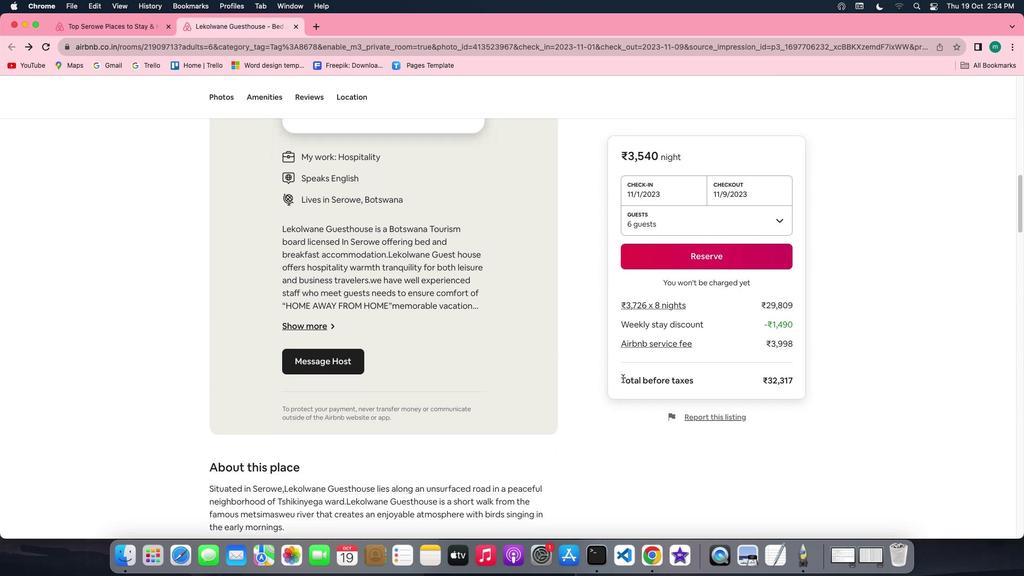 
Action: Mouse scrolled (622, 378) with delta (0, -2)
Screenshot: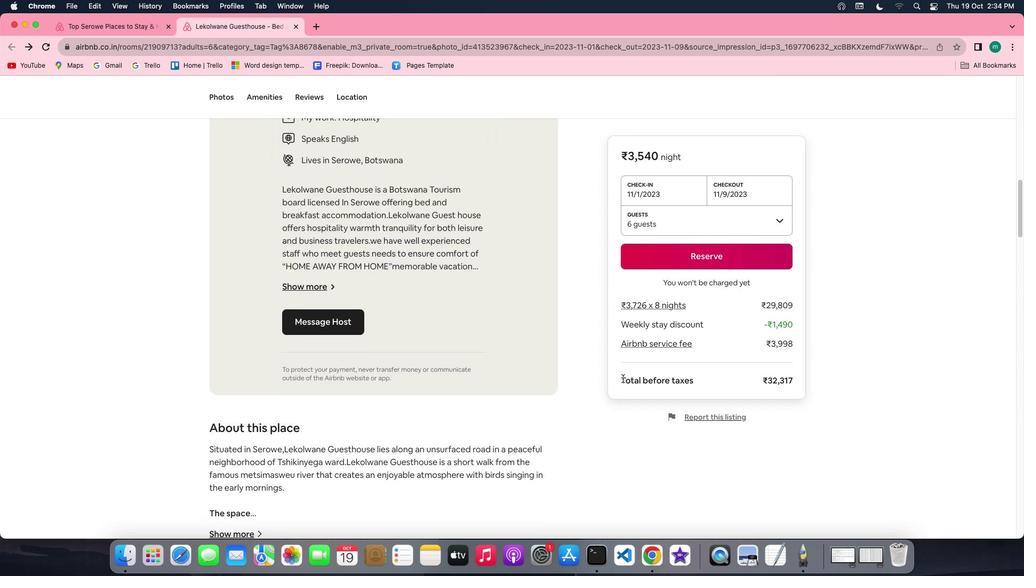 
Action: Mouse scrolled (622, 378) with delta (0, -1)
Screenshot: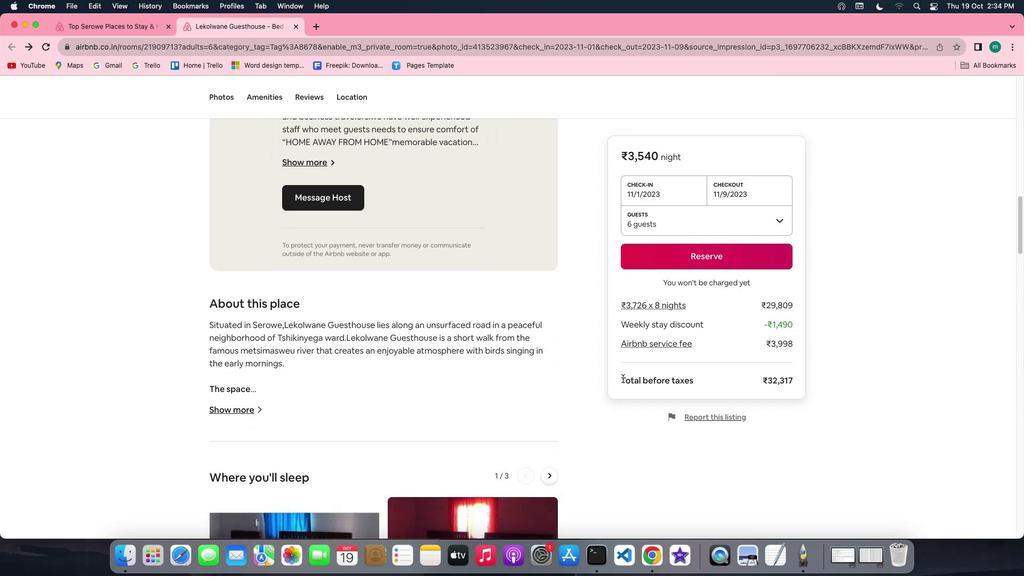 
Action: Mouse moved to (228, 342)
Screenshot: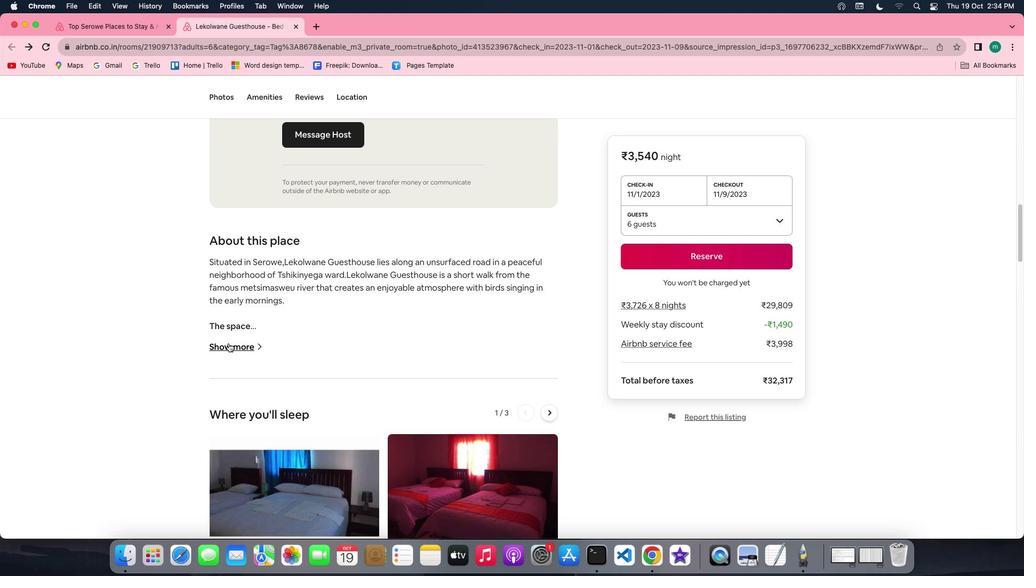 
Action: Mouse pressed left at (228, 342)
Screenshot: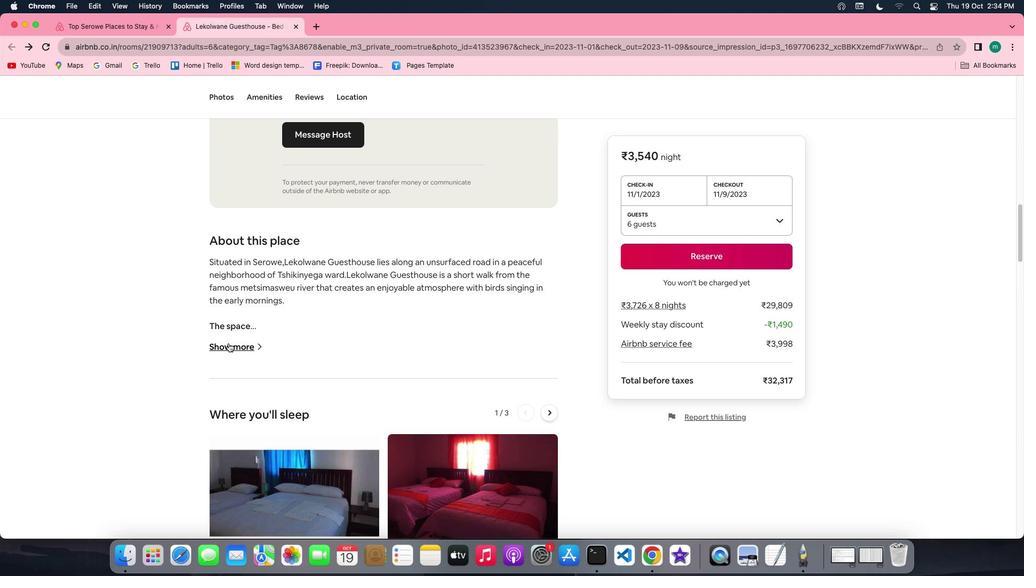 
Action: Mouse moved to (429, 336)
Screenshot: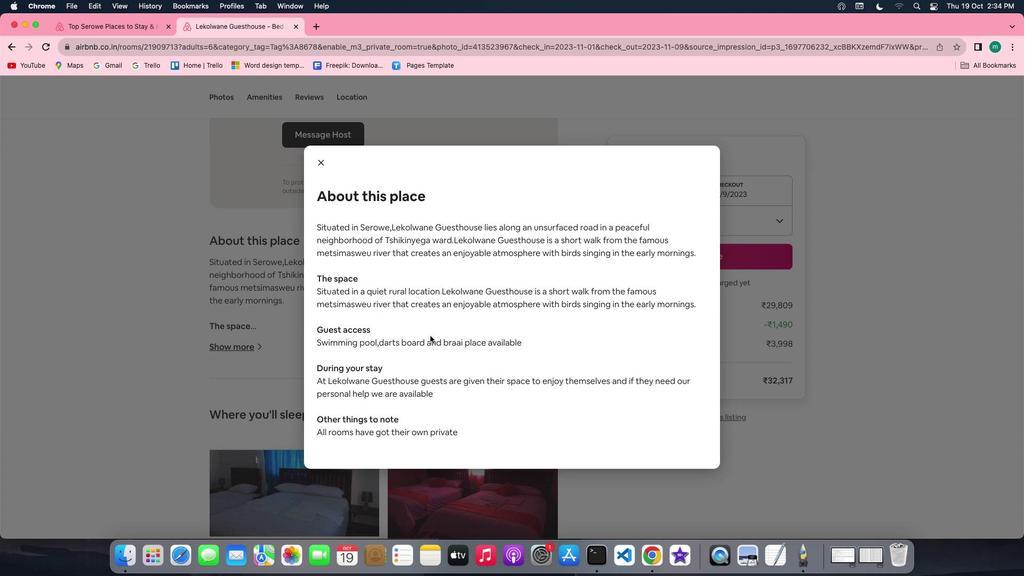 
Action: Mouse scrolled (429, 336) with delta (0, 0)
Screenshot: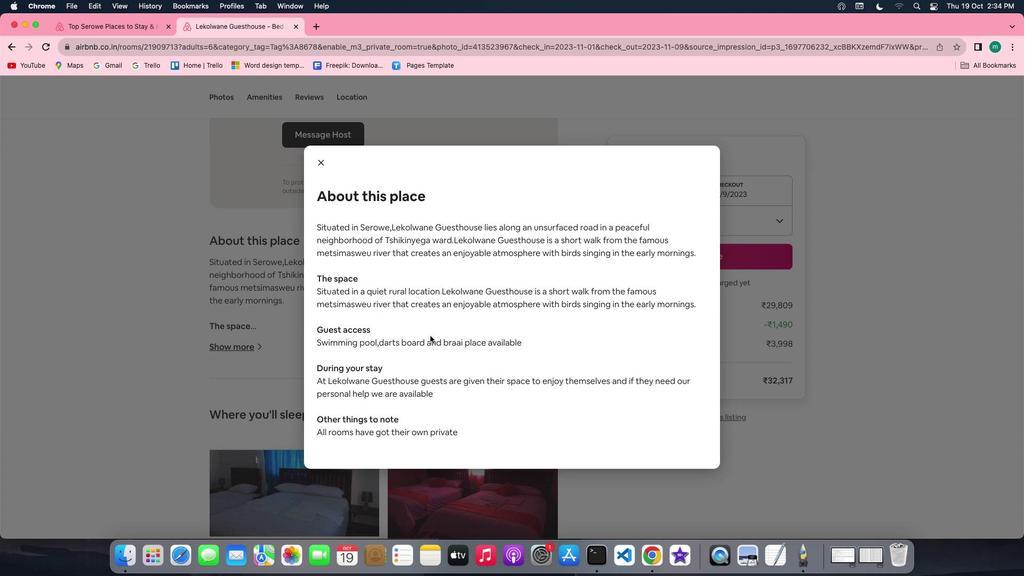 
Action: Mouse scrolled (429, 336) with delta (0, 0)
Screenshot: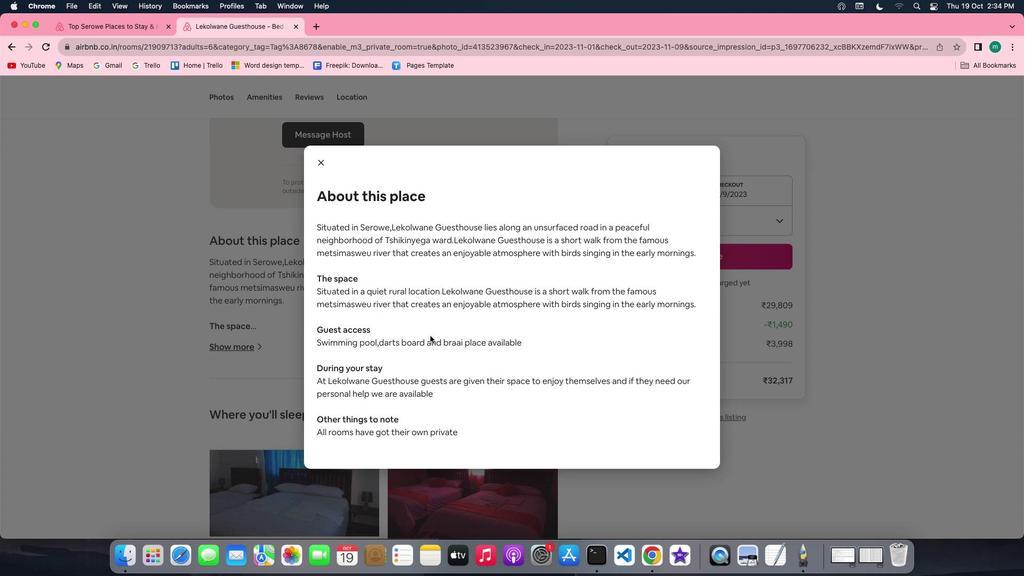 
Action: Mouse scrolled (429, 336) with delta (0, -1)
Screenshot: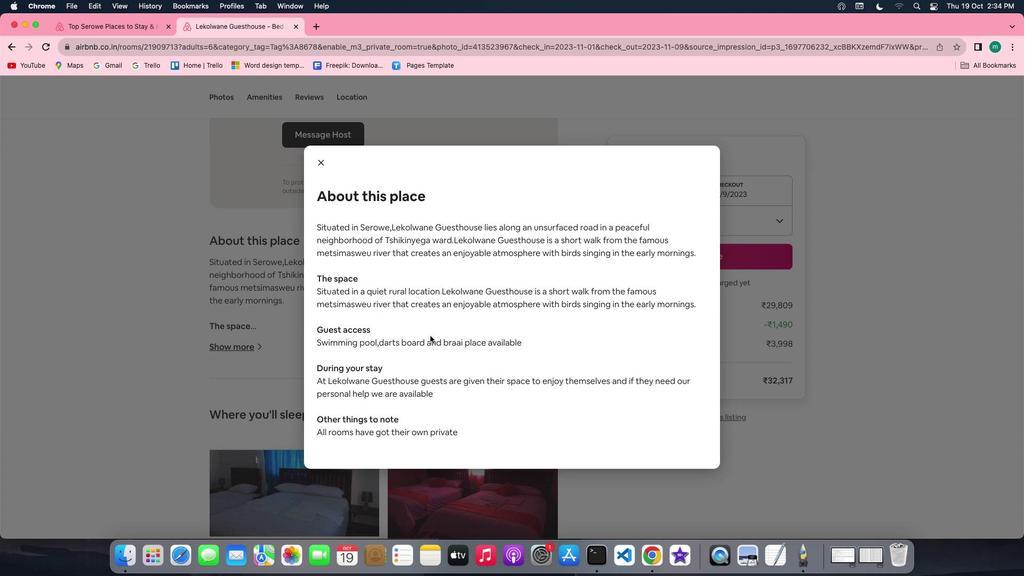 
Action: Mouse scrolled (429, 336) with delta (0, -1)
Screenshot: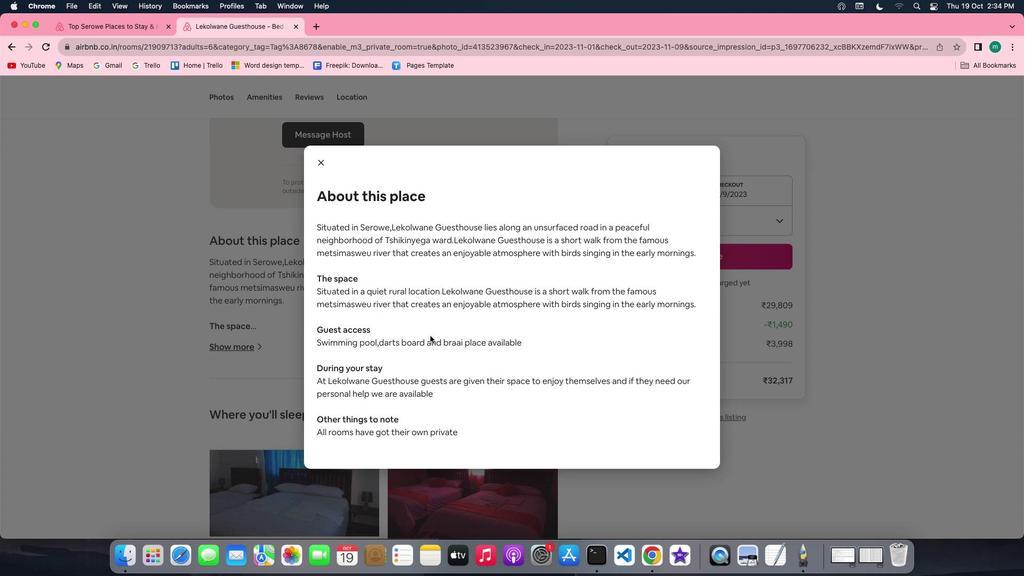
Action: Mouse moved to (323, 158)
Screenshot: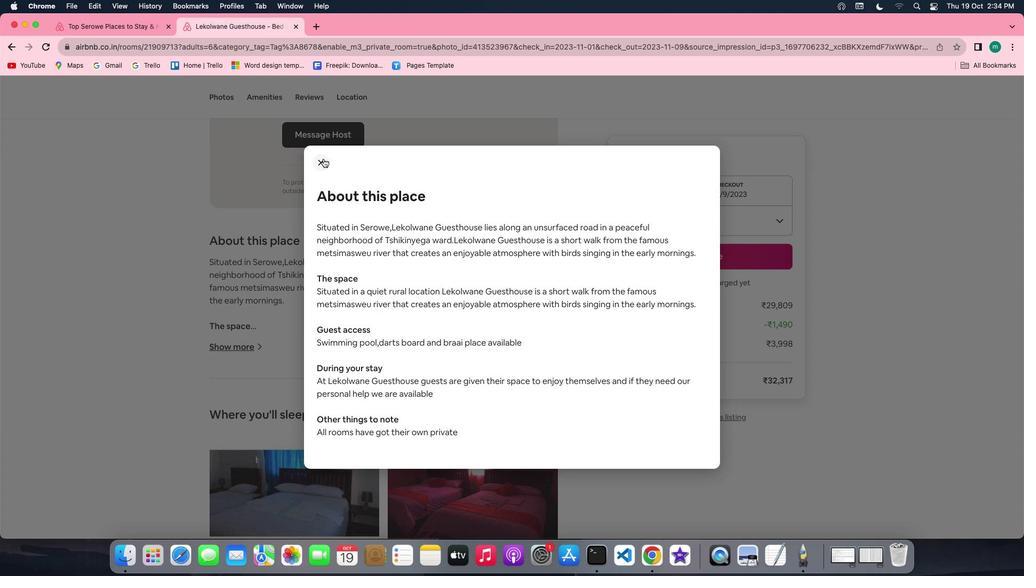 
Action: Mouse pressed left at (323, 158)
Screenshot: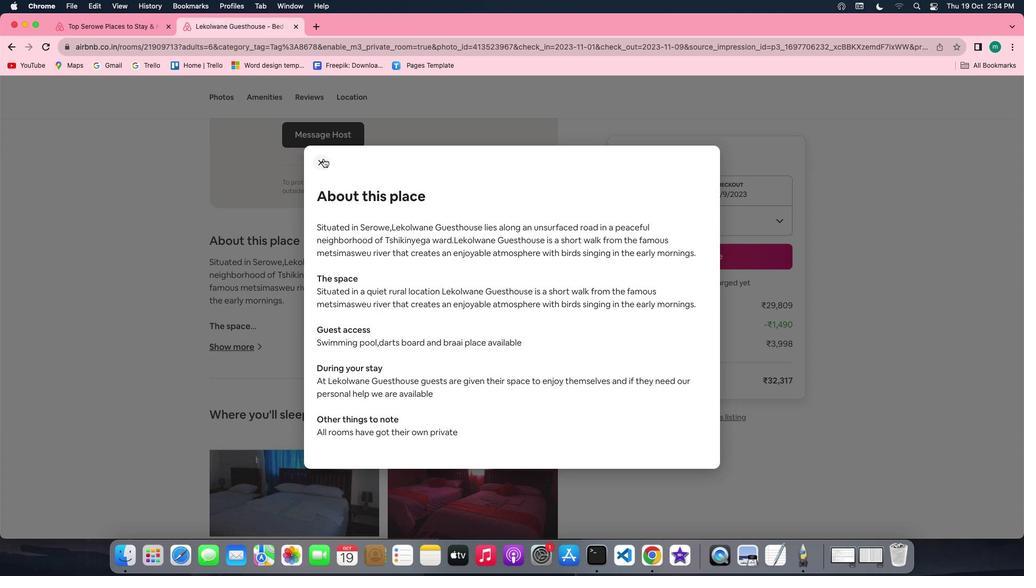 
Action: Mouse moved to (389, 253)
Screenshot: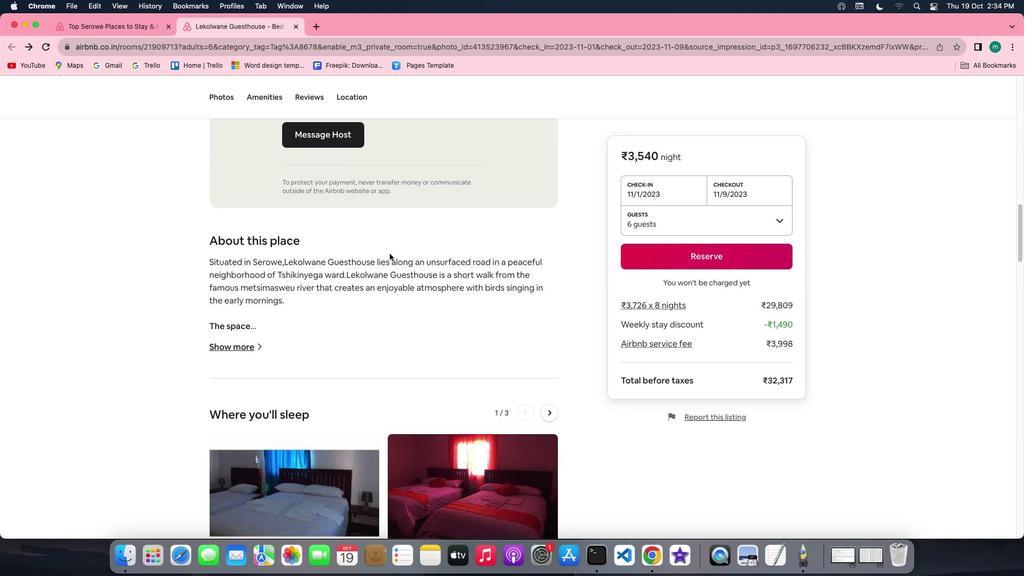 
Action: Mouse scrolled (389, 253) with delta (0, 0)
Screenshot: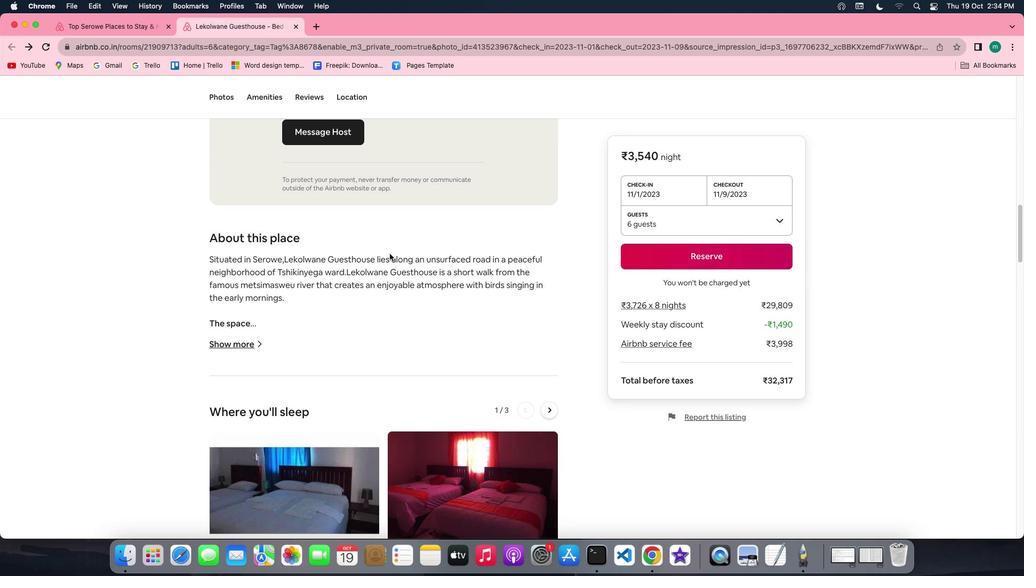 
Action: Mouse scrolled (389, 253) with delta (0, 0)
